 Task: For heading Use Trebuchet MN with dark magenta 1 colour & Underline.  font size for heading26,  'Change the font style of data to'Amatic SC and font size to 18,  Change the alignment of both headline & data to Align left In the sheet  analysisSalesByMonth
Action: Mouse moved to (34, 167)
Screenshot: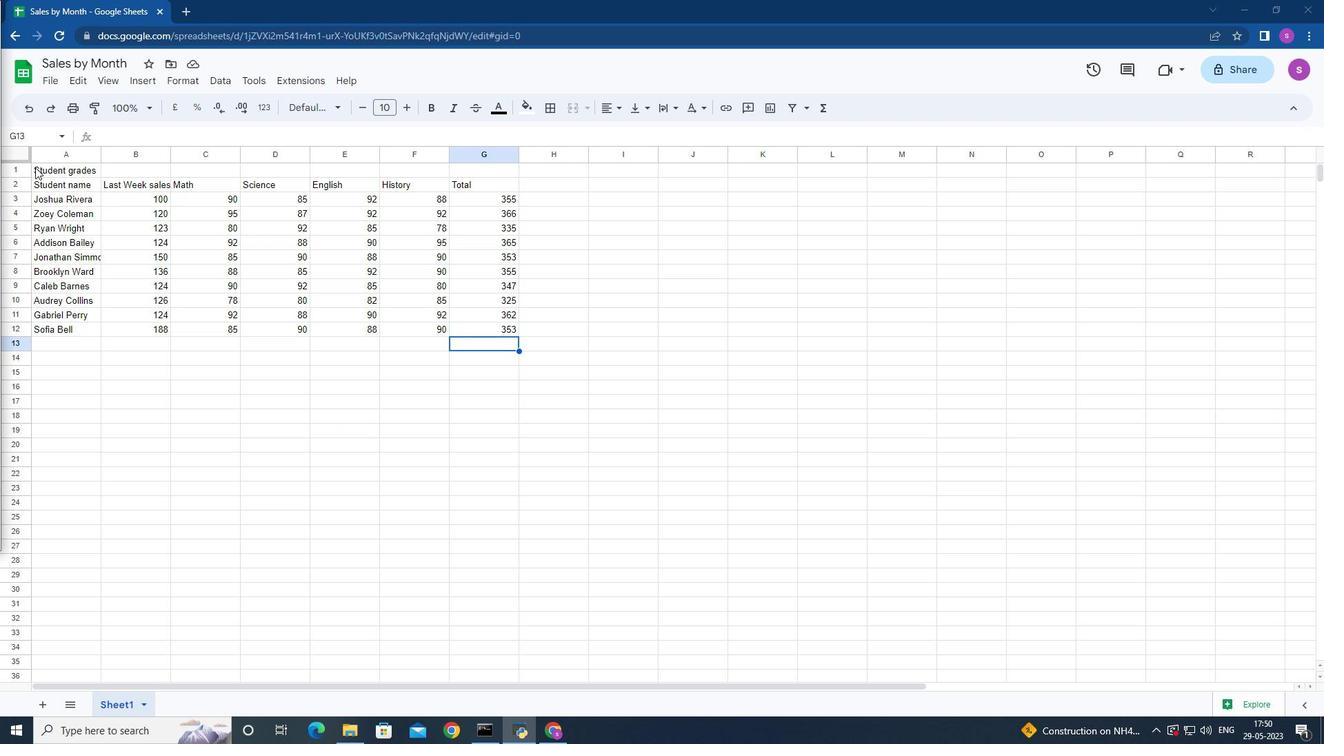 
Action: Mouse pressed left at (34, 167)
Screenshot: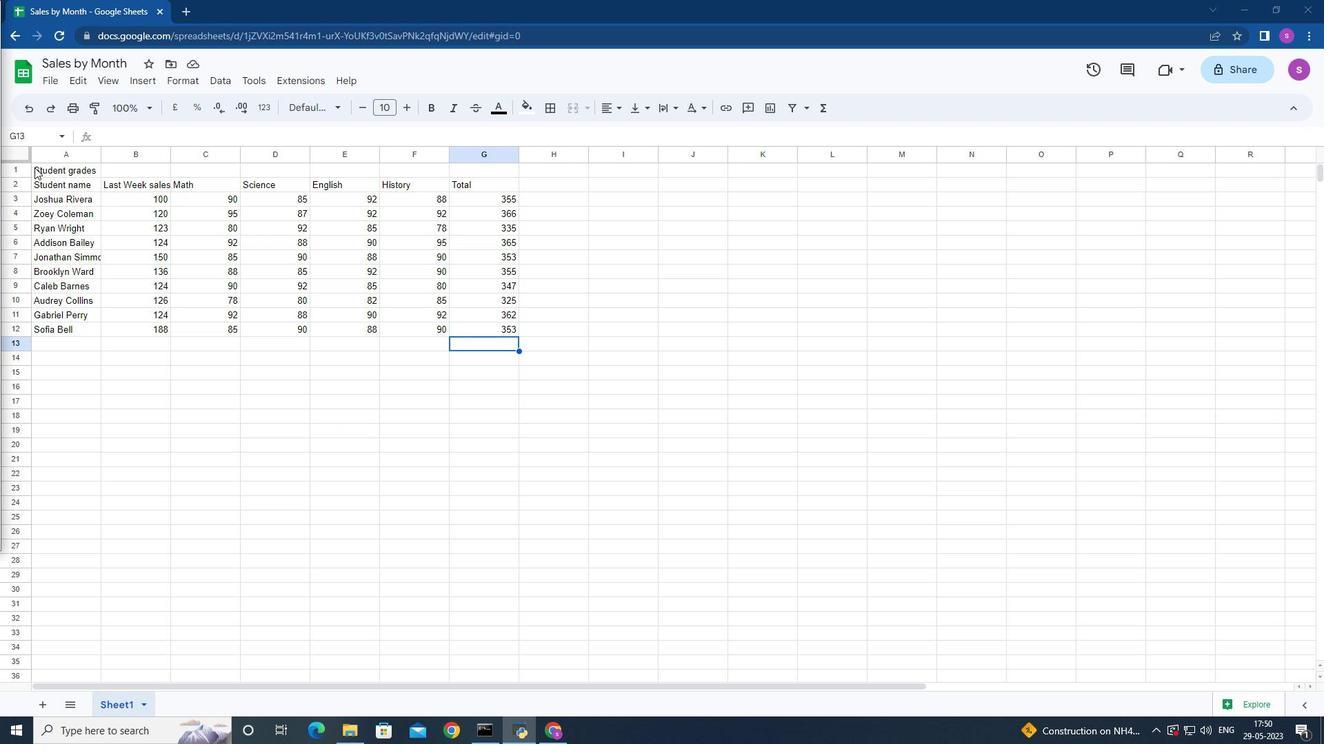 
Action: Mouse moved to (339, 106)
Screenshot: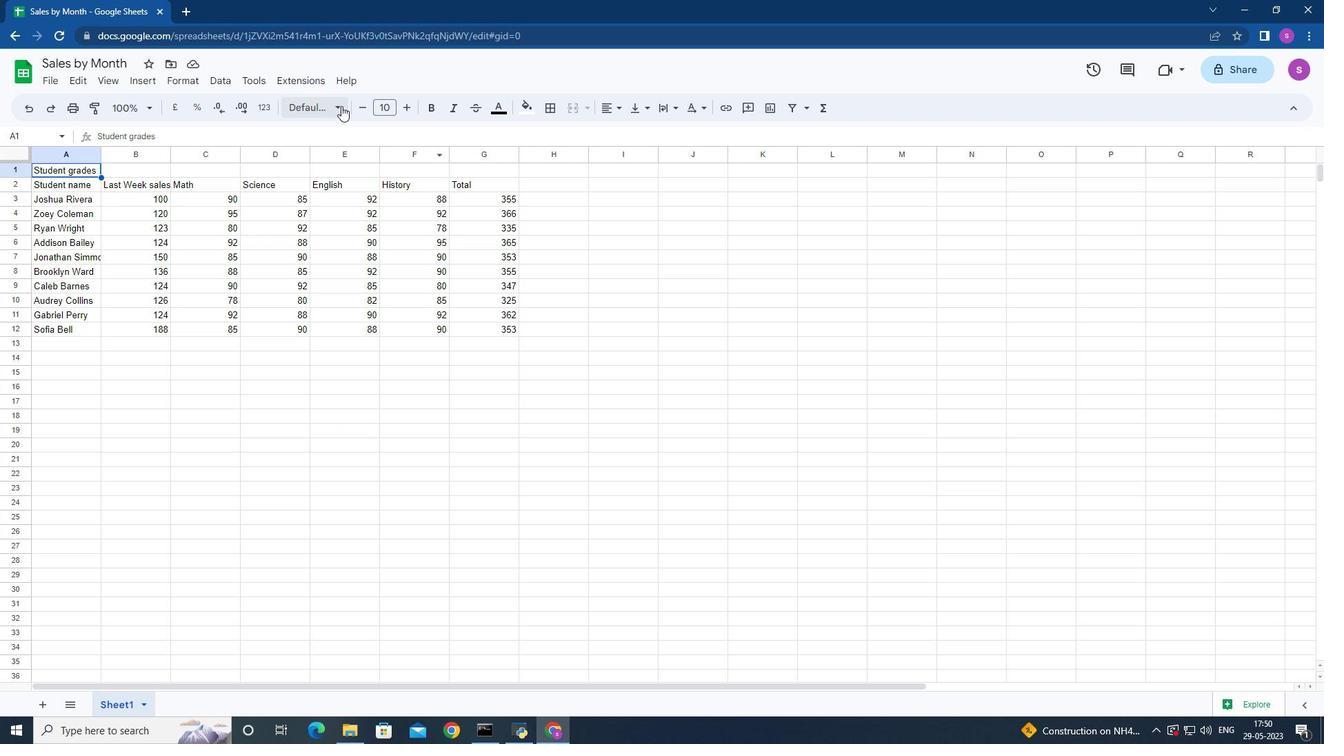 
Action: Mouse pressed left at (339, 106)
Screenshot: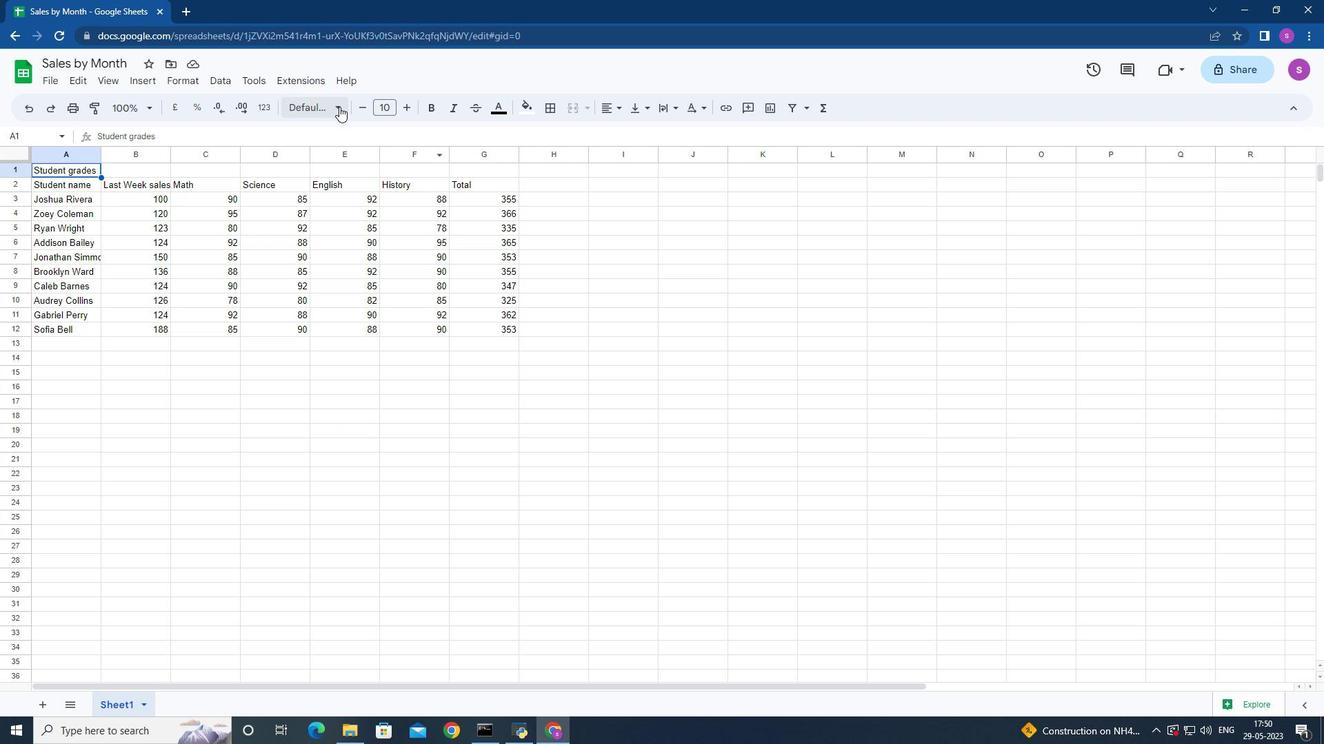 
Action: Mouse moved to (356, 505)
Screenshot: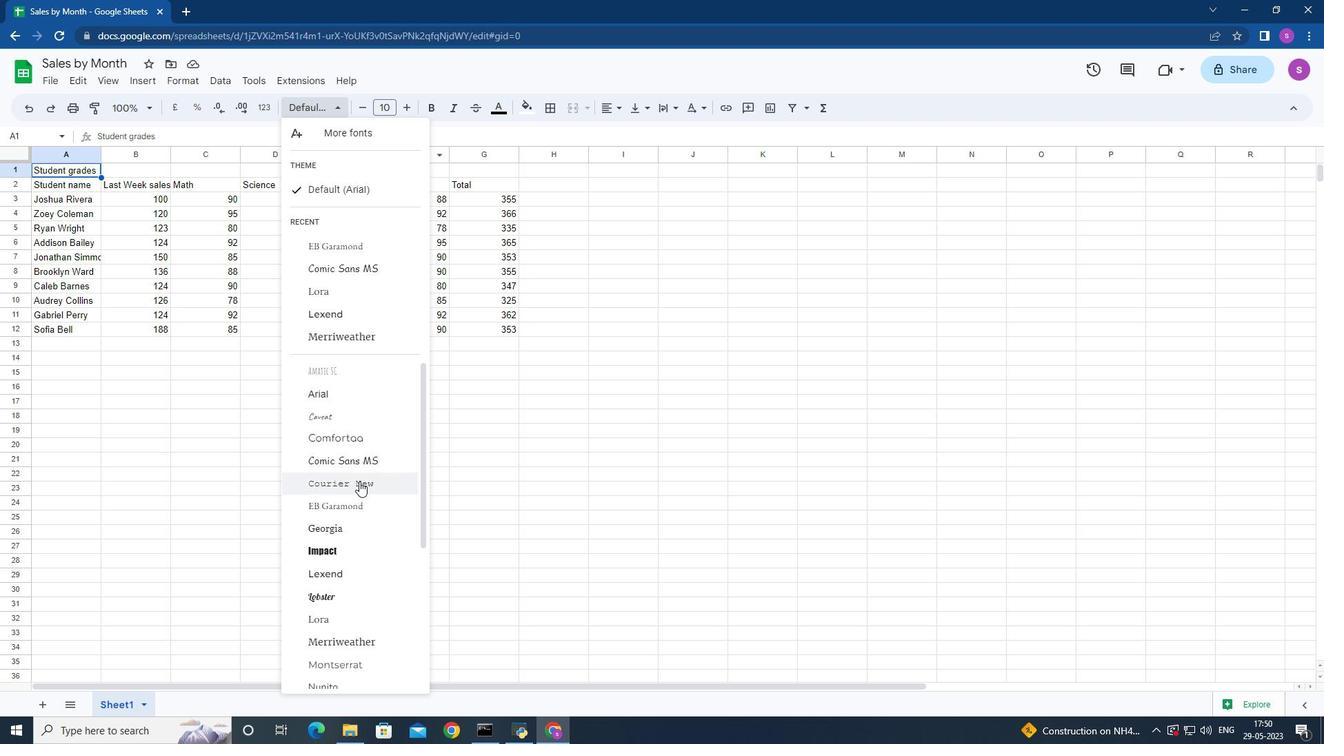 
Action: Mouse scrolled (356, 504) with delta (0, 0)
Screenshot: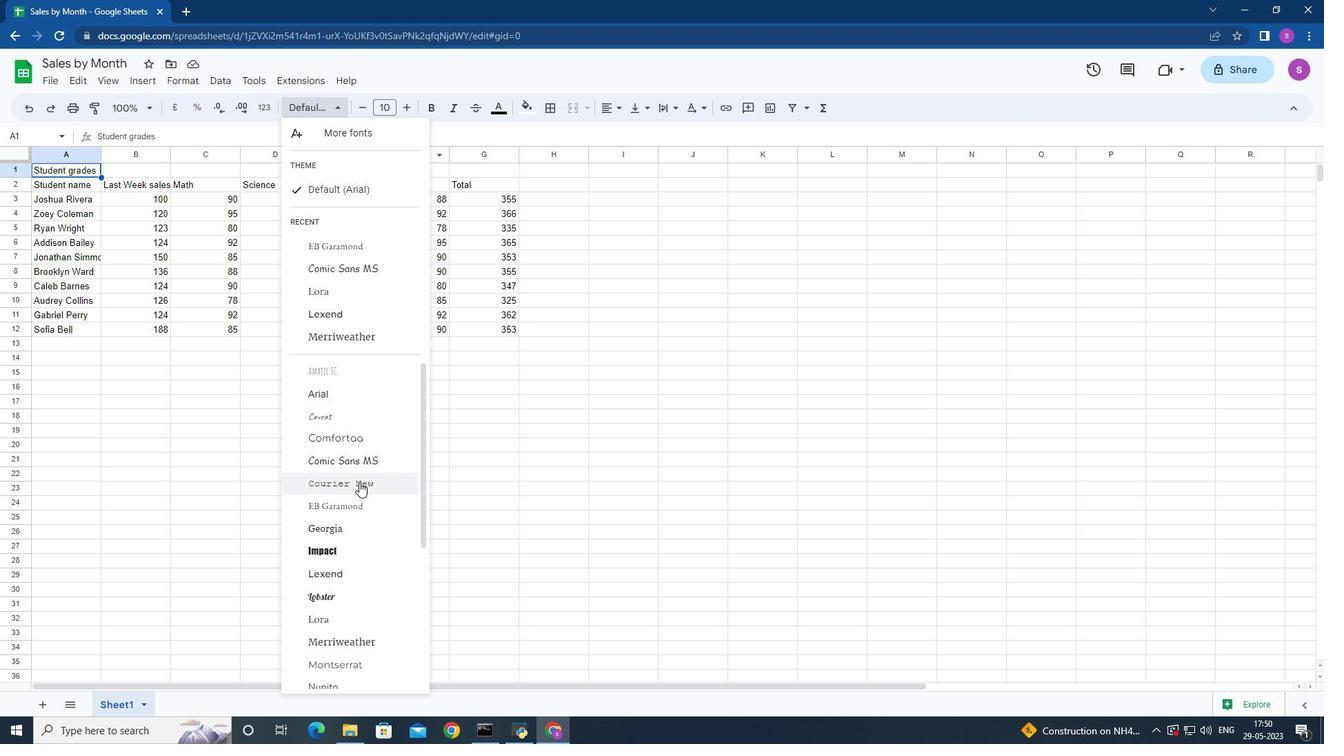 
Action: Mouse moved to (354, 520)
Screenshot: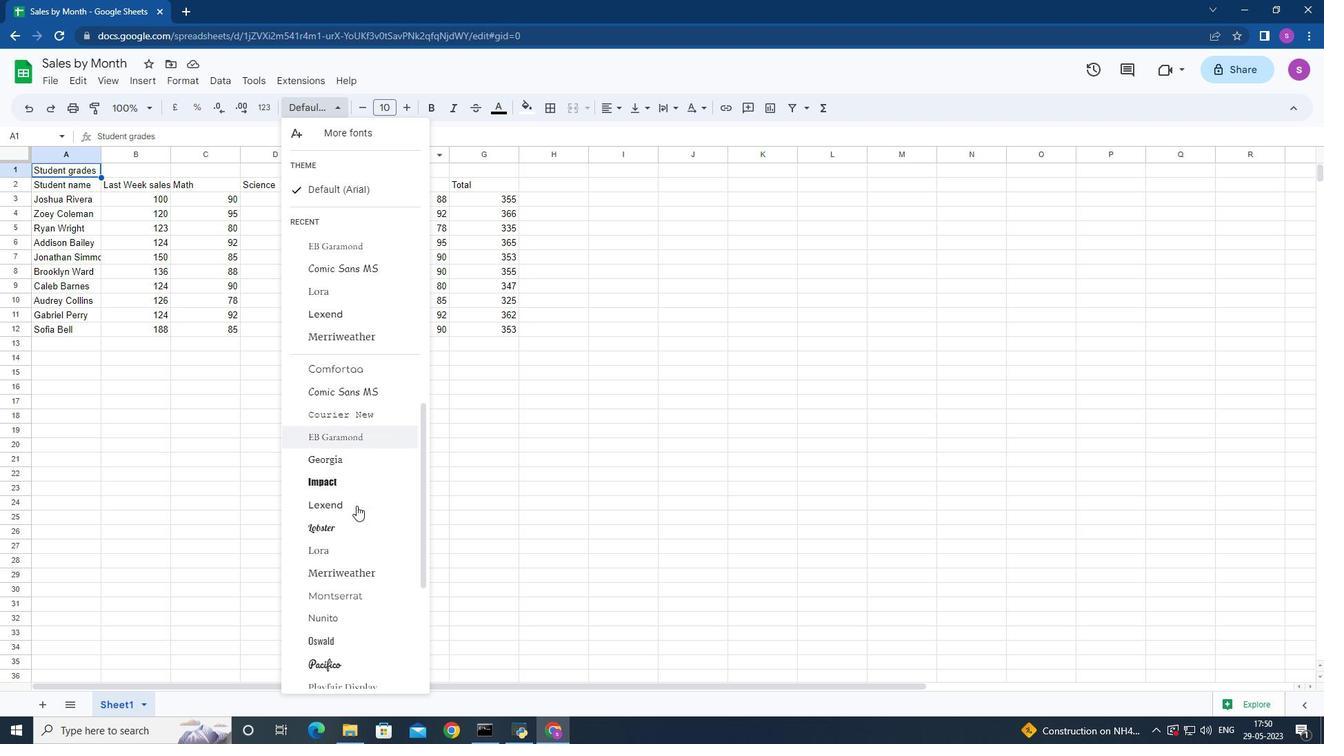
Action: Mouse scrolled (354, 520) with delta (0, 0)
Screenshot: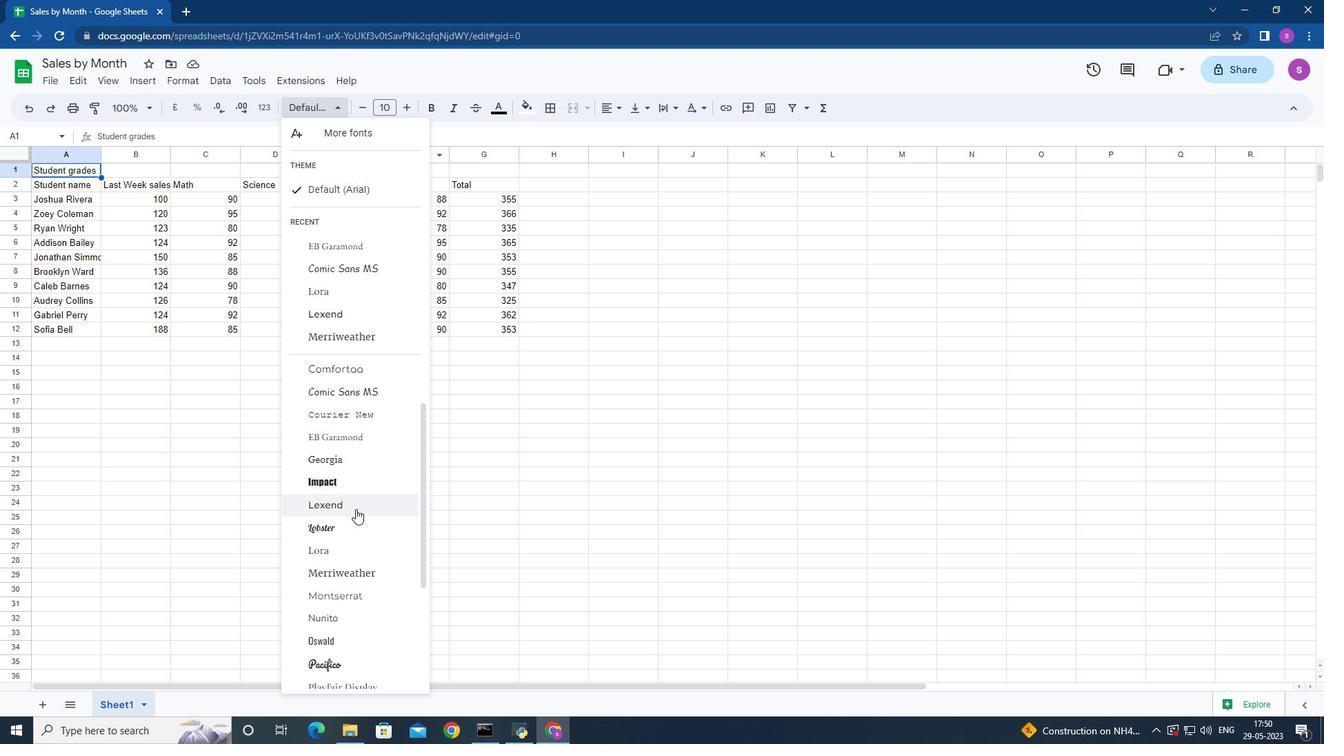 
Action: Mouse moved to (360, 585)
Screenshot: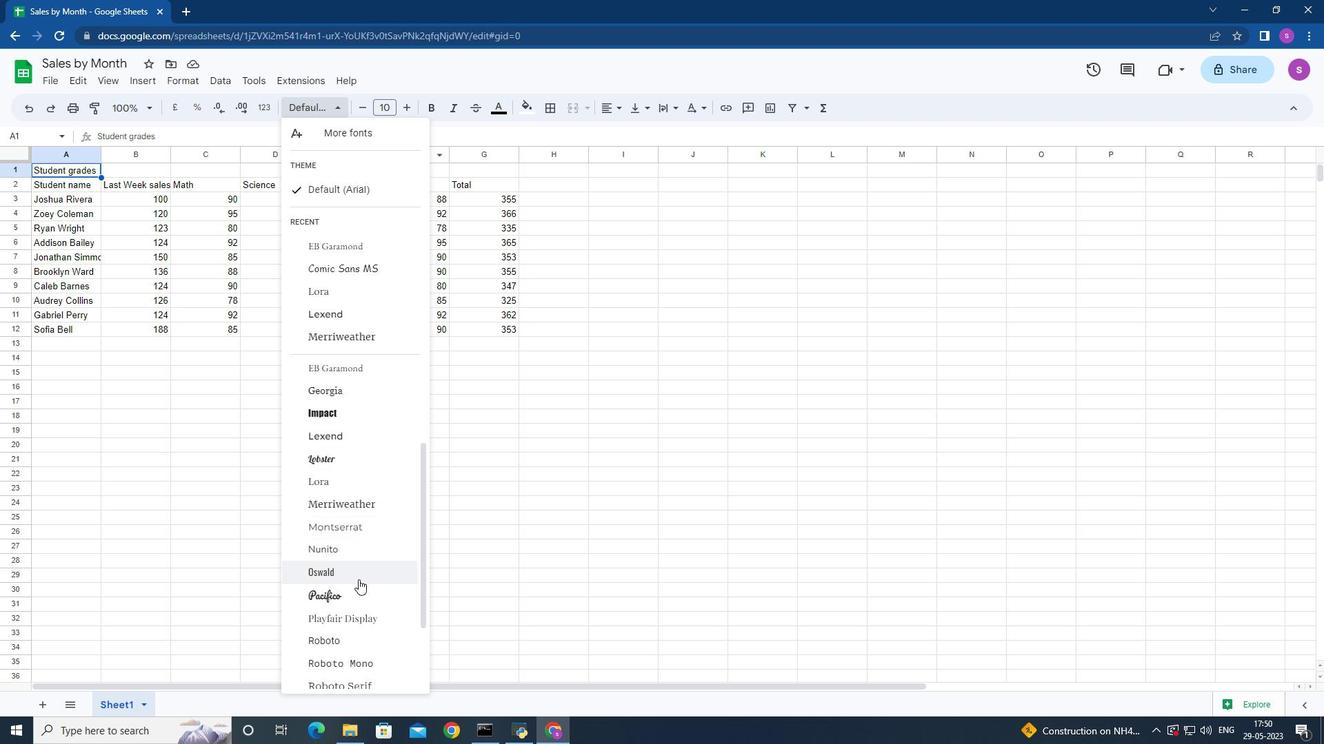
Action: Mouse scrolled (360, 584) with delta (0, 0)
Screenshot: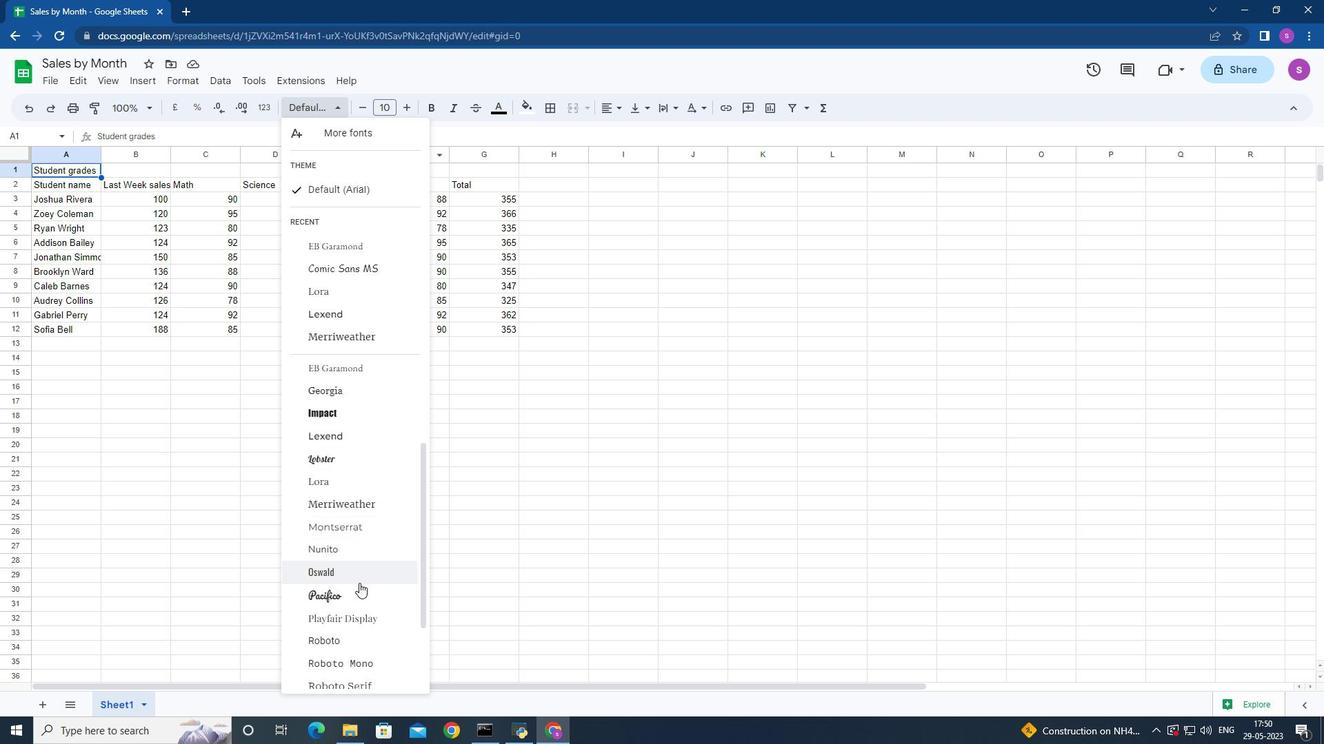 
Action: Mouse moved to (360, 594)
Screenshot: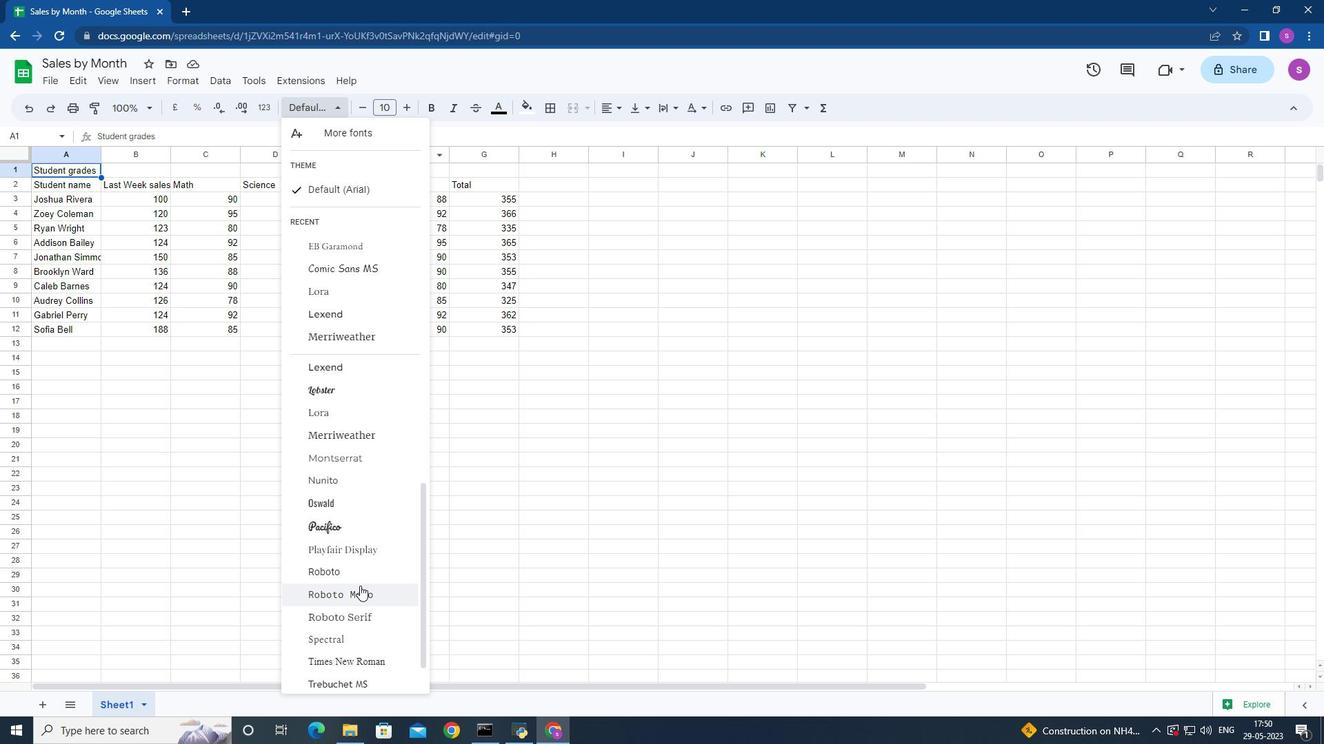 
Action: Mouse scrolled (360, 591) with delta (0, 0)
Screenshot: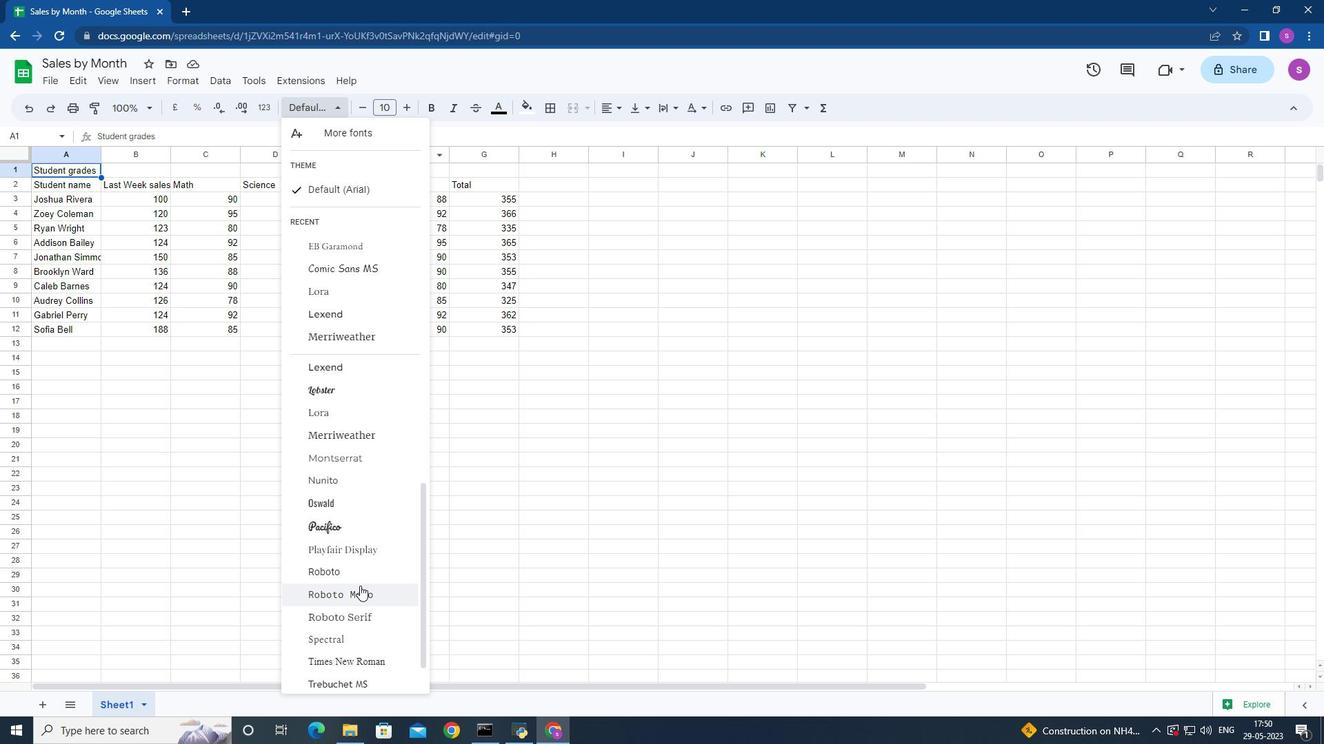 
Action: Mouse scrolled (360, 593) with delta (0, 0)
Screenshot: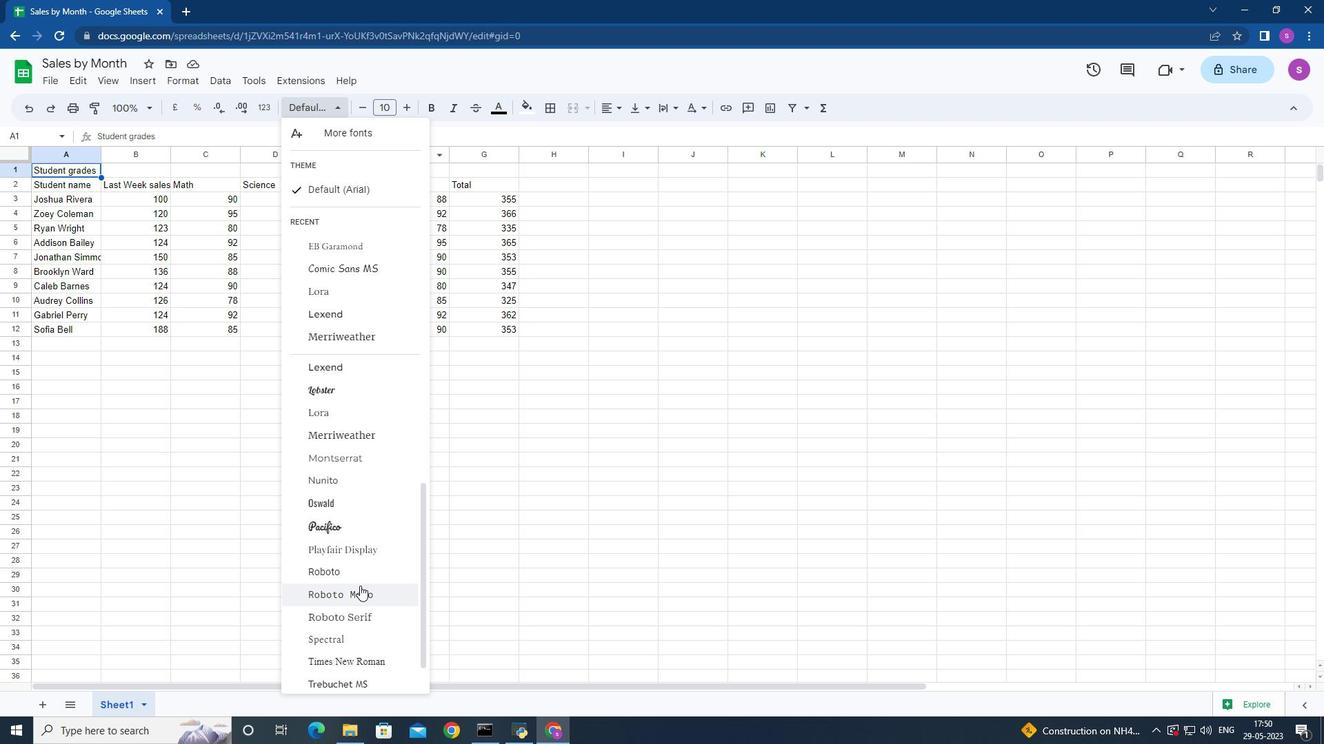 
Action: Mouse scrolled (360, 593) with delta (0, 0)
Screenshot: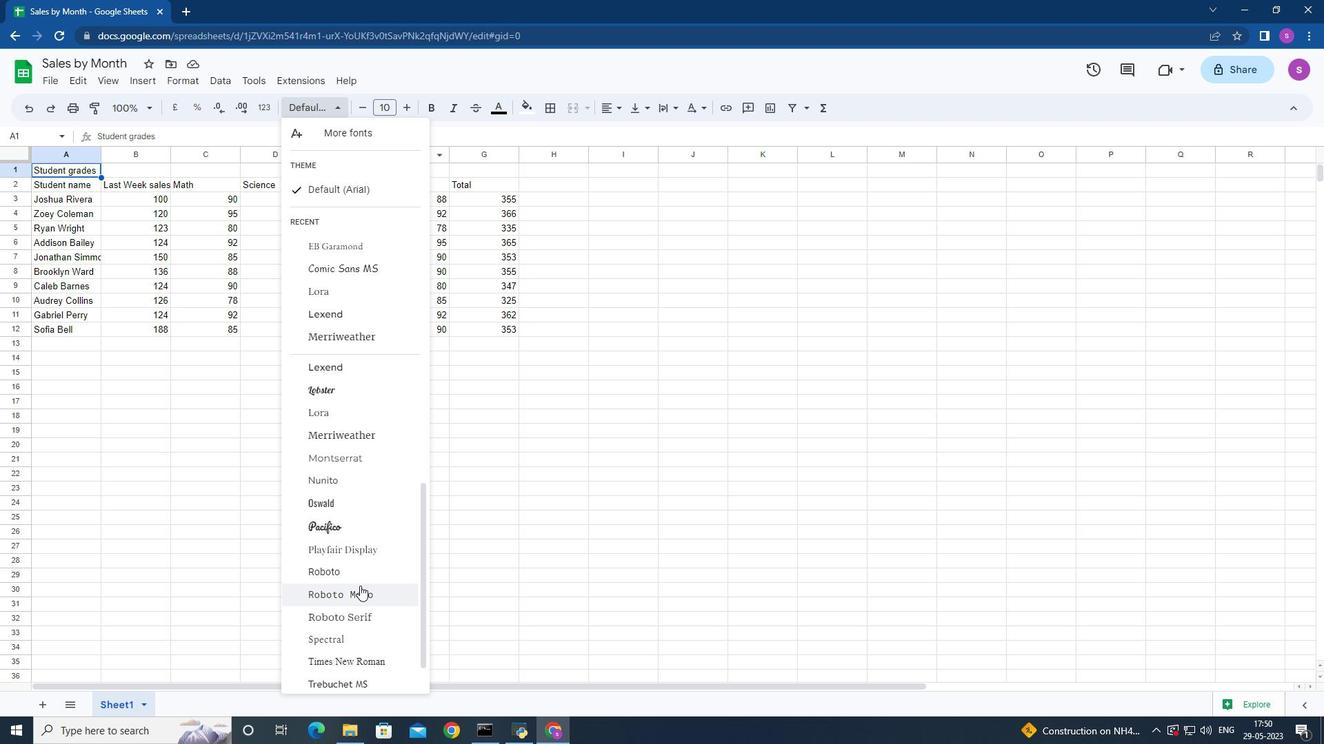 
Action: Mouse moved to (371, 657)
Screenshot: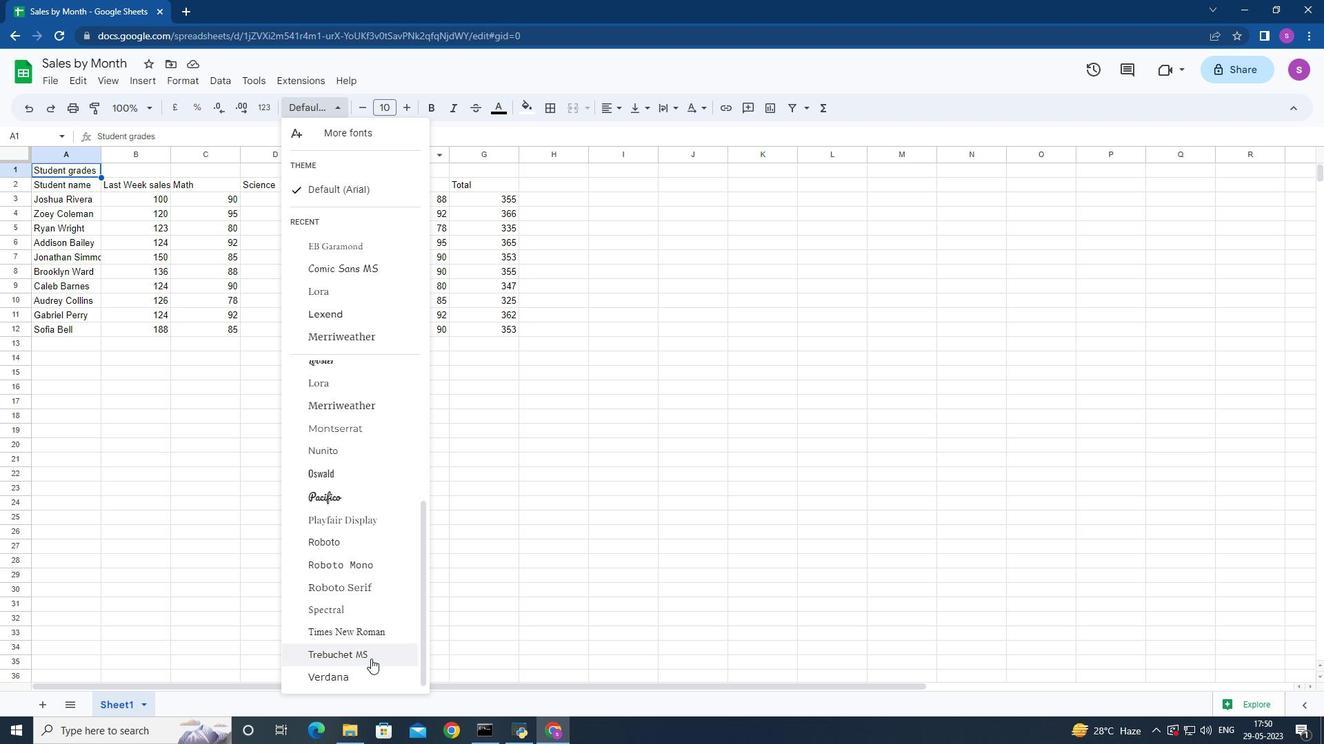 
Action: Mouse pressed left at (371, 657)
Screenshot: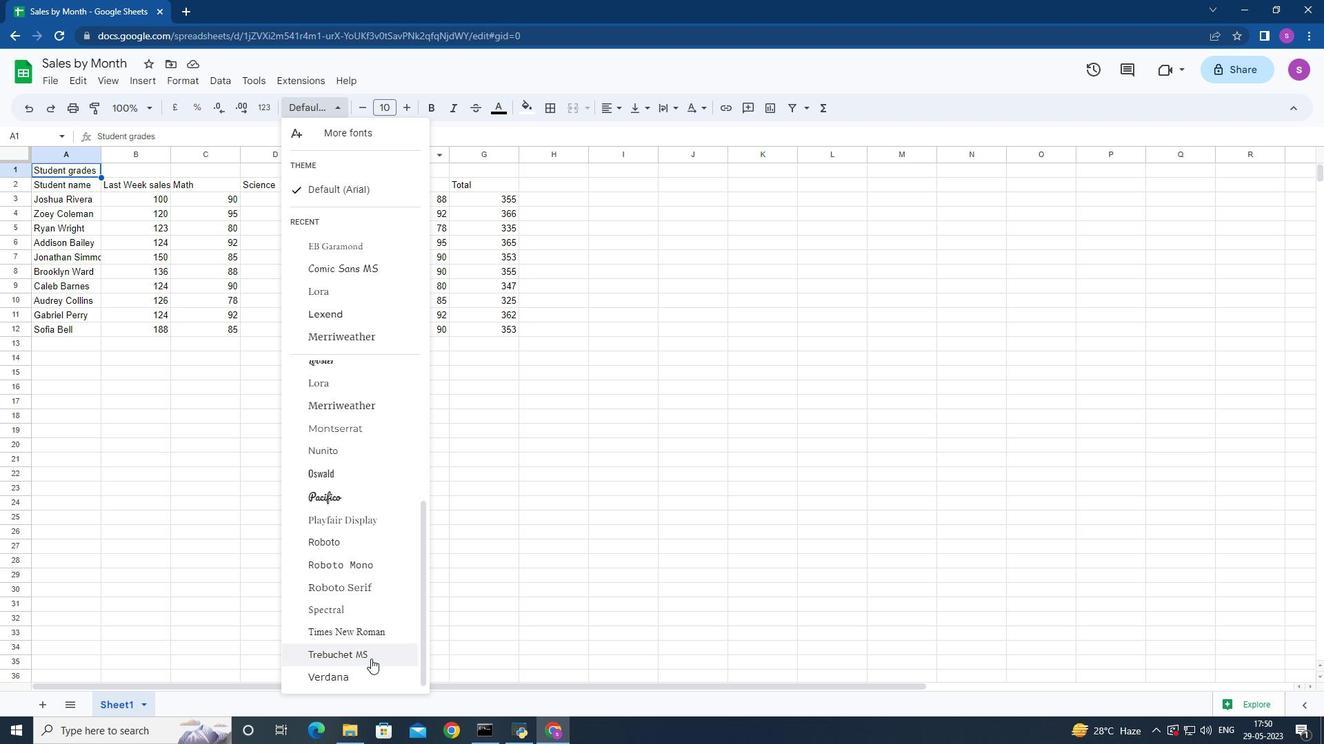 
Action: Mouse moved to (494, 111)
Screenshot: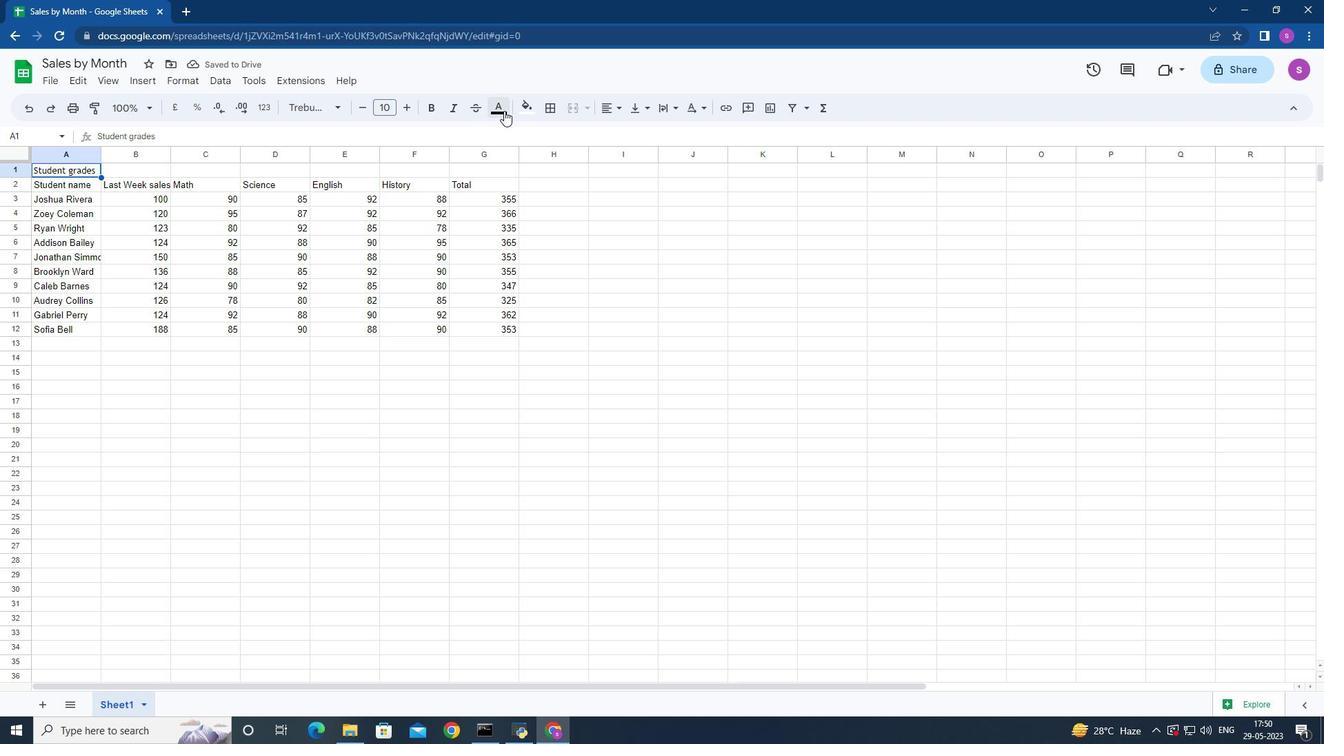 
Action: Mouse pressed left at (494, 111)
Screenshot: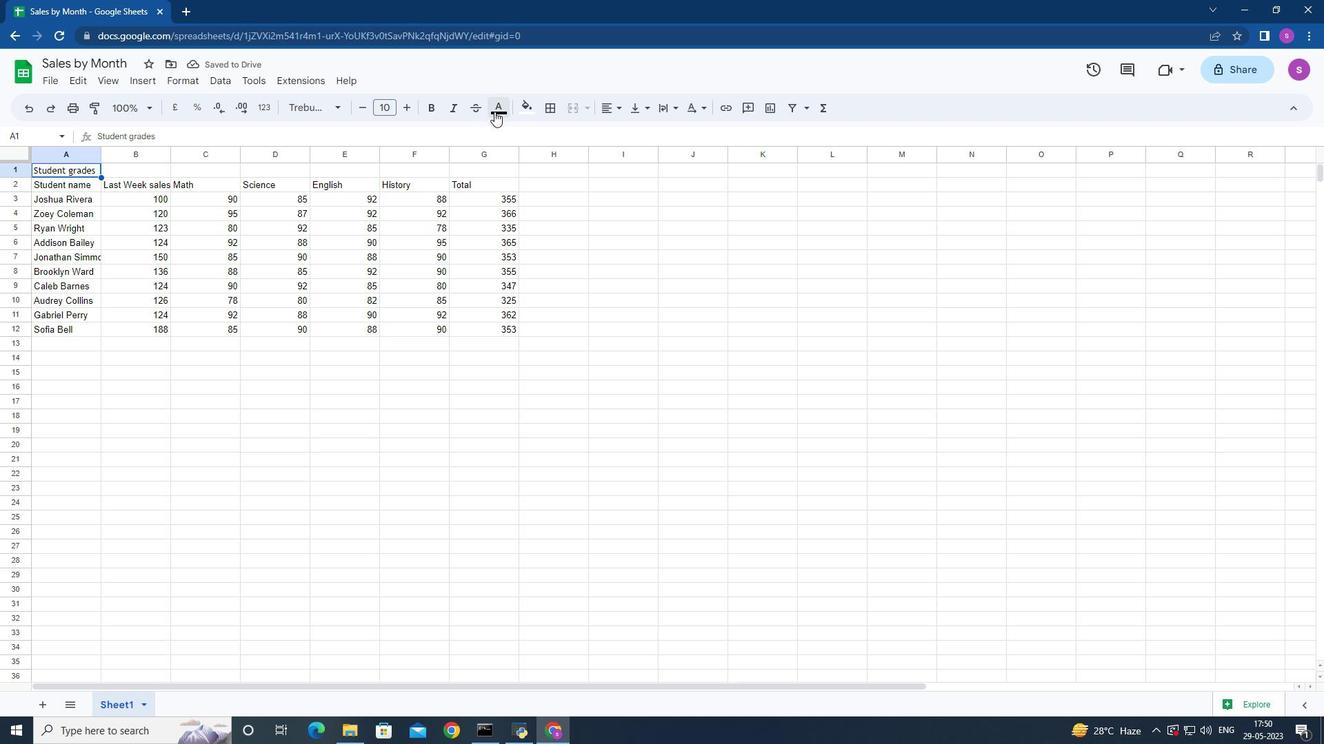 
Action: Mouse moved to (638, 248)
Screenshot: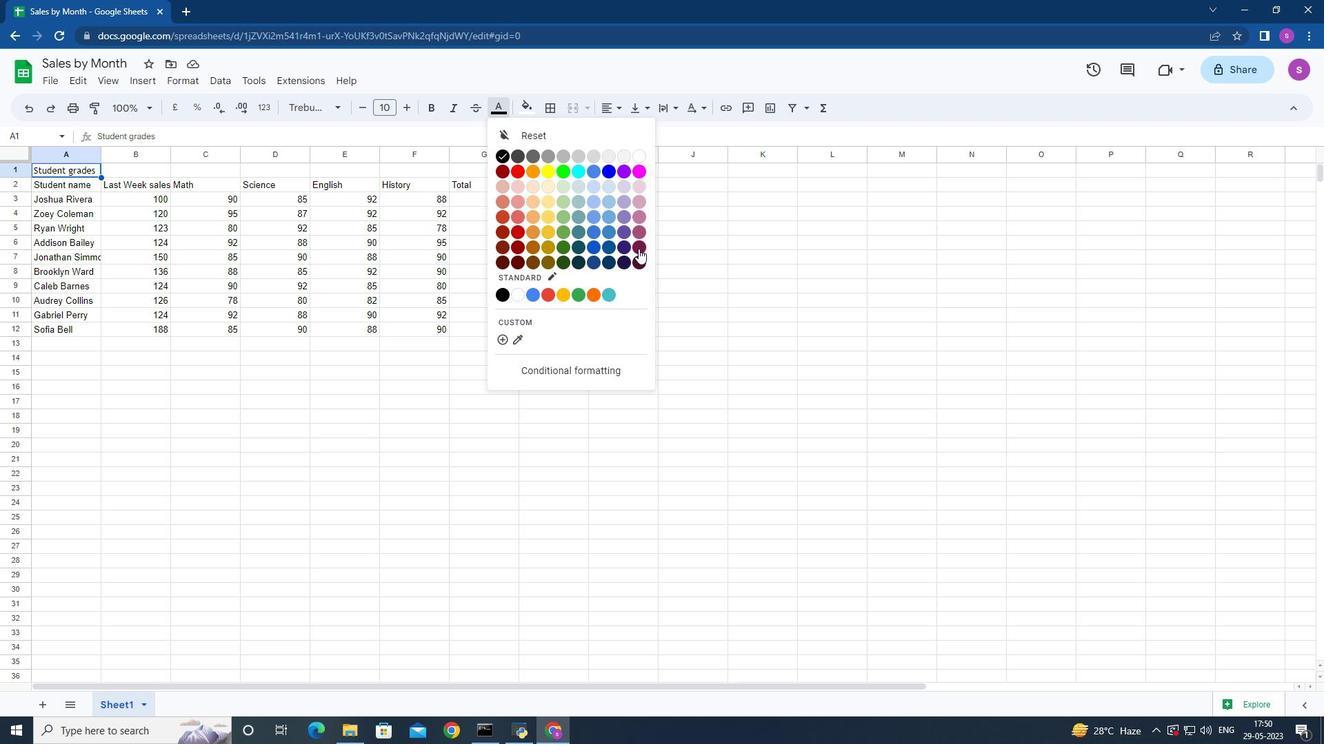 
Action: Mouse pressed left at (638, 248)
Screenshot: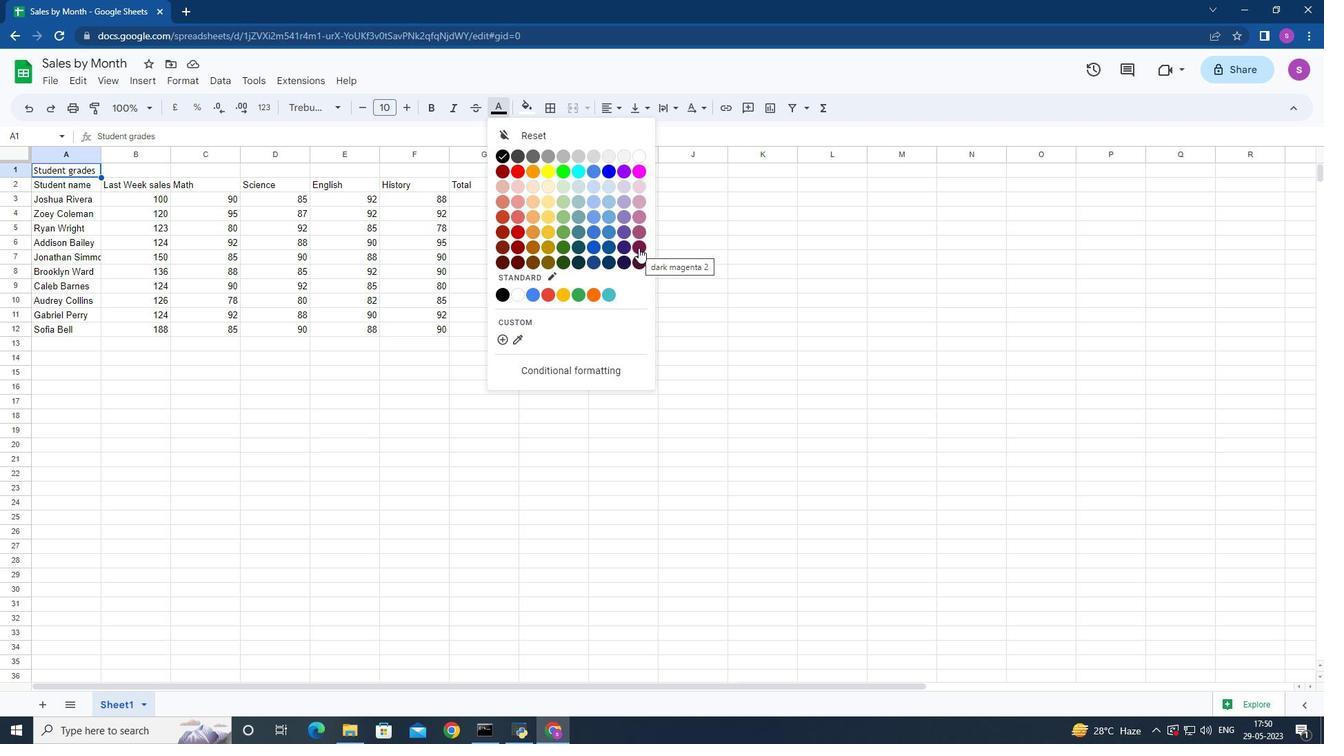 
Action: Mouse moved to (184, 80)
Screenshot: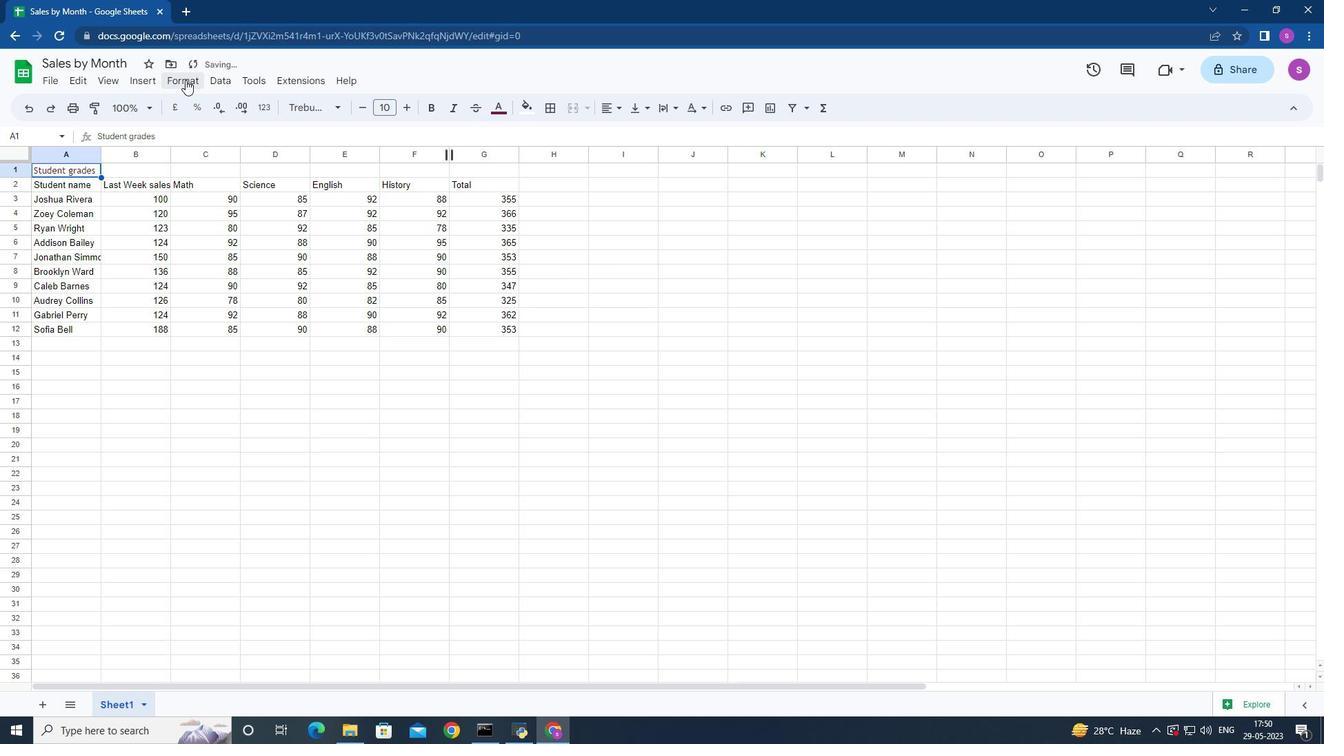 
Action: Mouse pressed left at (184, 80)
Screenshot: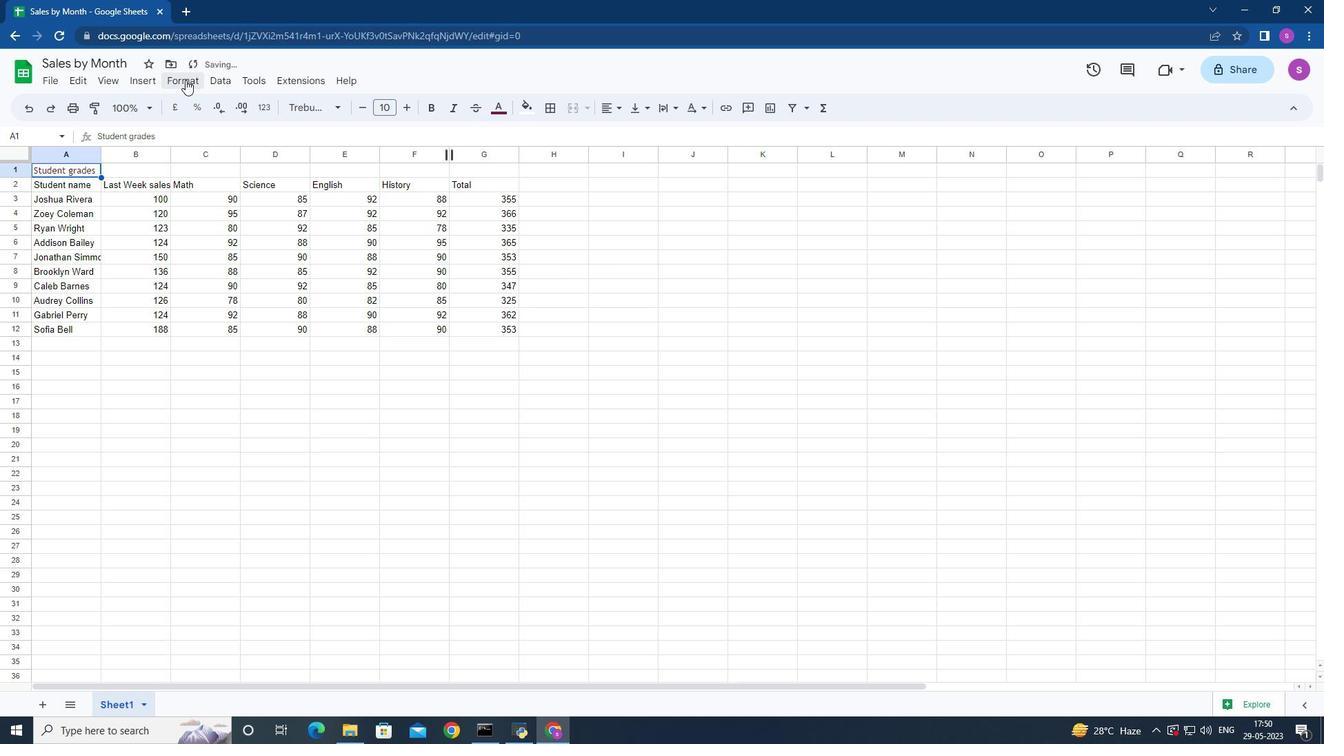 
Action: Mouse moved to (473, 211)
Screenshot: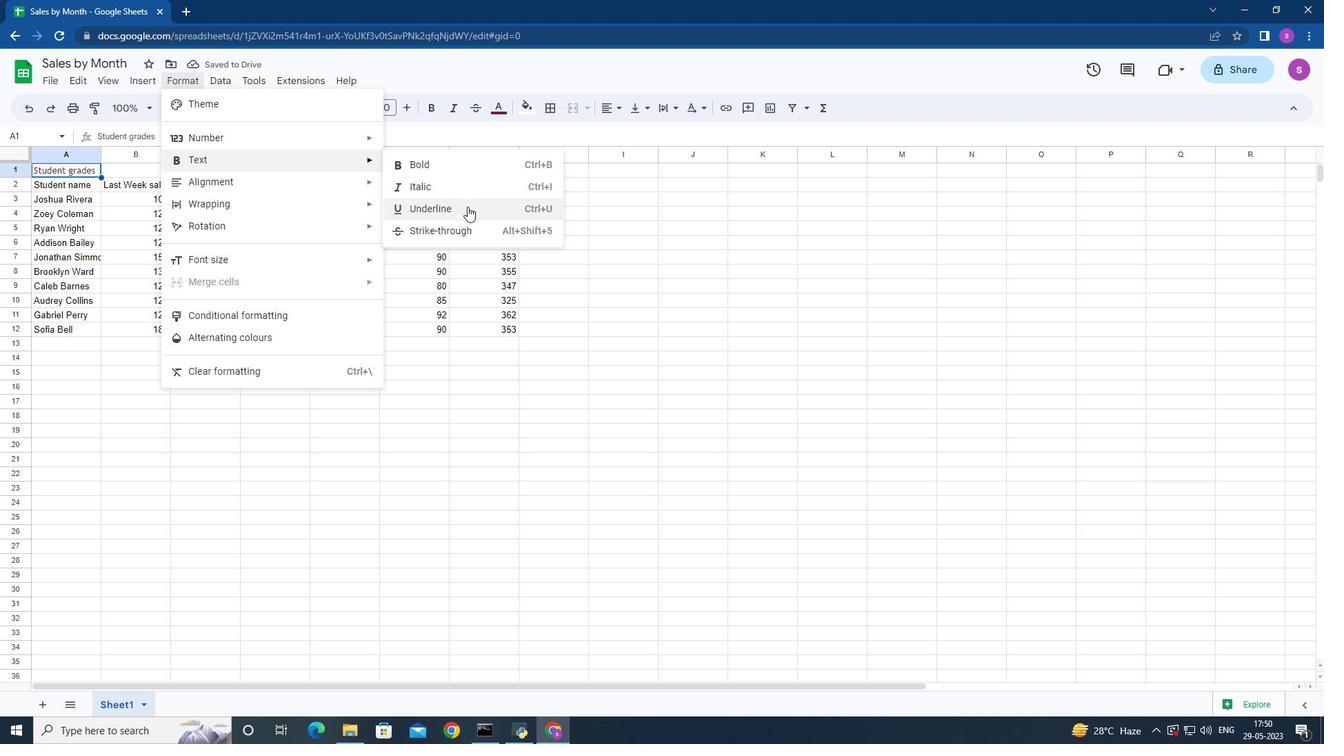 
Action: Mouse pressed left at (473, 211)
Screenshot: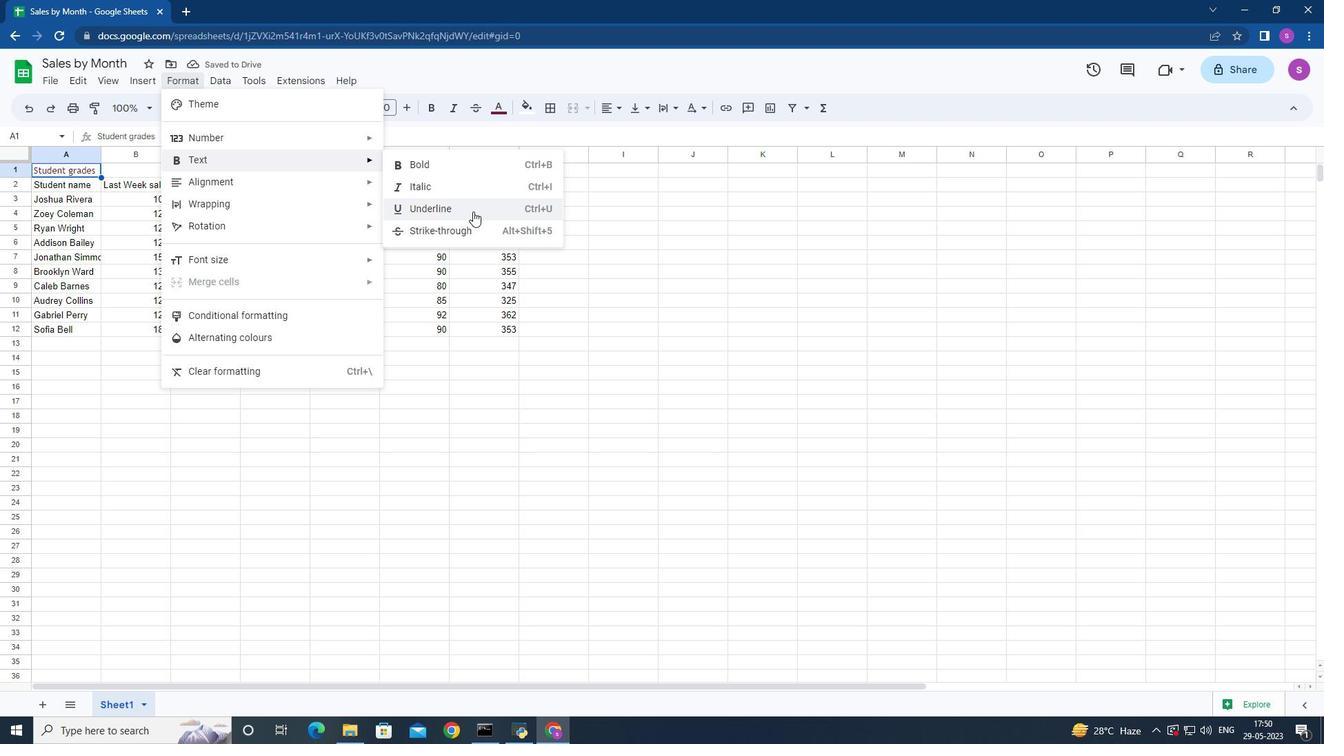 
Action: Mouse moved to (404, 105)
Screenshot: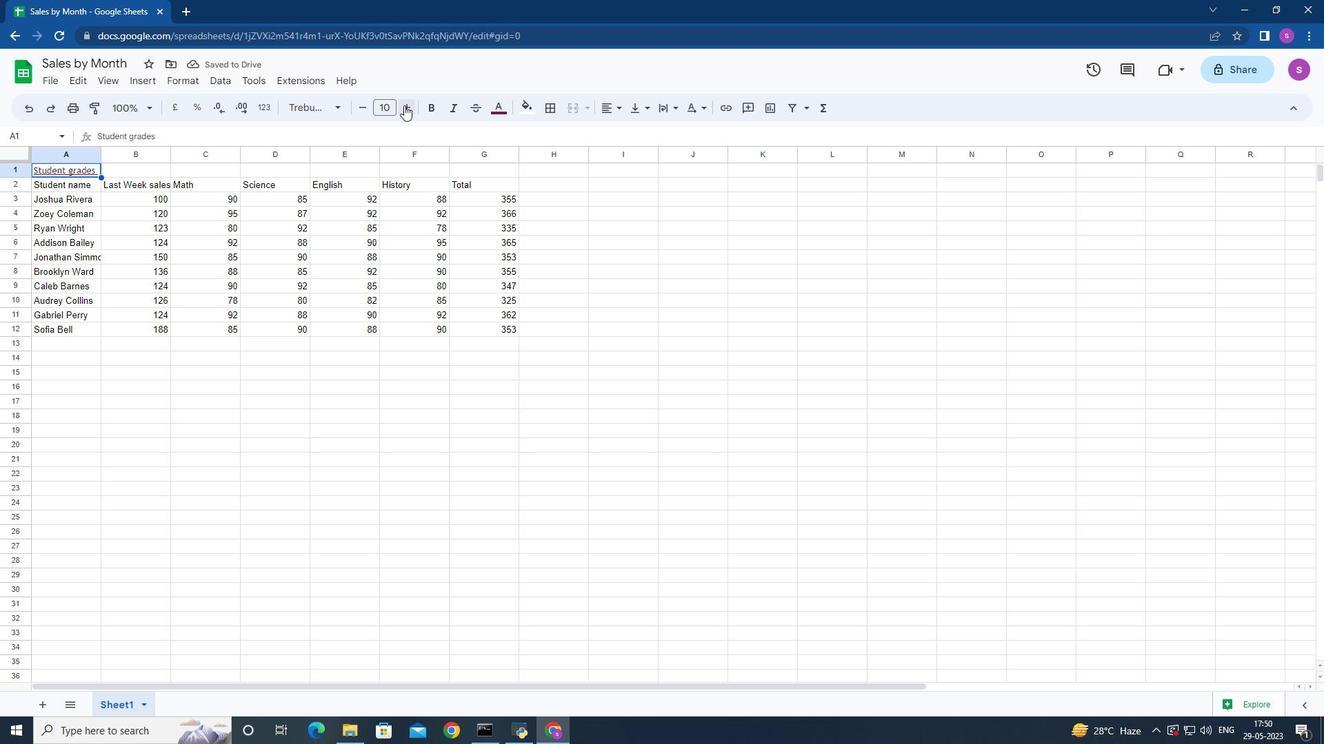 
Action: Mouse pressed left at (404, 105)
Screenshot: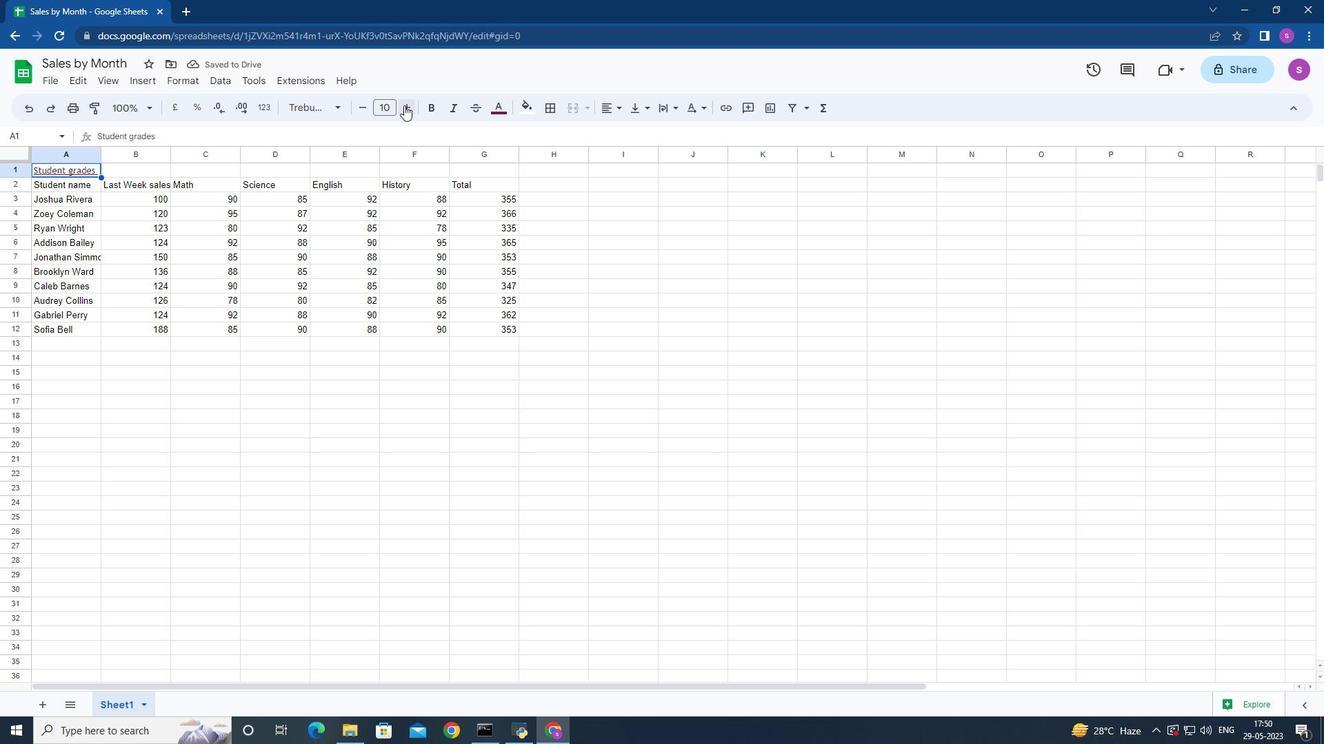 
Action: Mouse pressed left at (404, 105)
Screenshot: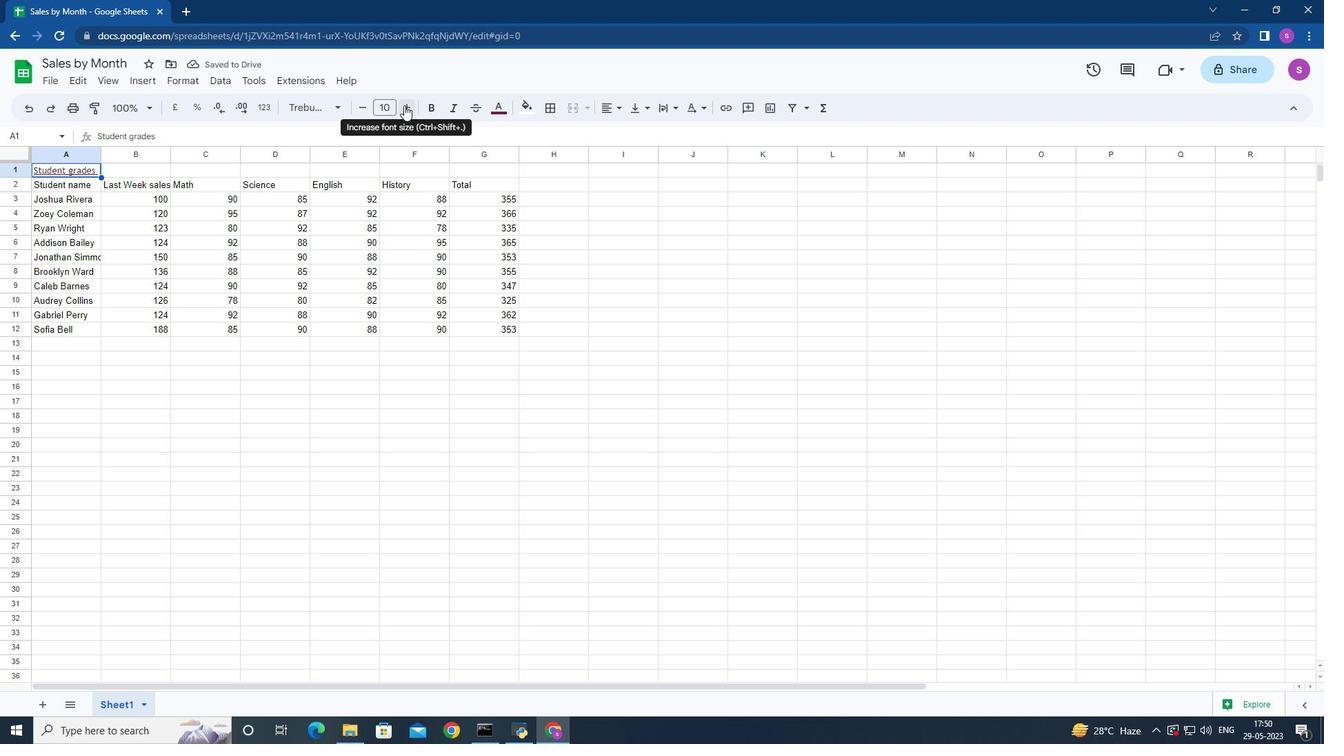 
Action: Mouse pressed left at (404, 105)
Screenshot: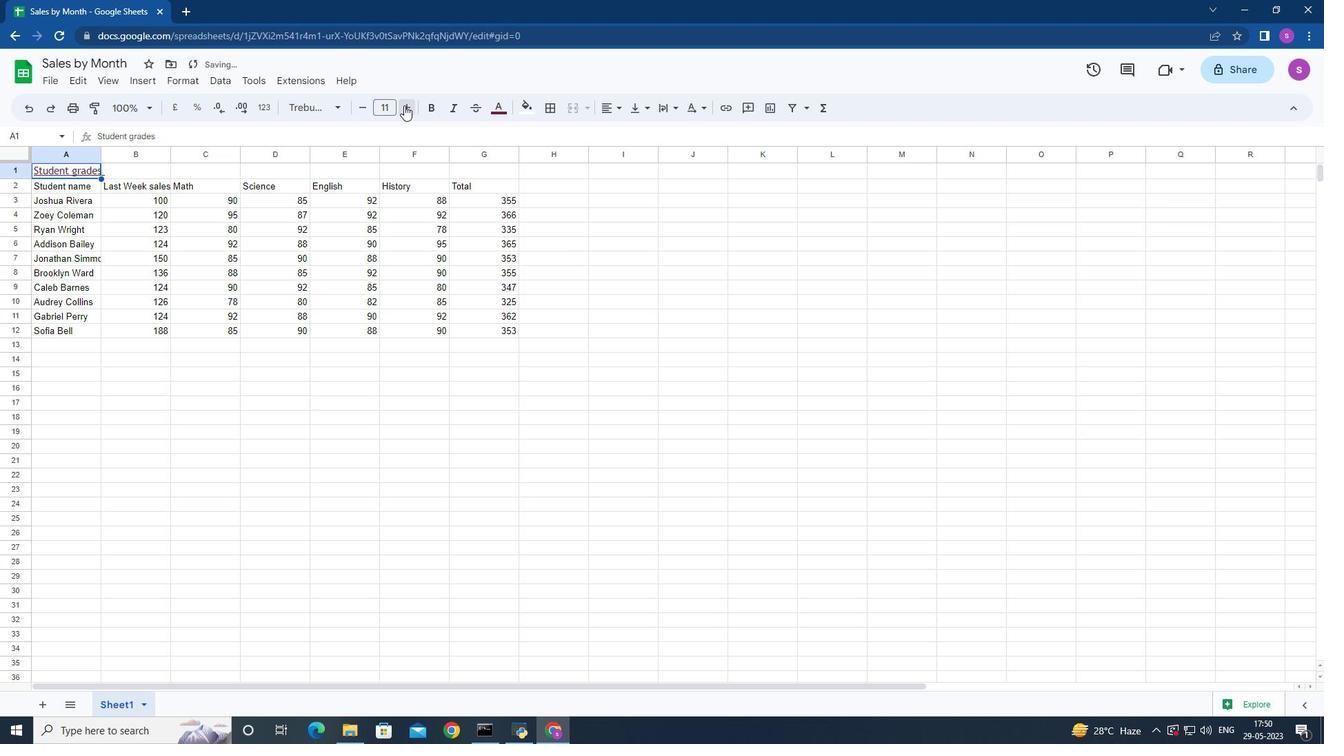 
Action: Mouse pressed left at (404, 105)
Screenshot: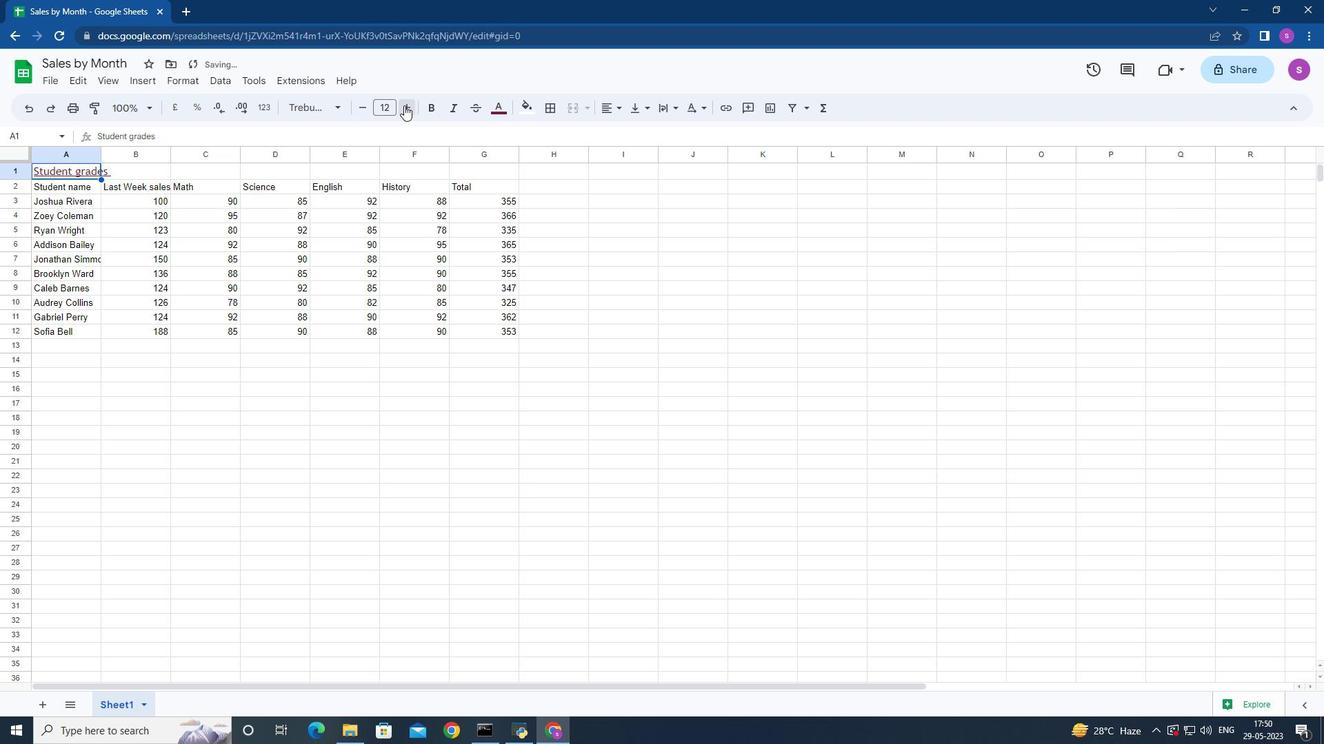 
Action: Mouse pressed left at (404, 105)
Screenshot: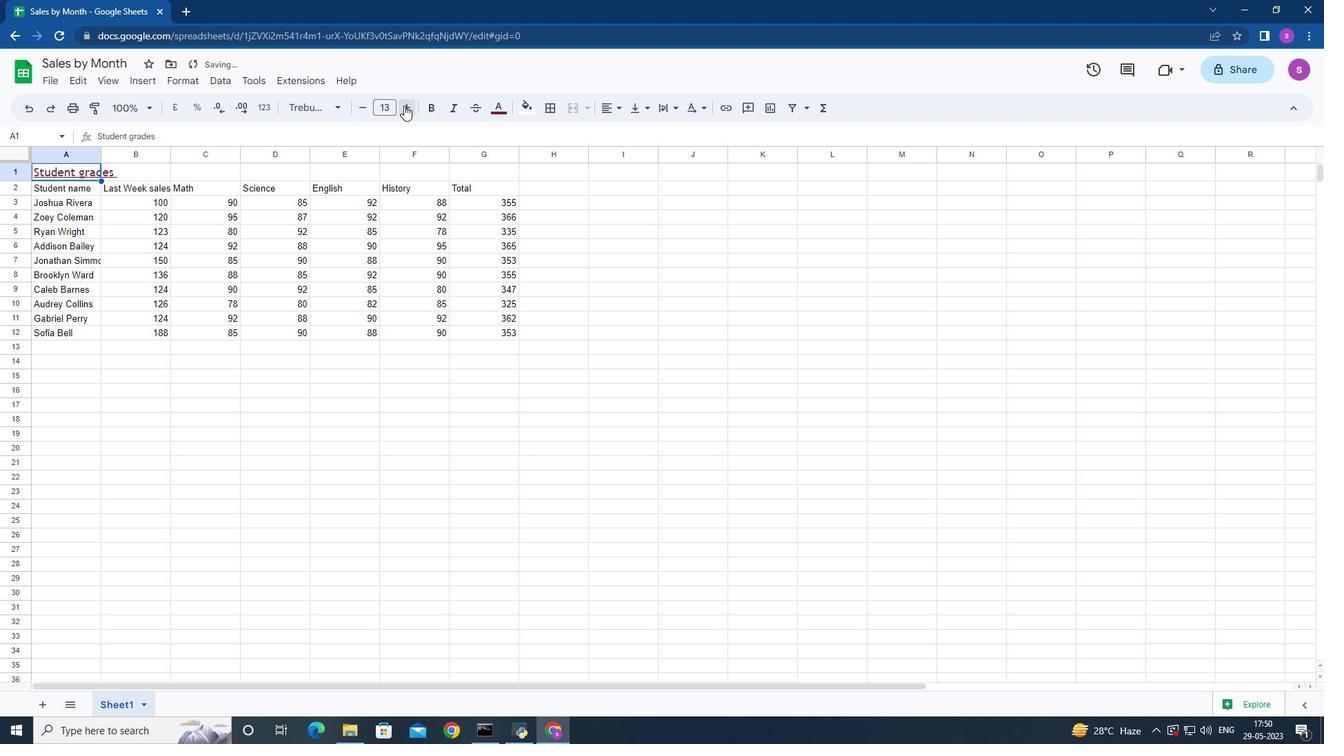 
Action: Mouse pressed left at (404, 105)
Screenshot: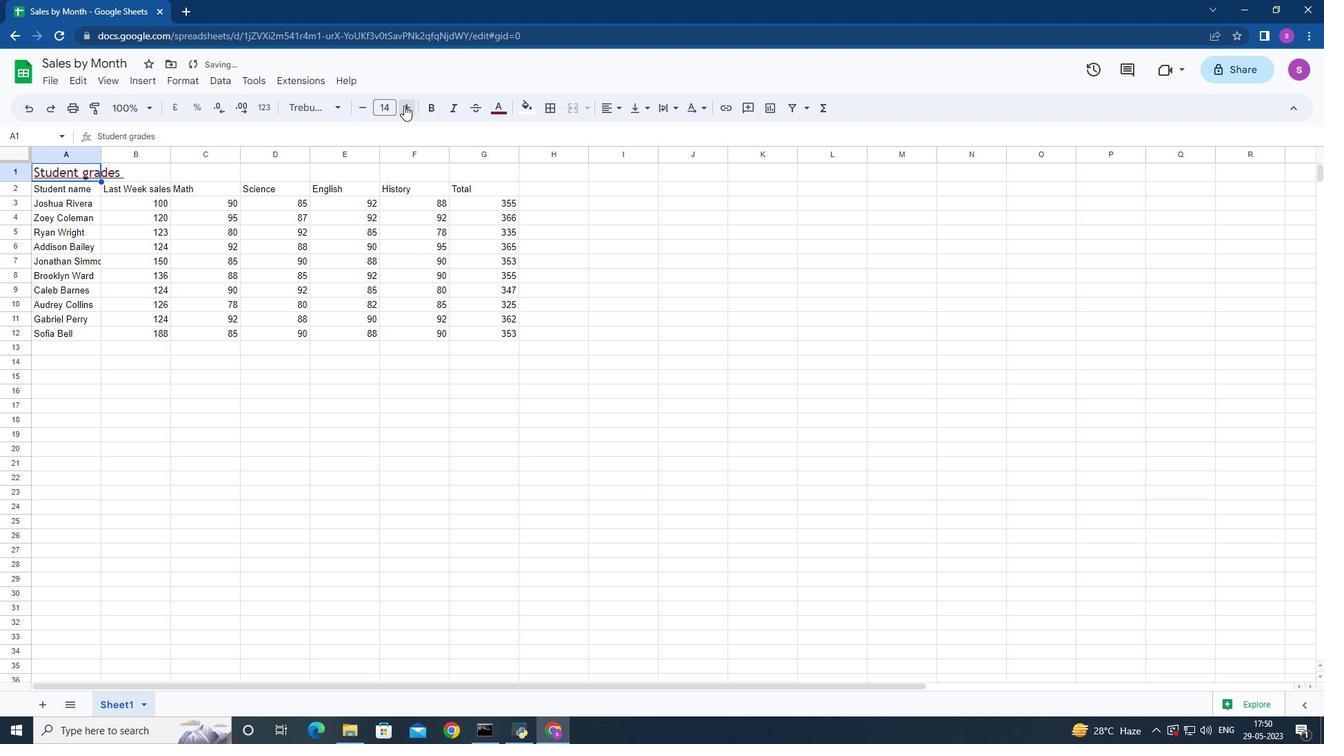 
Action: Mouse pressed left at (404, 105)
Screenshot: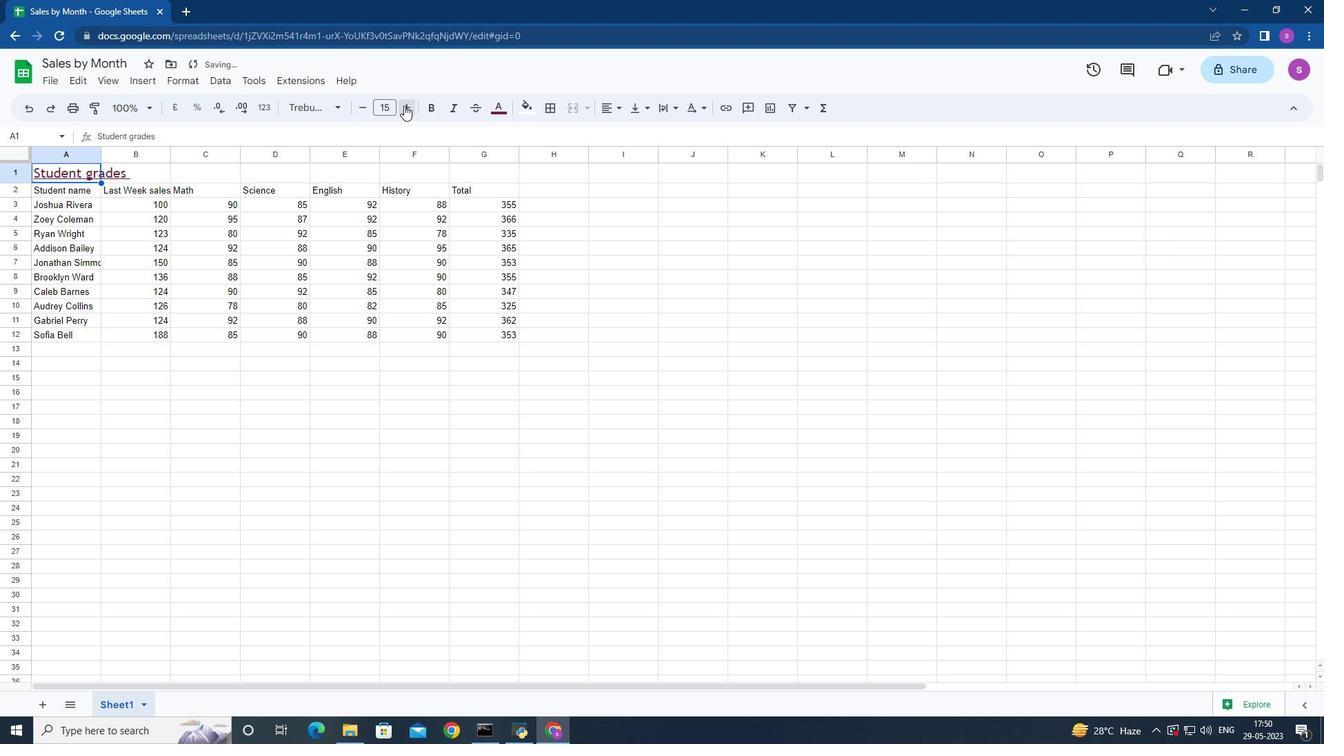 
Action: Mouse pressed left at (404, 105)
Screenshot: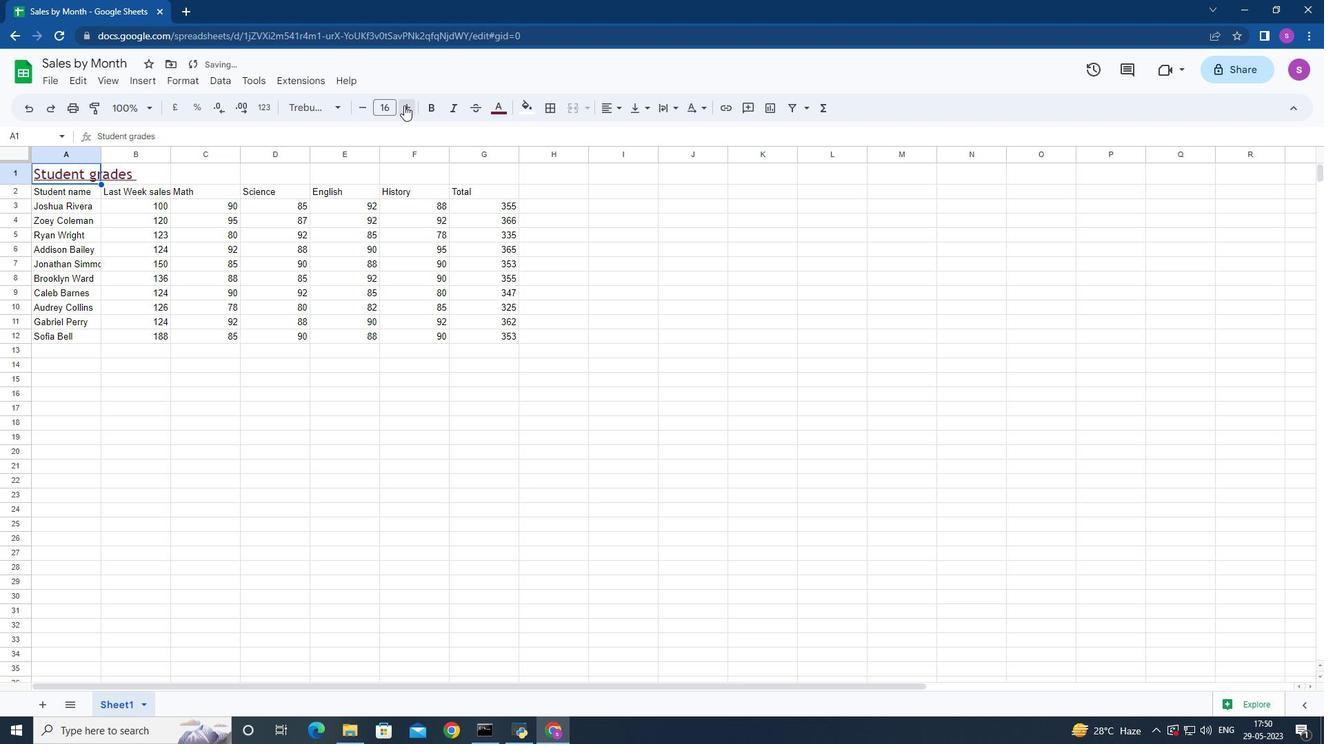 
Action: Mouse pressed left at (404, 105)
Screenshot: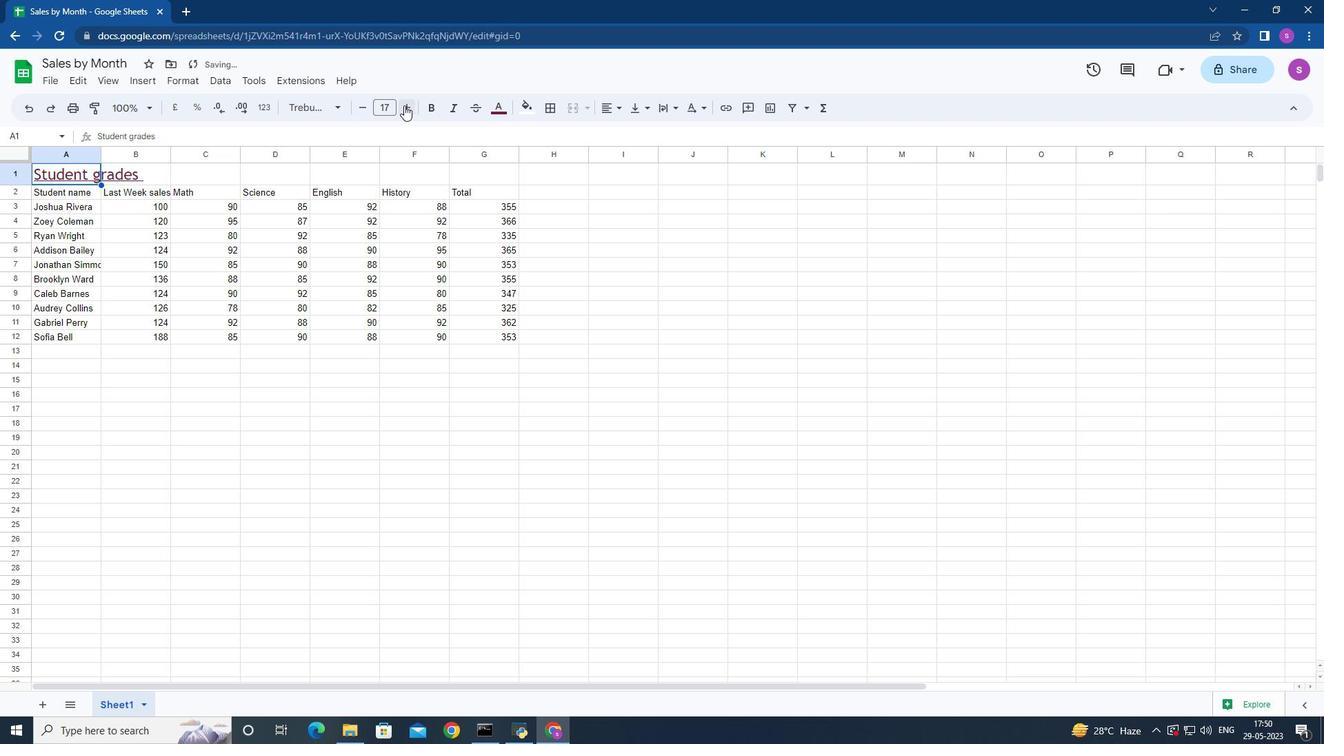 
Action: Mouse pressed left at (404, 105)
Screenshot: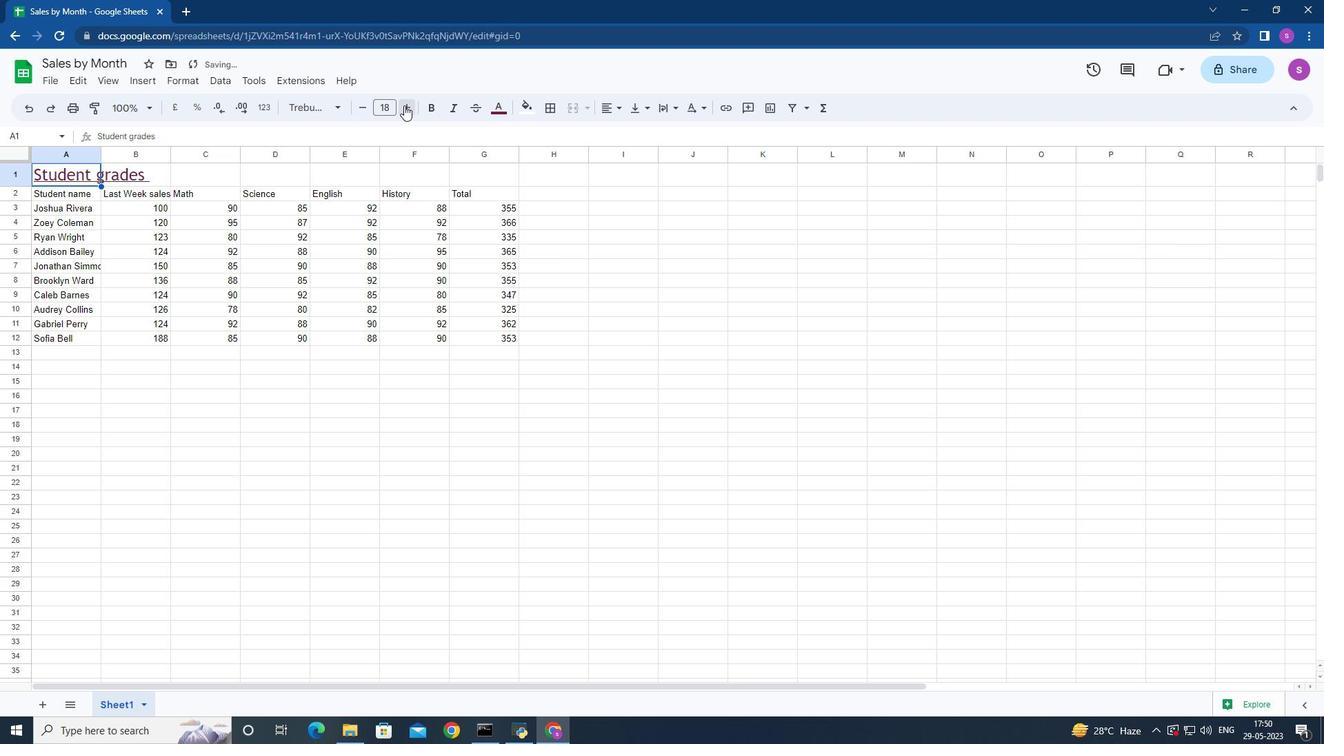 
Action: Mouse pressed left at (404, 105)
Screenshot: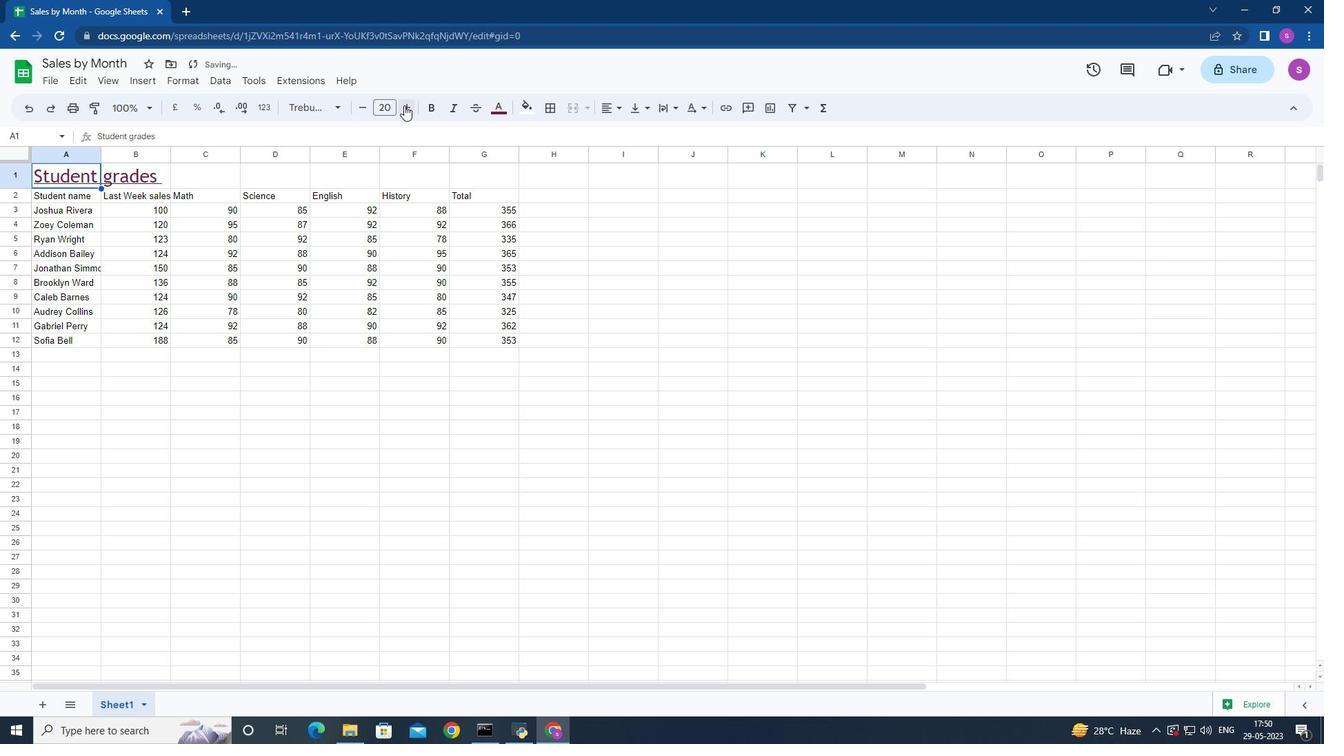 
Action: Mouse pressed left at (404, 105)
Screenshot: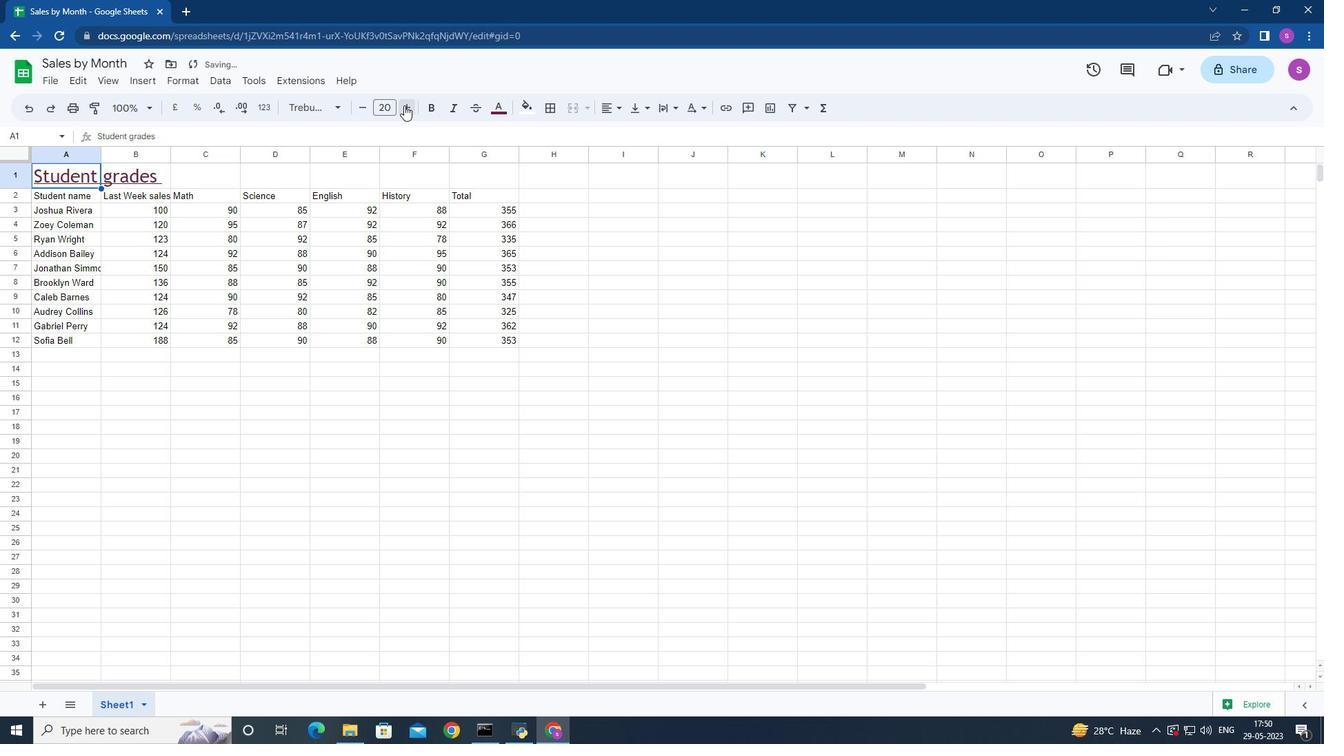 
Action: Mouse pressed left at (404, 105)
Screenshot: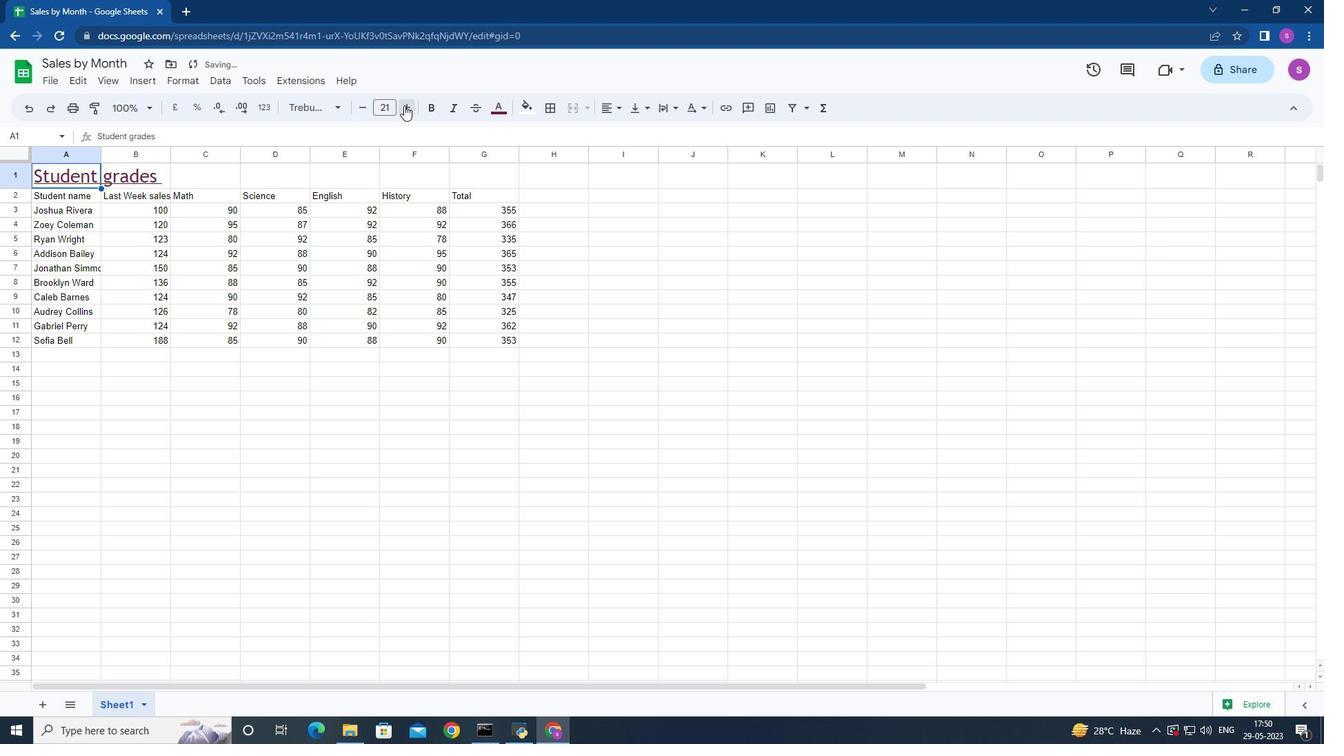 
Action: Mouse pressed left at (404, 105)
Screenshot: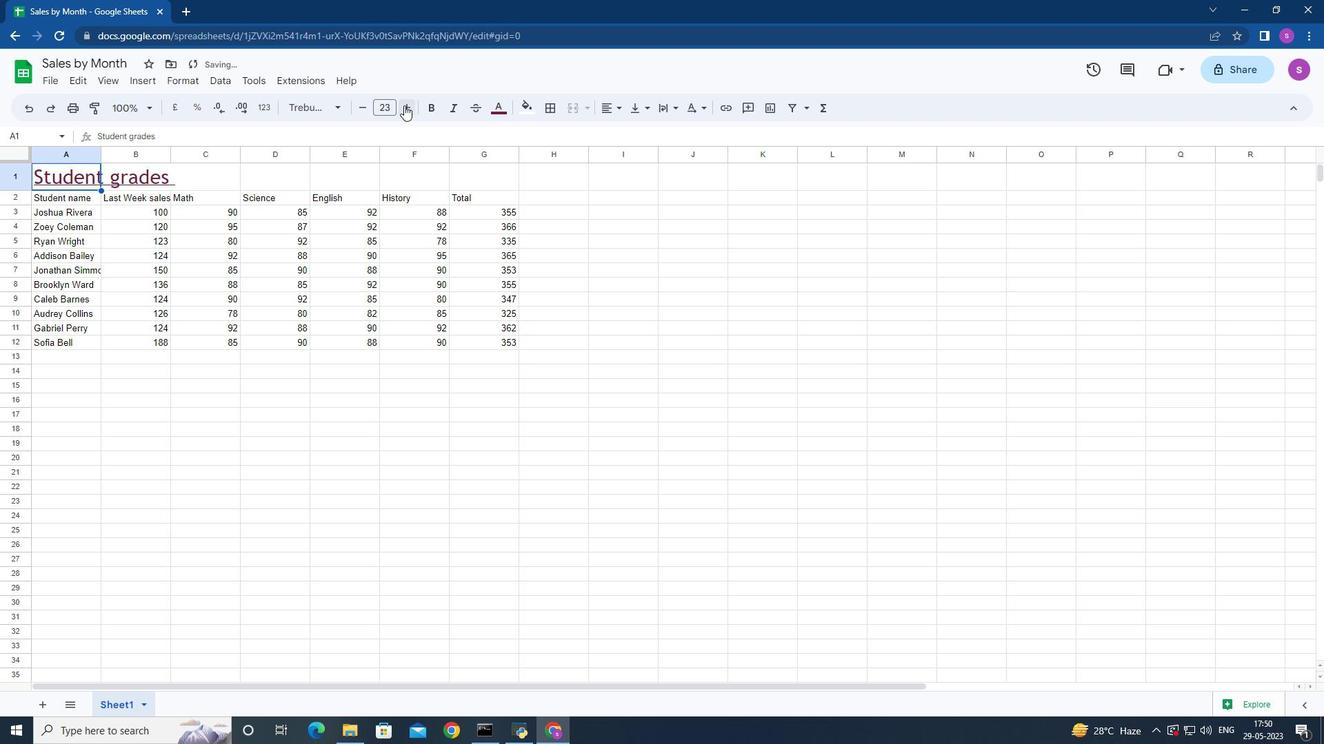 
Action: Mouse pressed left at (404, 105)
Screenshot: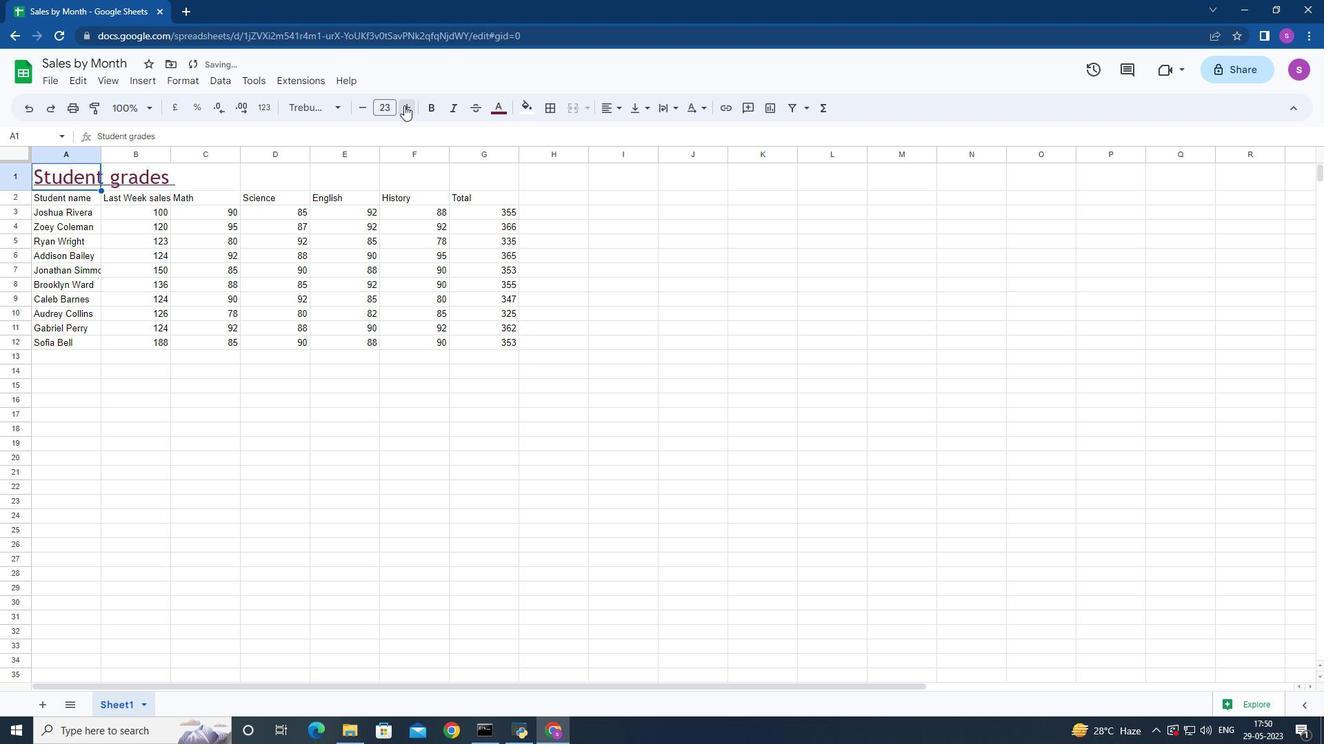 
Action: Mouse pressed left at (404, 105)
Screenshot: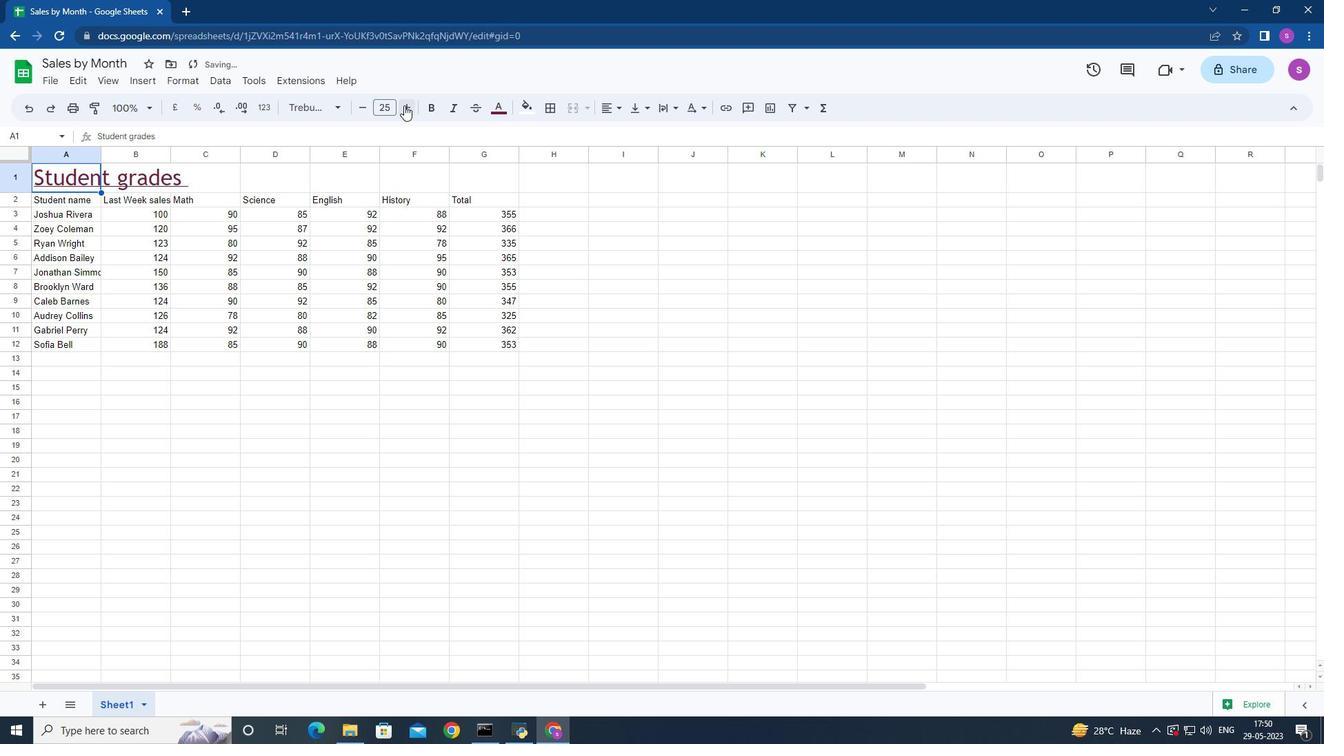 
Action: Mouse moved to (51, 197)
Screenshot: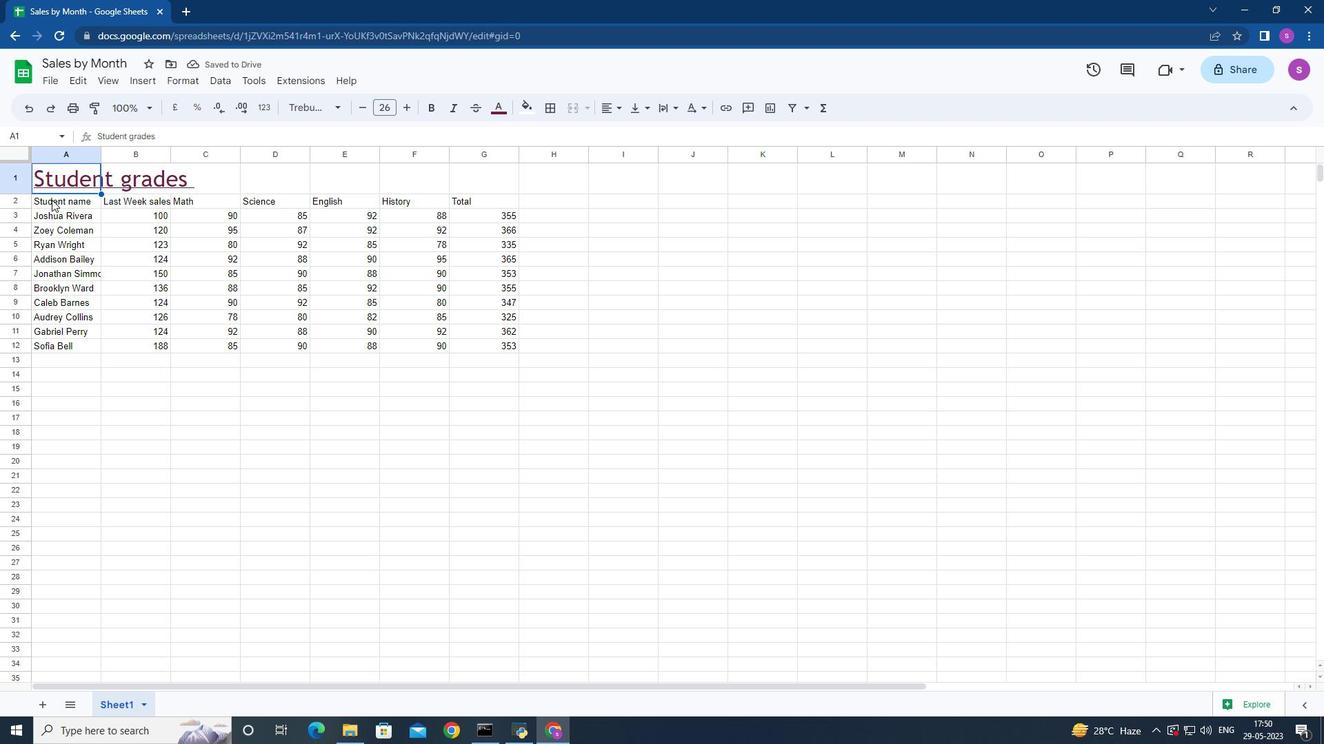 
Action: Mouse pressed left at (51, 197)
Screenshot: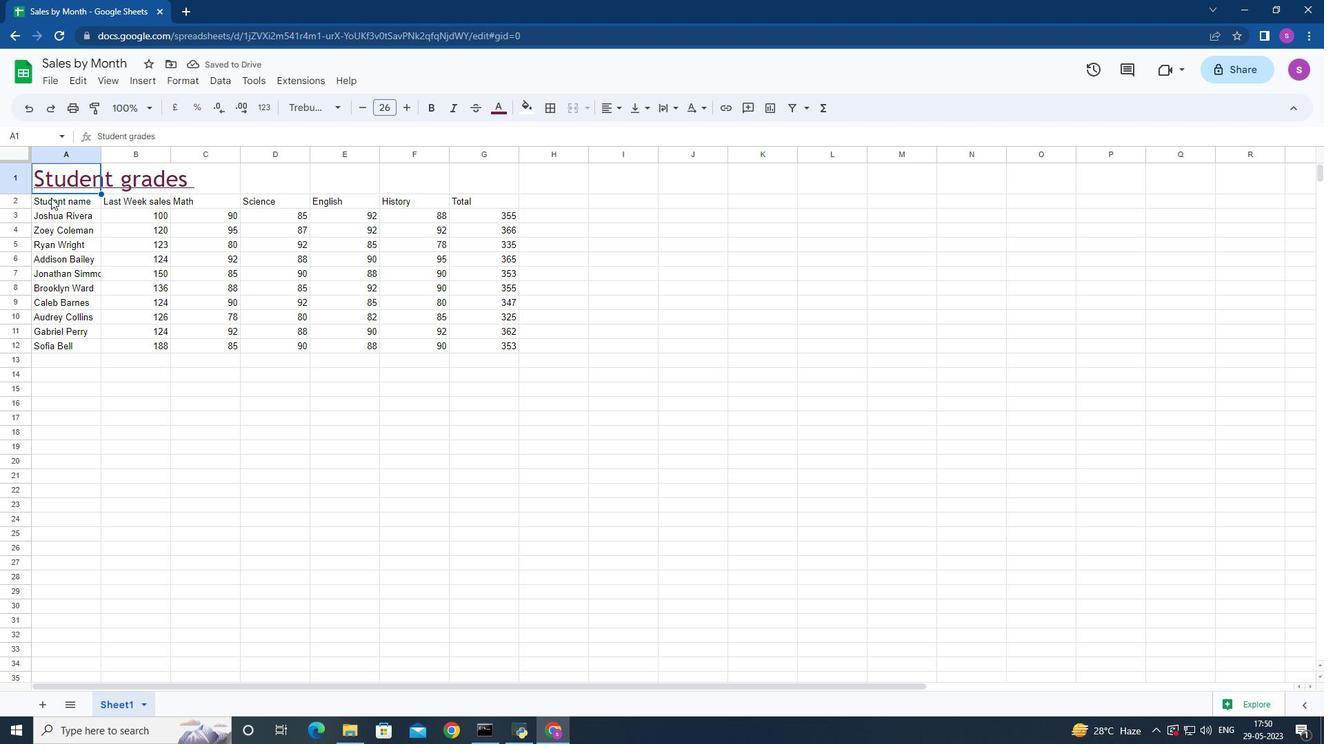 
Action: Mouse moved to (335, 111)
Screenshot: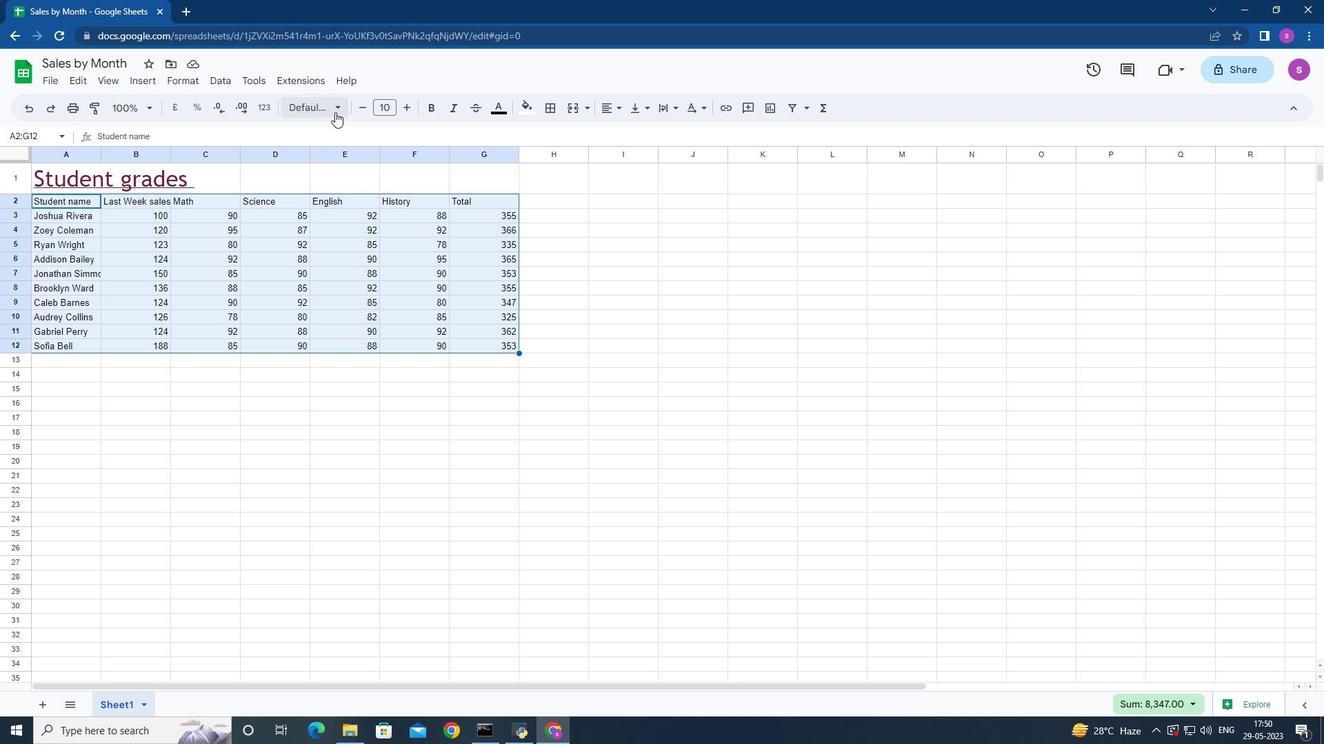 
Action: Mouse pressed left at (335, 111)
Screenshot: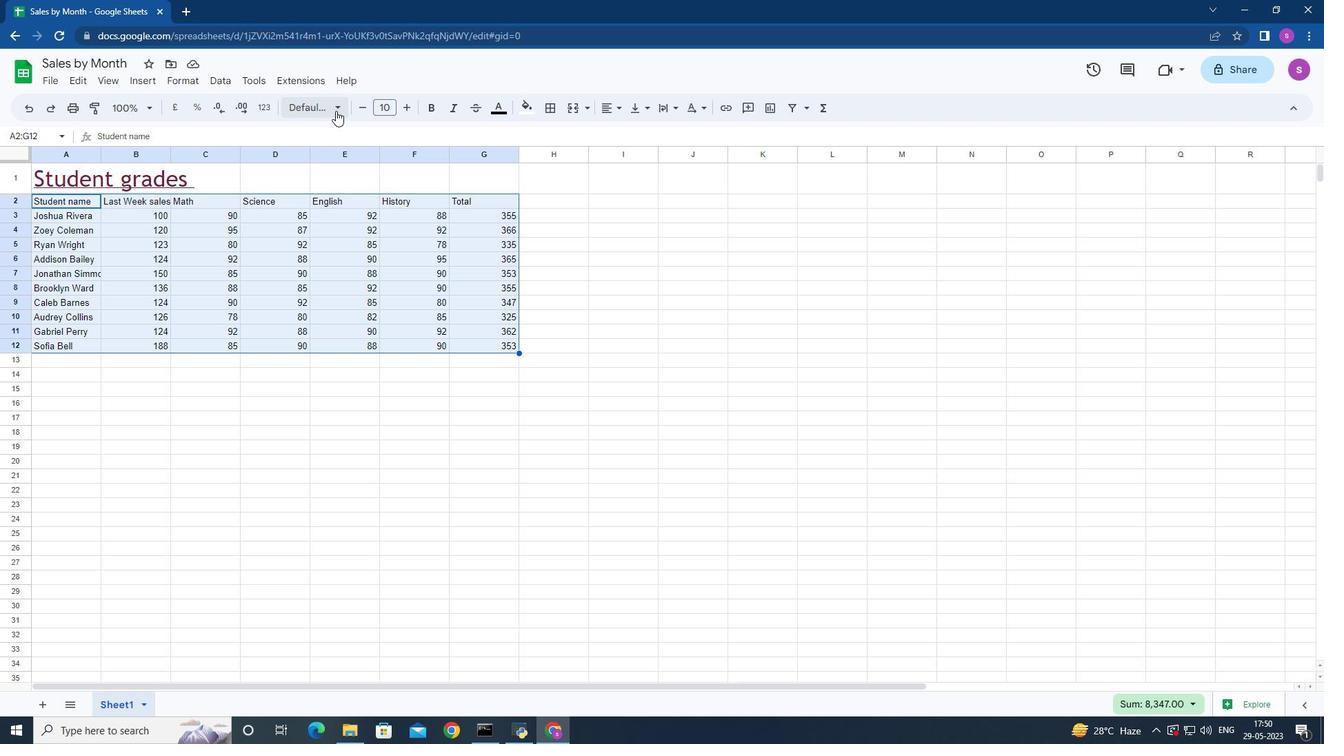 
Action: Mouse moved to (382, 468)
Screenshot: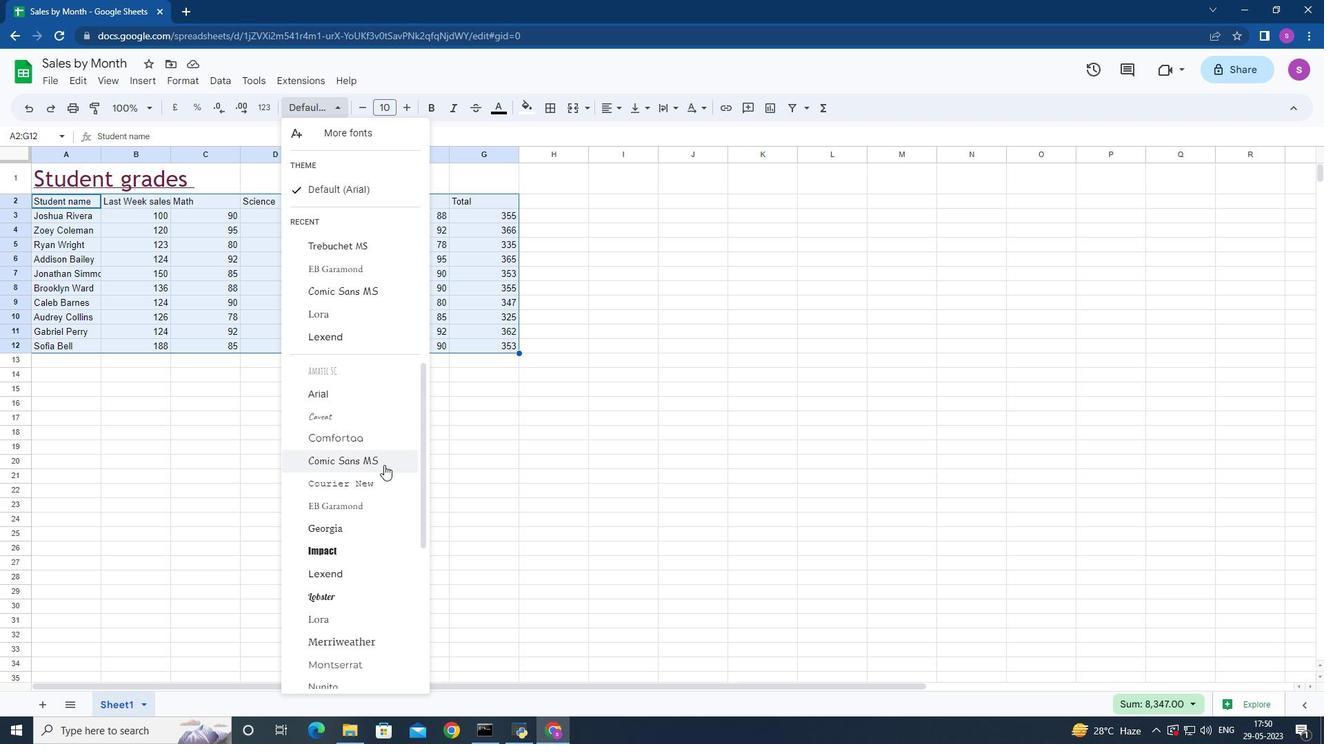 
Action: Mouse scrolled (382, 467) with delta (0, 0)
Screenshot: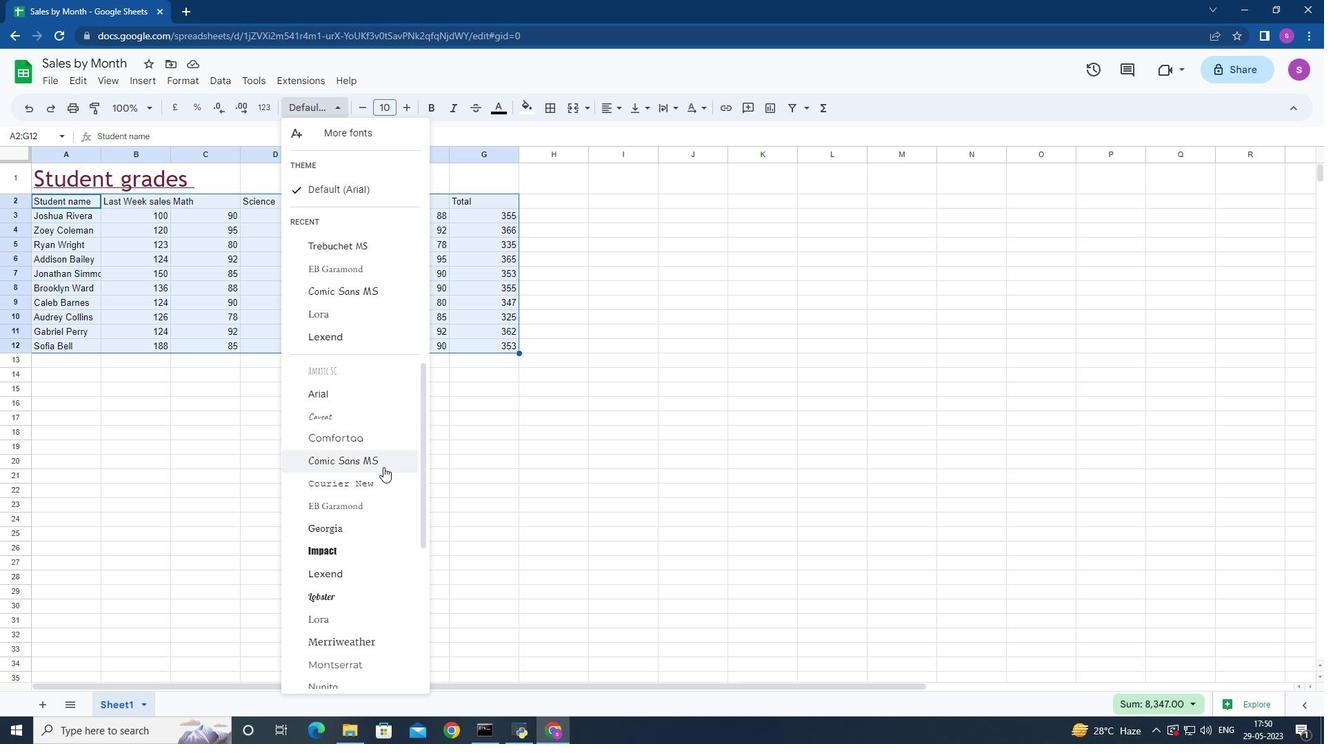 
Action: Mouse moved to (382, 469)
Screenshot: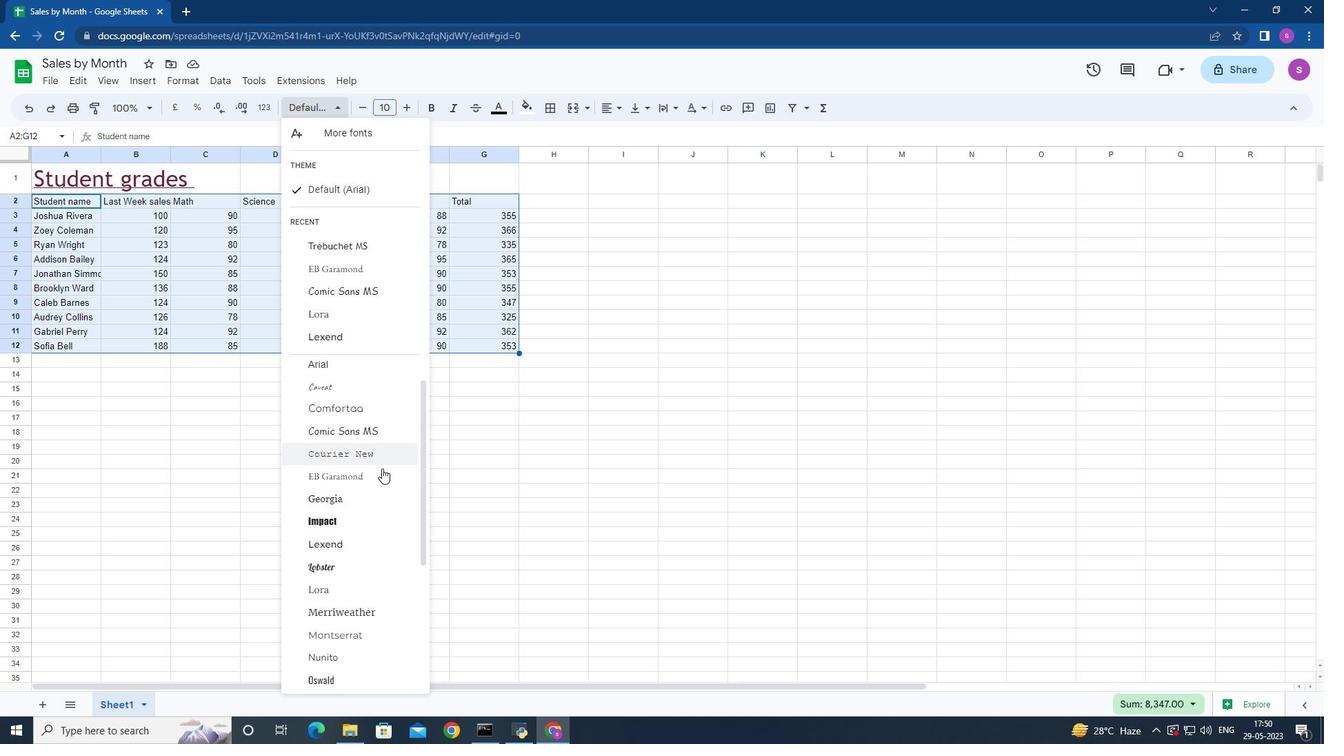
Action: Mouse scrolled (382, 469) with delta (0, 0)
Screenshot: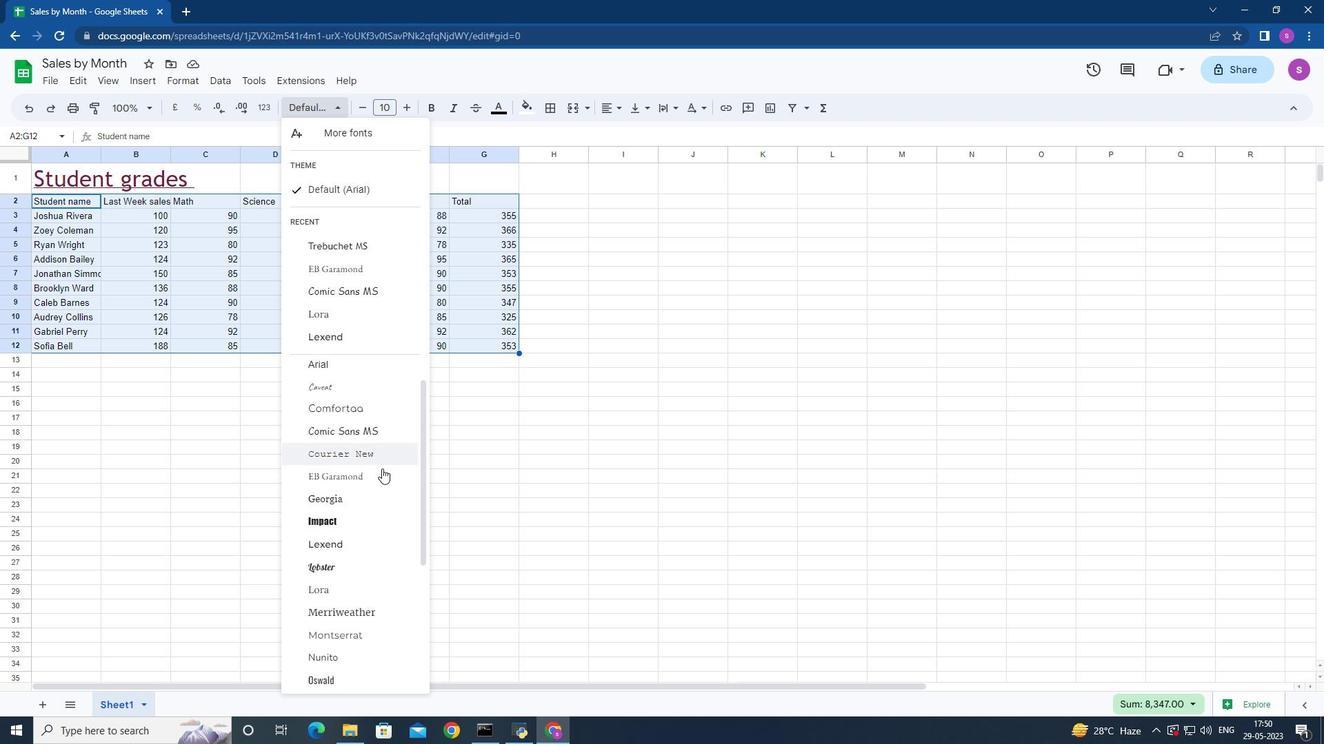 
Action: Mouse moved to (381, 469)
Screenshot: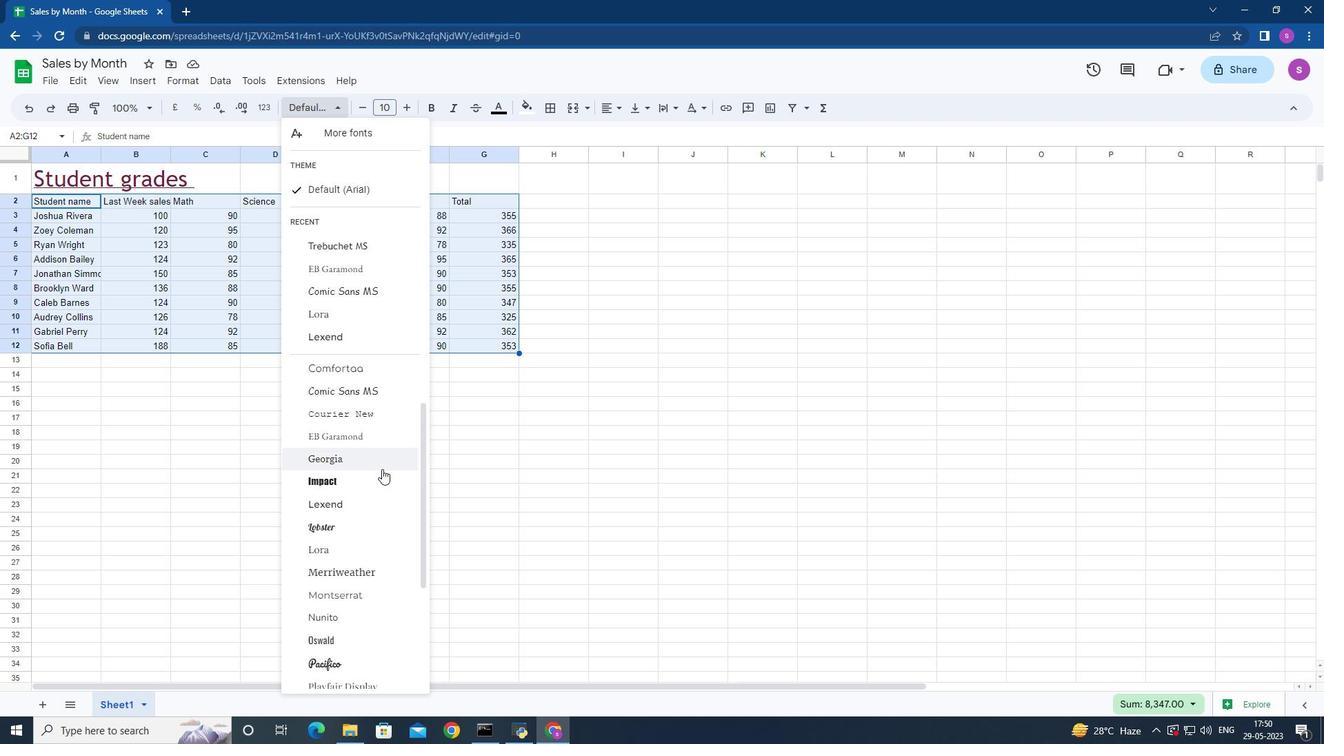 
Action: Mouse scrolled (381, 469) with delta (0, 0)
Screenshot: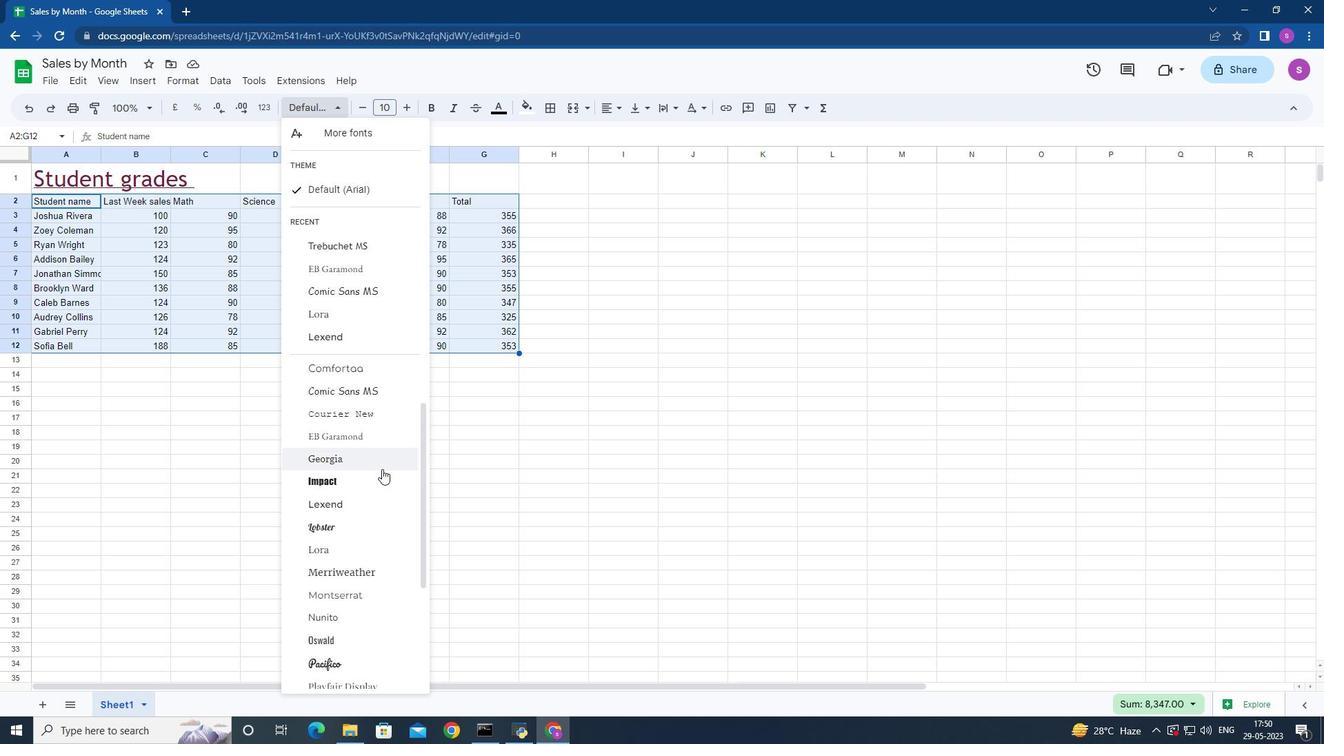 
Action: Mouse moved to (381, 469)
Screenshot: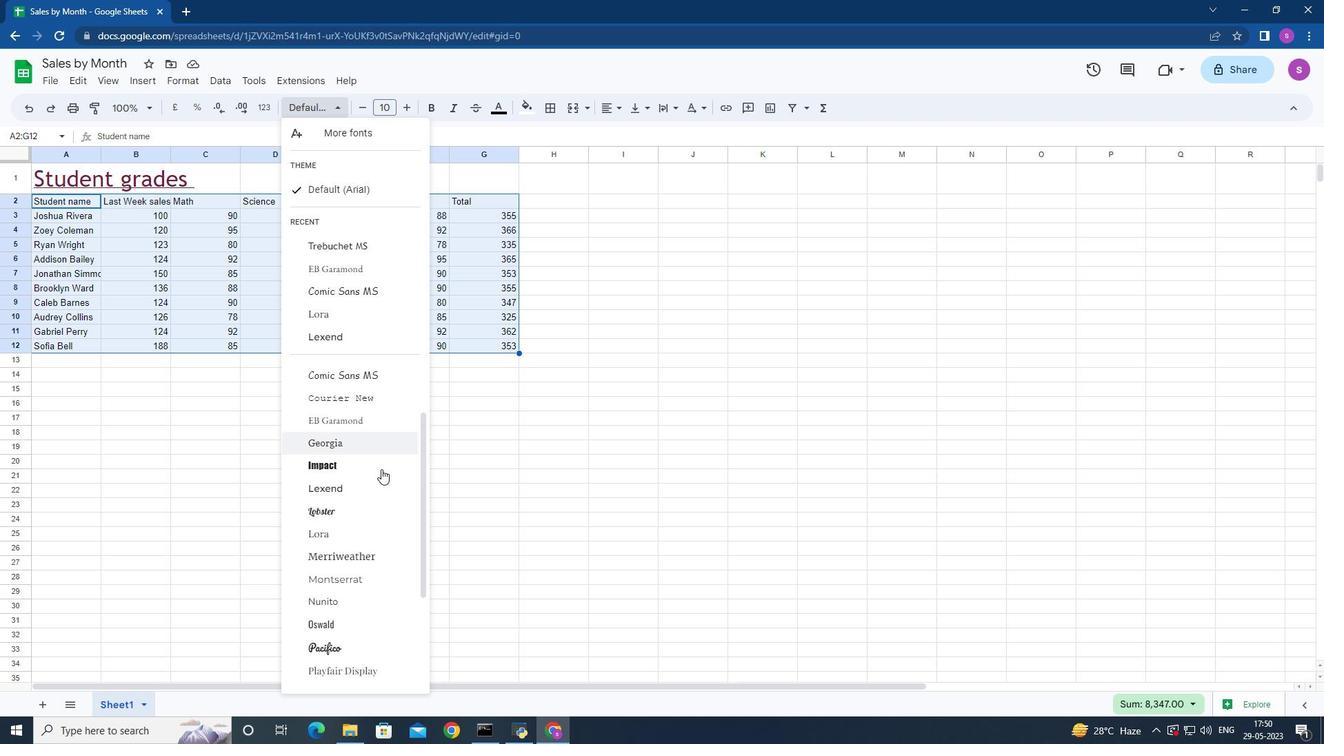 
Action: Mouse scrolled (381, 469) with delta (0, 0)
Screenshot: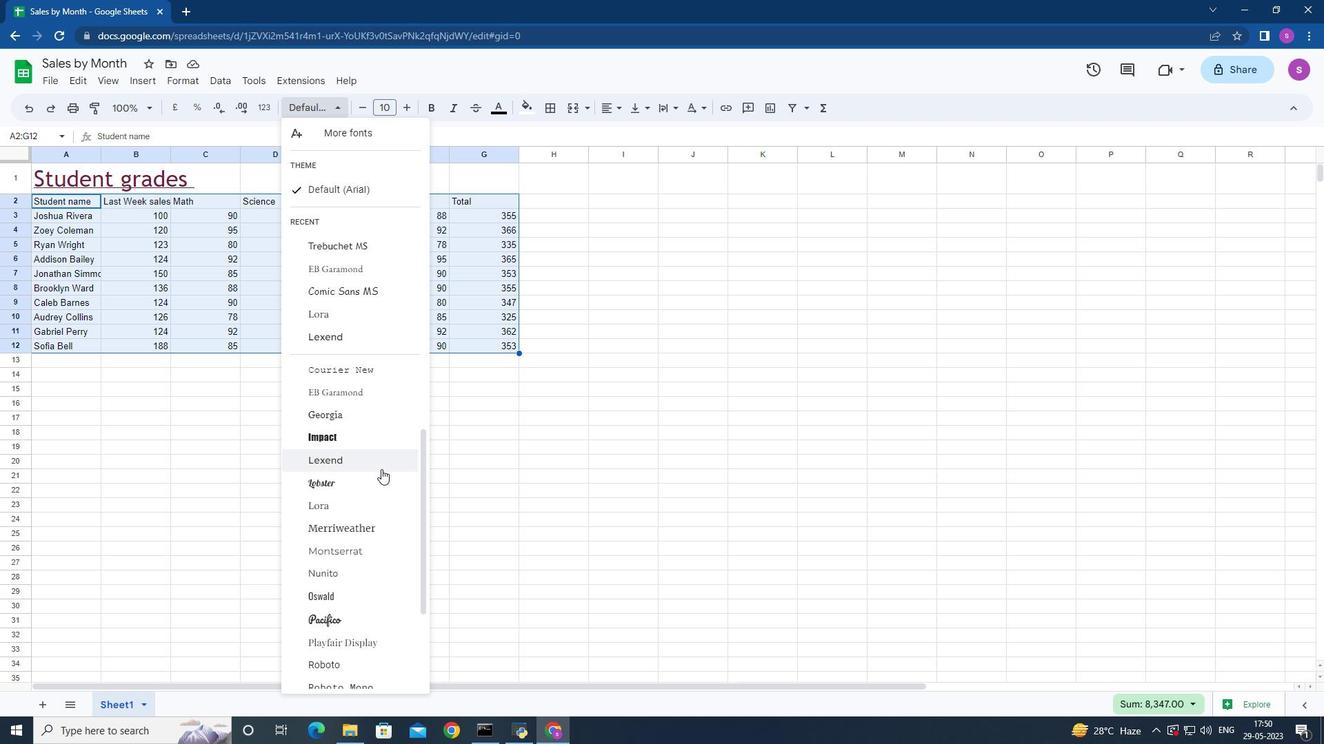 
Action: Mouse moved to (380, 469)
Screenshot: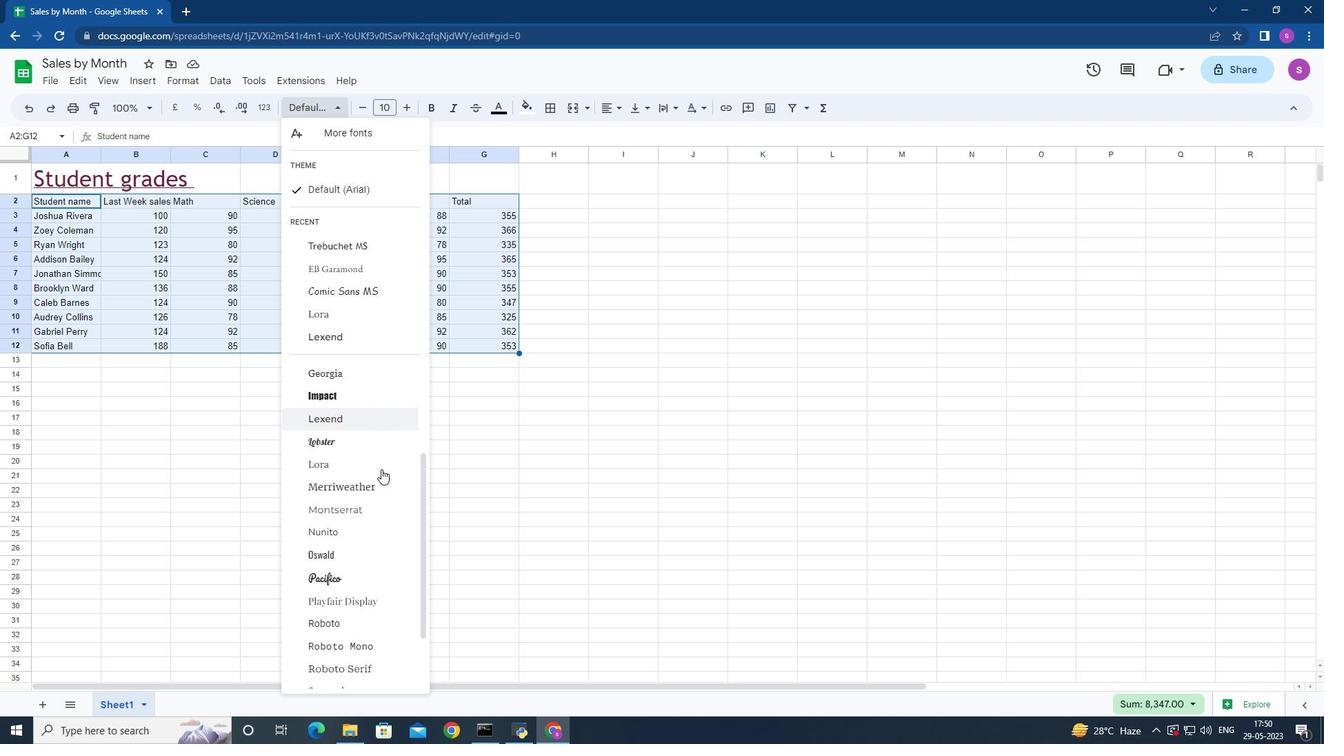 
Action: Mouse scrolled (380, 469) with delta (0, 0)
Screenshot: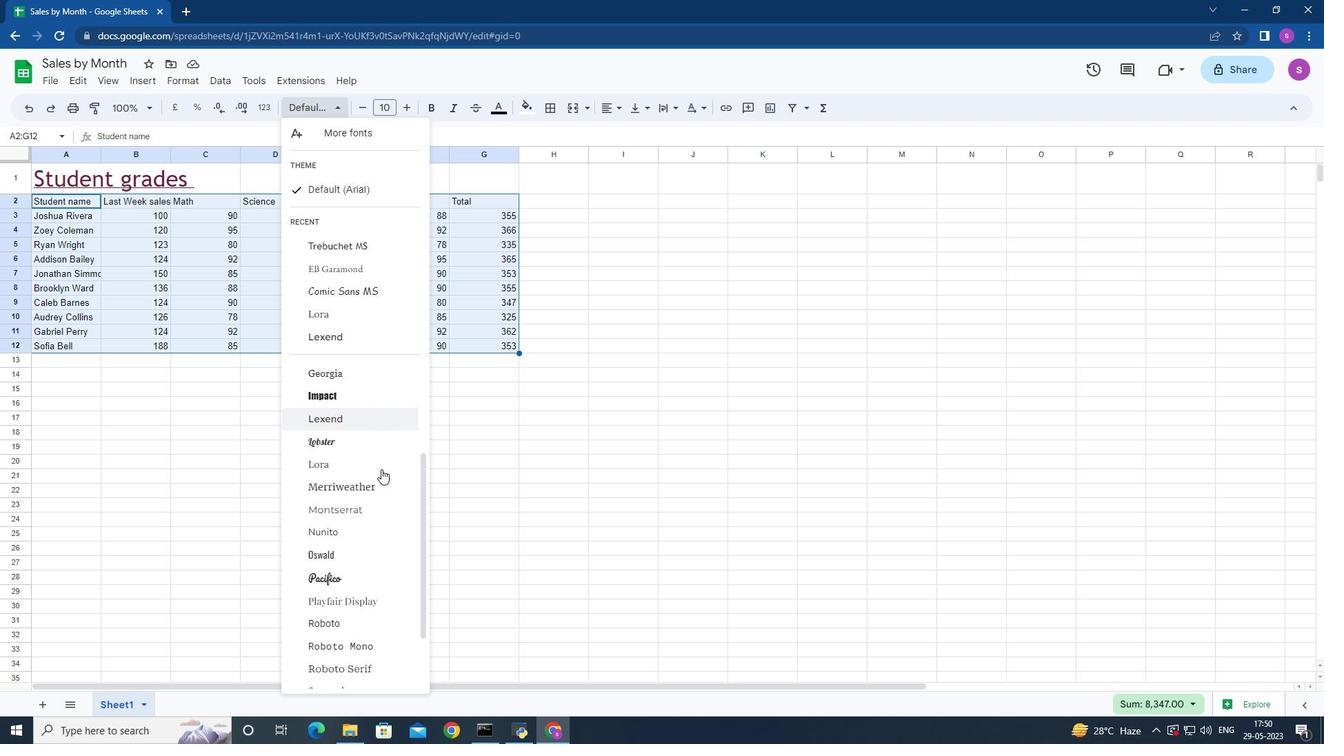 
Action: Mouse moved to (360, 434)
Screenshot: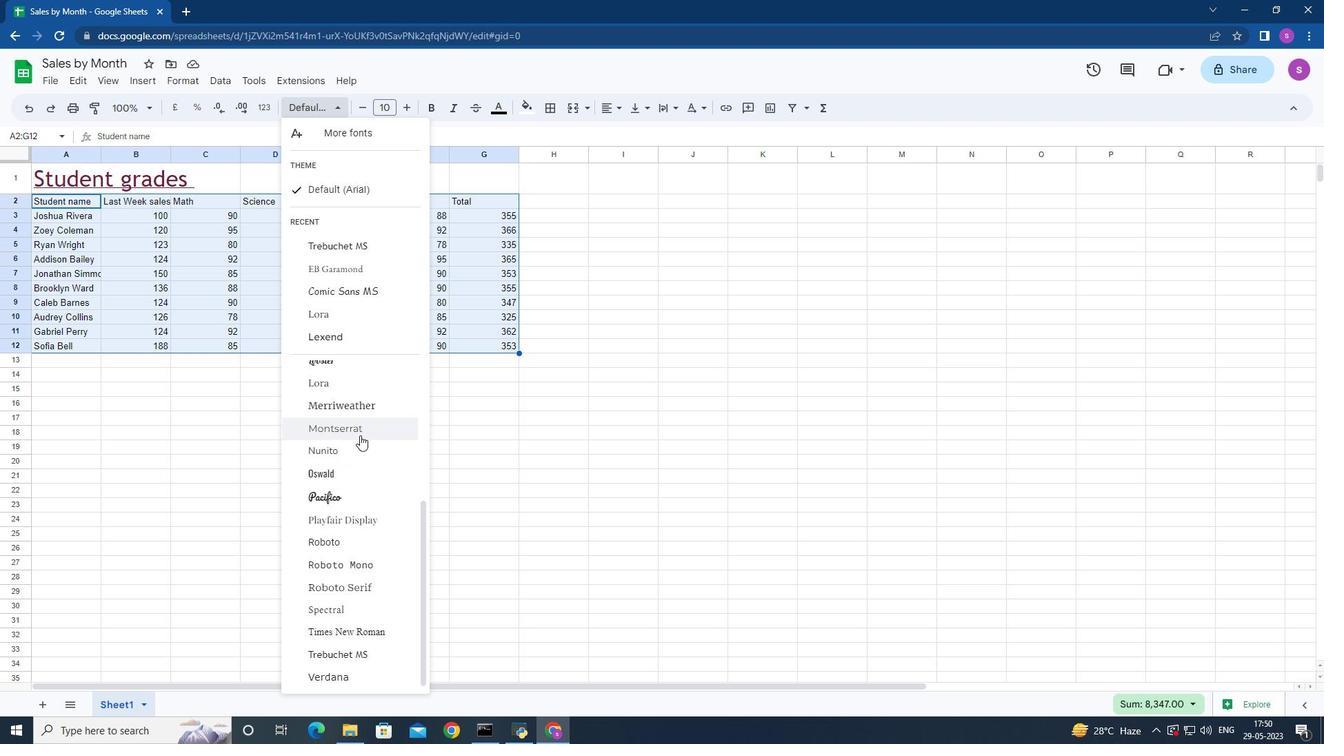 
Action: Mouse scrolled (360, 435) with delta (0, 0)
Screenshot: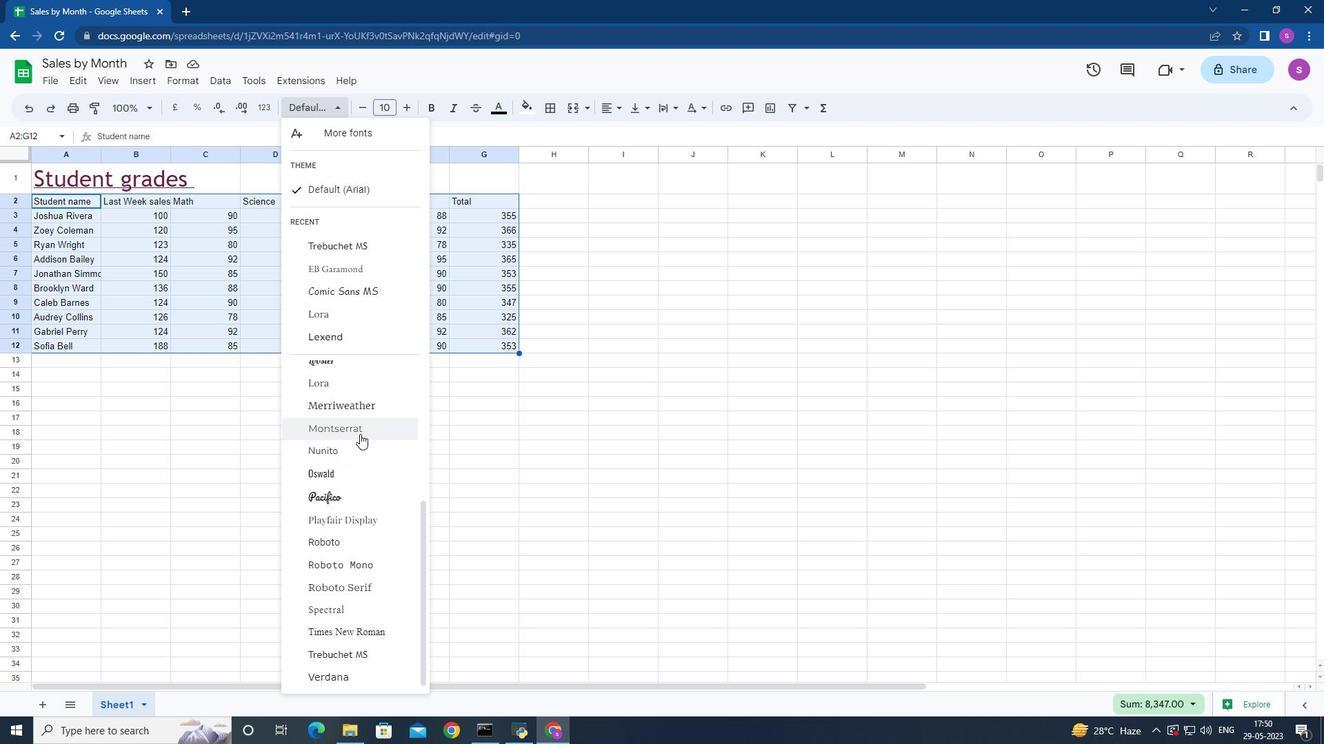 
Action: Mouse moved to (355, 423)
Screenshot: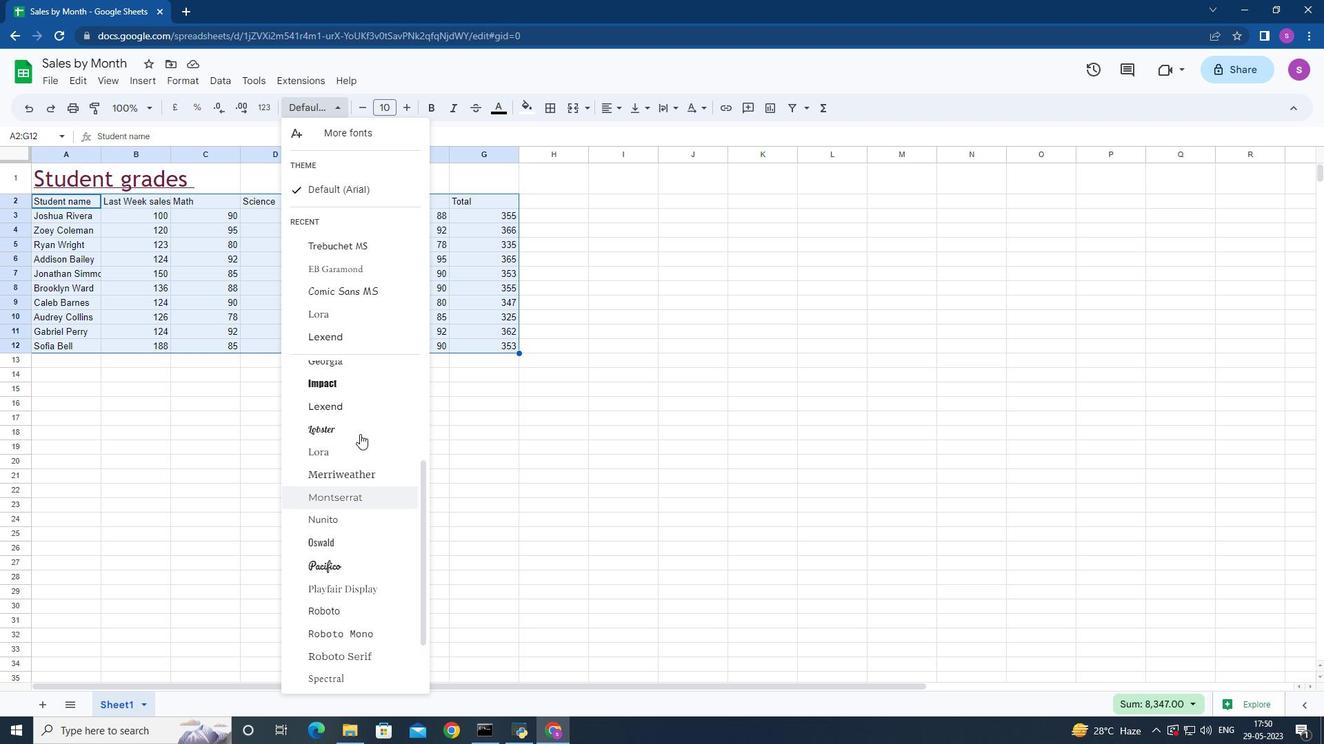 
Action: Mouse scrolled (355, 424) with delta (0, 0)
Screenshot: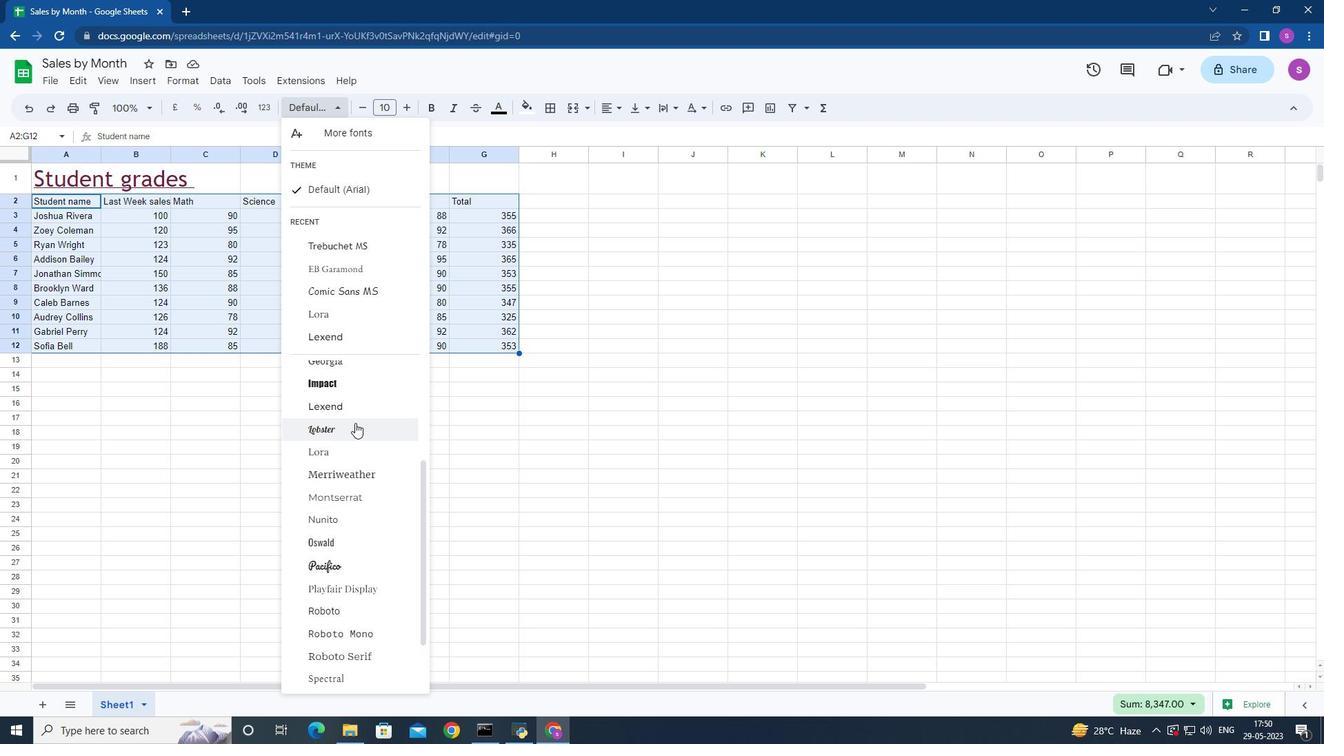 
Action: Mouse moved to (362, 424)
Screenshot: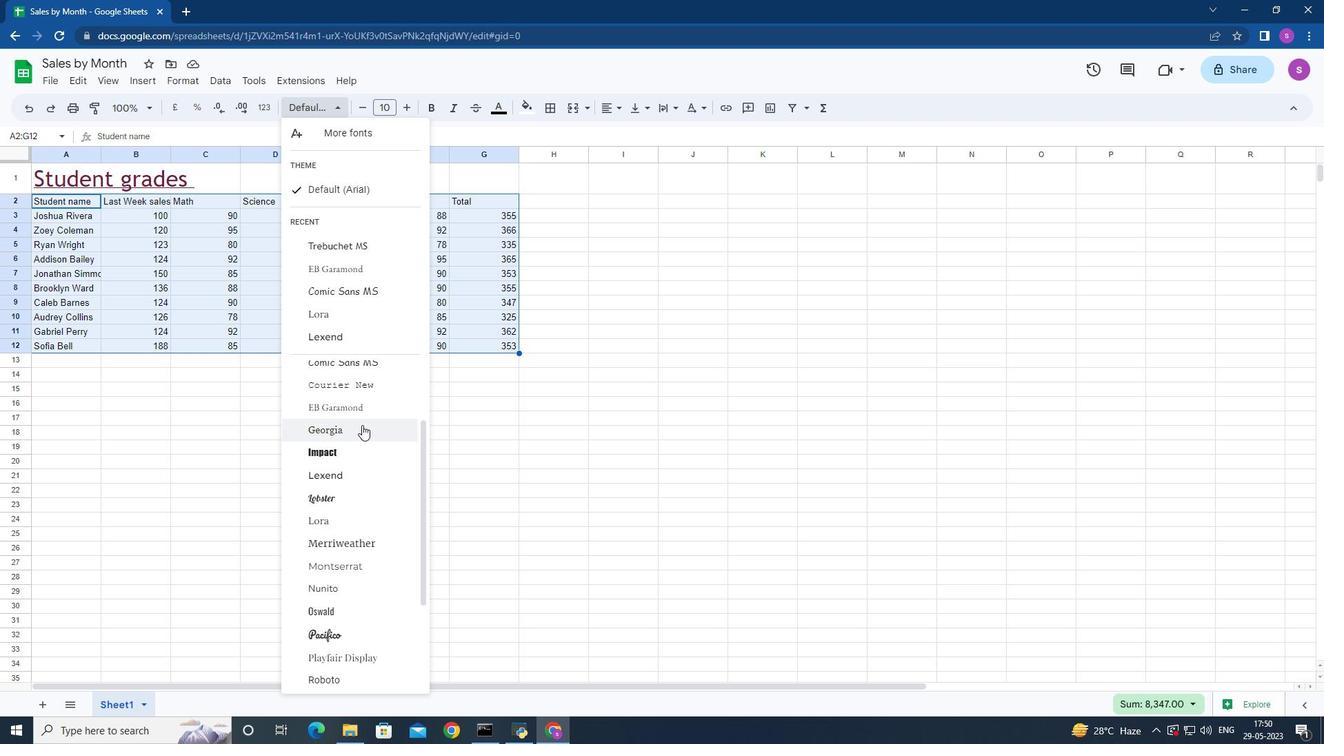 
Action: Mouse scrolled (362, 425) with delta (0, 0)
Screenshot: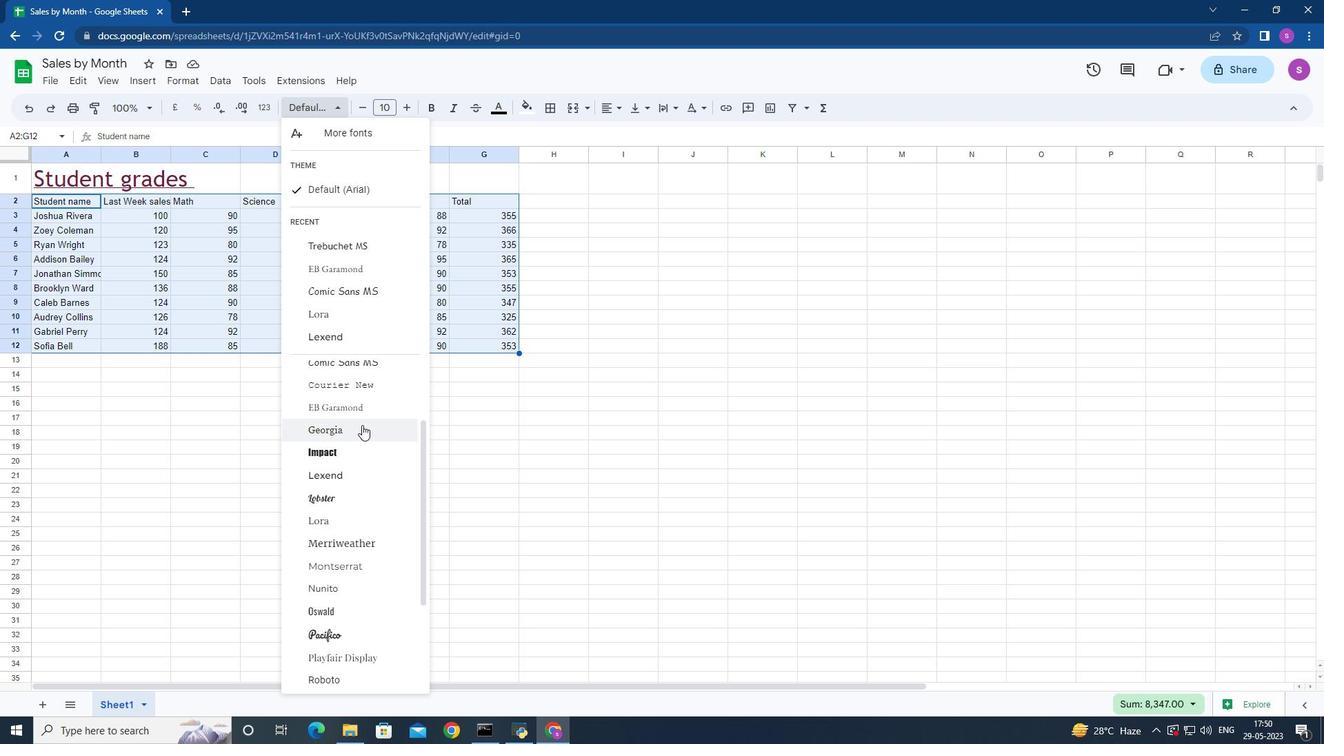 
Action: Mouse moved to (369, 388)
Screenshot: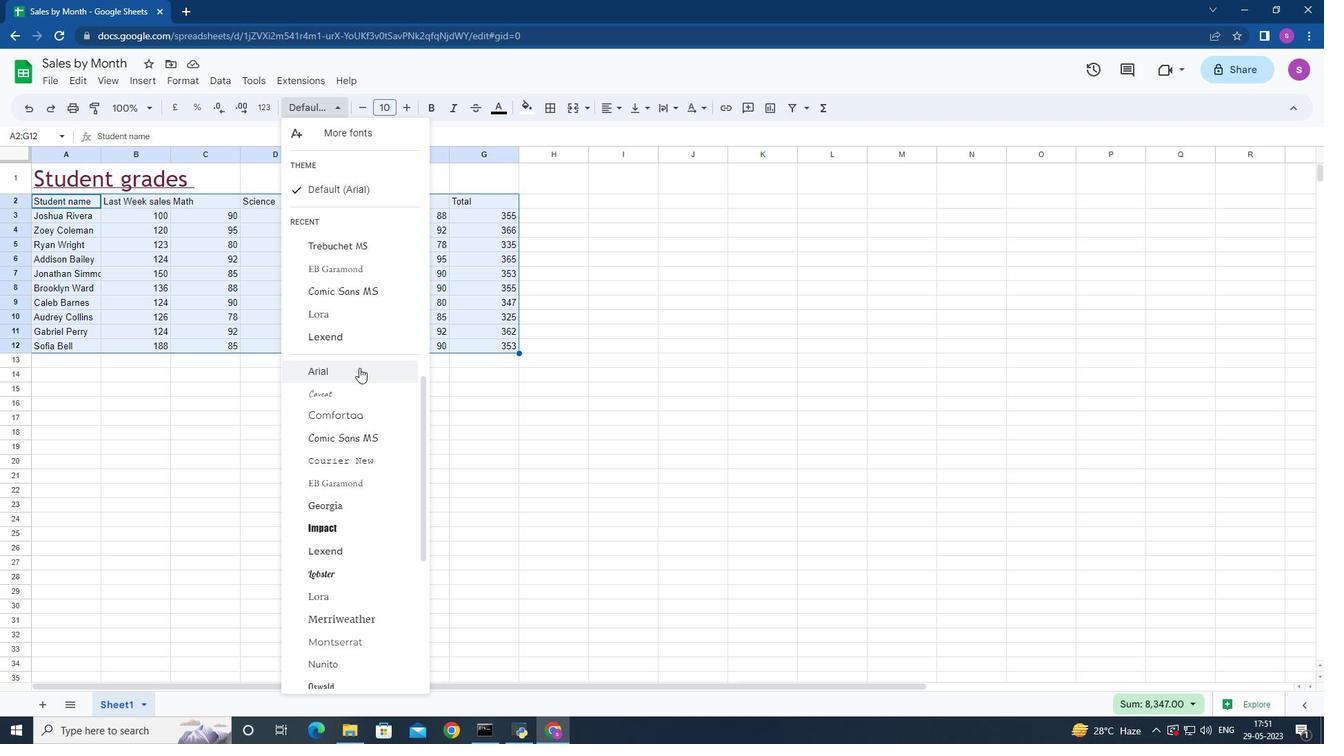 
Action: Mouse scrolled (369, 389) with delta (0, 0)
Screenshot: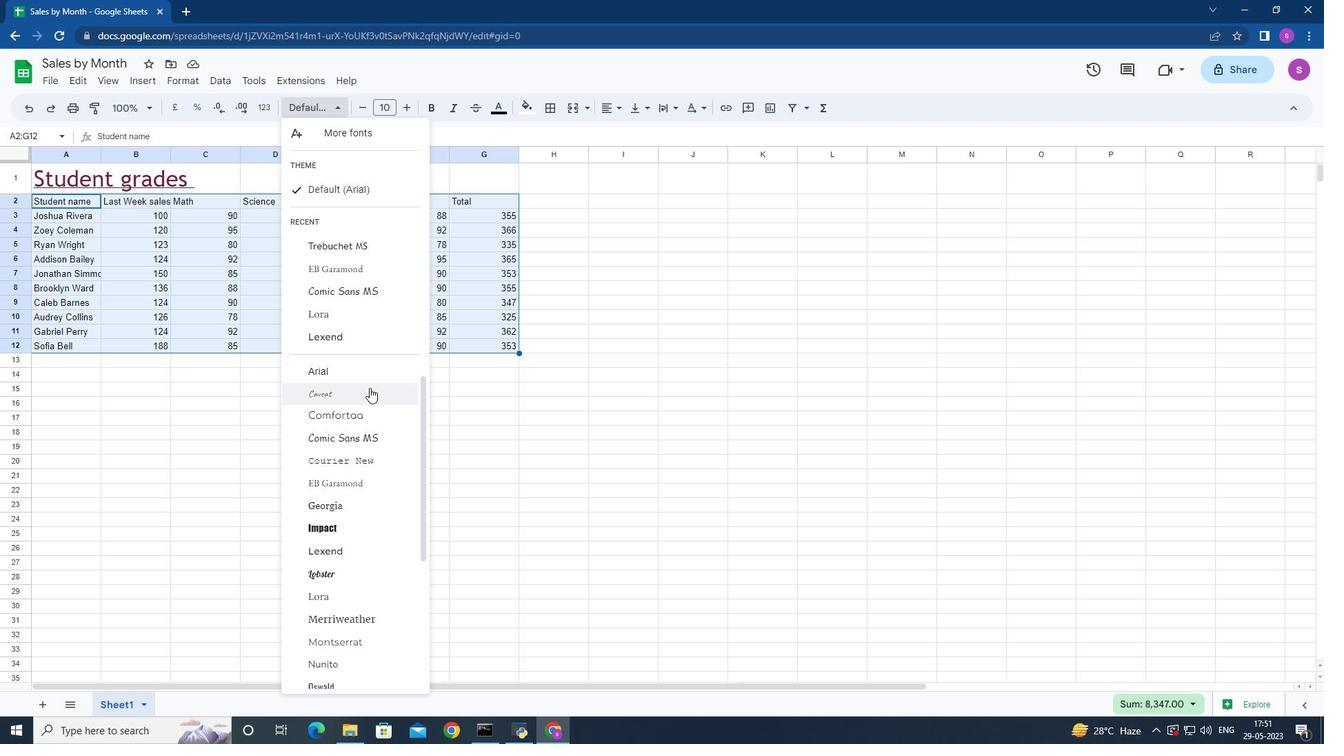 
Action: Mouse scrolled (369, 389) with delta (0, 0)
Screenshot: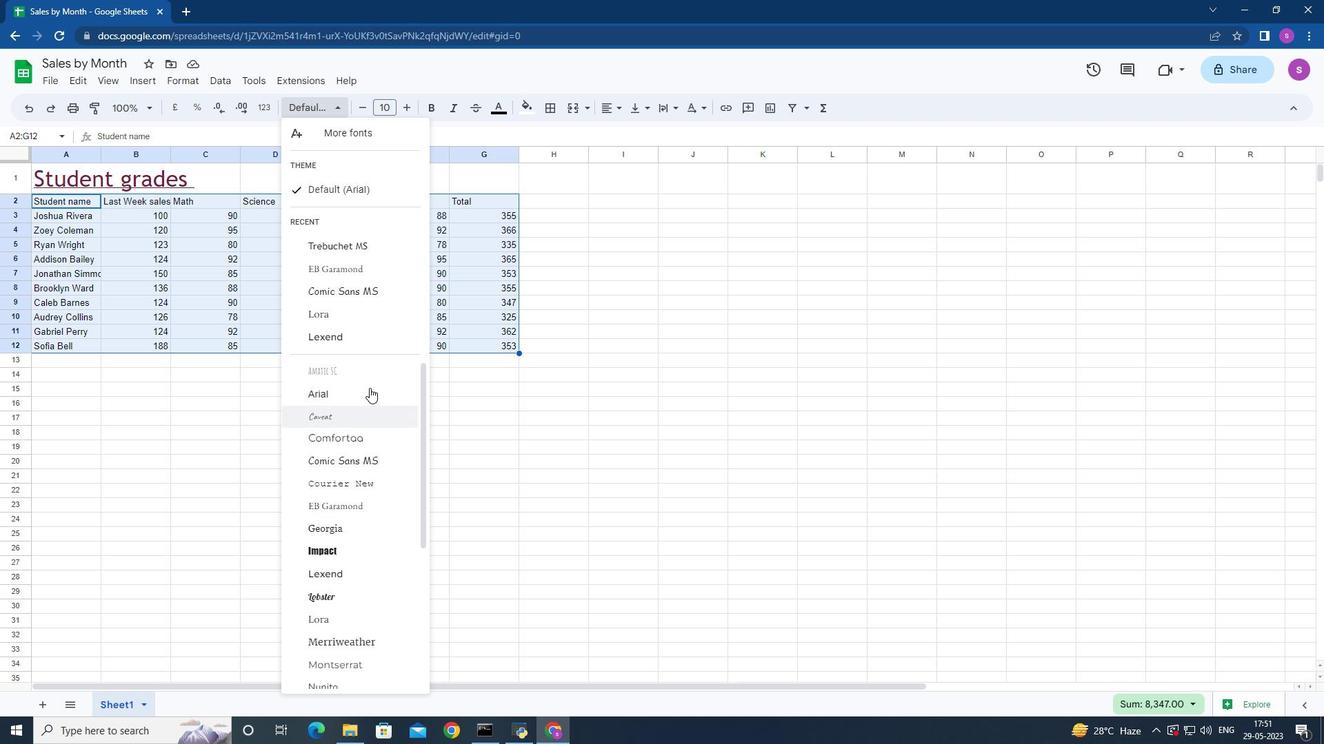 
Action: Mouse moved to (367, 373)
Screenshot: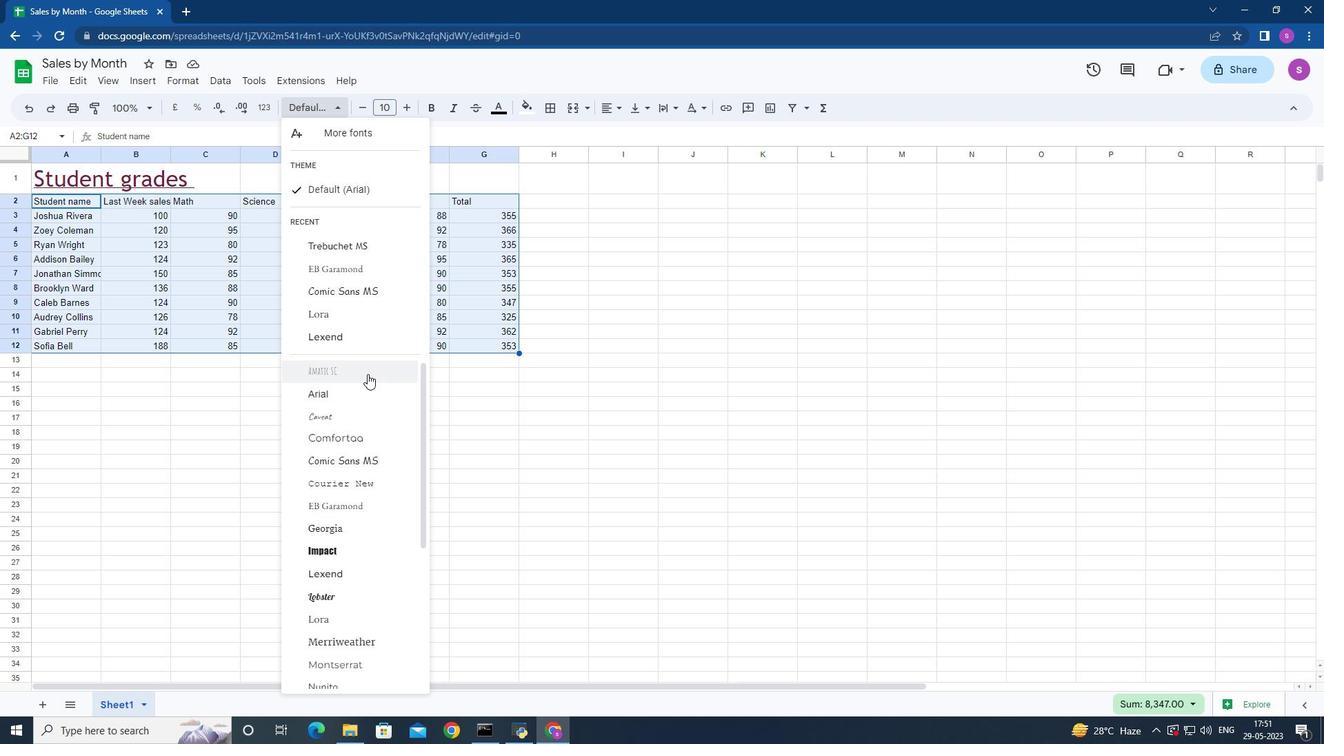 
Action: Mouse pressed left at (367, 373)
Screenshot: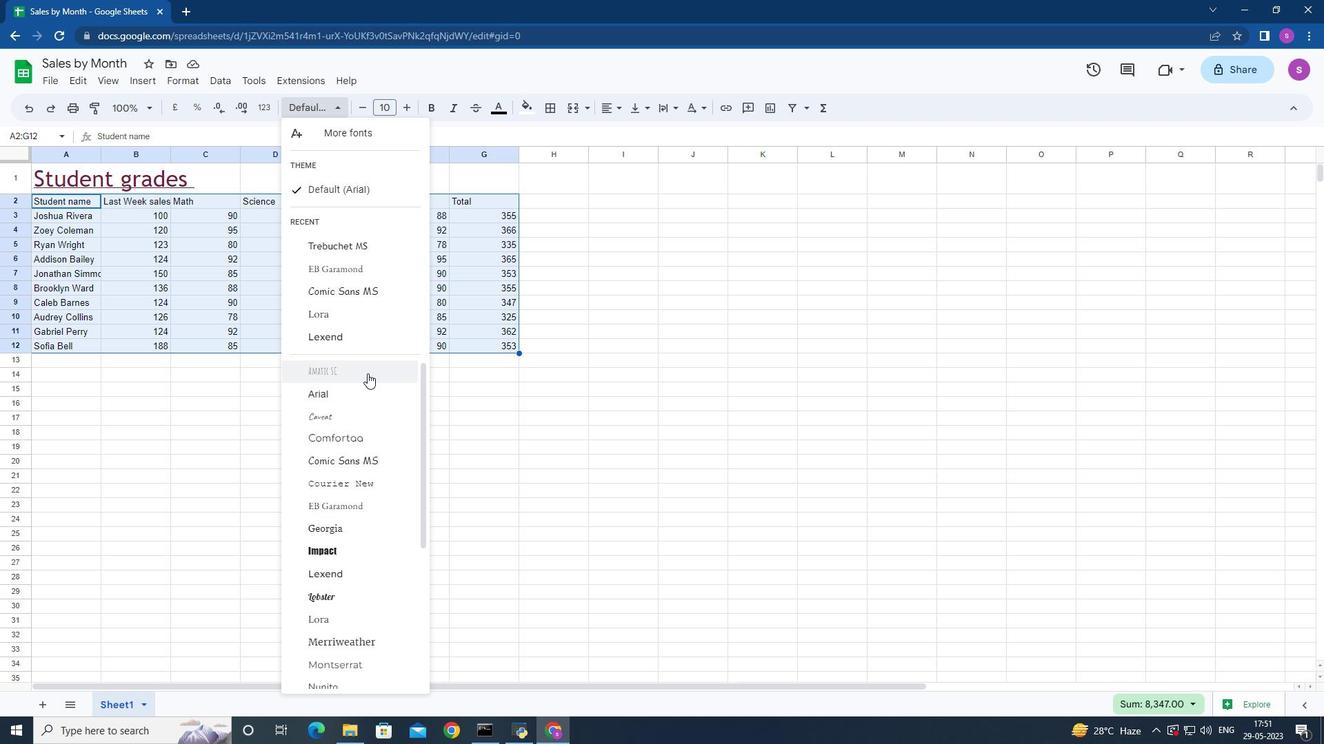 
Action: Mouse moved to (408, 106)
Screenshot: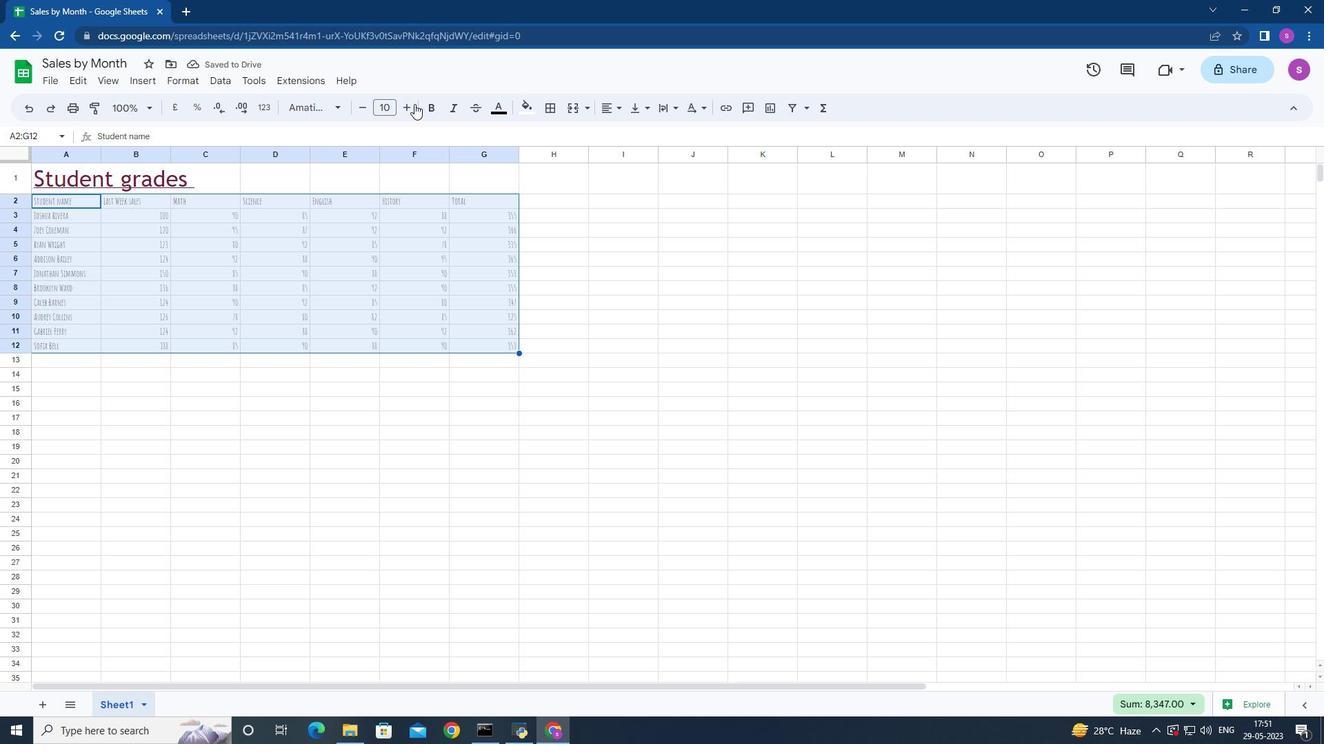 
Action: Mouse pressed left at (408, 106)
Screenshot: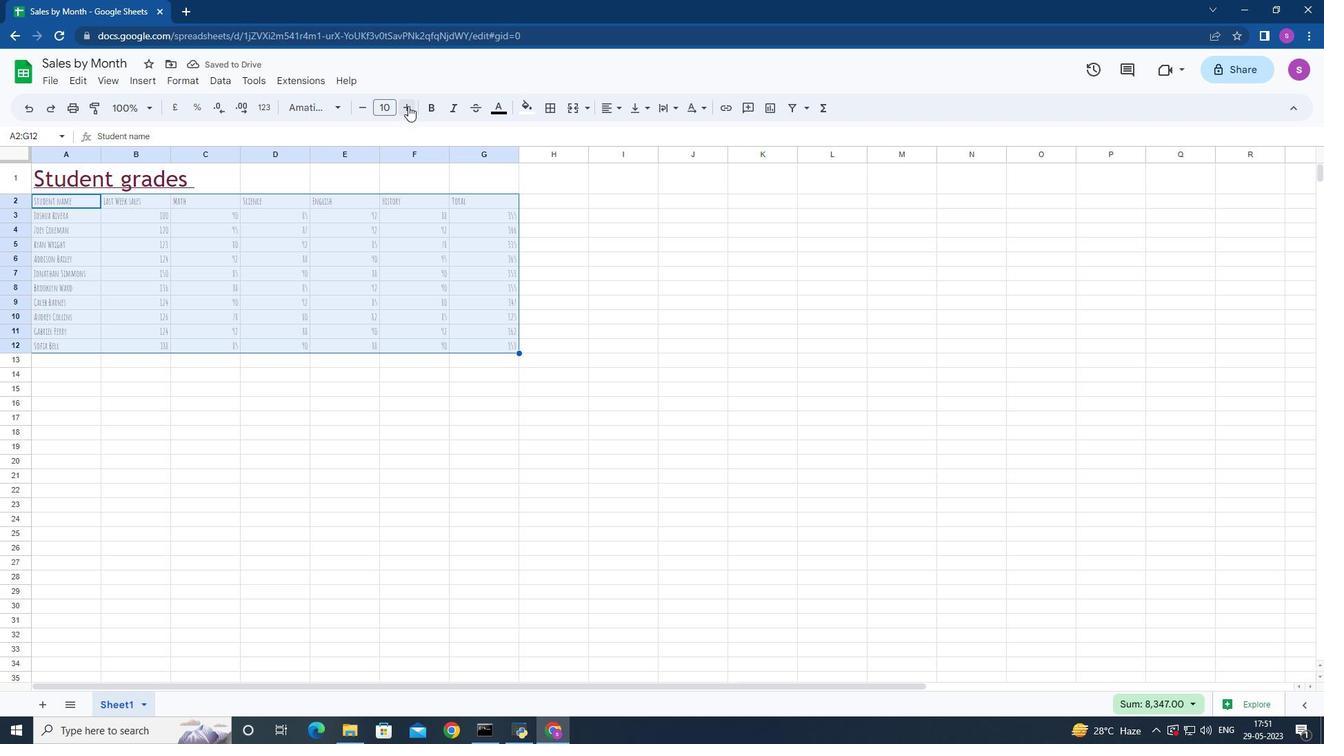 
Action: Mouse pressed left at (408, 106)
Screenshot: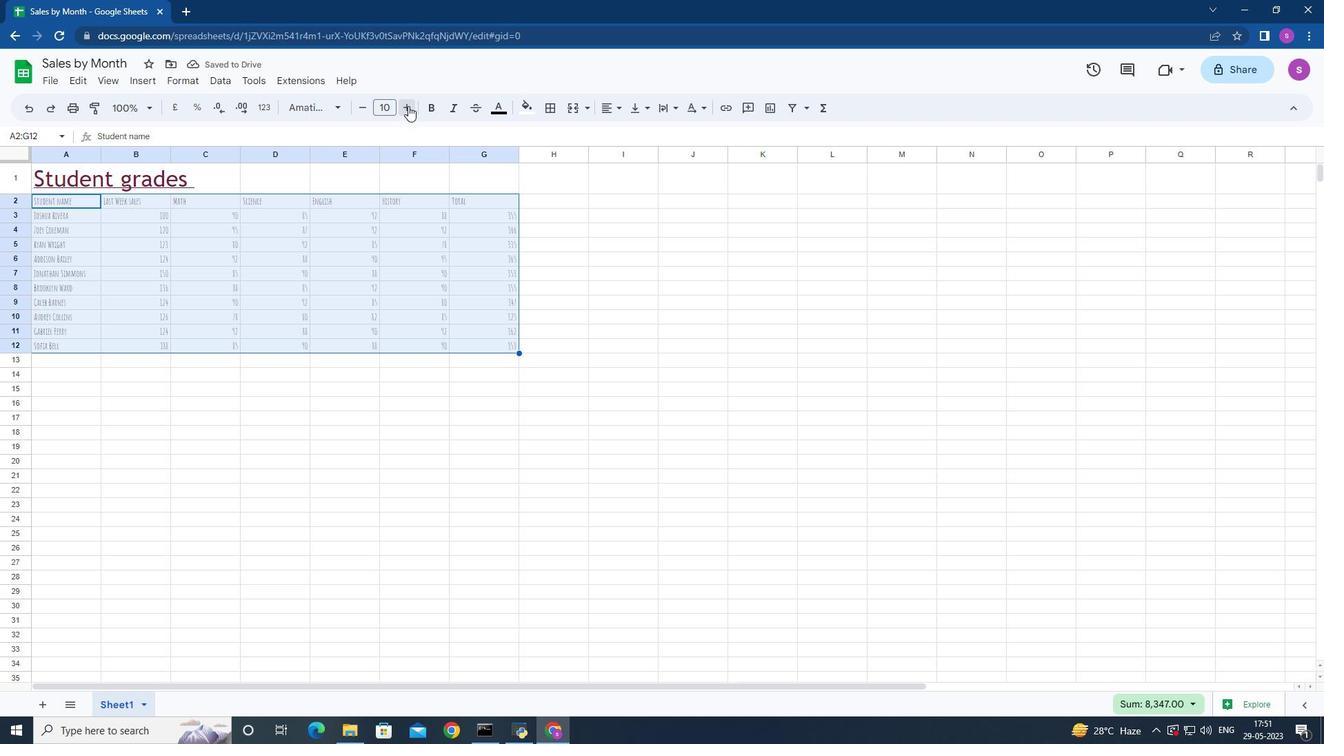 
Action: Mouse pressed left at (408, 106)
Screenshot: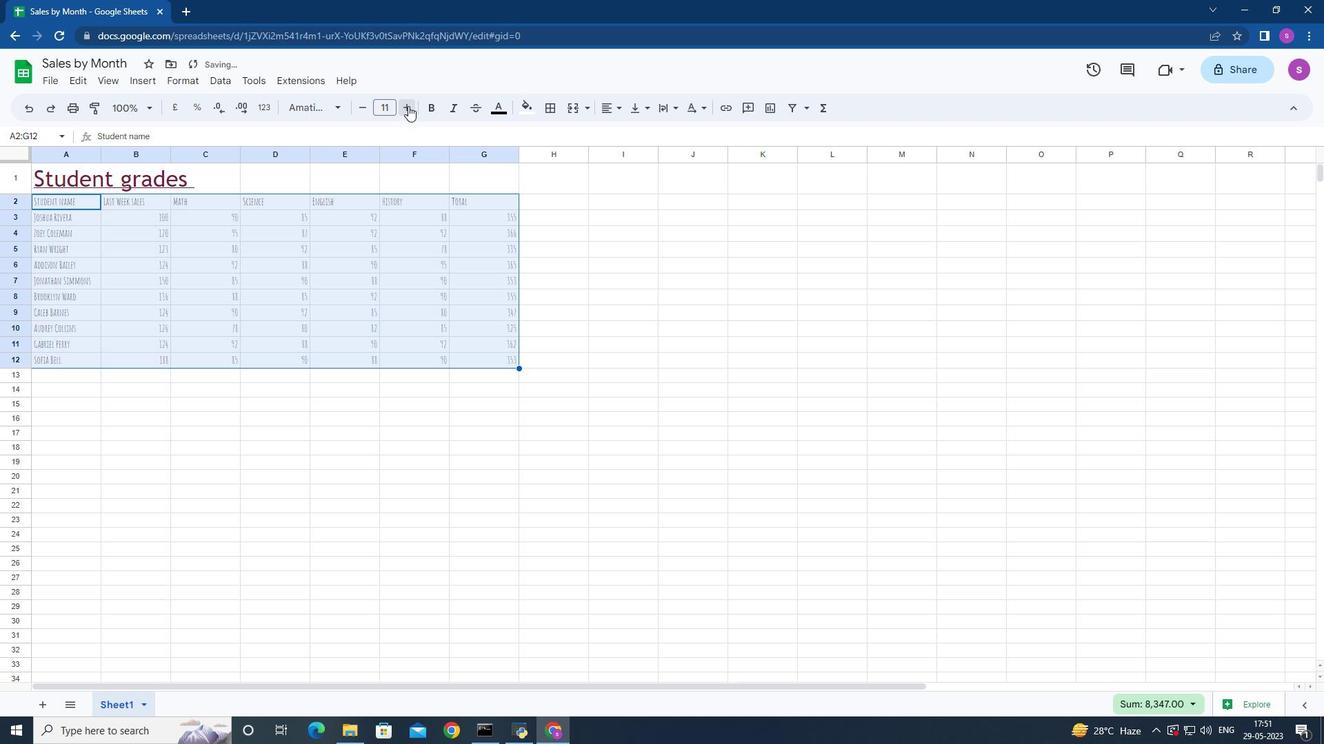 
Action: Mouse pressed left at (408, 106)
Screenshot: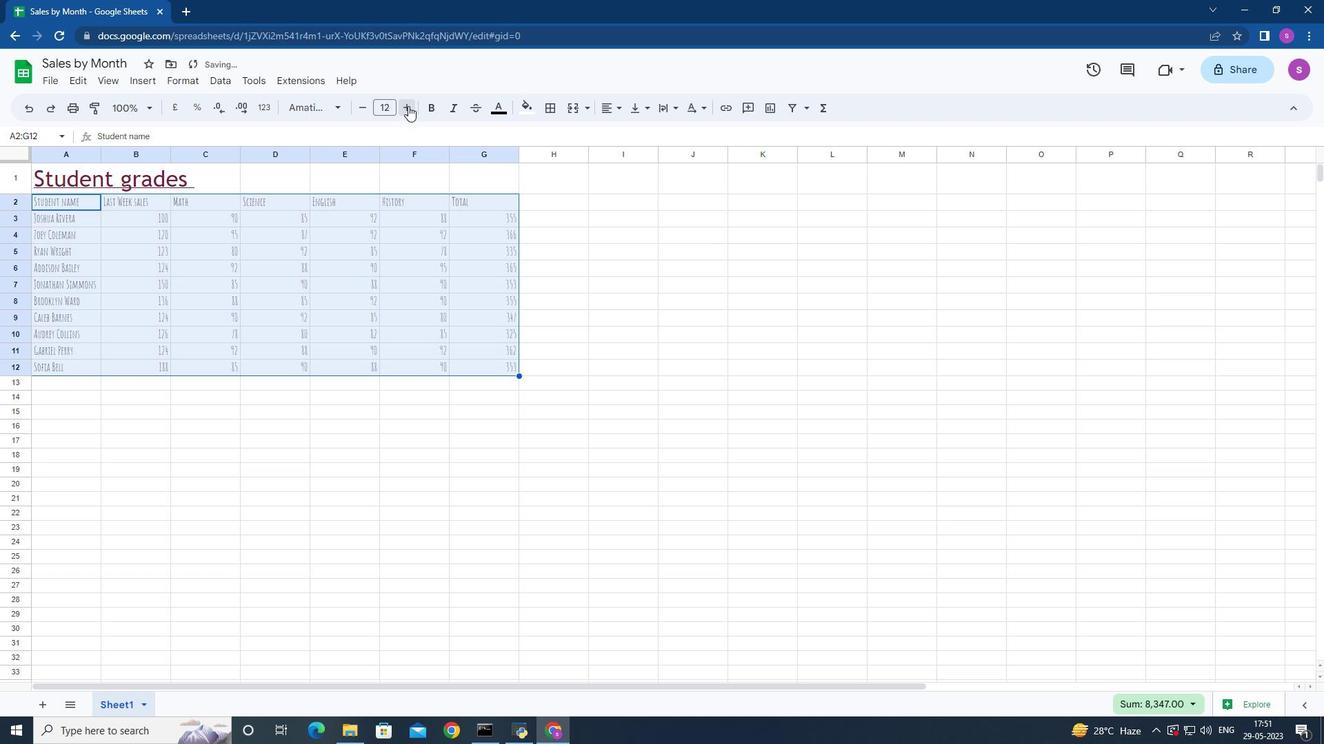 
Action: Mouse pressed left at (408, 106)
Screenshot: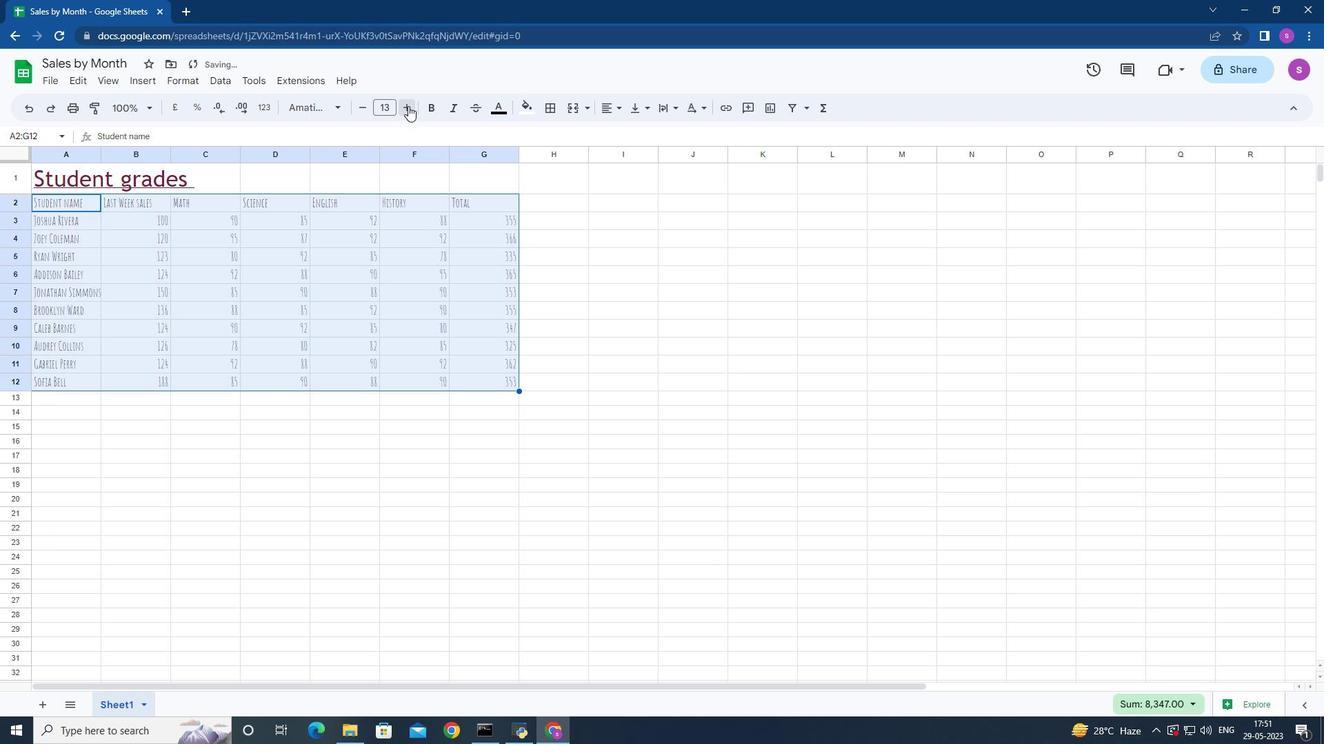 
Action: Mouse pressed left at (408, 106)
Screenshot: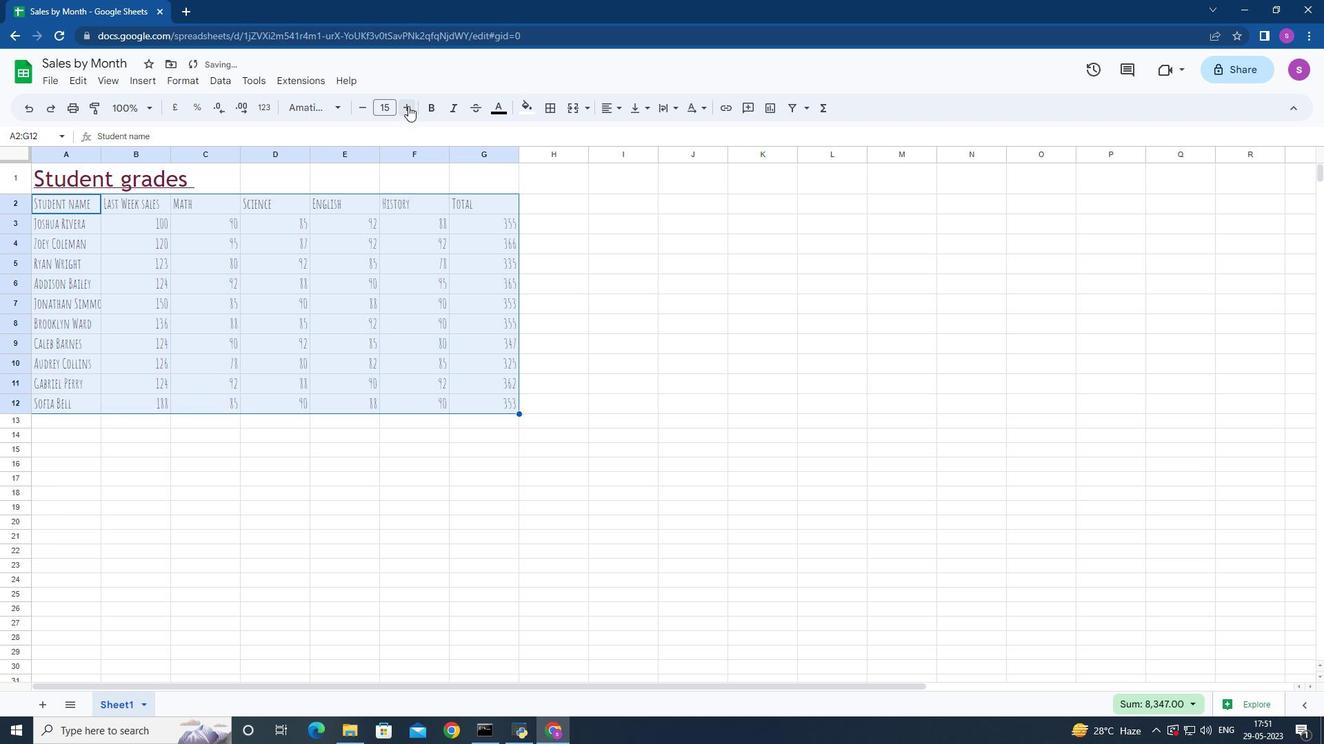 
Action: Mouse pressed left at (408, 106)
Screenshot: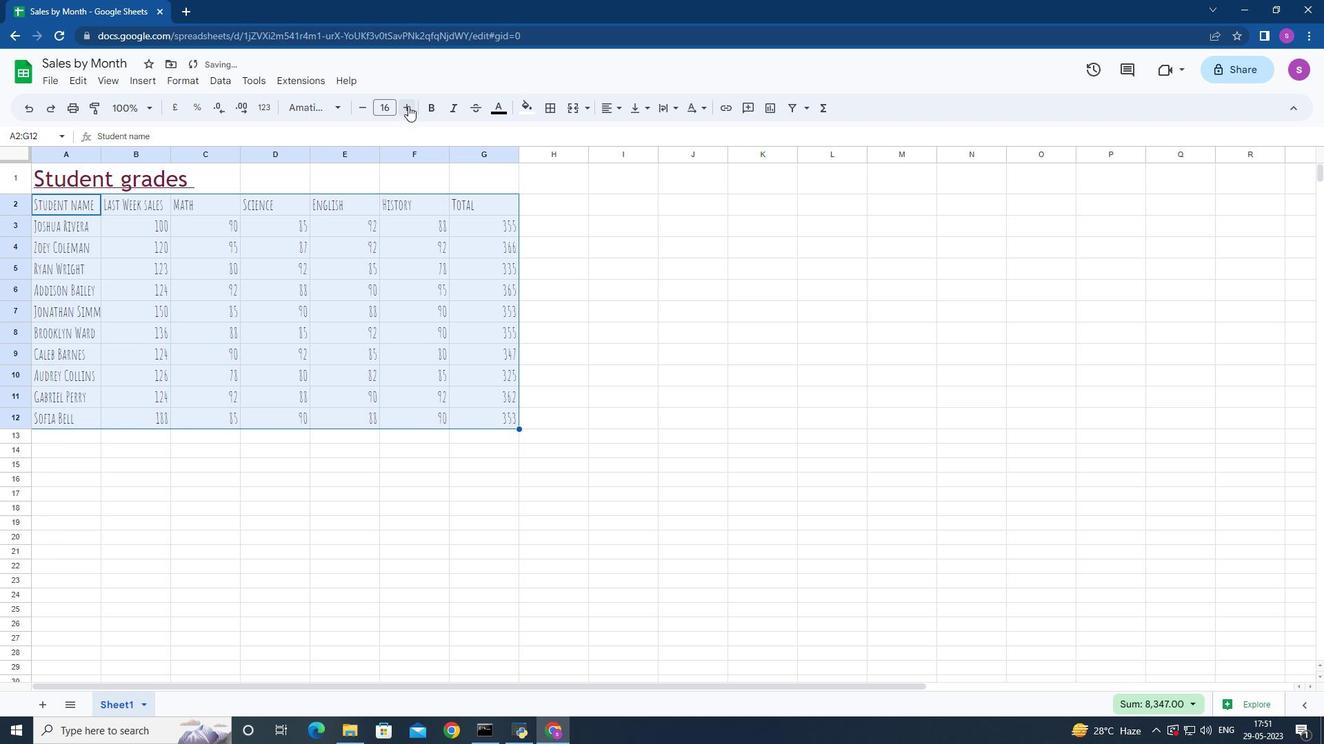 
Action: Mouse pressed left at (408, 106)
Screenshot: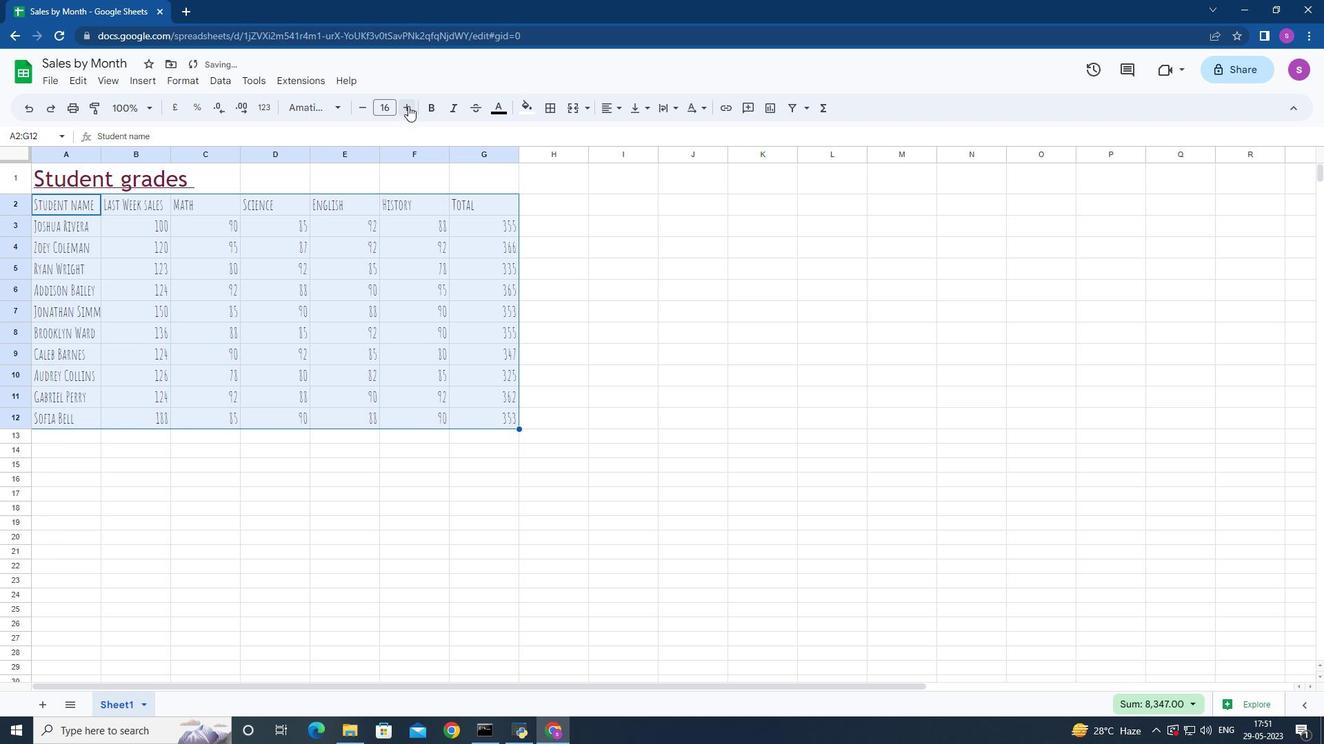 
Action: Mouse moved to (429, 104)
Screenshot: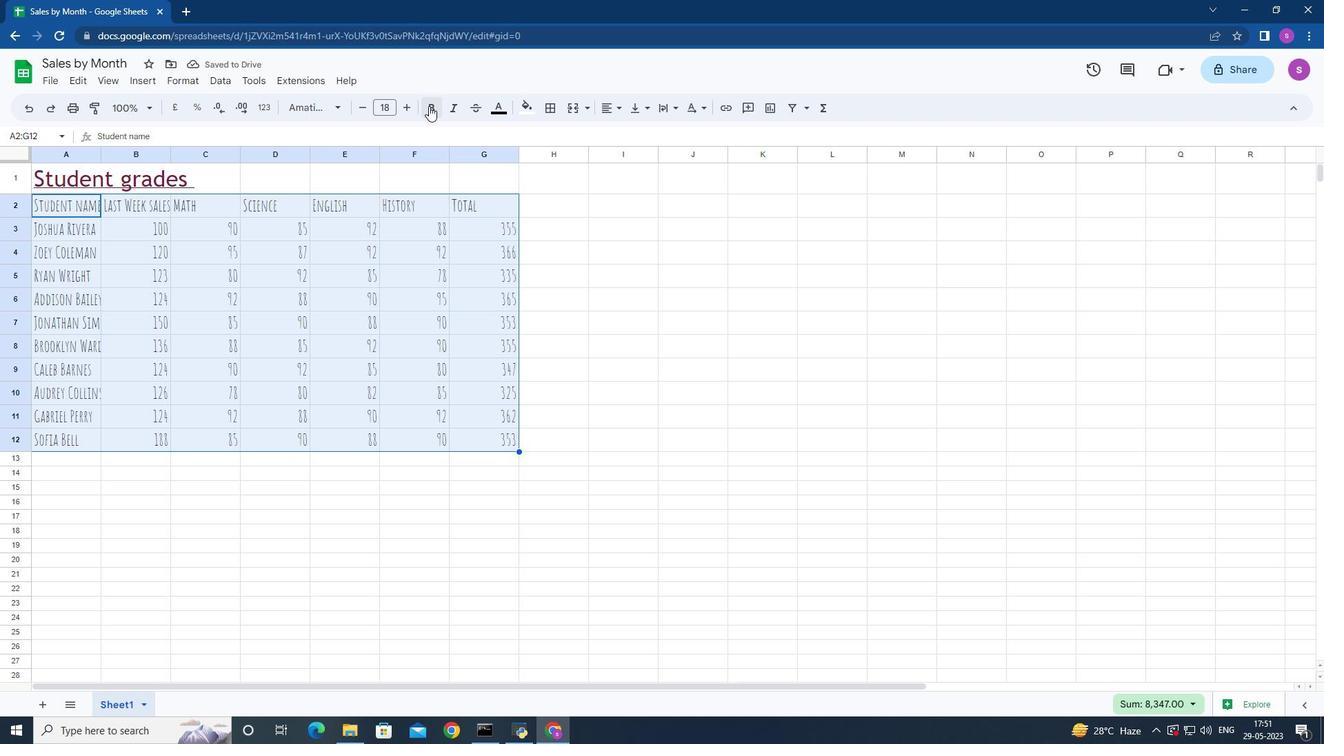 
Action: Mouse pressed left at (429, 104)
Screenshot: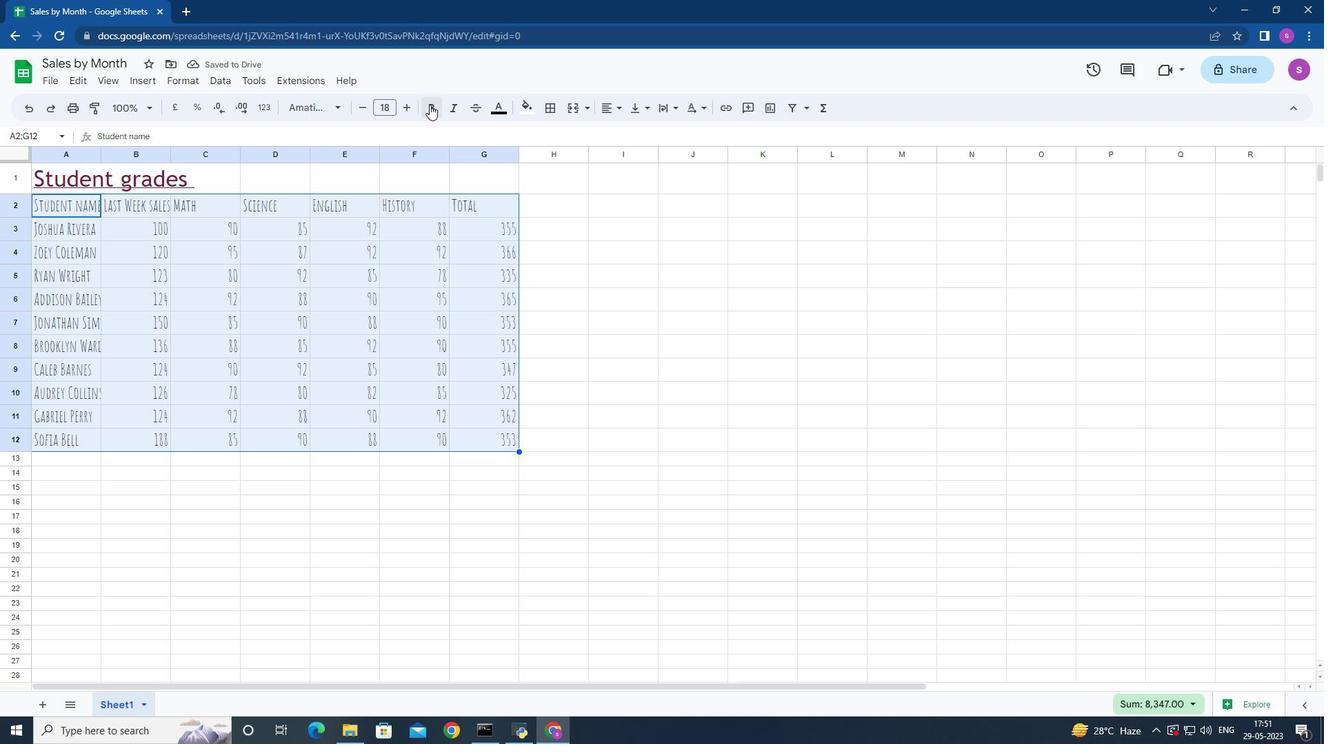 
Action: Mouse moved to (40, 166)
Screenshot: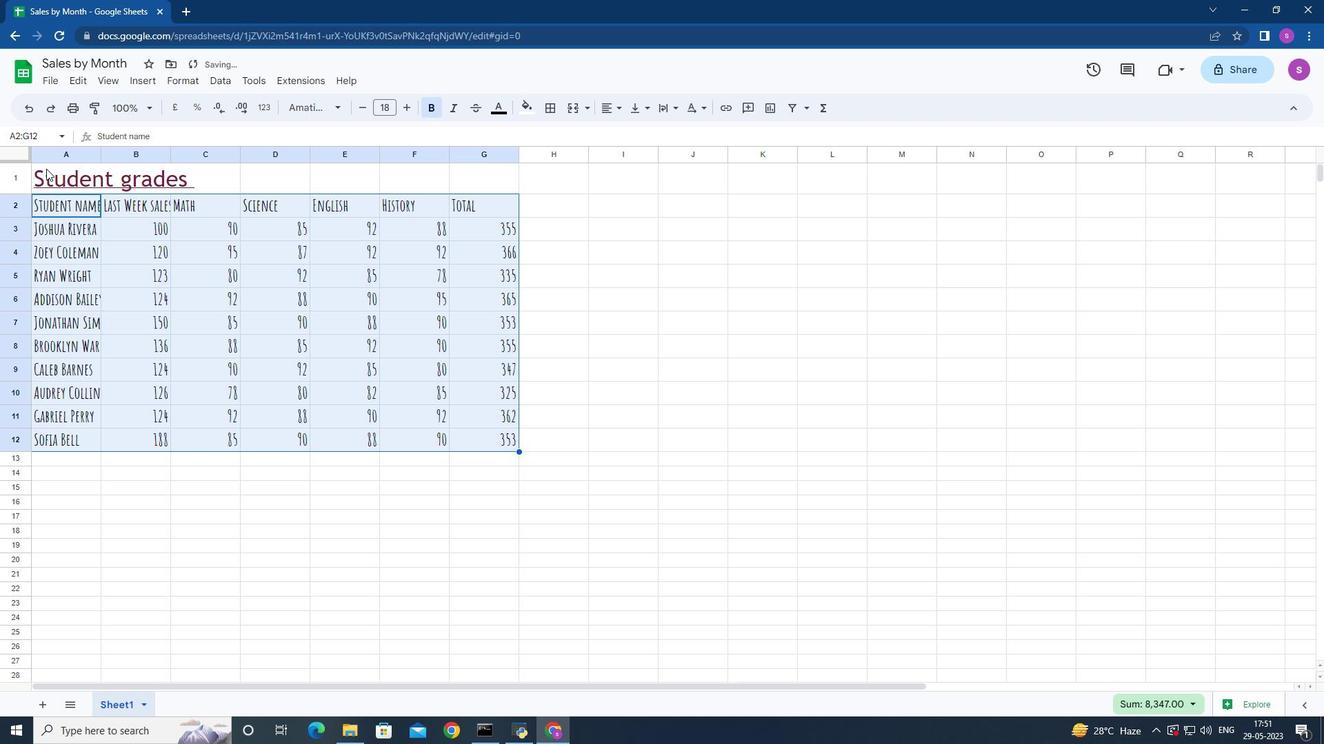 
Action: Mouse pressed left at (40, 166)
Screenshot: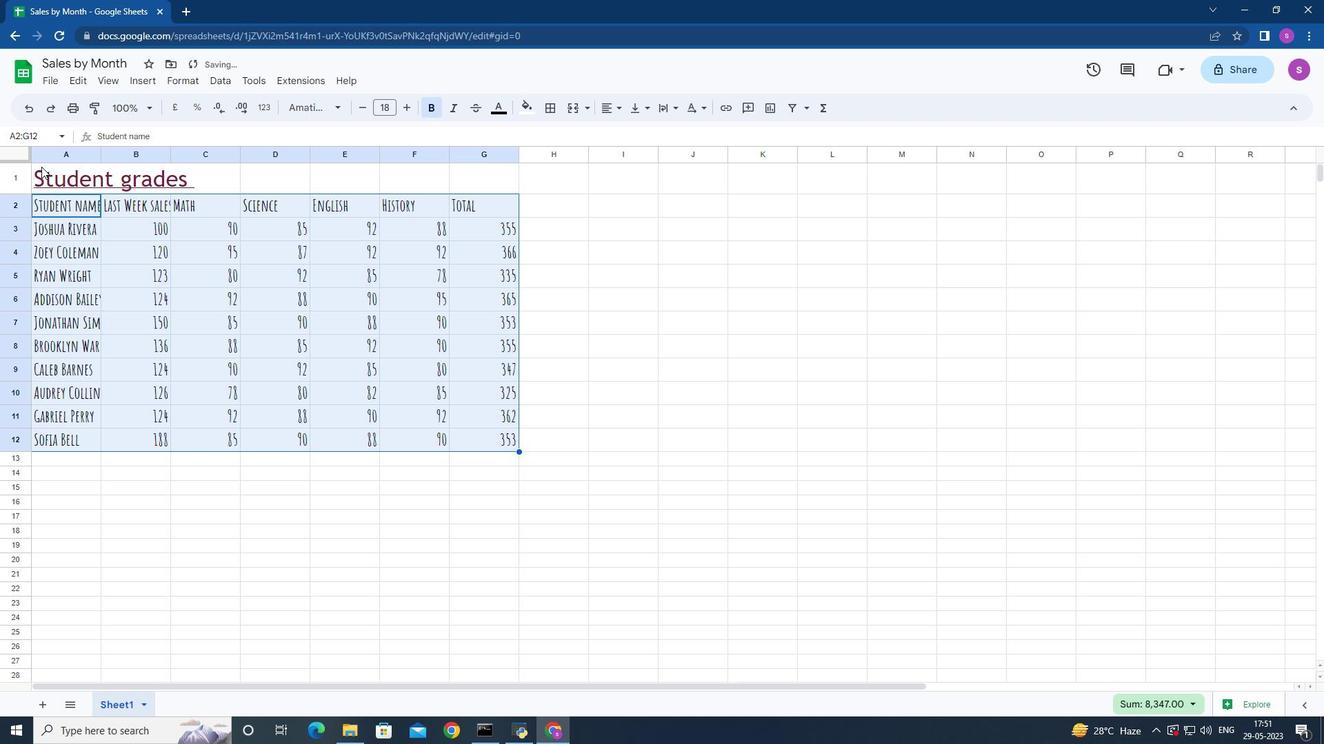 
Action: Mouse moved to (46, 166)
Screenshot: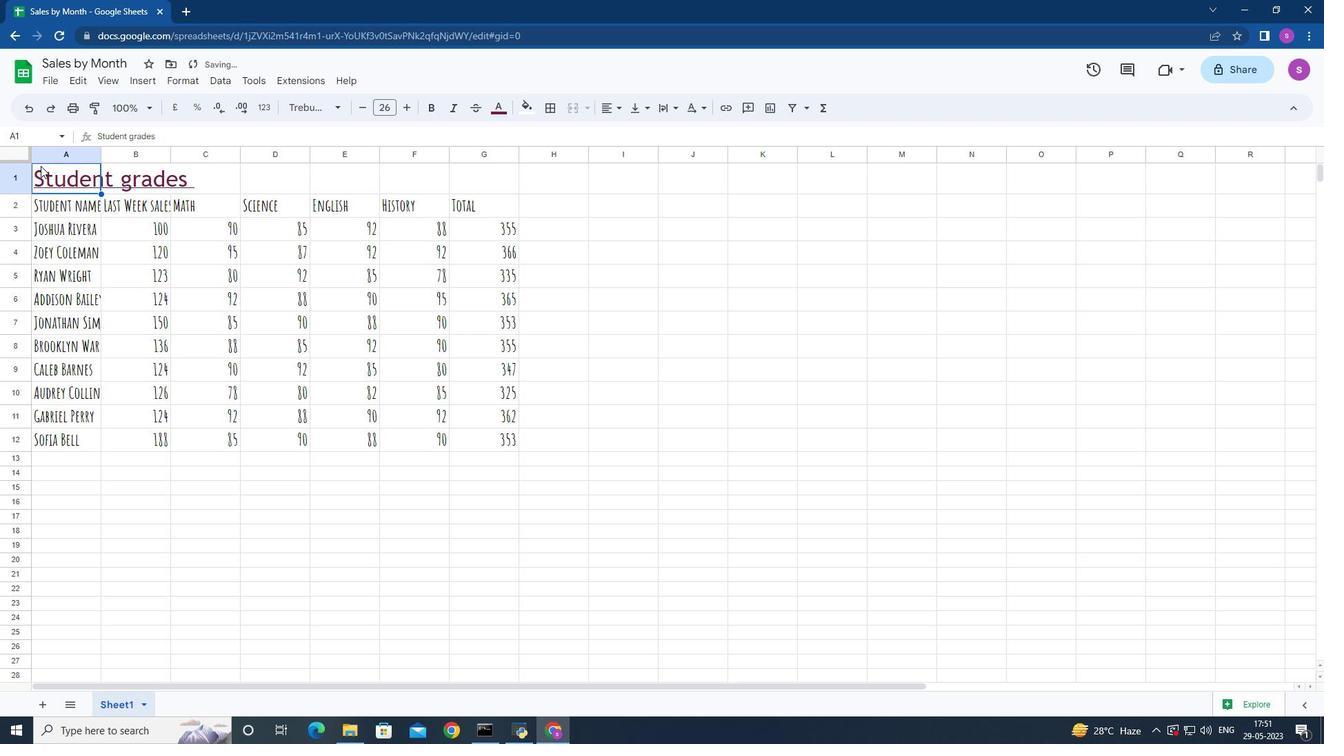 
Action: Mouse pressed left at (46, 166)
Screenshot: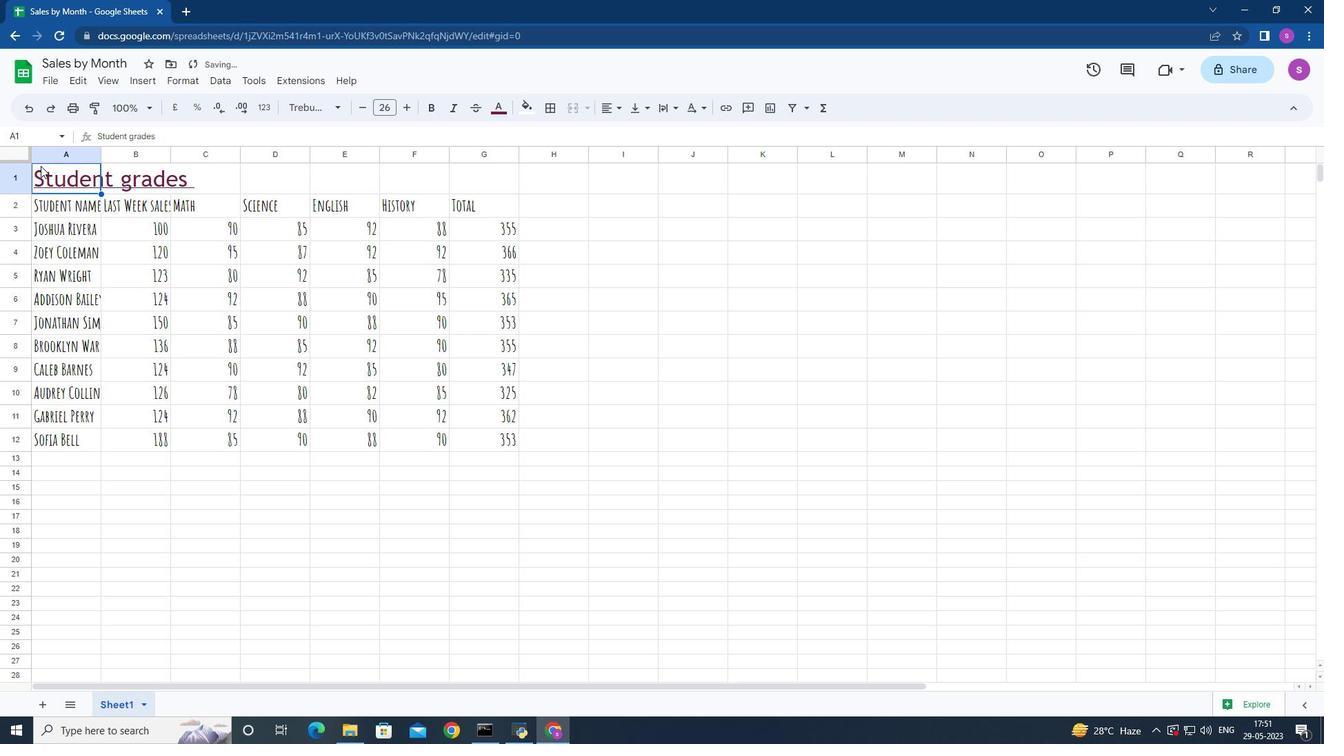 
Action: Mouse moved to (428, 111)
Screenshot: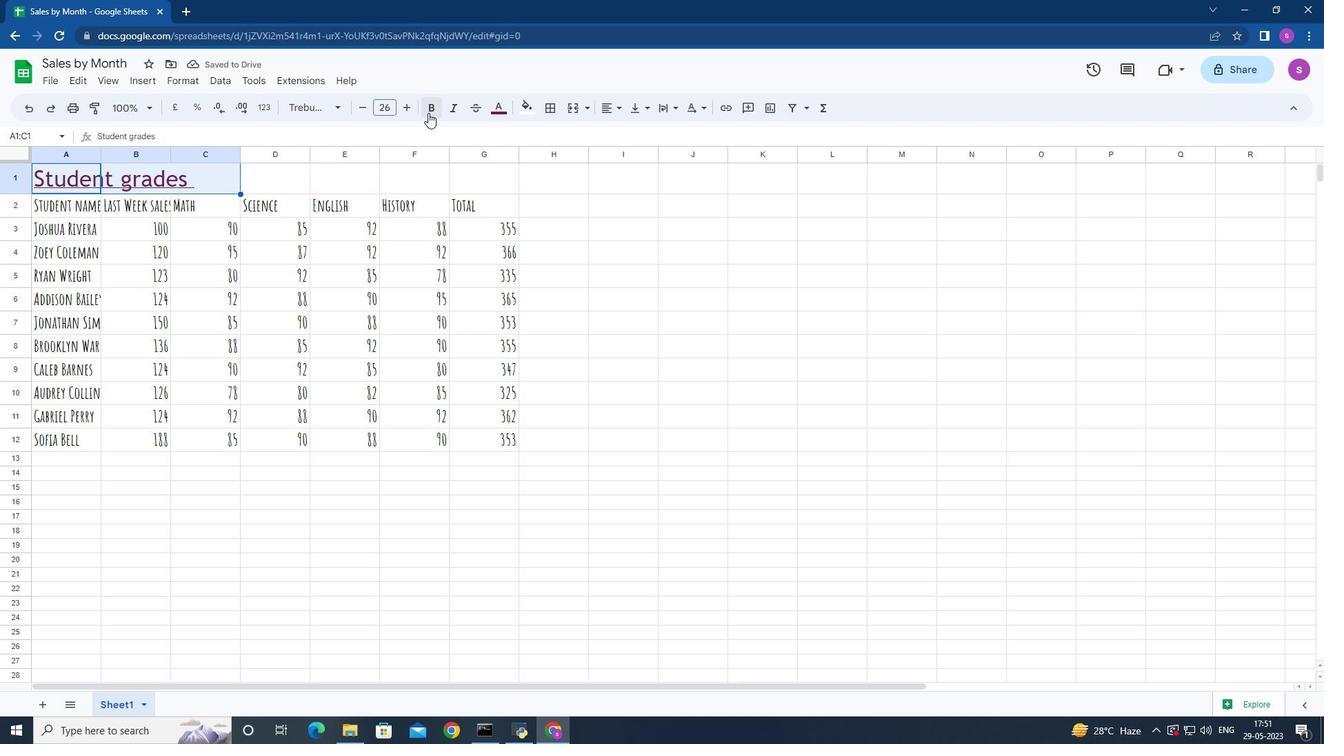 
Action: Mouse pressed left at (428, 111)
Screenshot: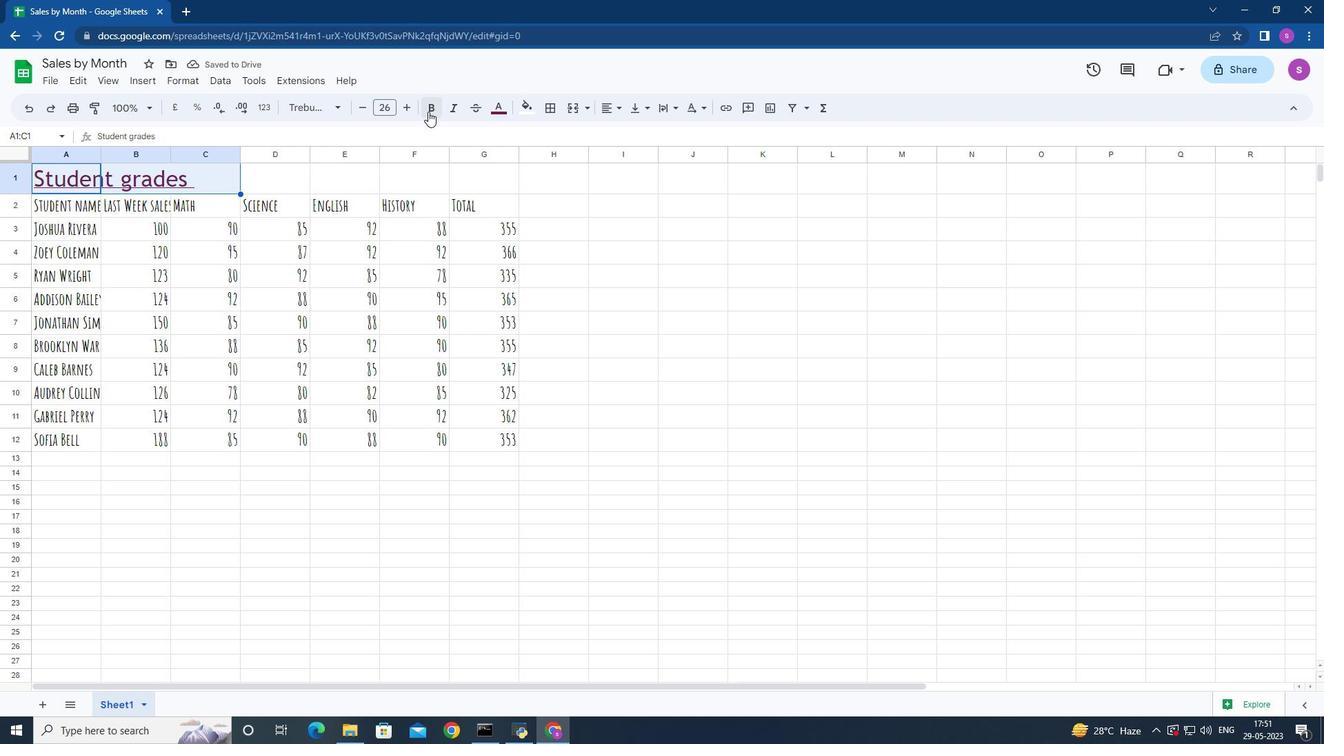 
Action: Mouse moved to (604, 110)
Screenshot: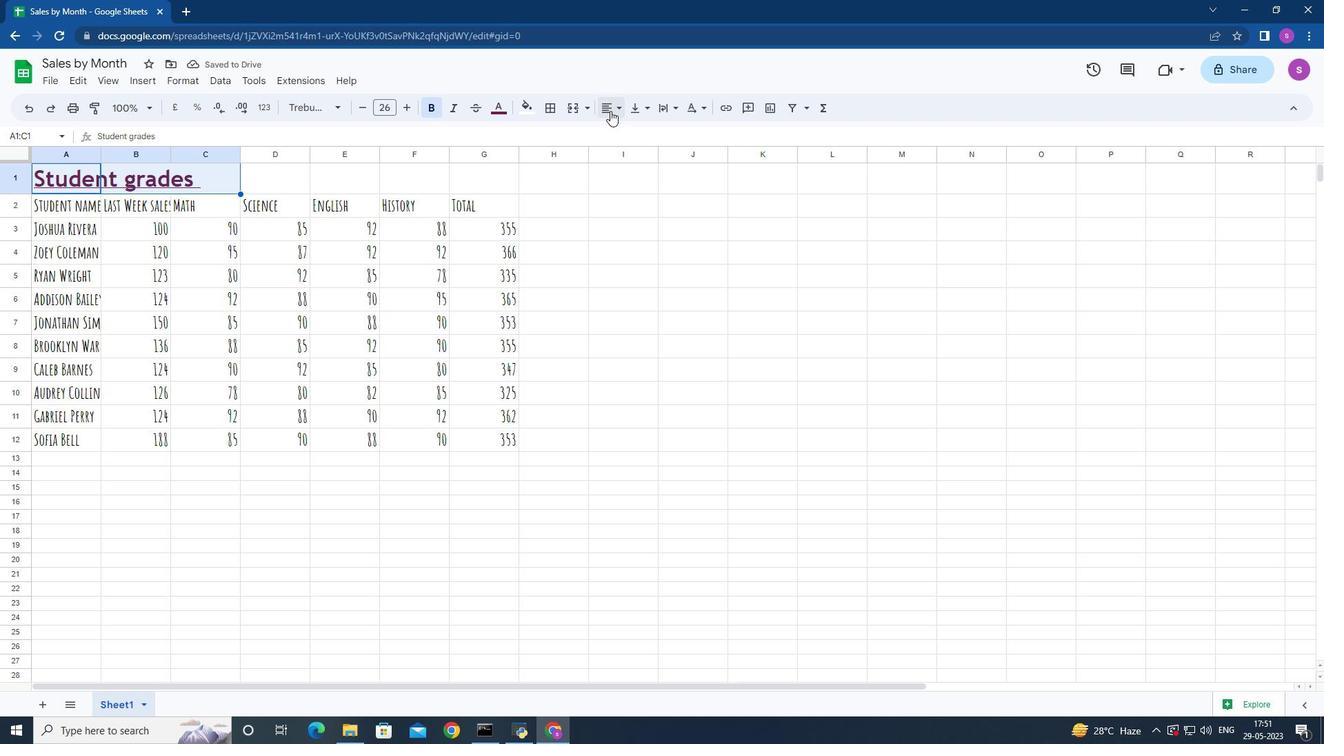 
Action: Mouse pressed left at (604, 110)
Screenshot: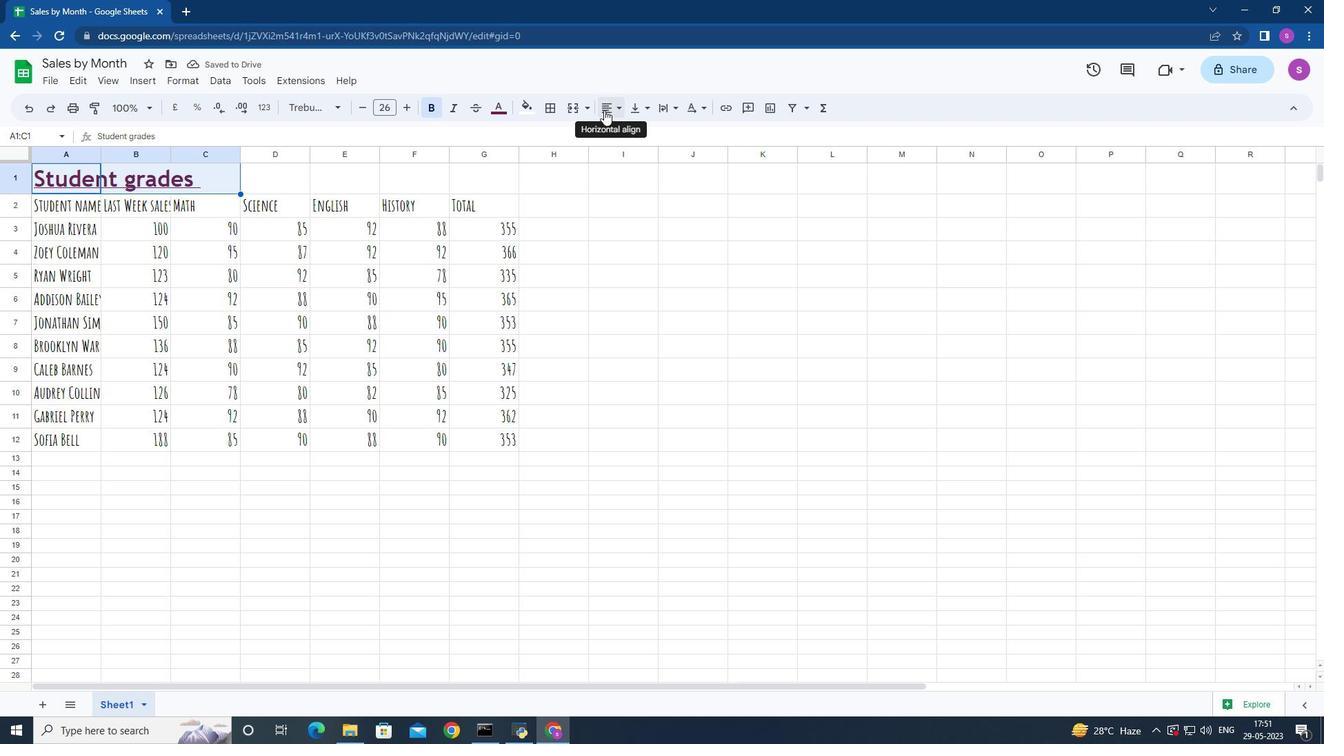 
Action: Mouse moved to (612, 138)
Screenshot: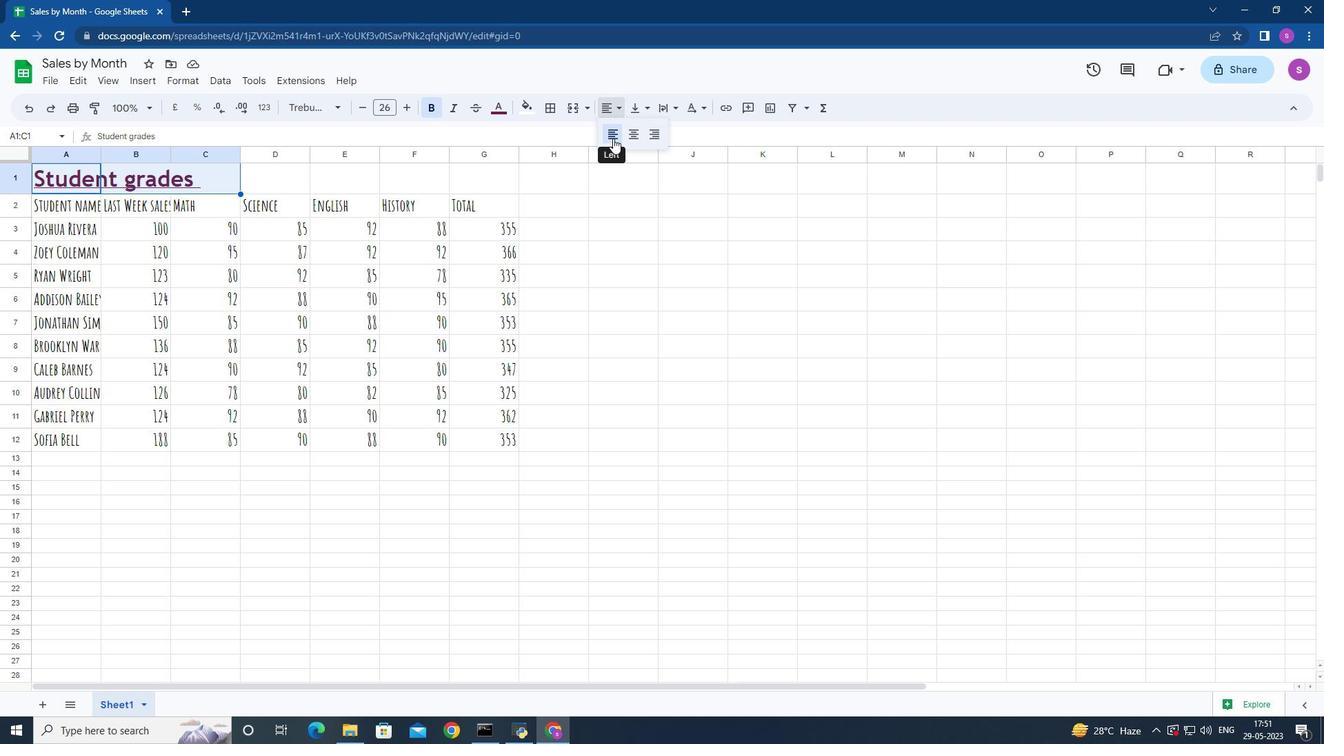 
Action: Mouse pressed left at (612, 138)
Screenshot: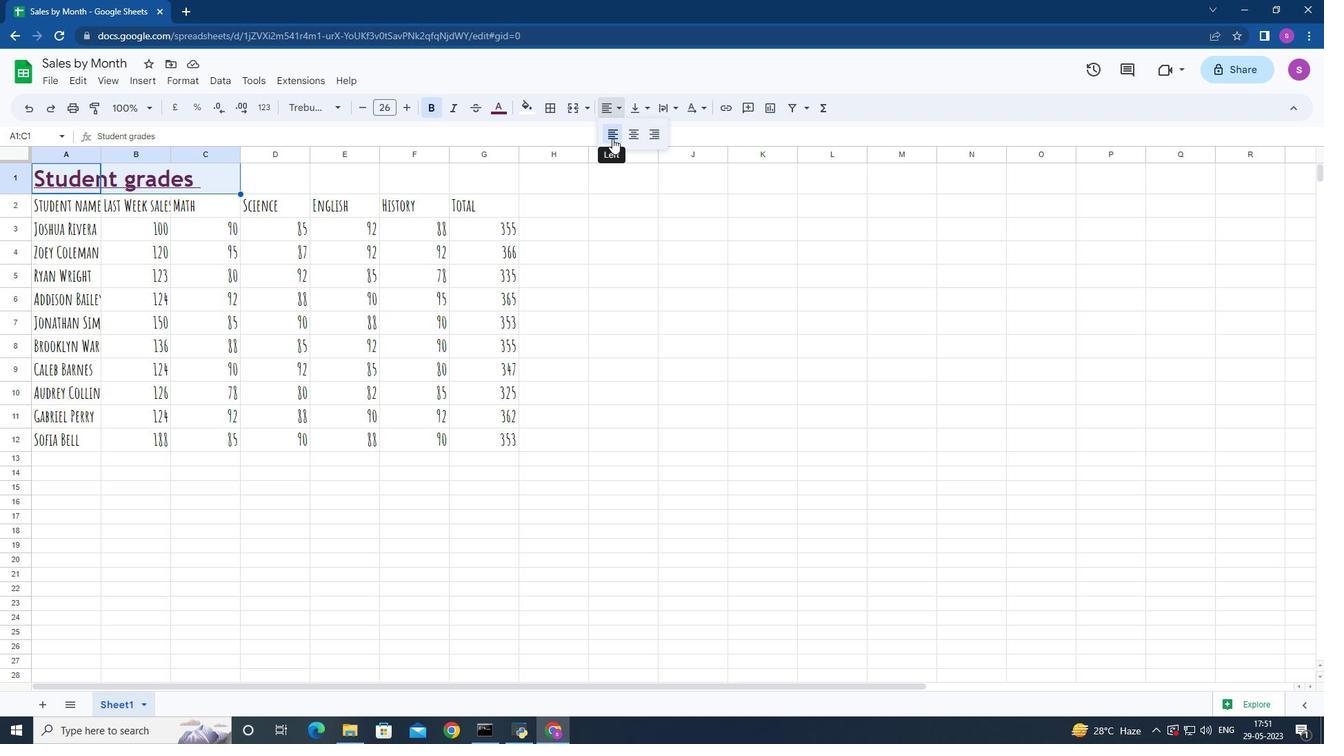 
Action: Mouse moved to (36, 201)
Screenshot: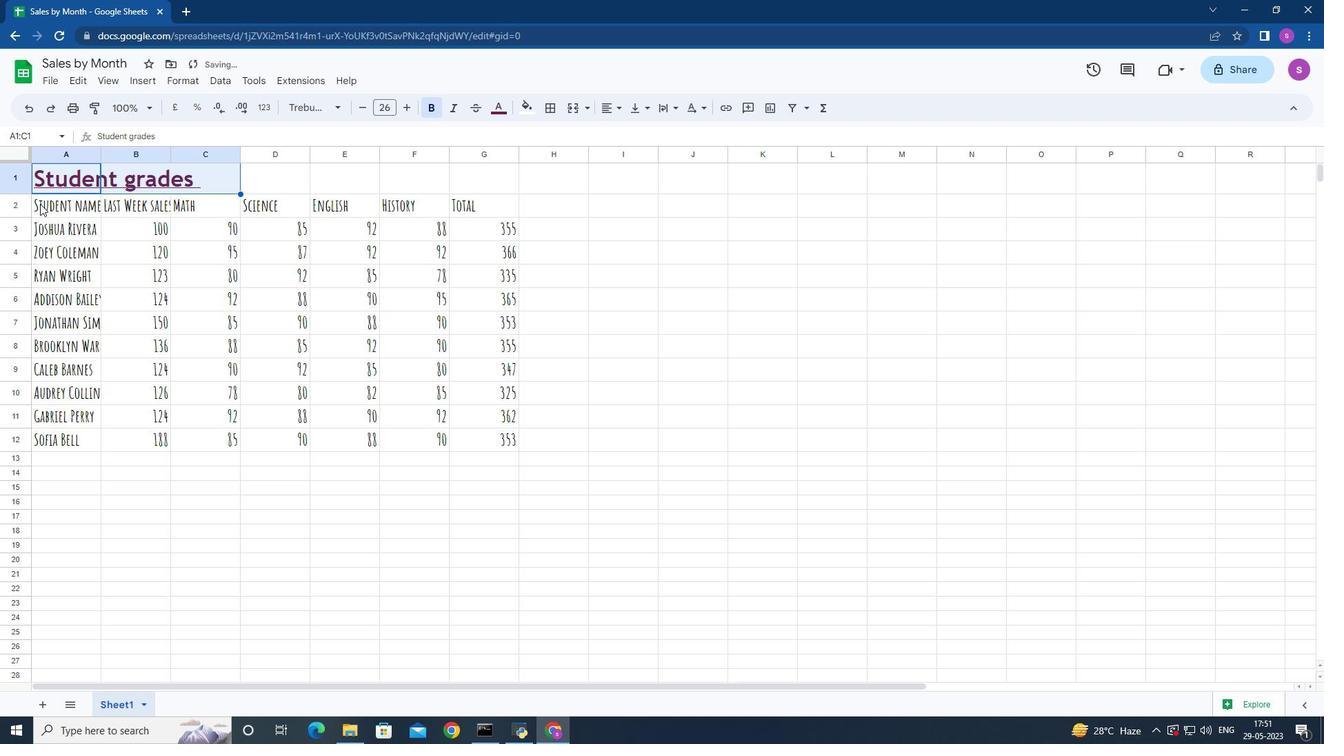 
Action: Mouse pressed left at (36, 201)
Screenshot: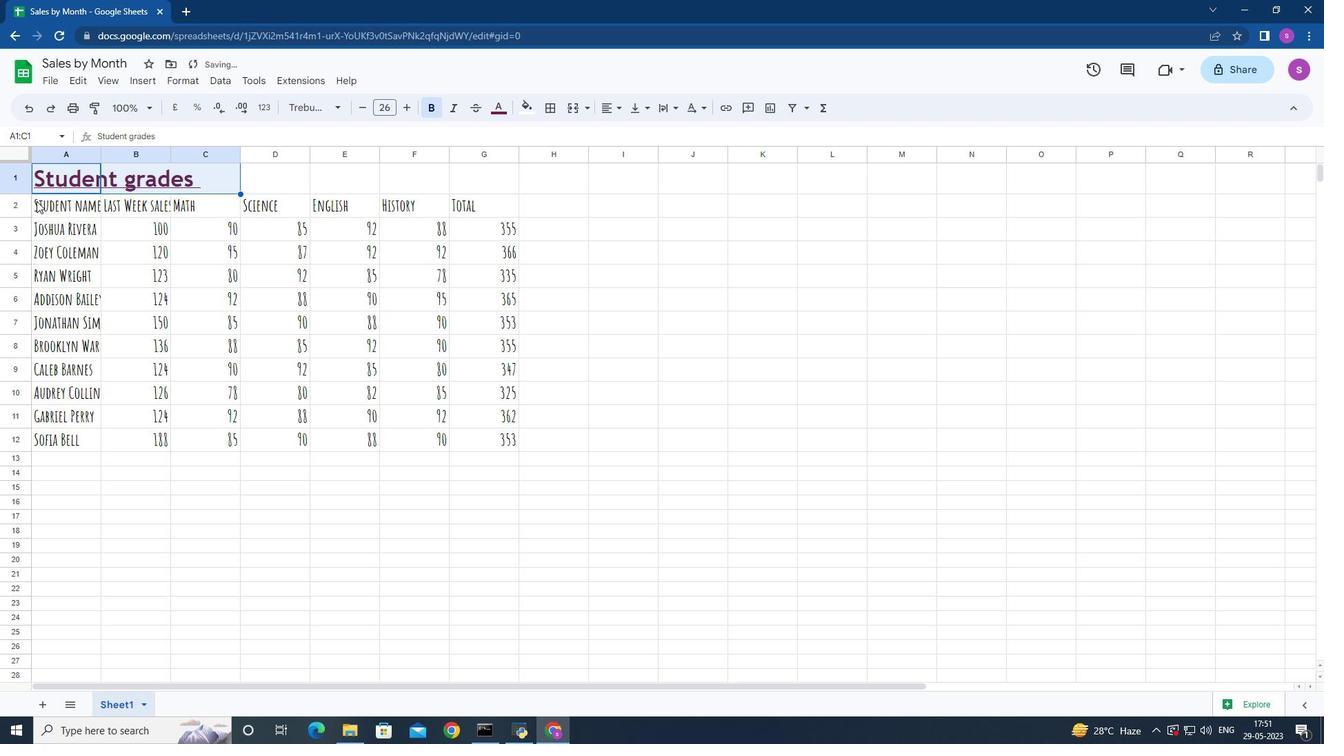 
Action: Mouse moved to (608, 107)
Screenshot: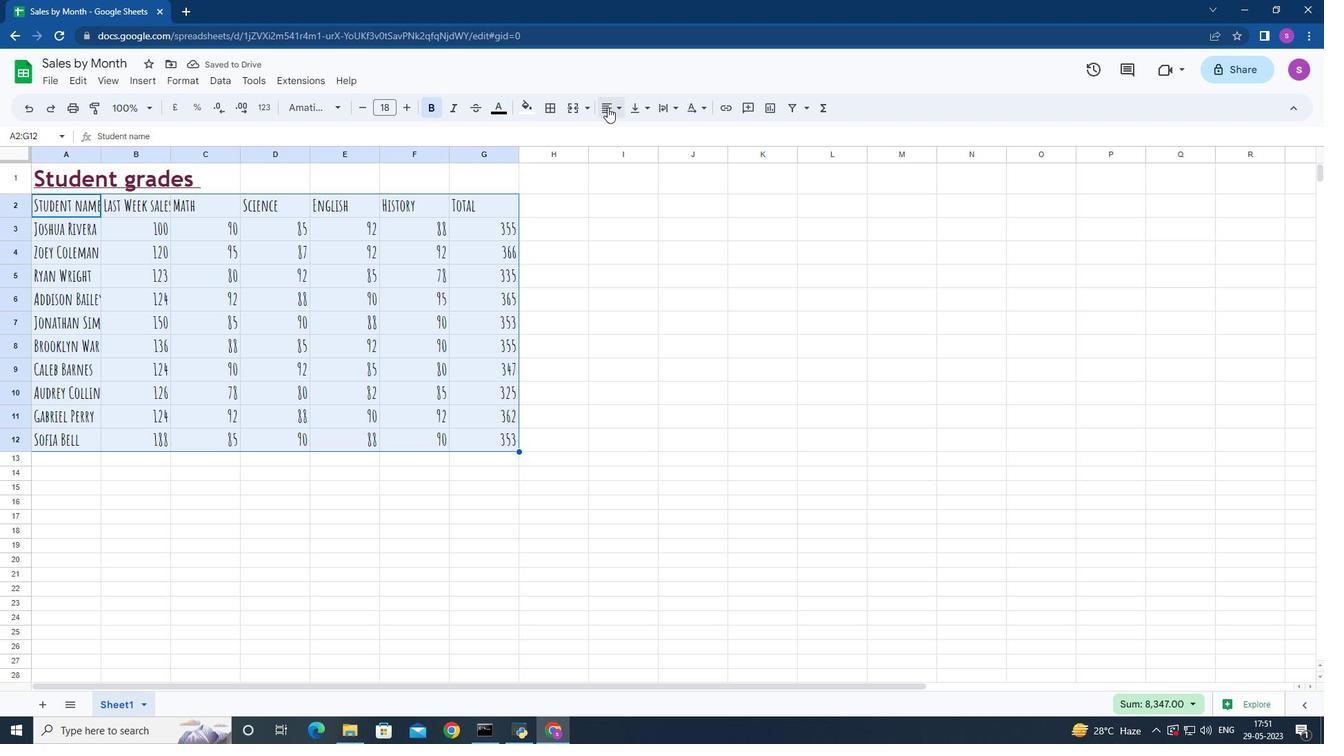 
Action: Mouse pressed left at (608, 107)
Screenshot: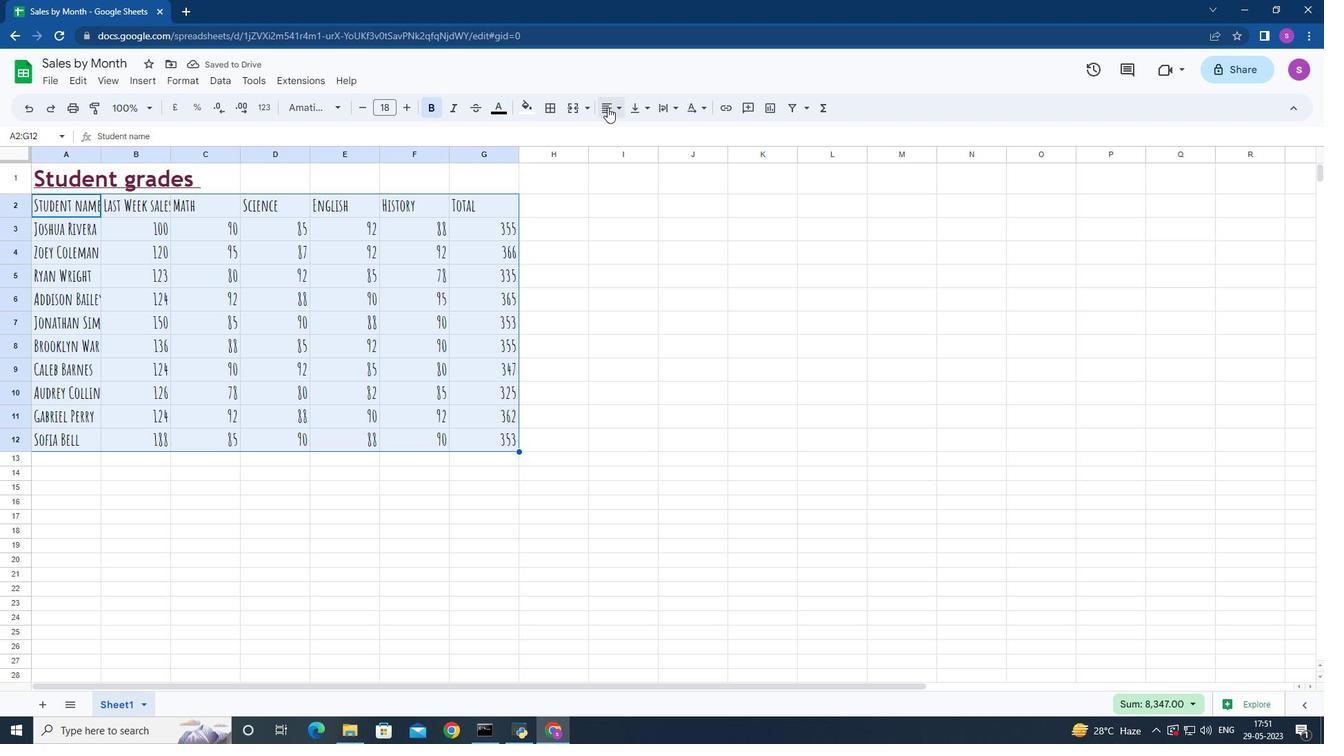 
Action: Mouse moved to (610, 136)
Screenshot: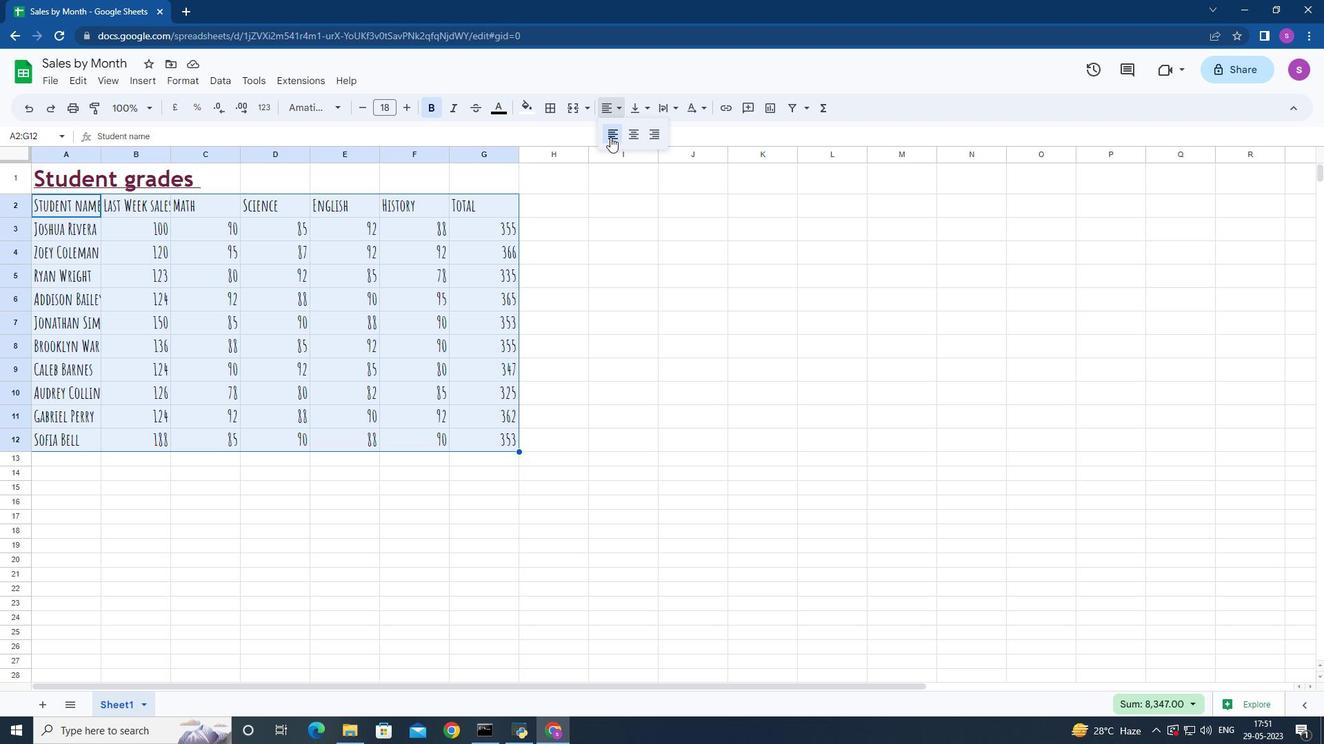 
Action: Mouse pressed left at (610, 136)
Screenshot: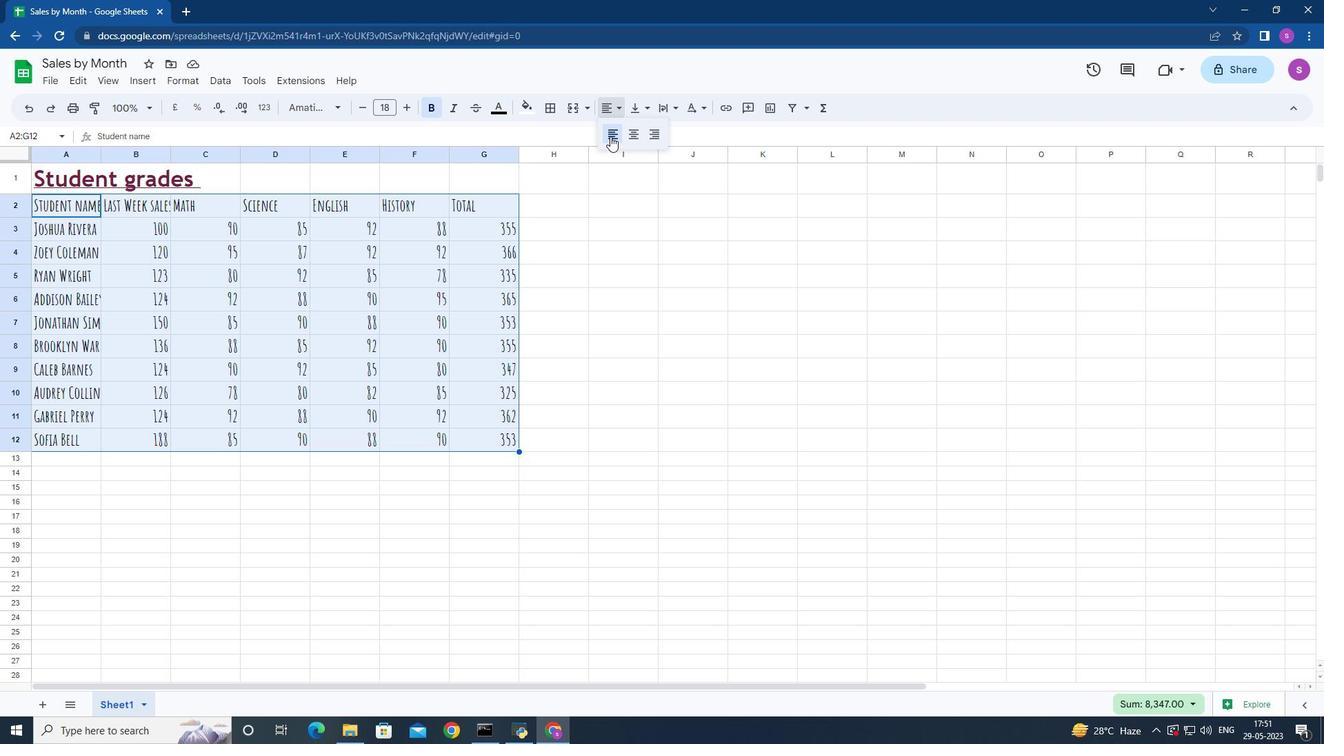 
Action: Mouse moved to (556, 320)
Screenshot: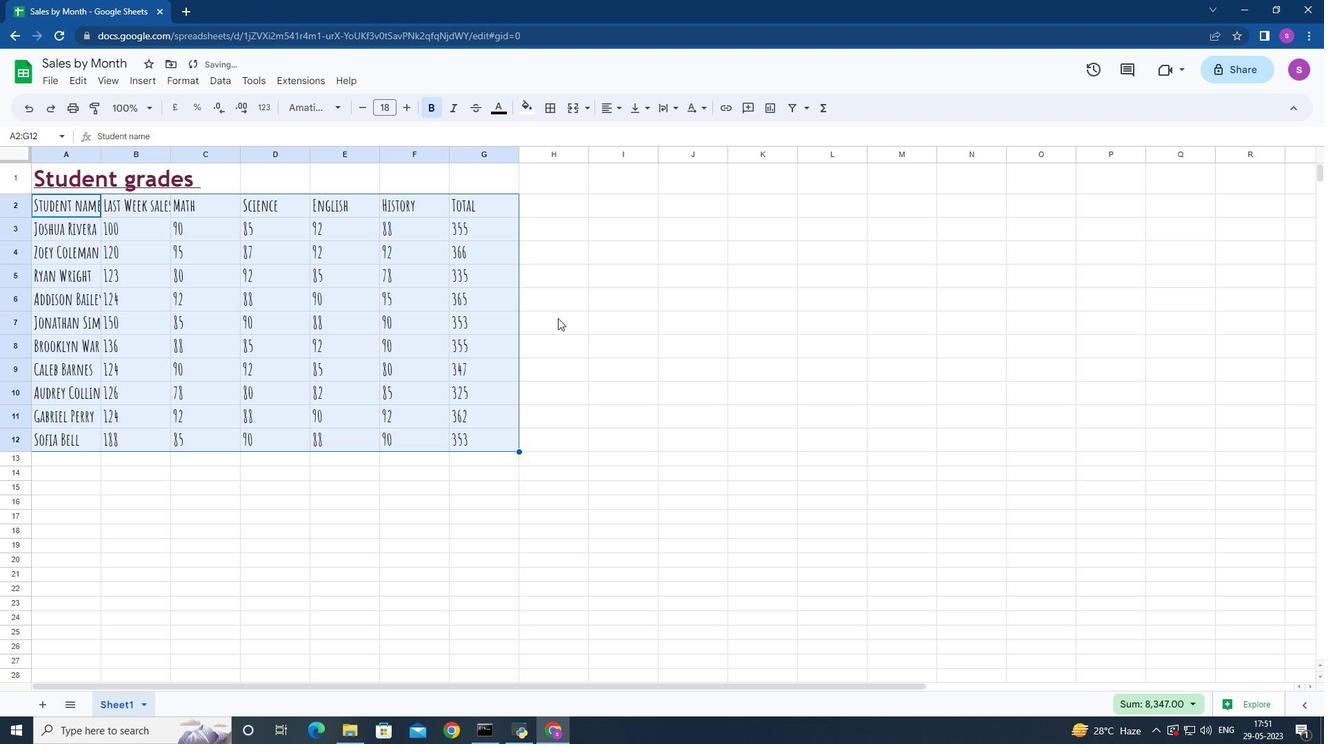 
Action: Mouse scrolled (556, 320) with delta (0, 0)
Screenshot: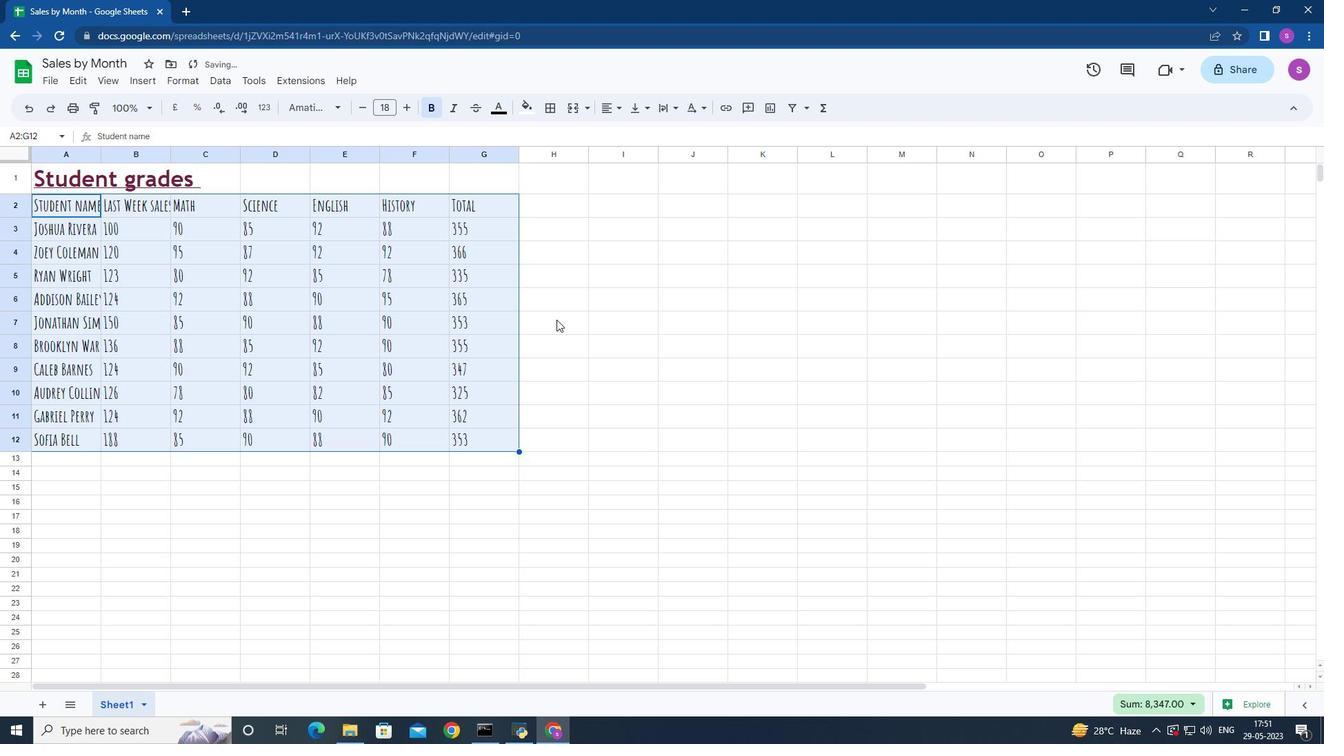 
Action: Mouse moved to (571, 280)
Screenshot: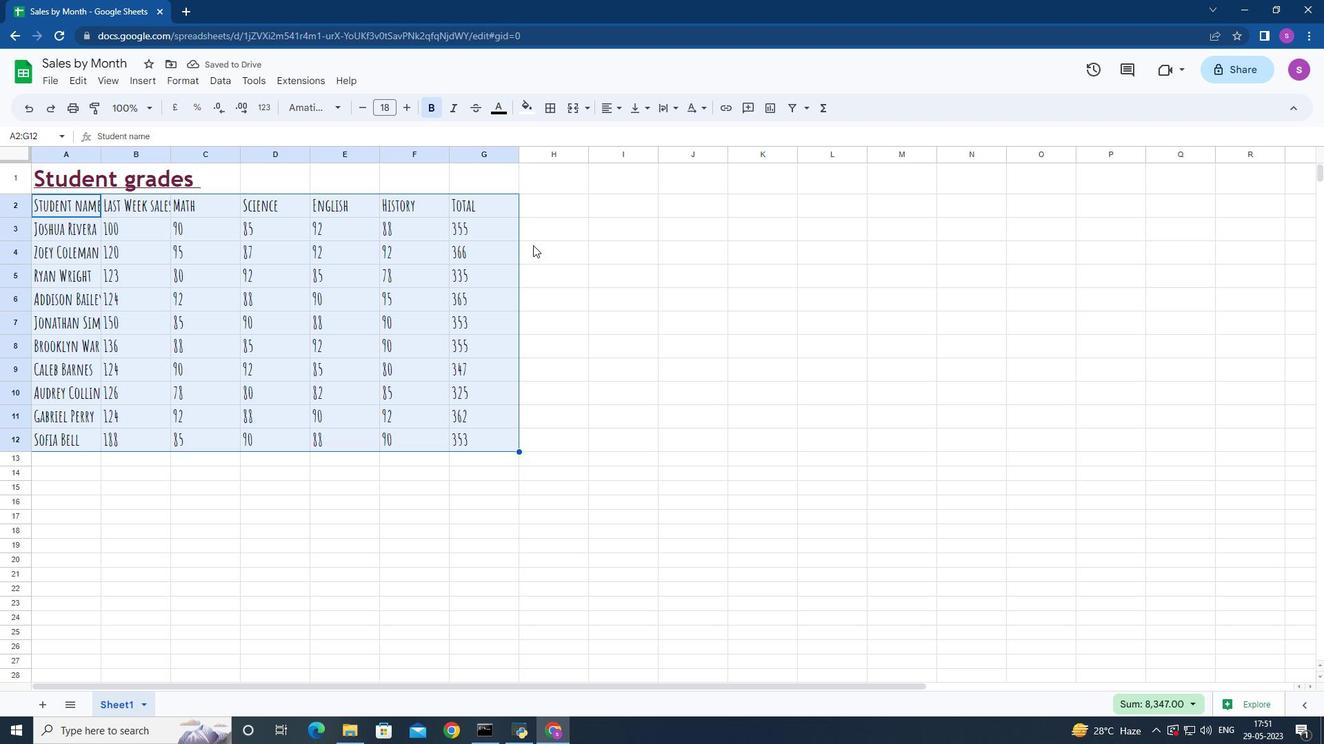 
Action: Mouse scrolled (571, 279) with delta (0, 0)
Screenshot: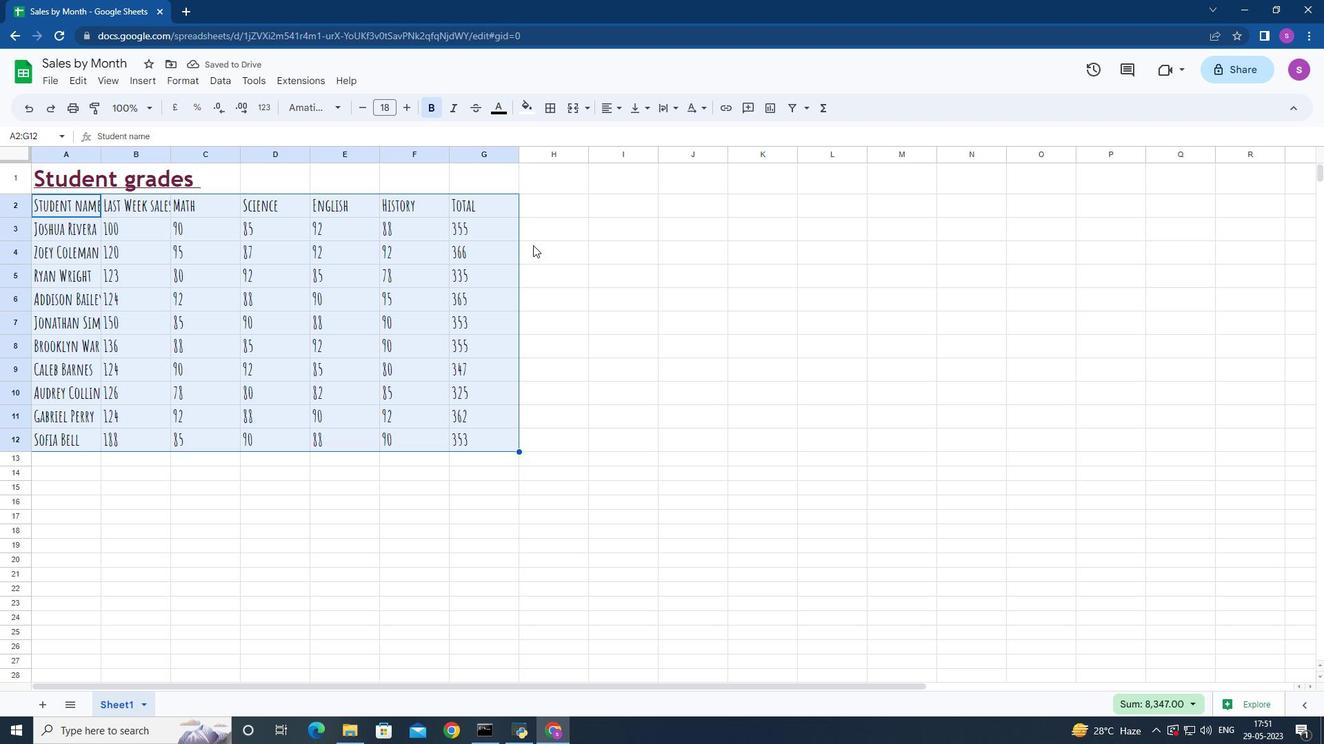 
Action: Mouse scrolled (571, 279) with delta (0, 0)
Screenshot: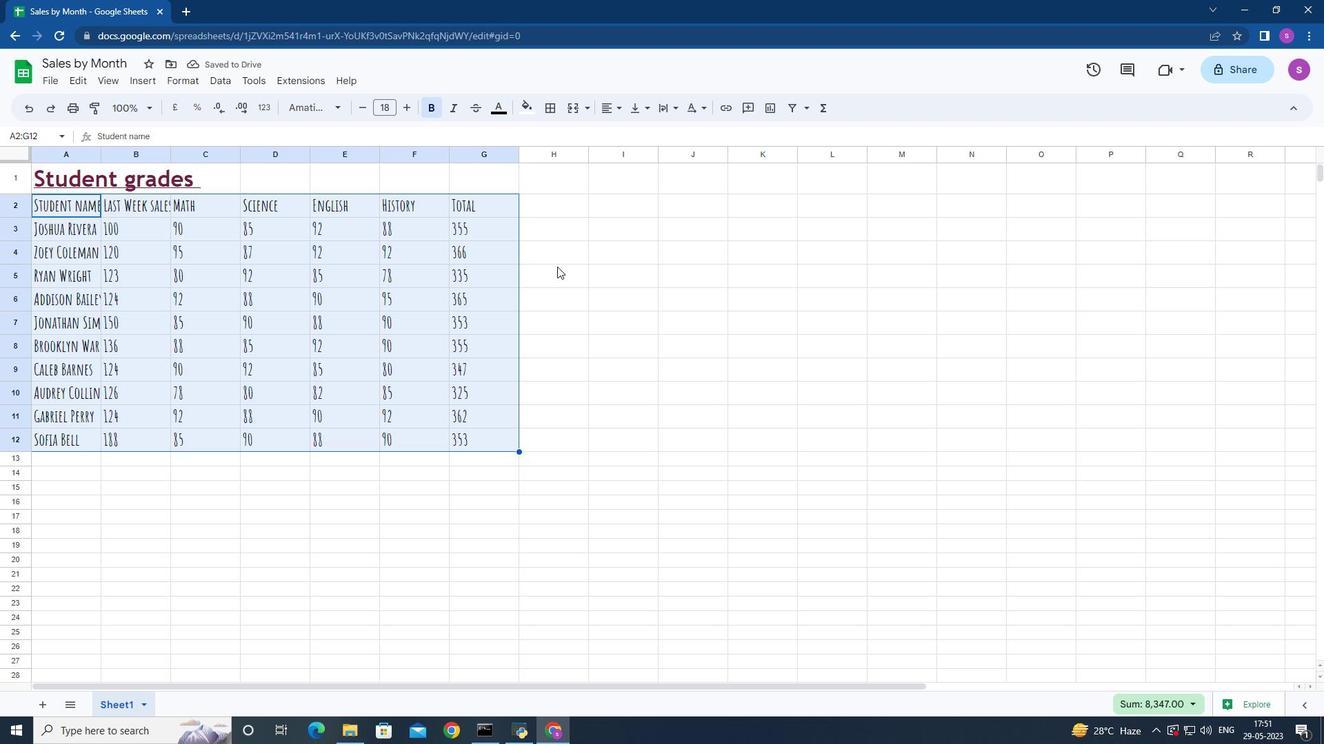
Action: Mouse moved to (572, 282)
Screenshot: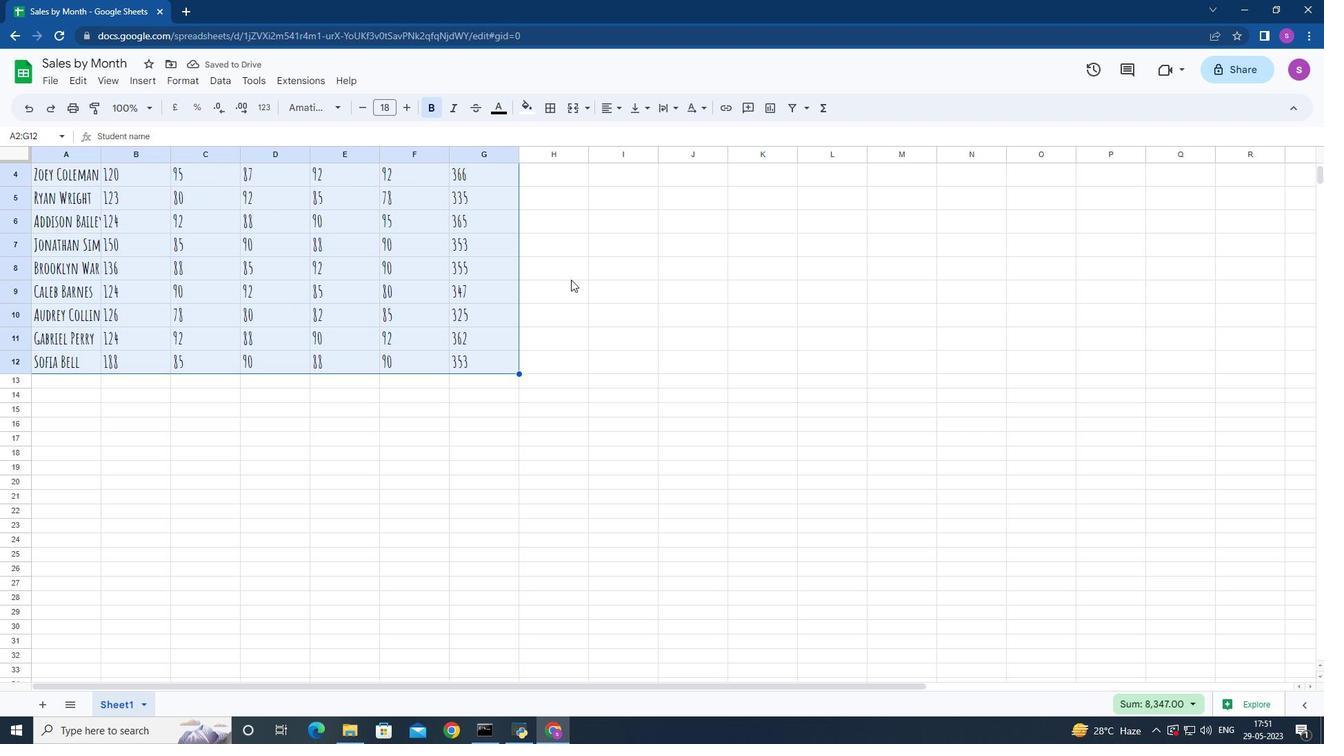 
Action: Mouse scrolled (572, 283) with delta (0, 0)
Screenshot: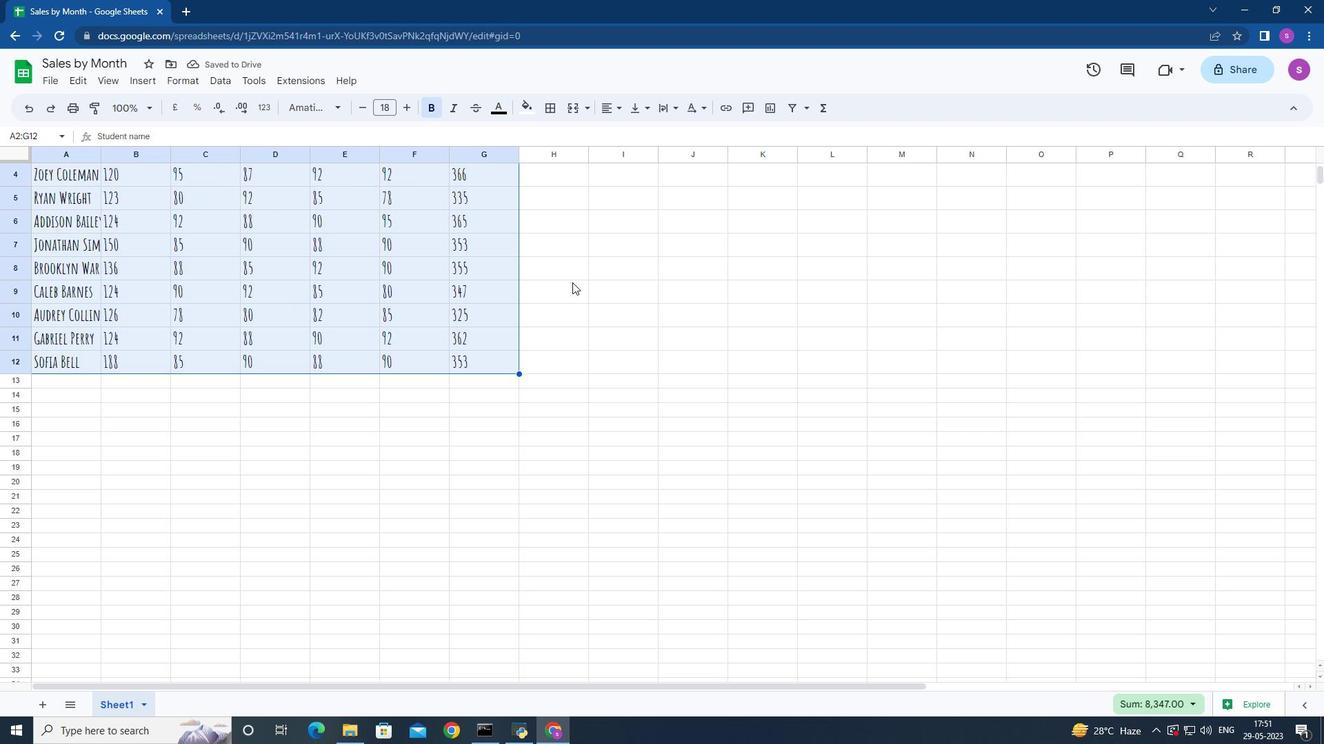 
Action: Mouse scrolled (572, 283) with delta (0, 0)
Screenshot: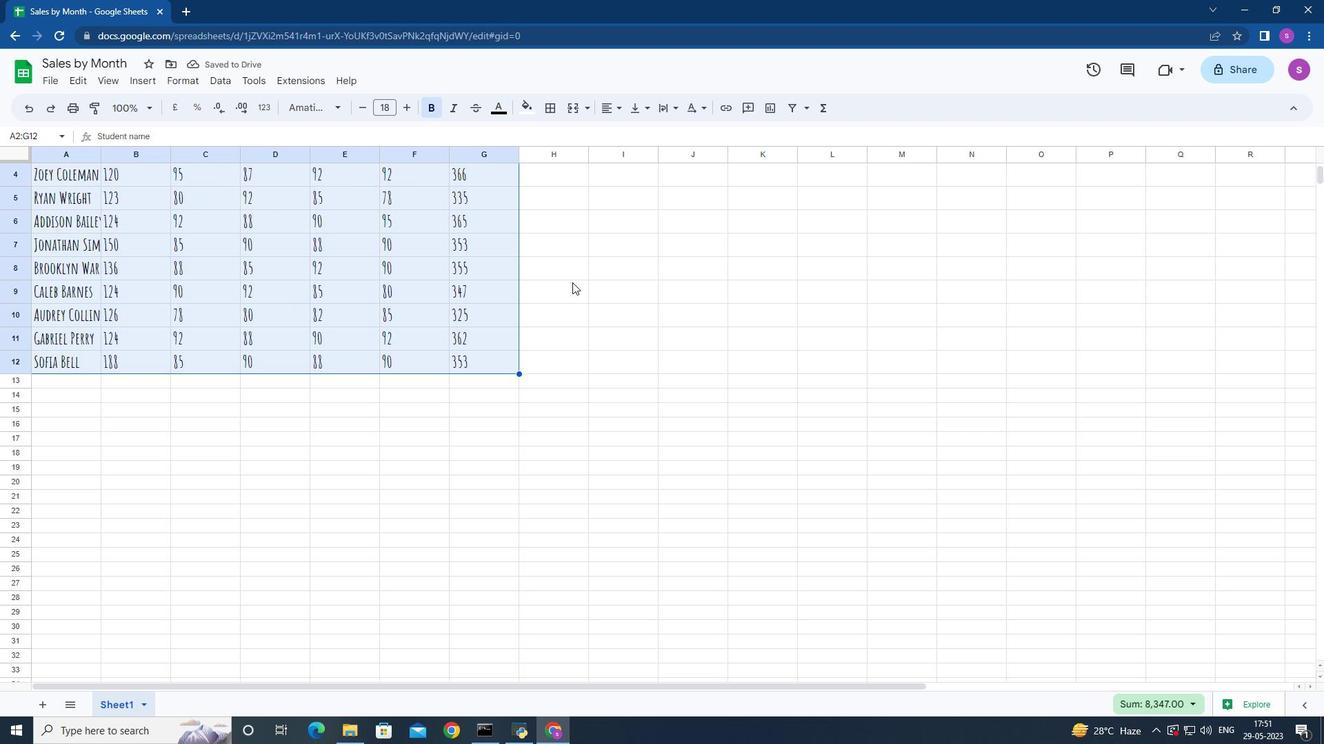 
Action: Mouse scrolled (572, 283) with delta (0, 0)
Screenshot: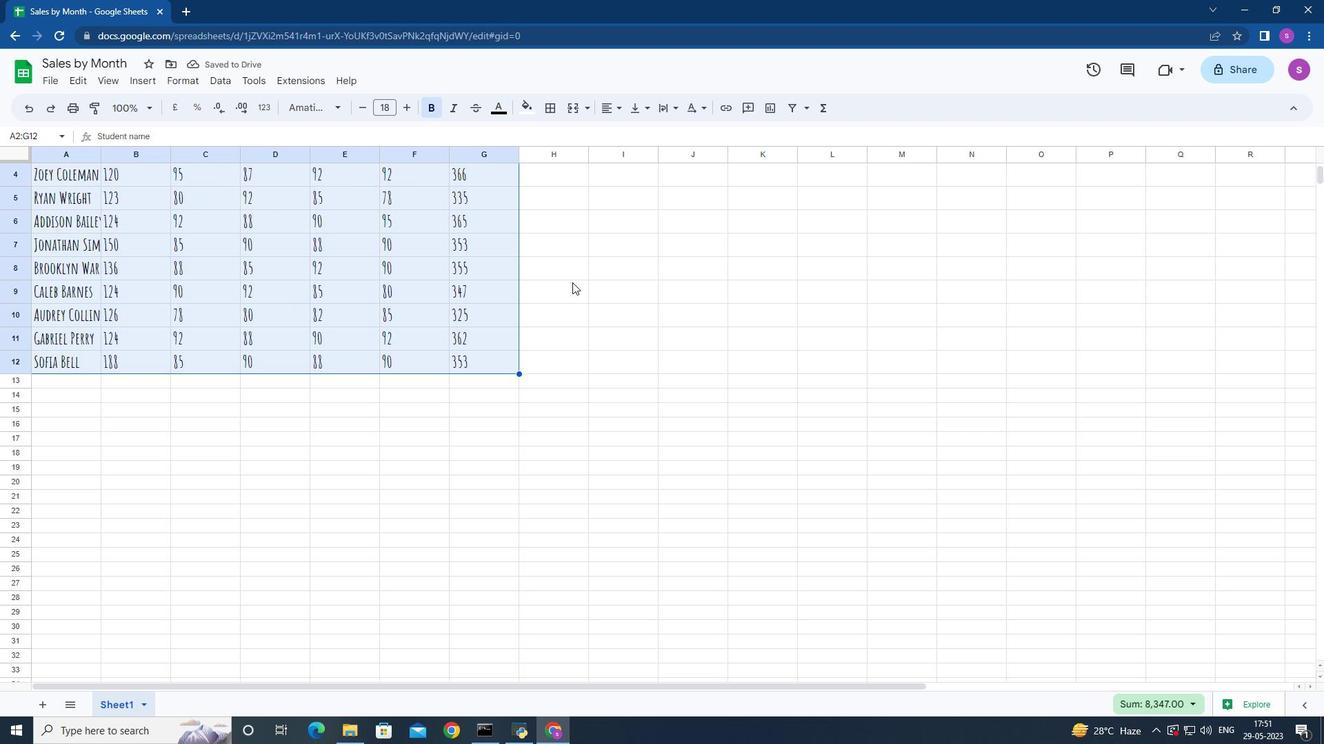 
Action: Mouse moved to (574, 284)
Screenshot: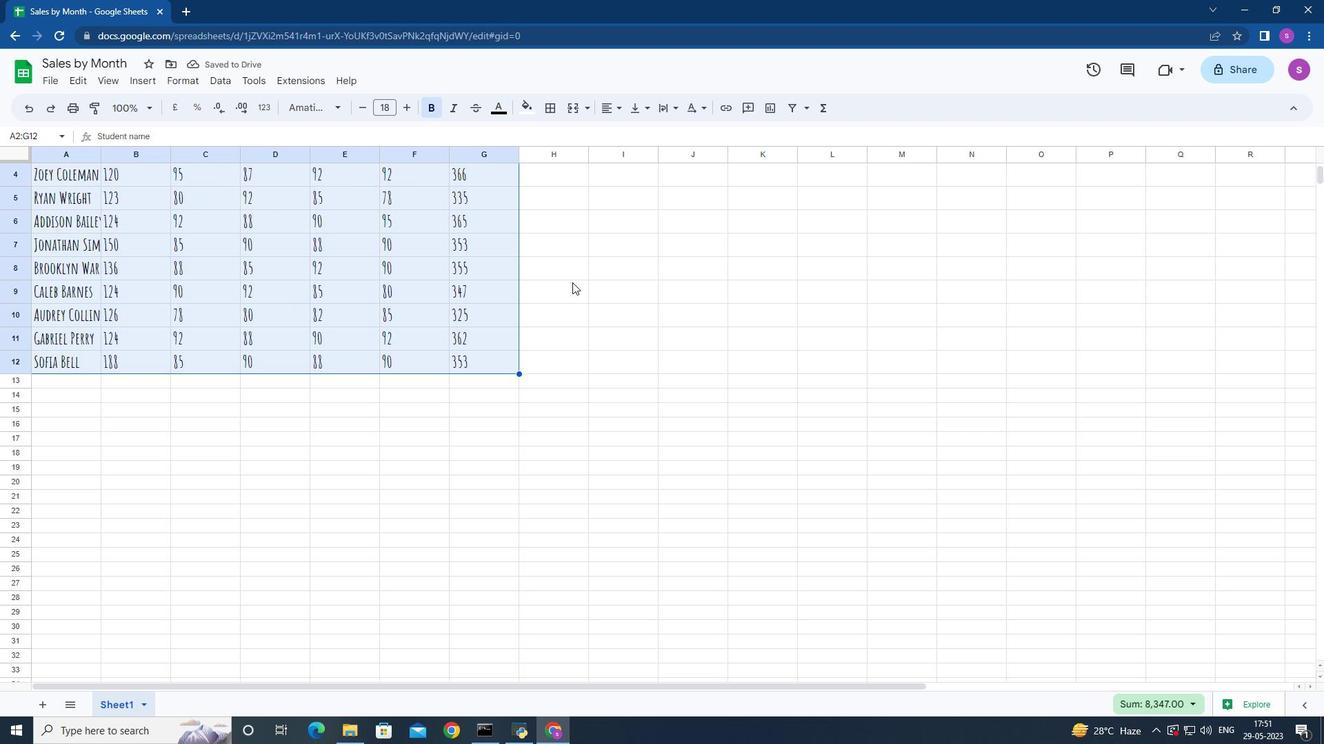 
Action: Mouse scrolled (574, 285) with delta (0, 0)
Screenshot: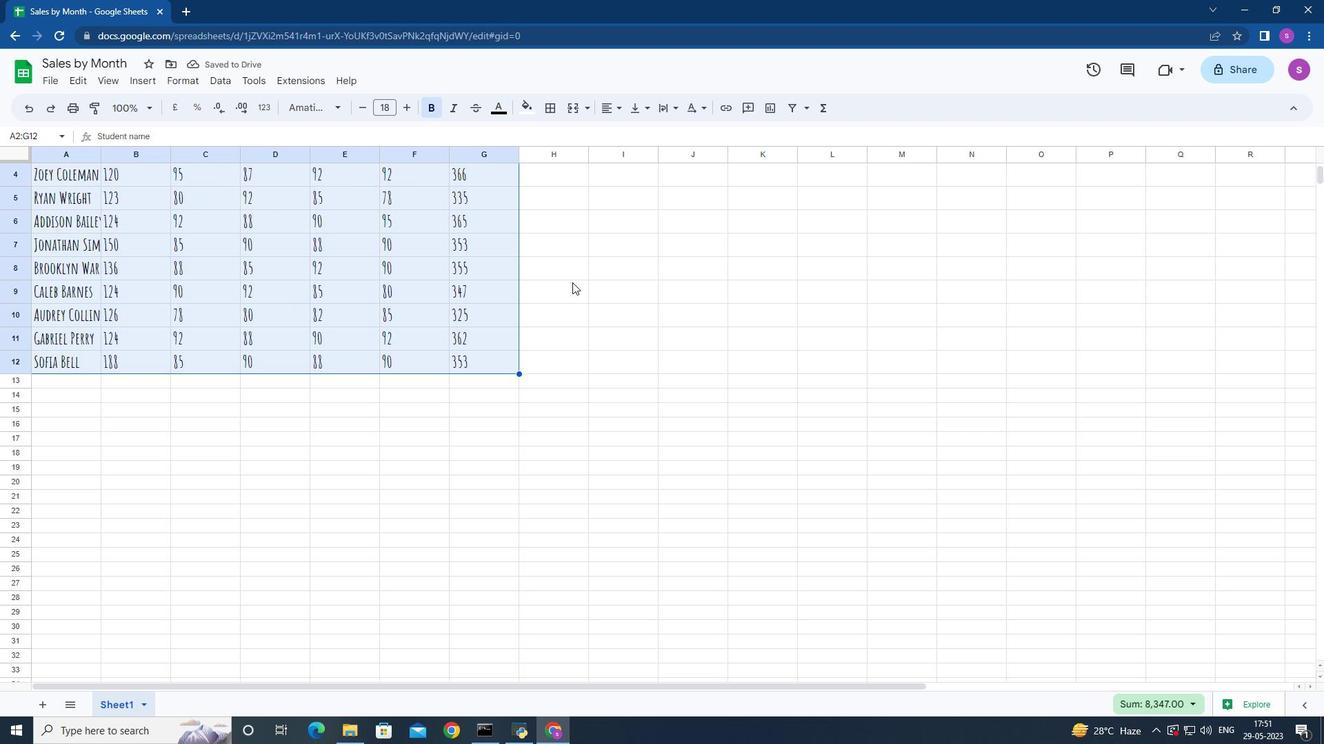
Action: Mouse moved to (578, 293)
Screenshot: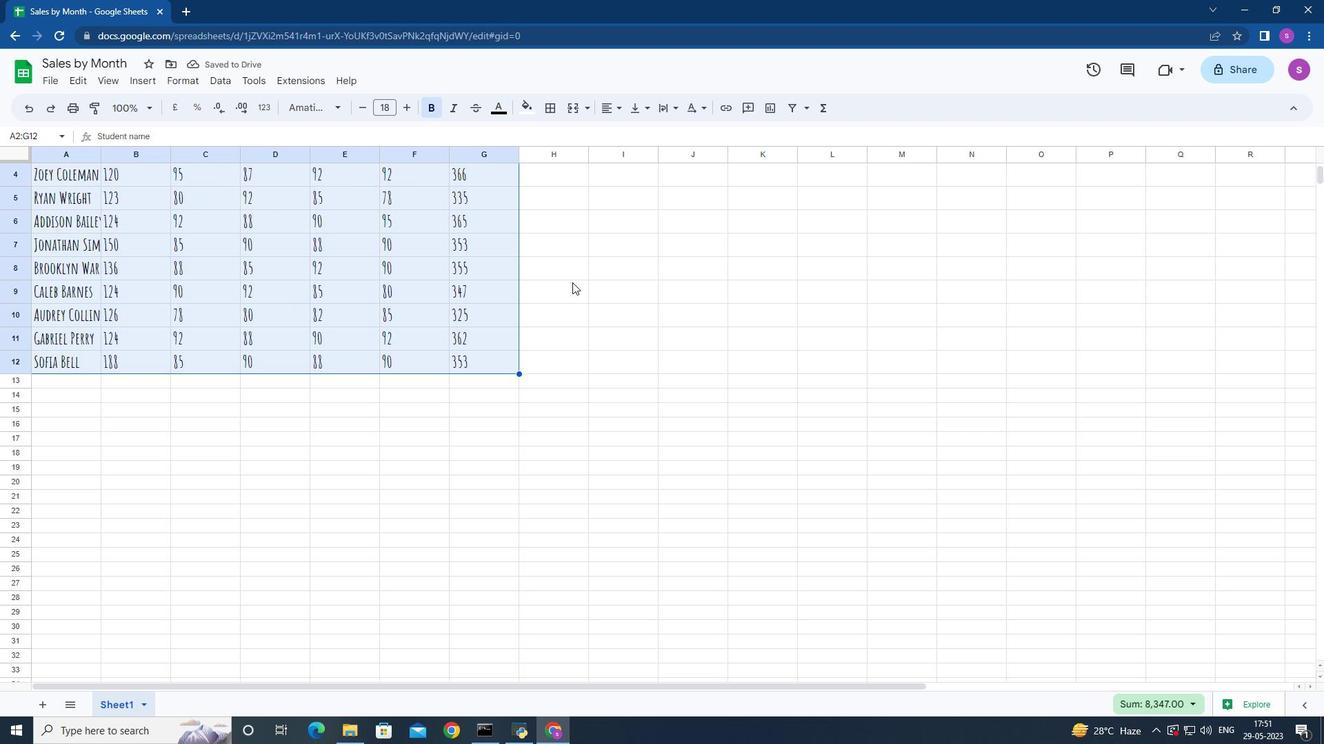 
Action: Mouse scrolled (578, 294) with delta (0, 0)
Screenshot: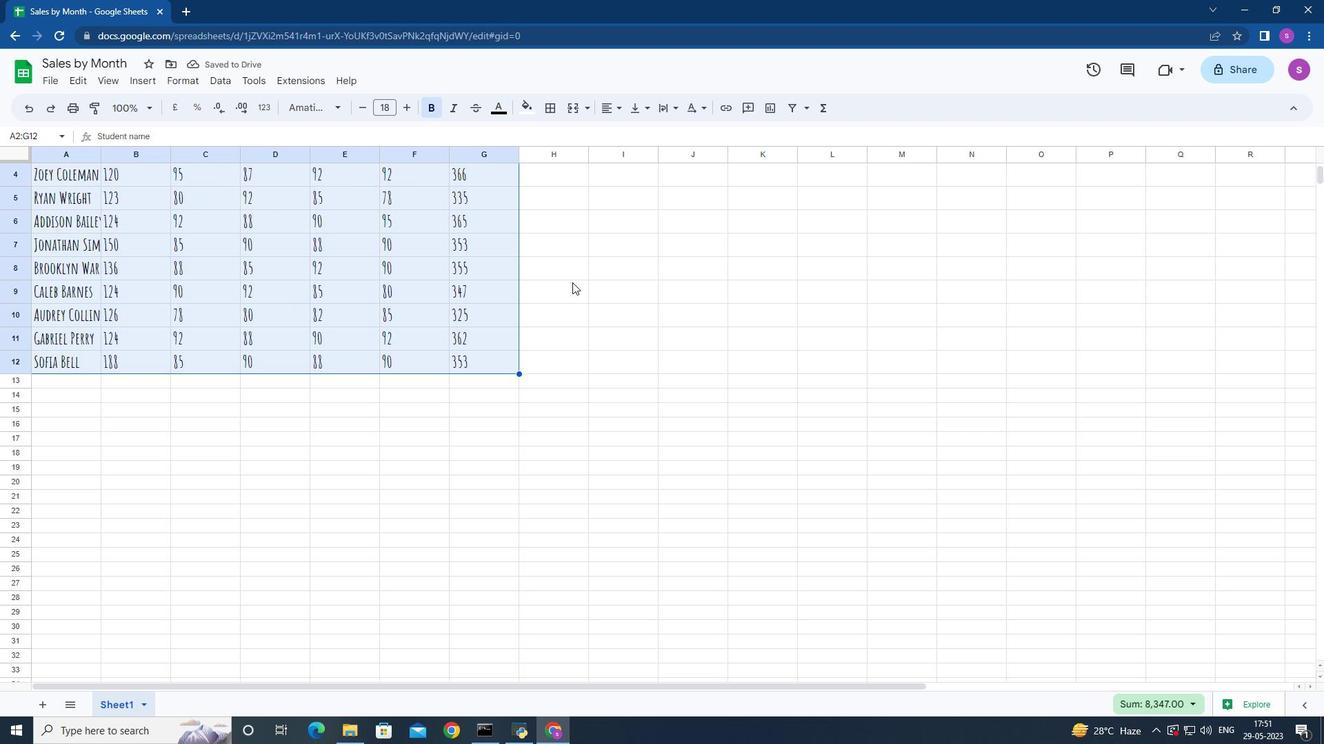 
Action: Mouse moved to (565, 330)
Screenshot: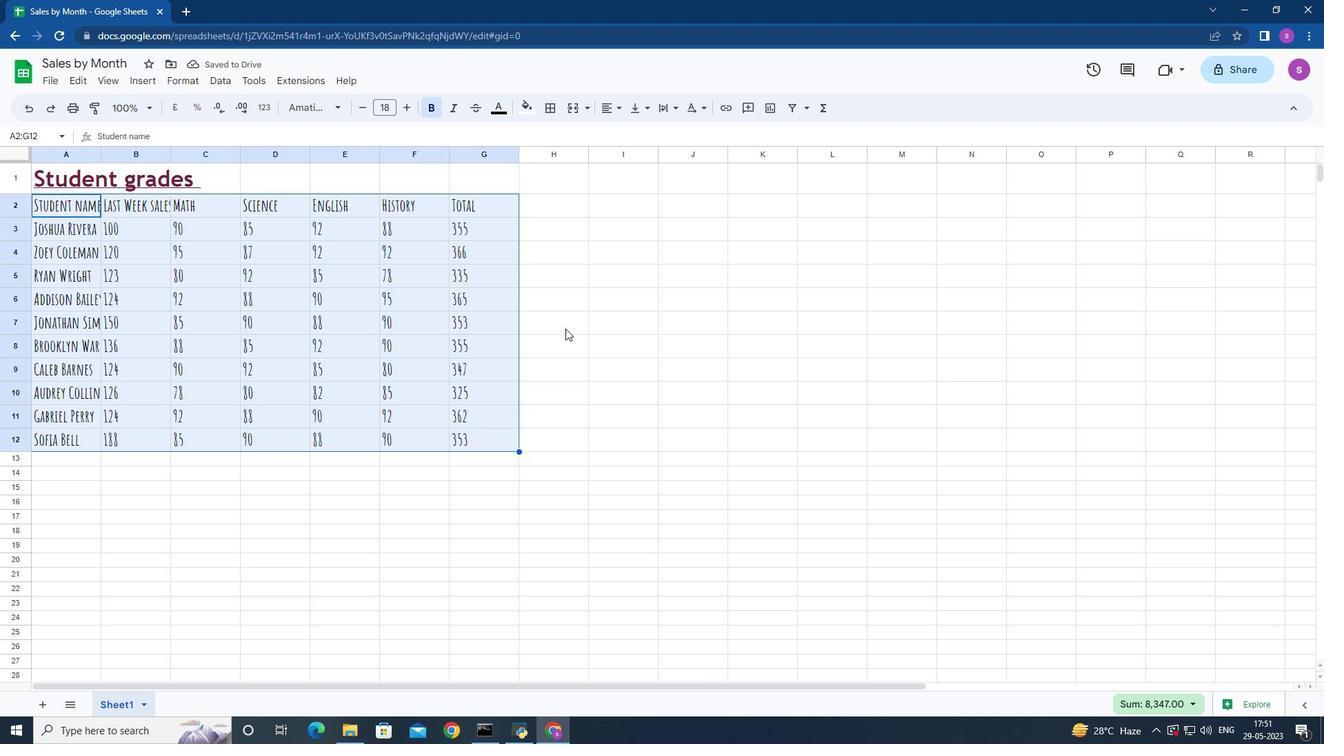 
Action: Mouse scrolled (565, 329) with delta (0, 0)
Screenshot: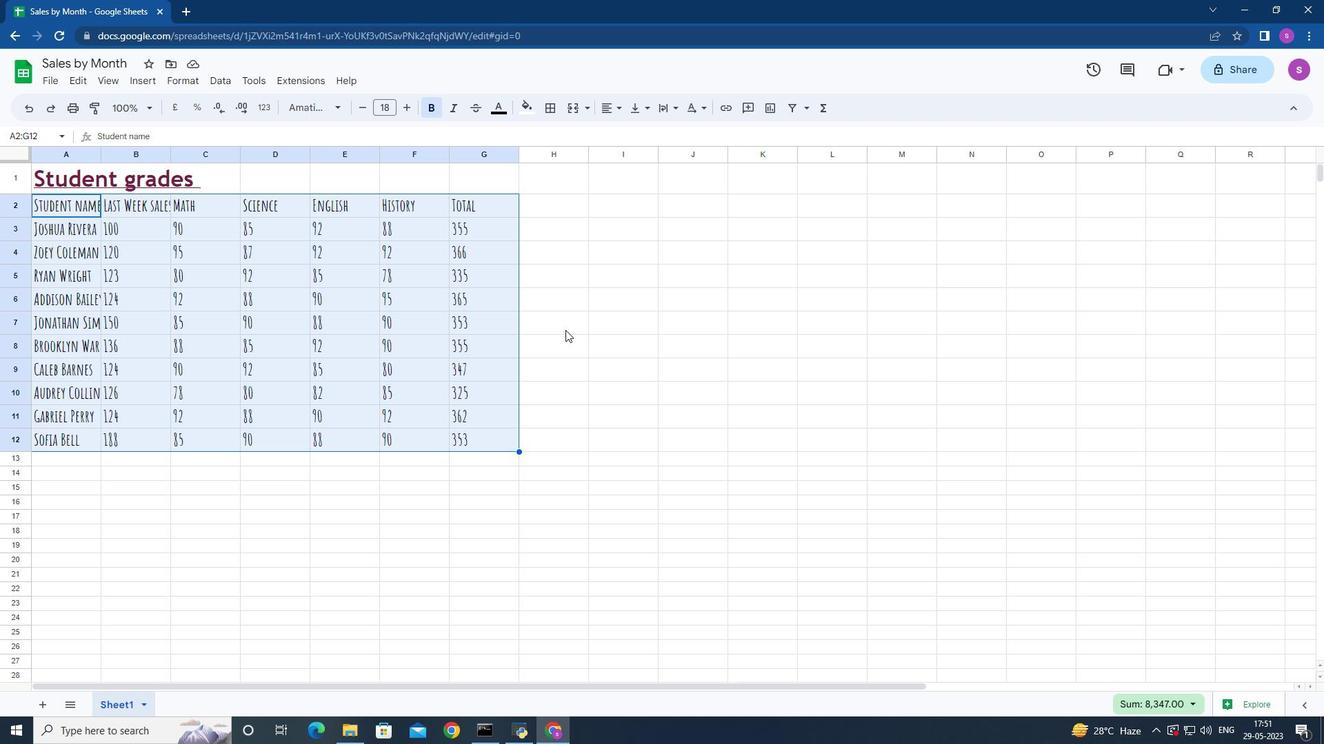
Action: Mouse moved to (565, 331)
Screenshot: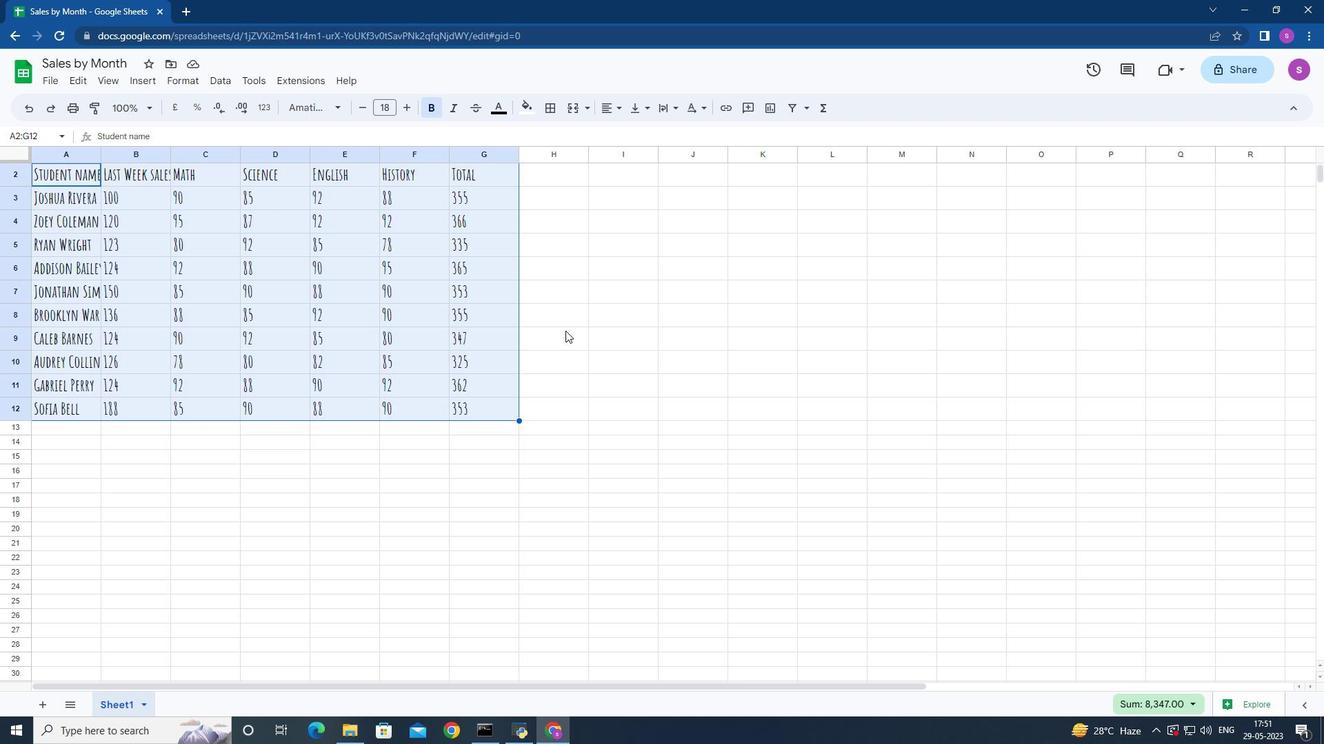 
Action: Mouse scrolled (565, 331) with delta (0, 0)
Screenshot: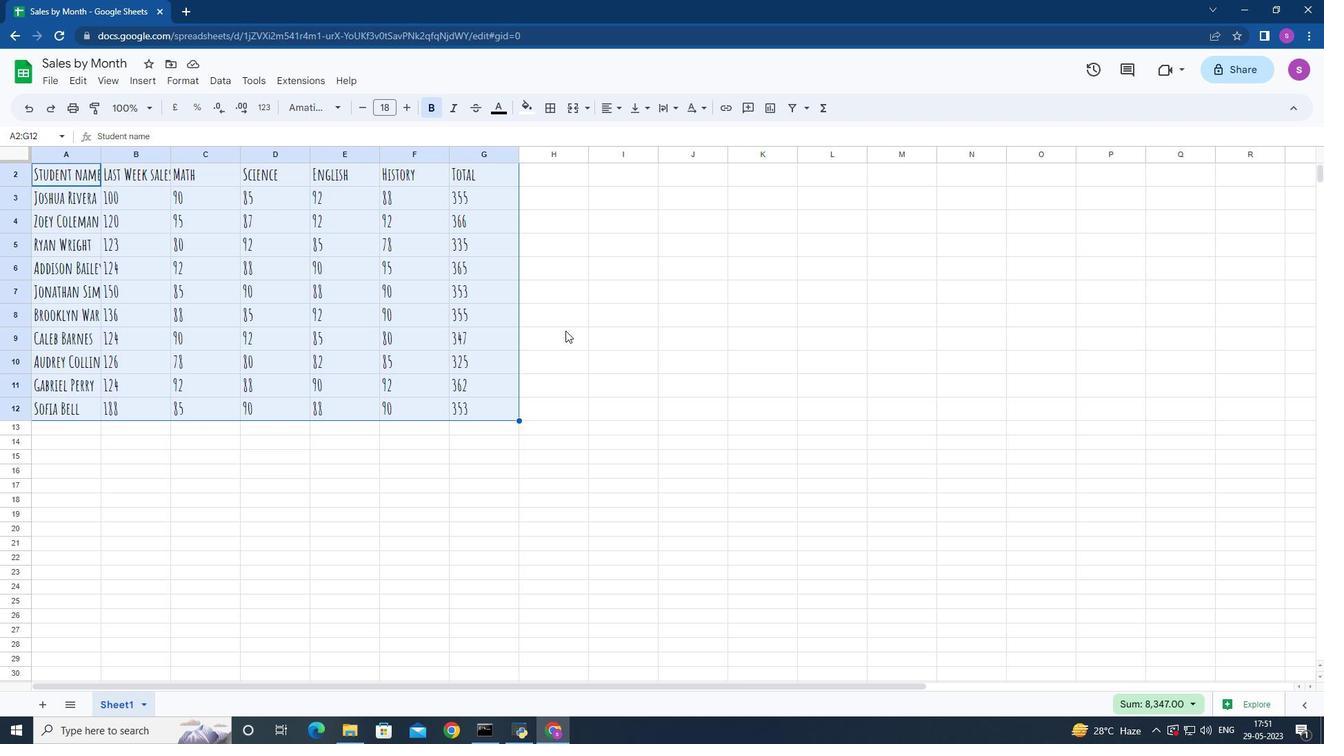 
Action: Mouse moved to (565, 333)
Screenshot: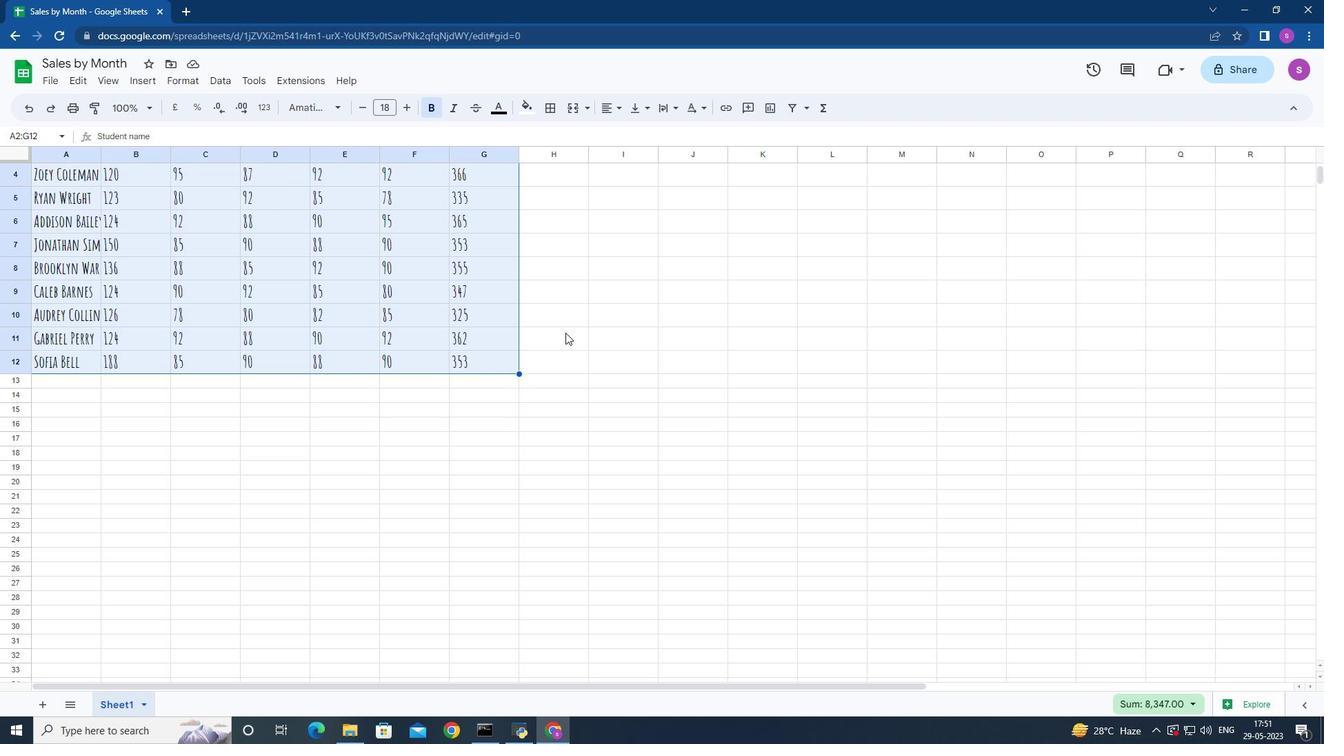 
Action: Mouse scrolled (565, 333) with delta (0, 0)
Screenshot: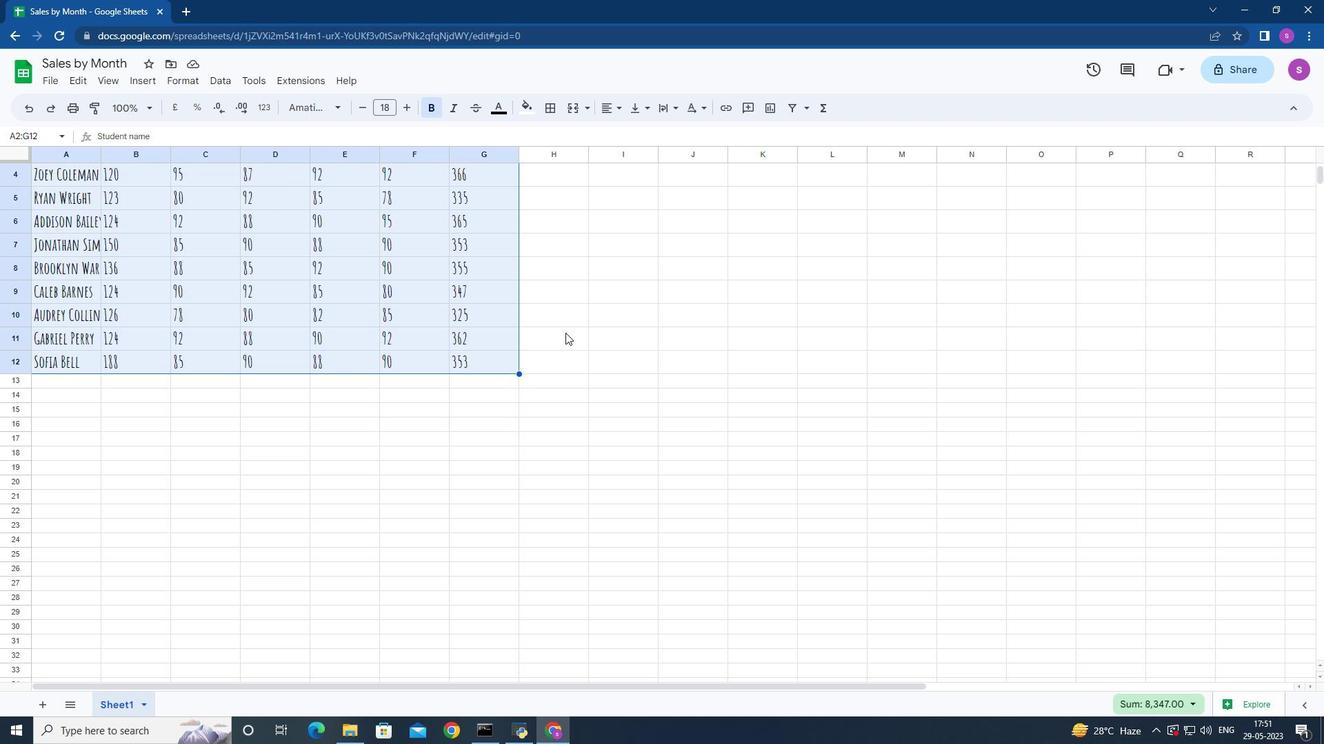 
Action: Mouse scrolled (565, 333) with delta (0, 0)
Screenshot: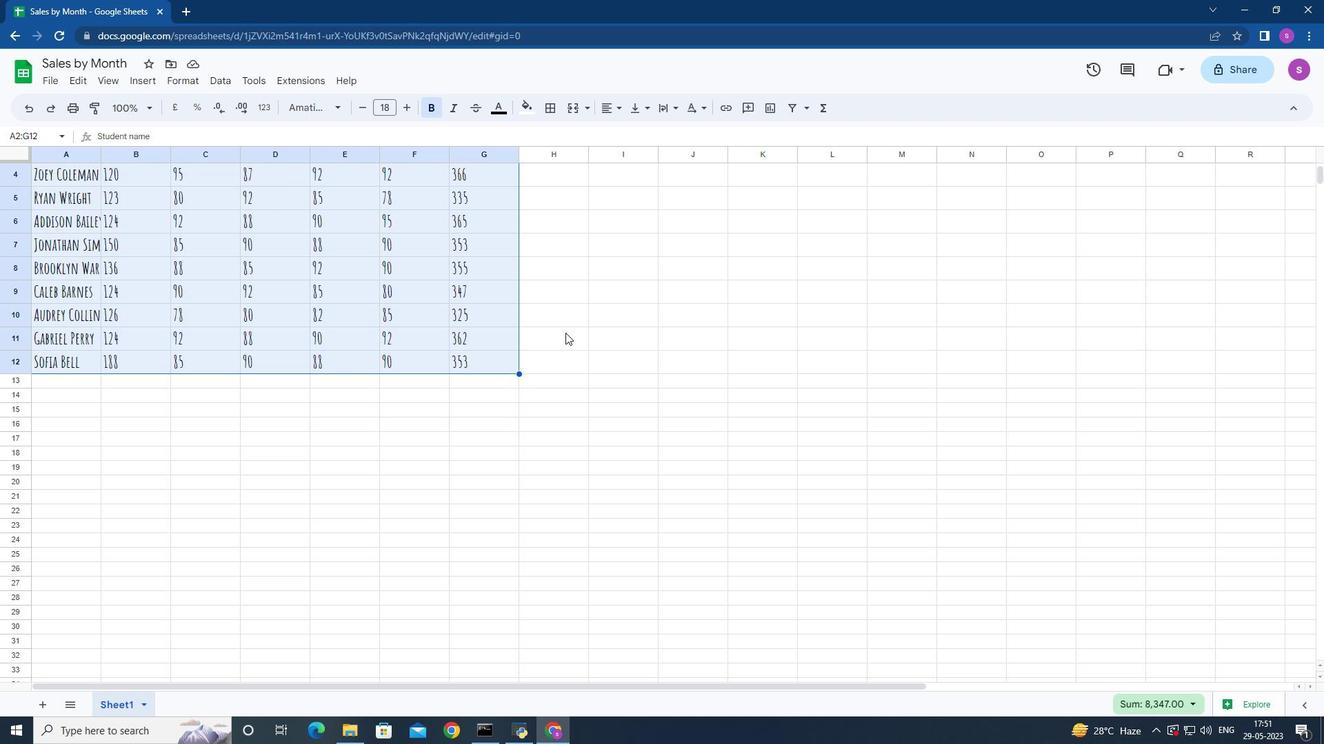 
Action: Mouse scrolled (565, 333) with delta (0, 0)
Screenshot: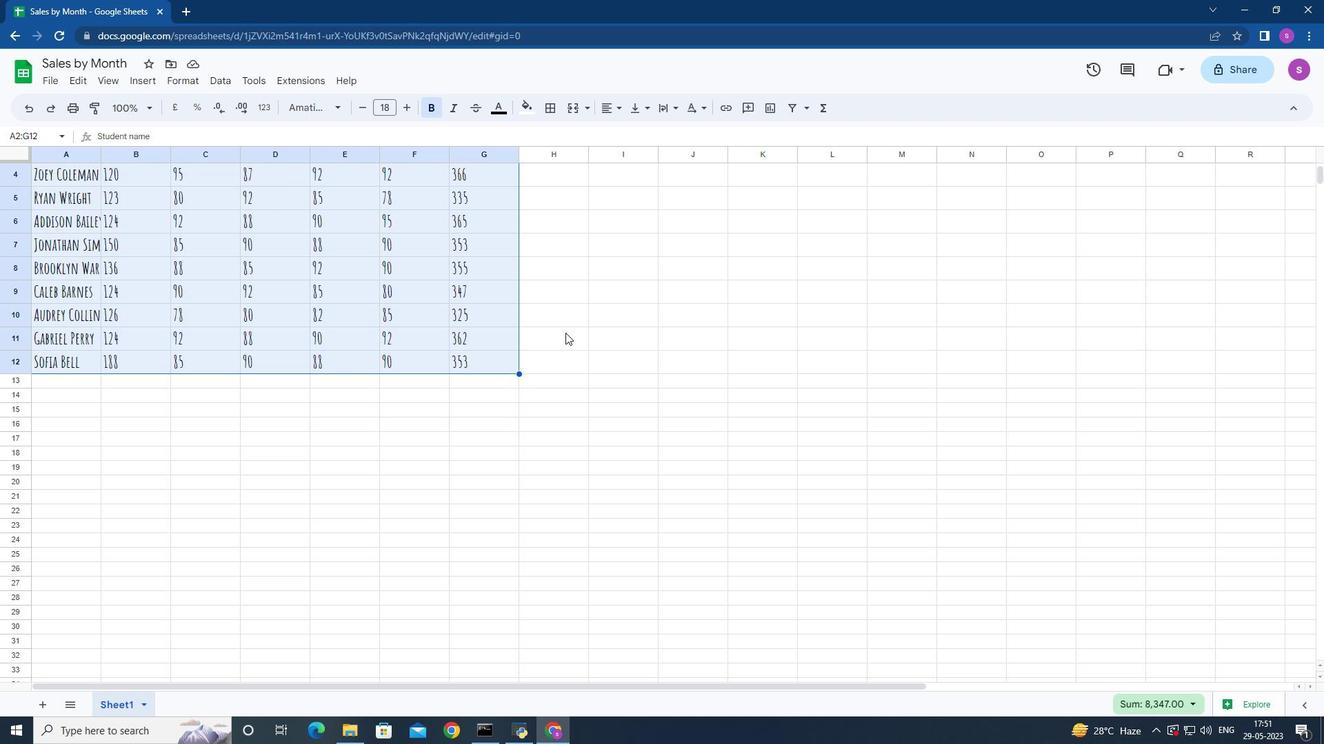 
Action: Mouse scrolled (565, 333) with delta (0, 0)
Screenshot: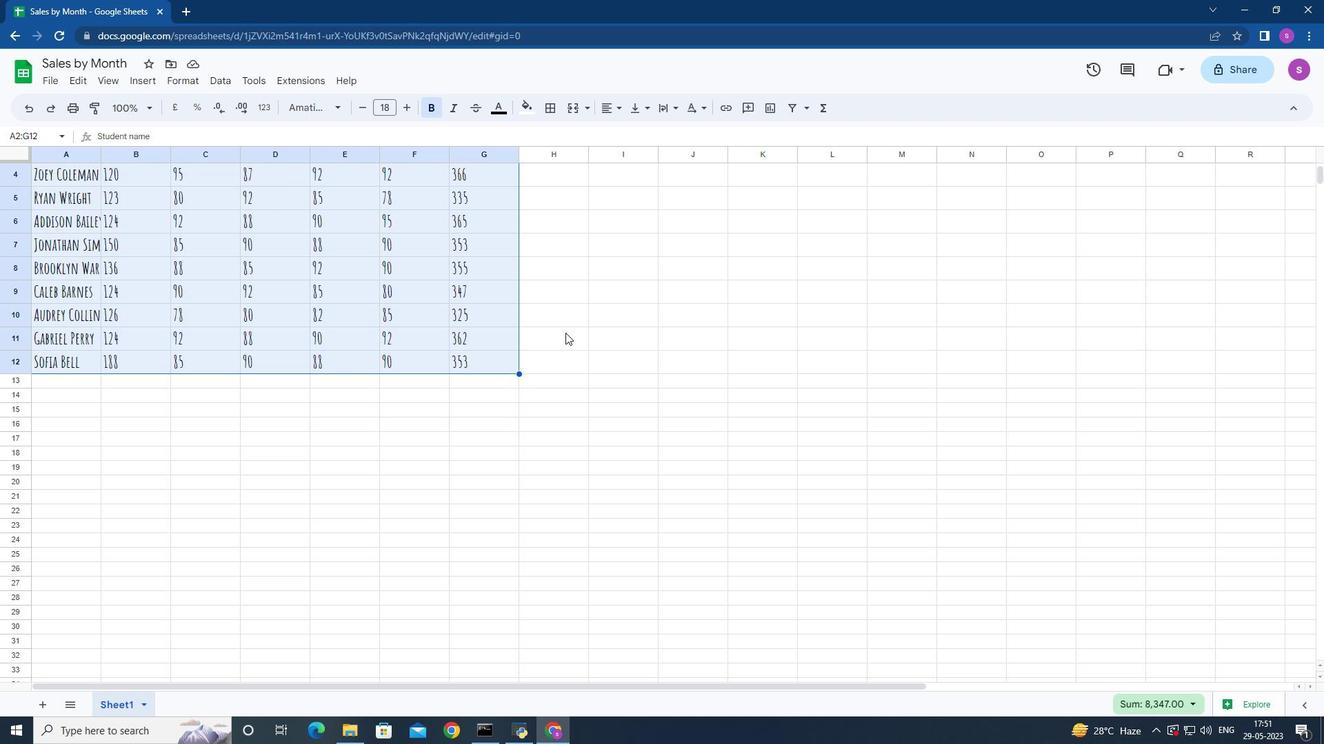 
Action: Mouse scrolled (565, 333) with delta (0, 0)
Screenshot: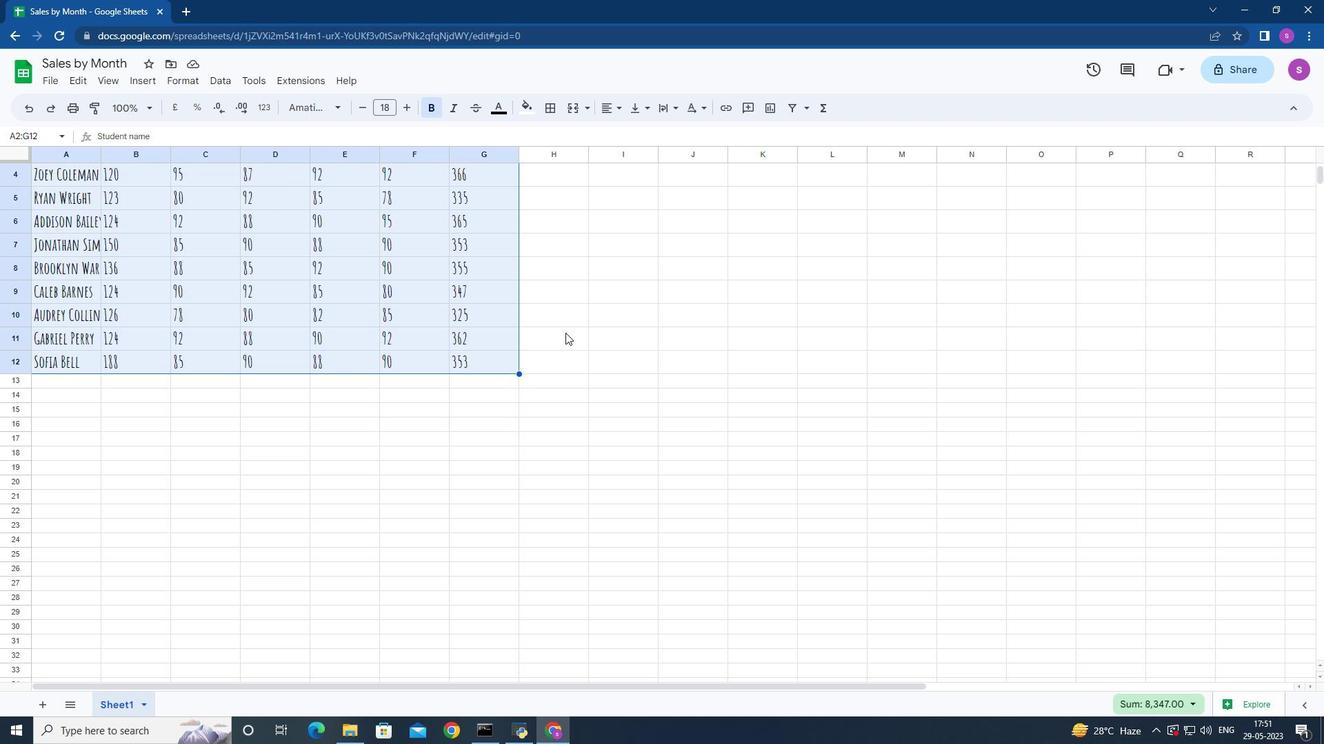 
Action: Mouse scrolled (565, 333) with delta (0, 0)
Screenshot: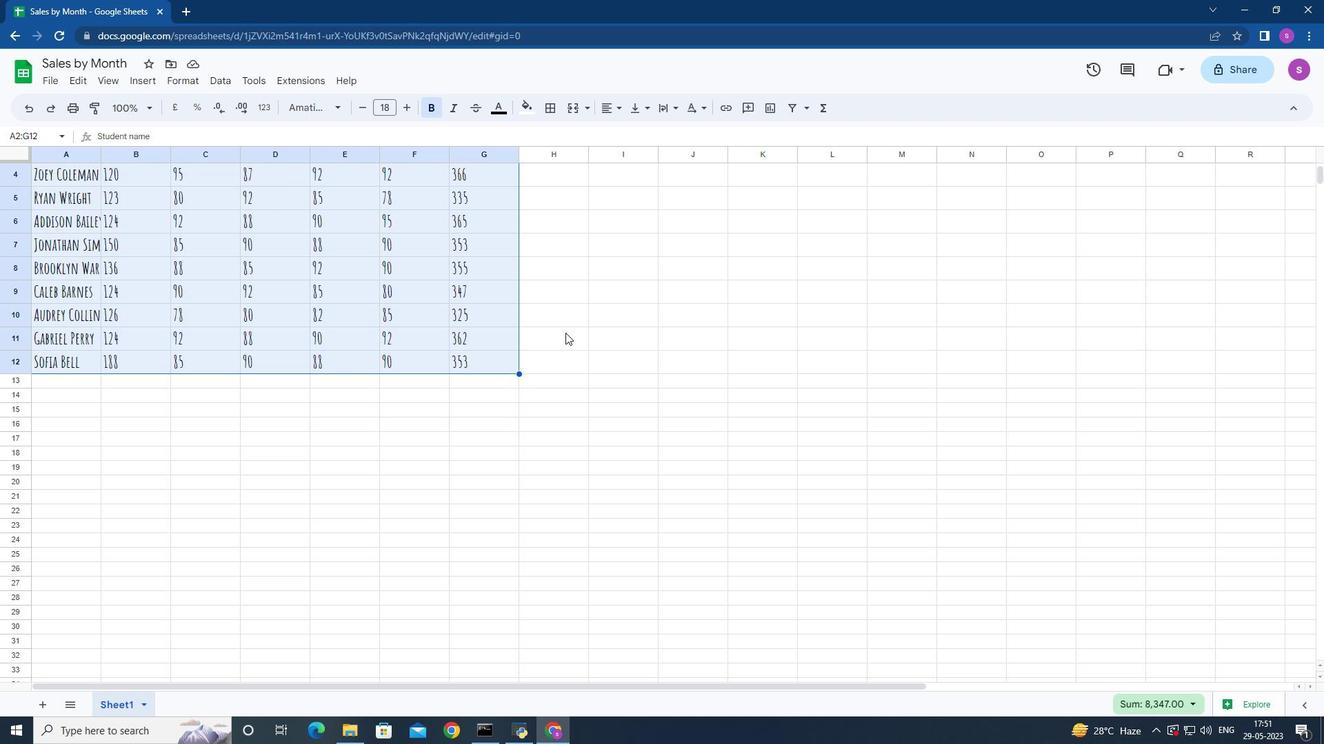
Action: Mouse moved to (424, 360)
Screenshot: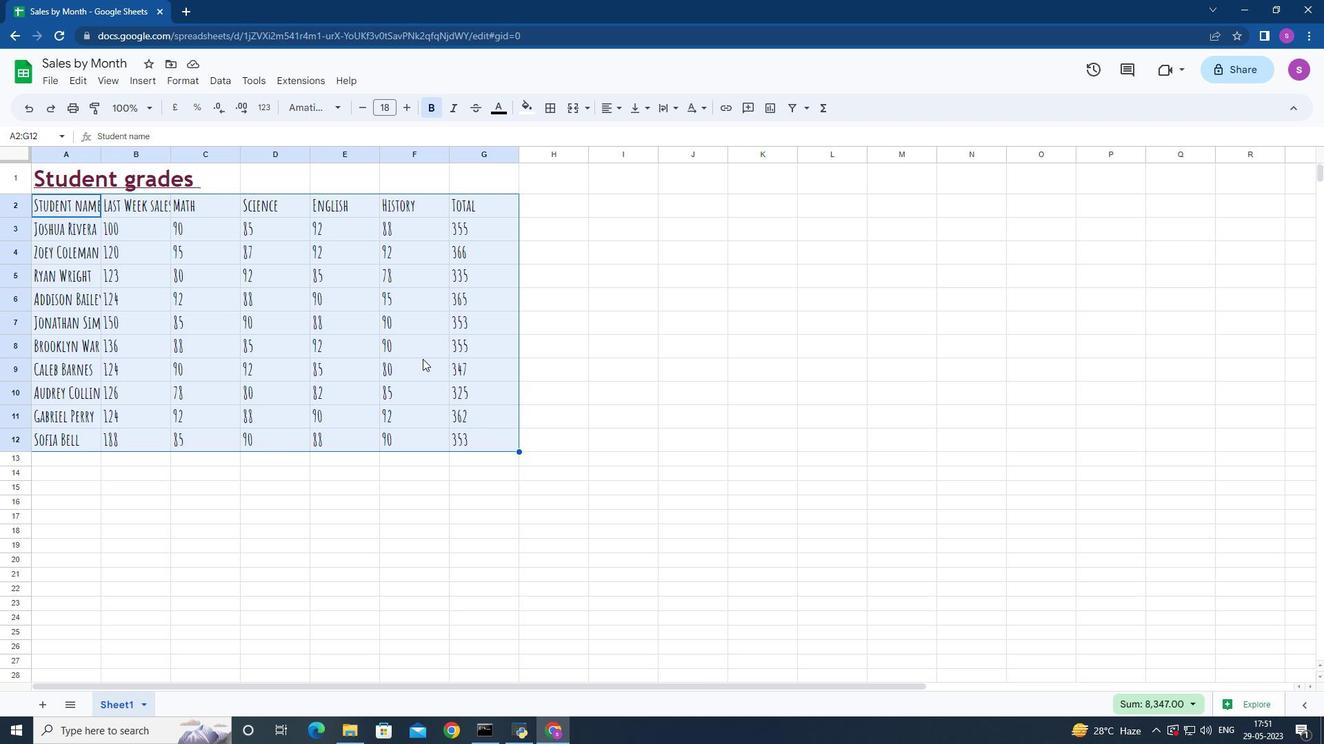 
Action: Key pressed ctrl+S
Screenshot: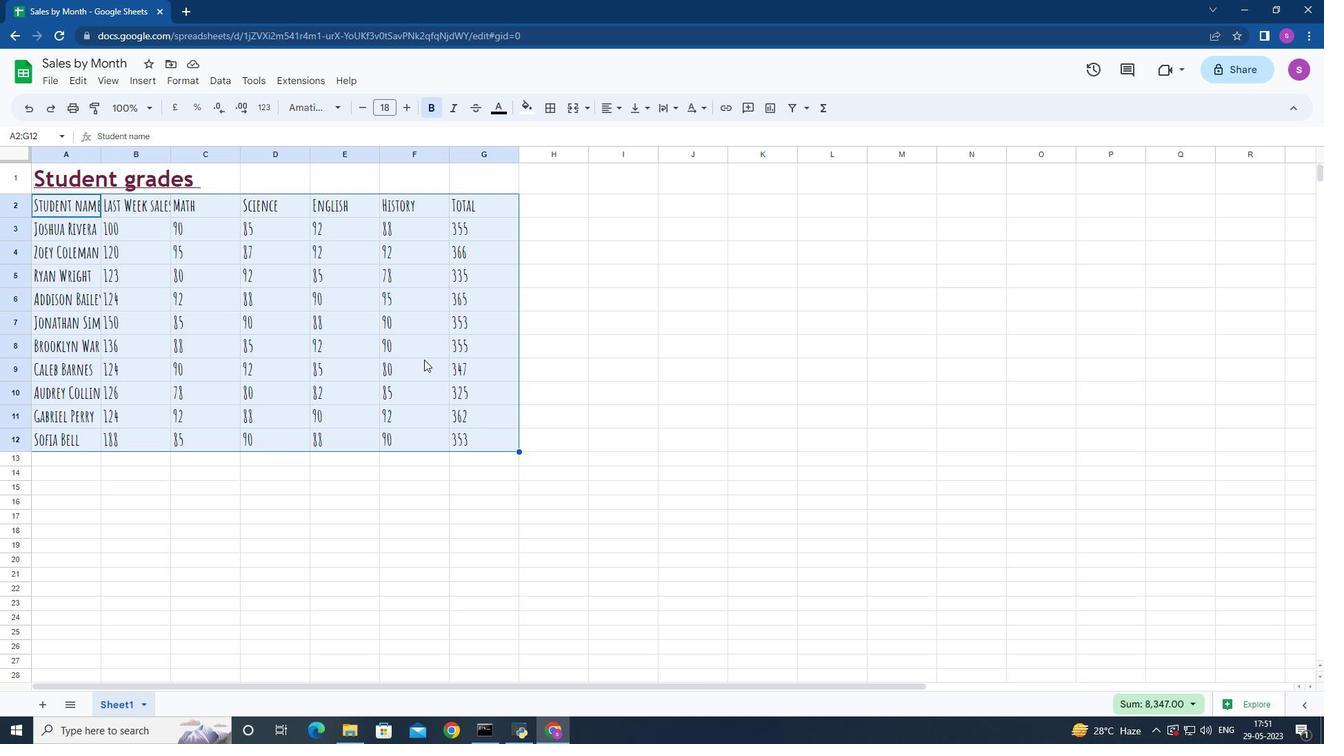 
Action: Mouse moved to (371, 335)
Screenshot: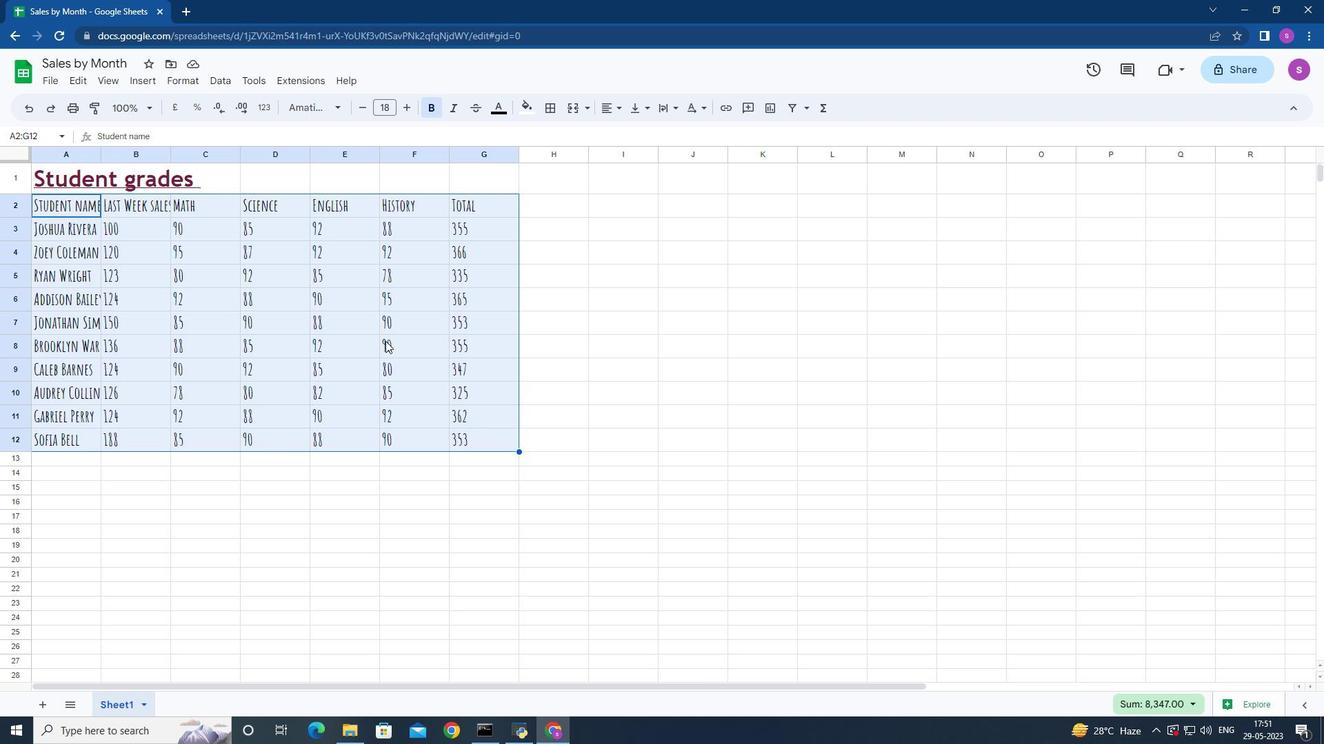 
Action: Mouse scrolled (371, 336) with delta (0, 0)
Screenshot: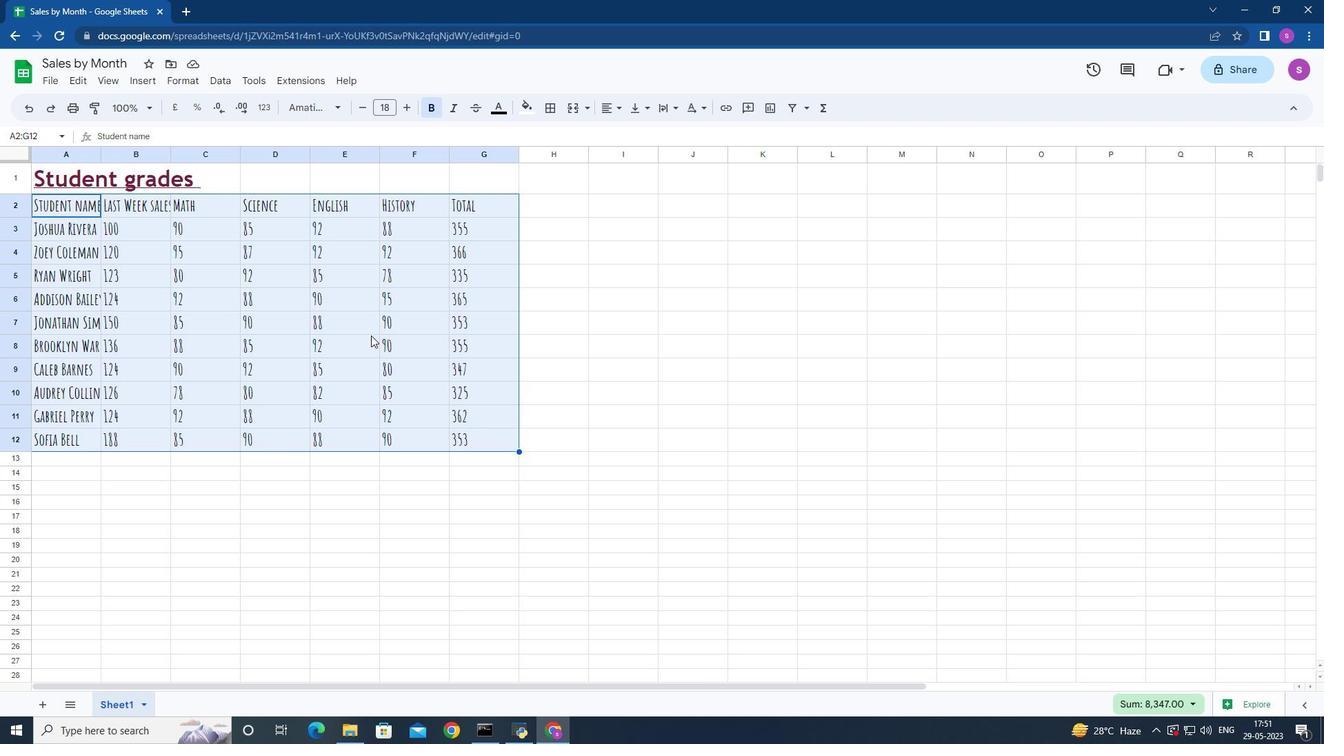 
Action: Mouse scrolled (371, 336) with delta (0, 0)
Screenshot: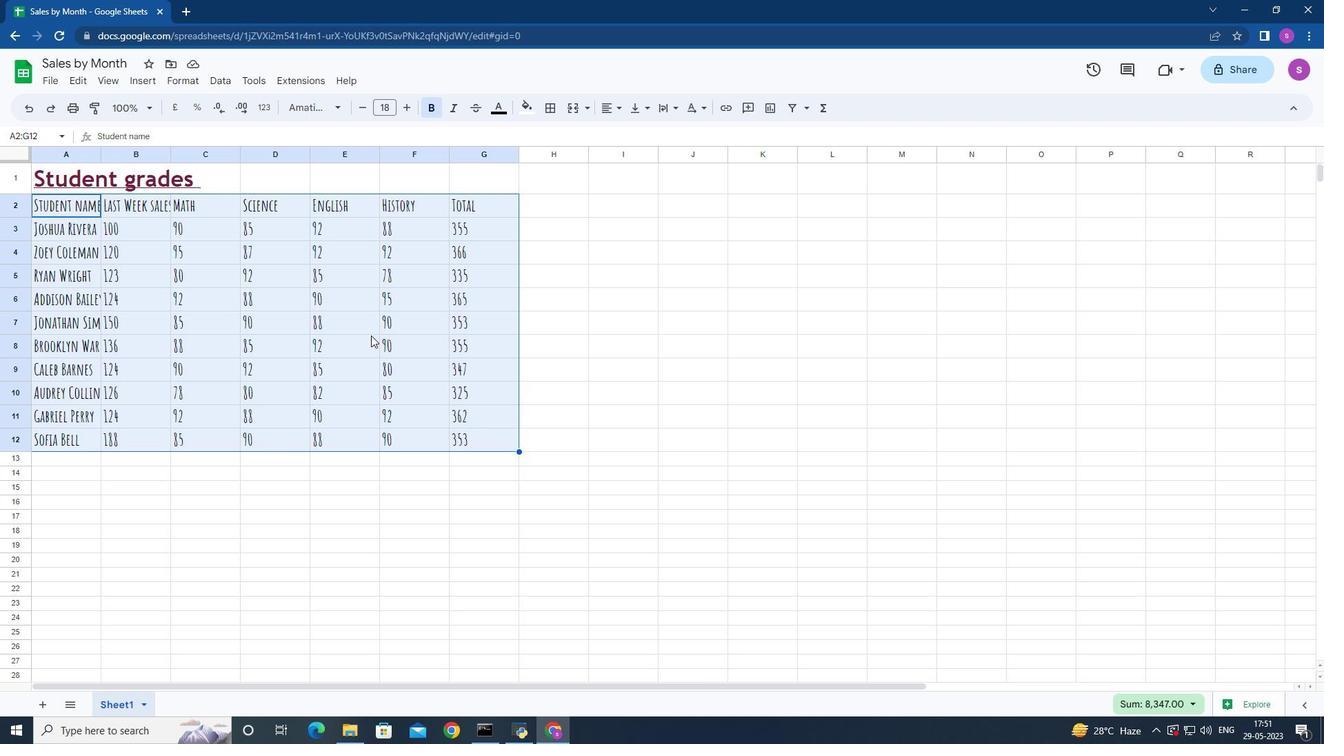 
Action: Mouse scrolled (371, 335) with delta (0, 0)
Screenshot: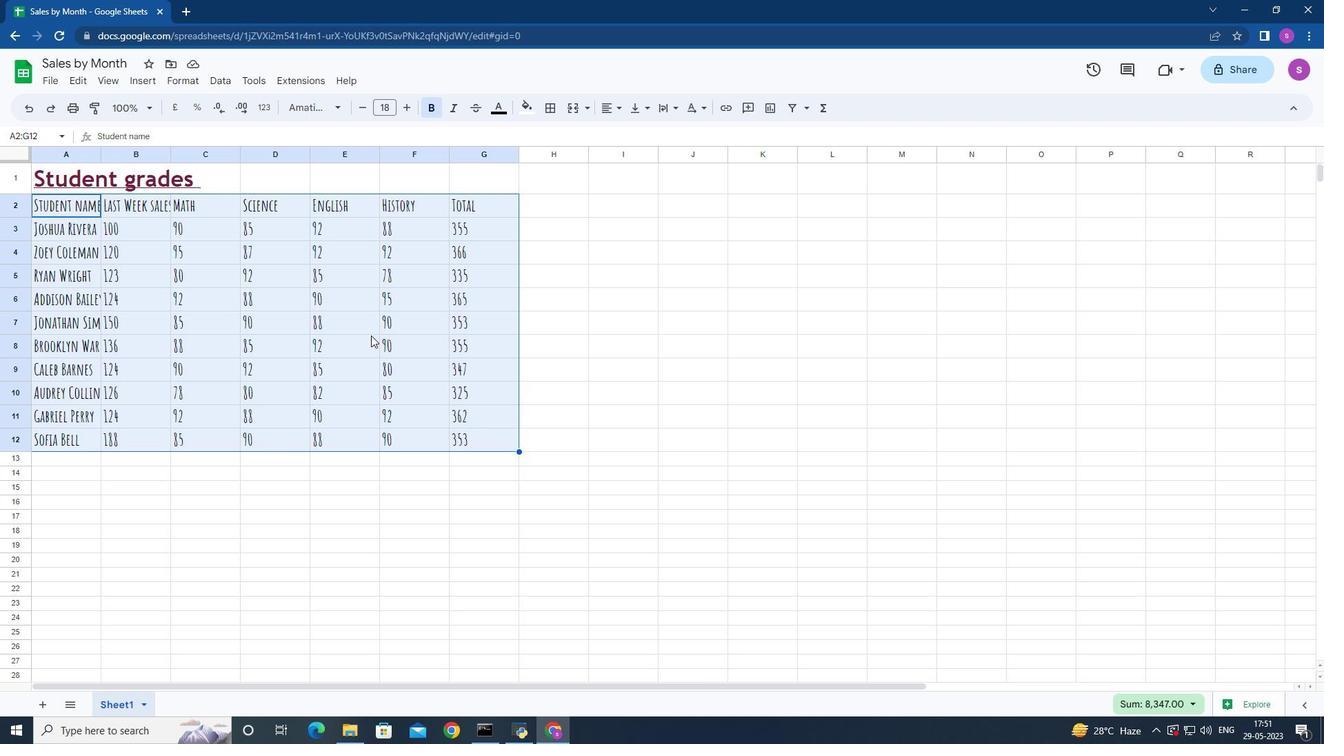 
Action: Mouse scrolled (371, 335) with delta (0, 0)
Screenshot: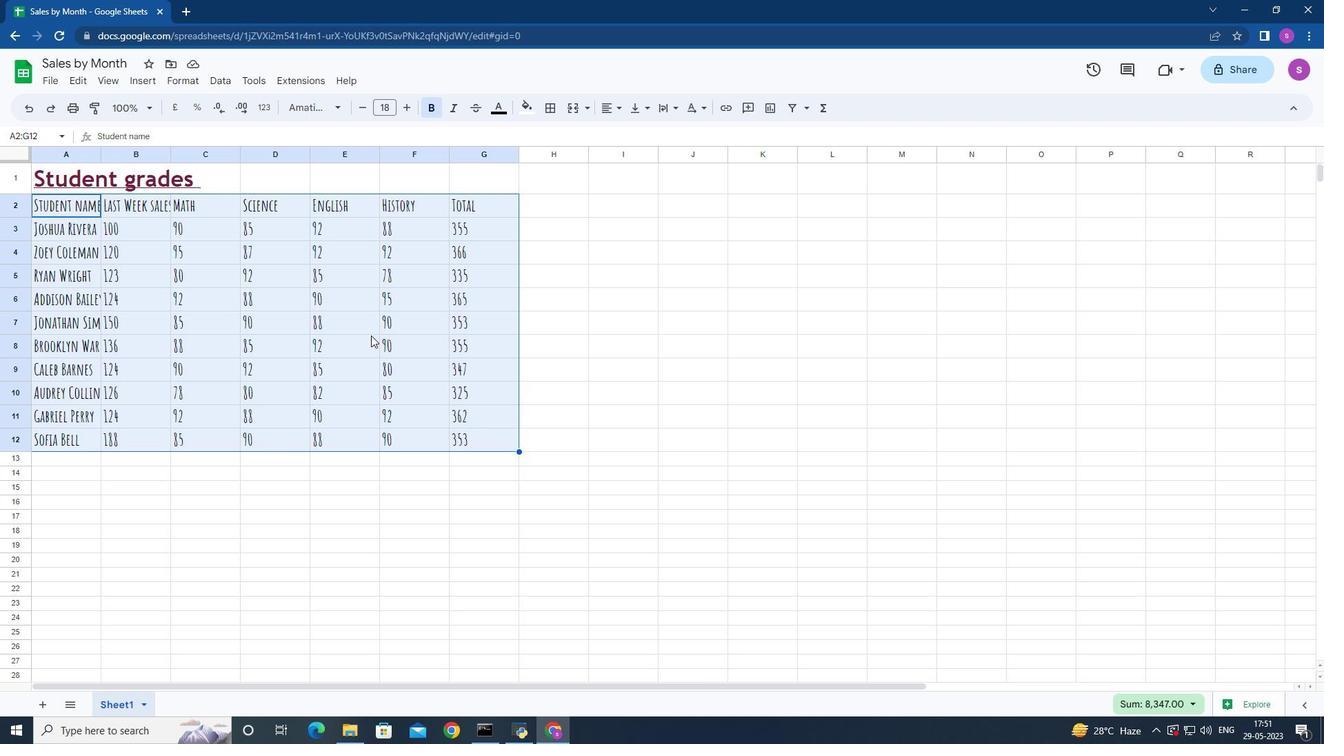 
Action: Mouse scrolled (371, 335) with delta (0, 0)
Screenshot: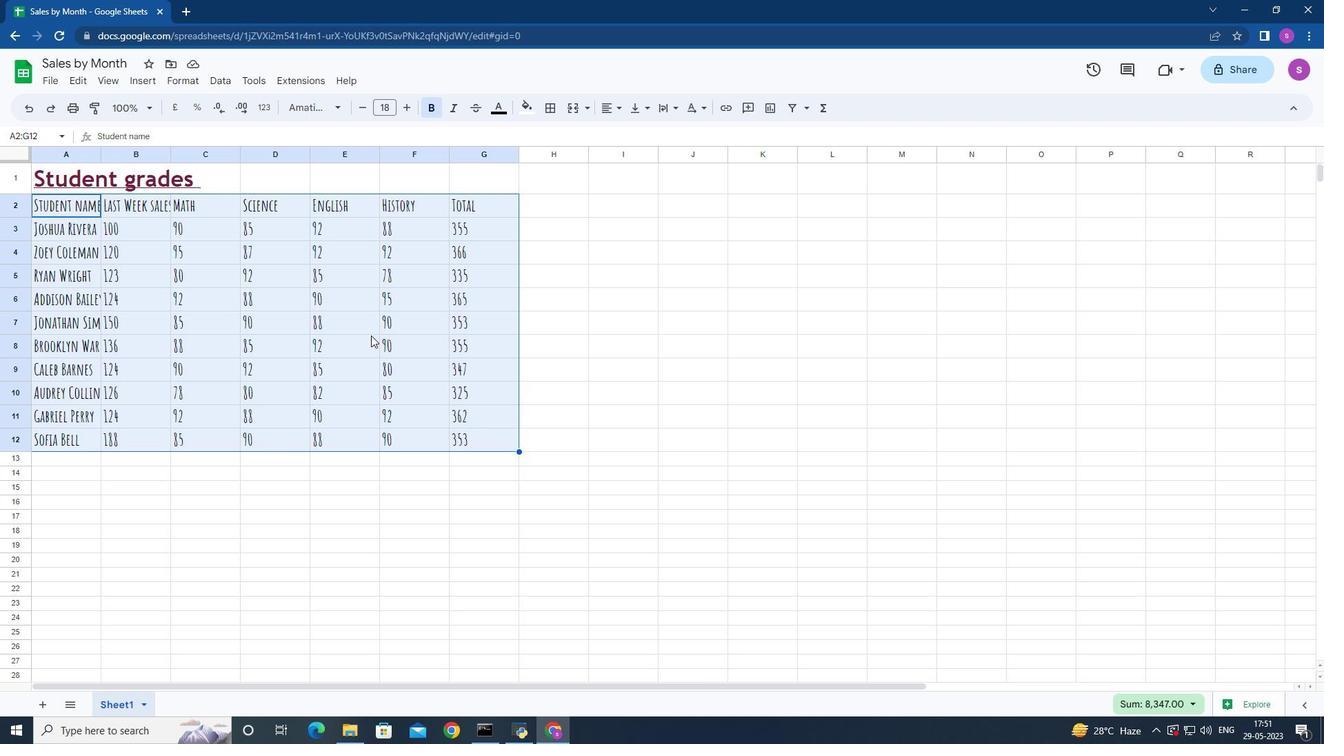 
Action: Mouse scrolled (371, 335) with delta (0, 0)
Screenshot: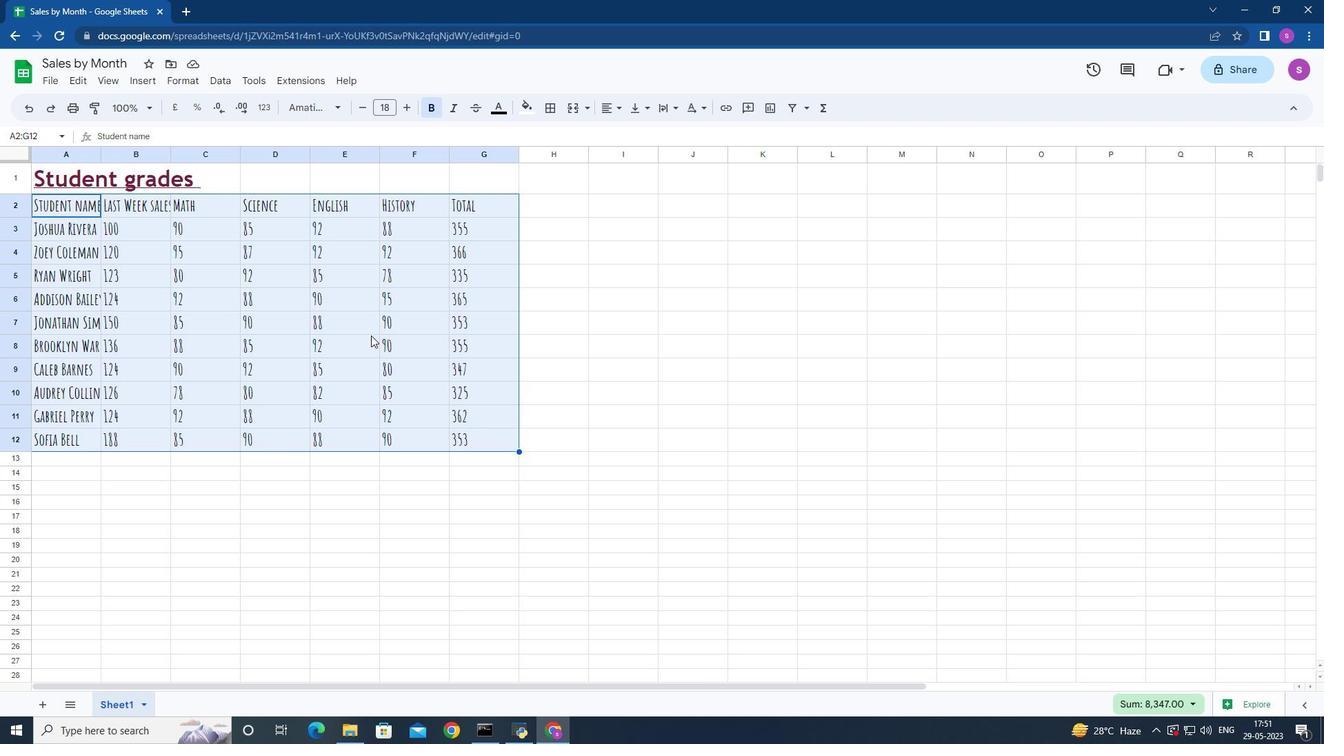 
Action: Mouse scrolled (371, 335) with delta (0, 0)
Screenshot: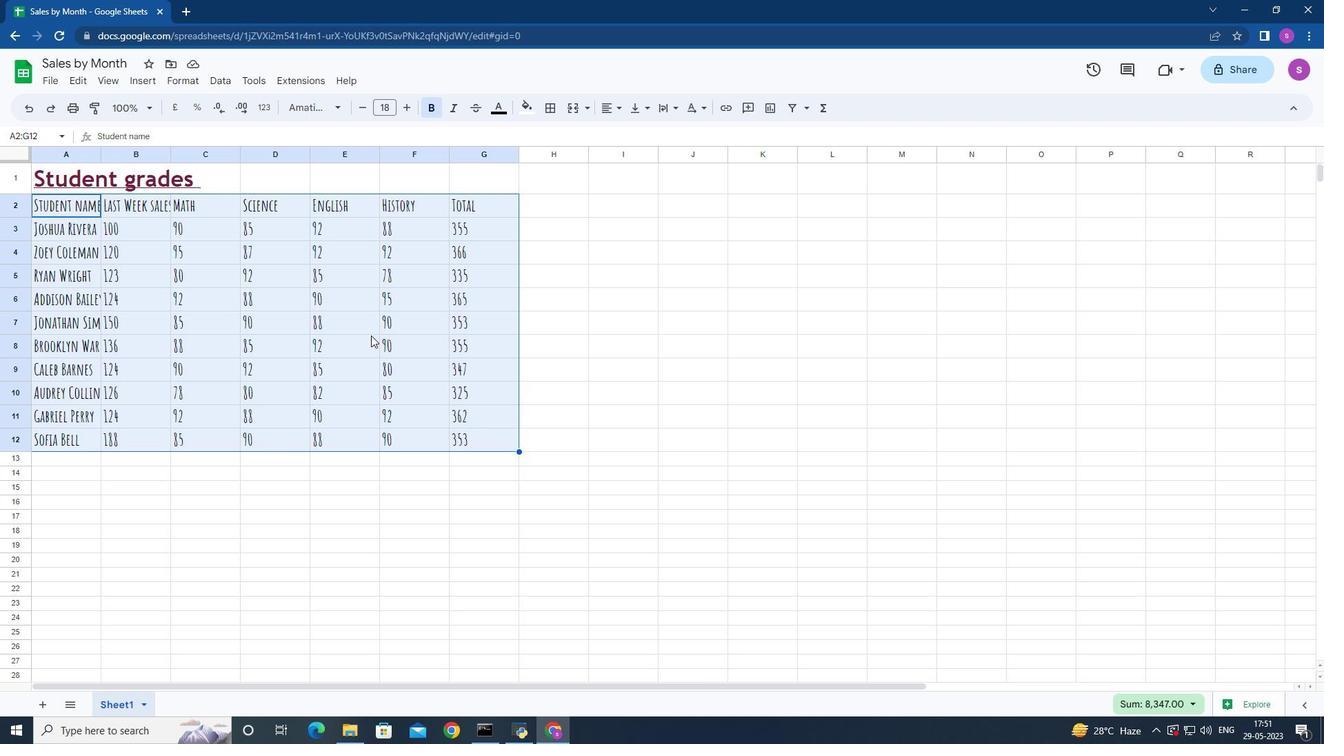 
Action: Mouse moved to (381, 342)
Screenshot: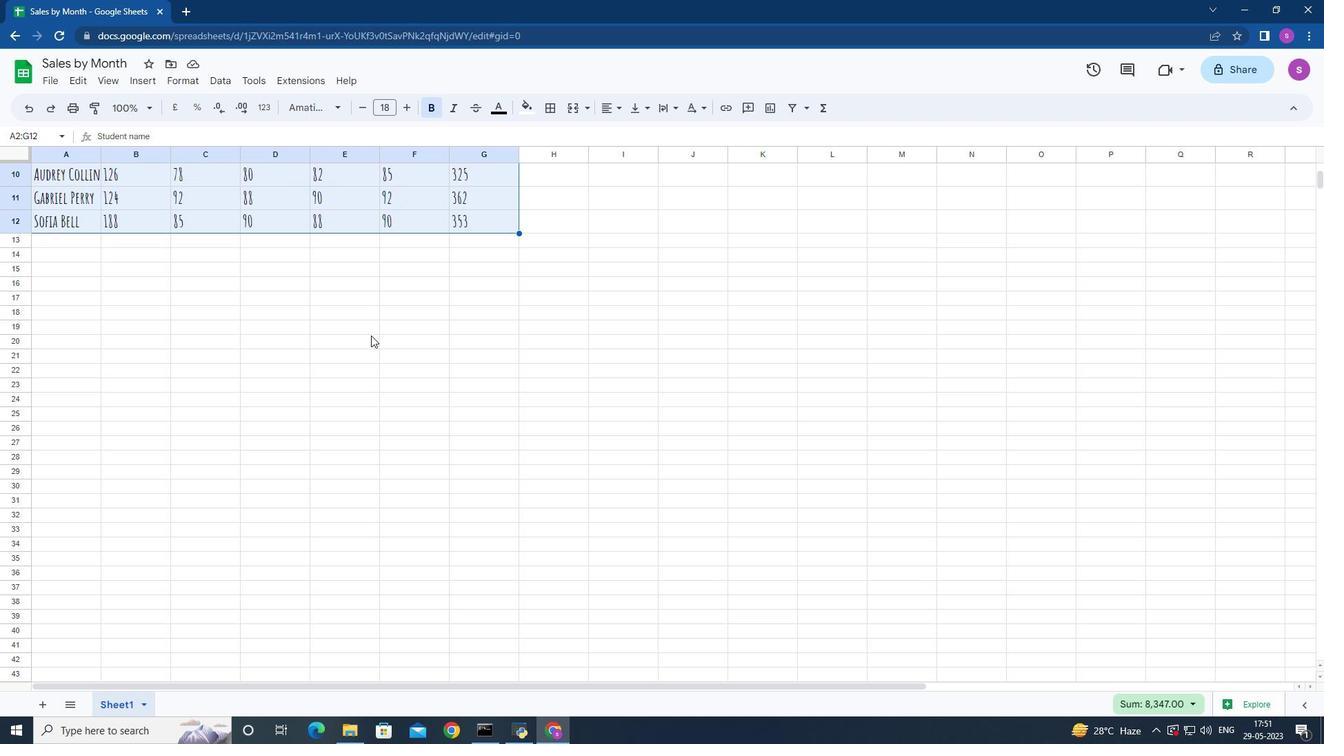
Action: Mouse scrolled (381, 342) with delta (0, 0)
Screenshot: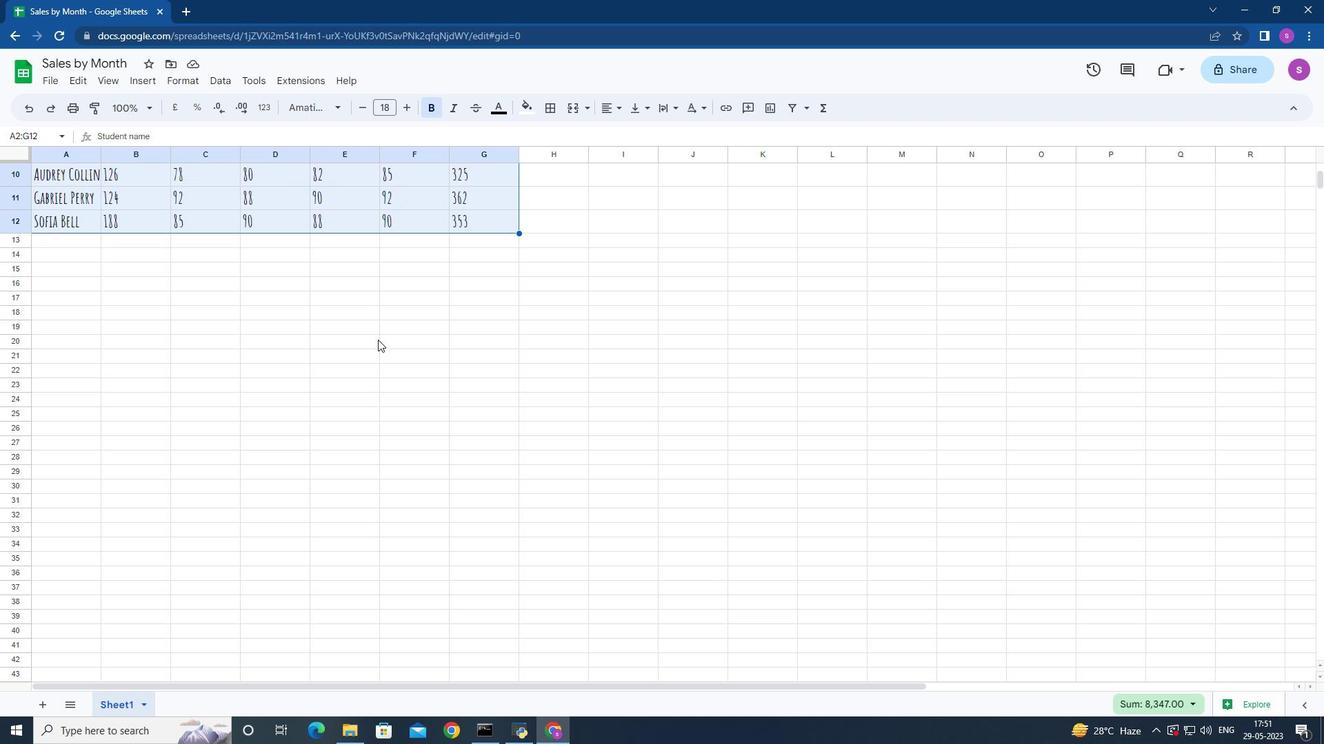 
Action: Mouse scrolled (381, 342) with delta (0, 0)
Screenshot: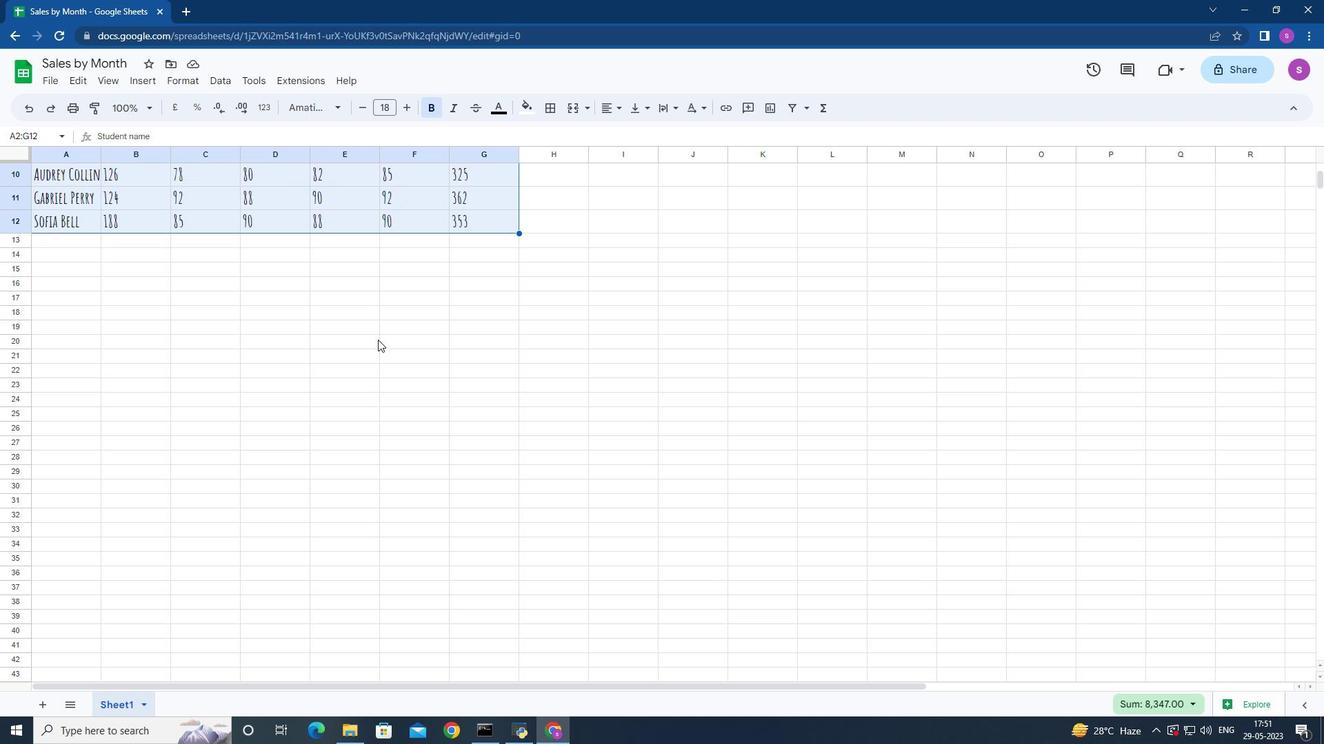 
Action: Mouse scrolled (381, 342) with delta (0, 0)
Screenshot: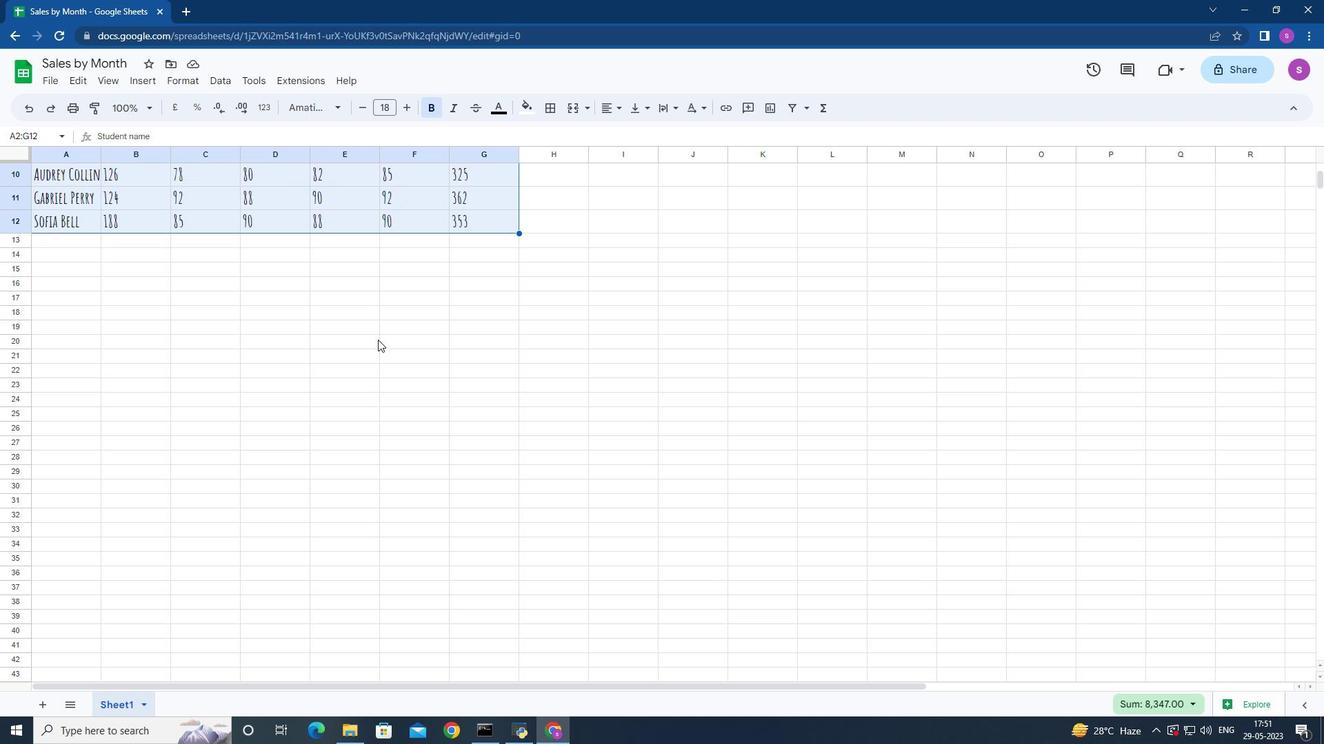 
Action: Mouse moved to (388, 346)
Screenshot: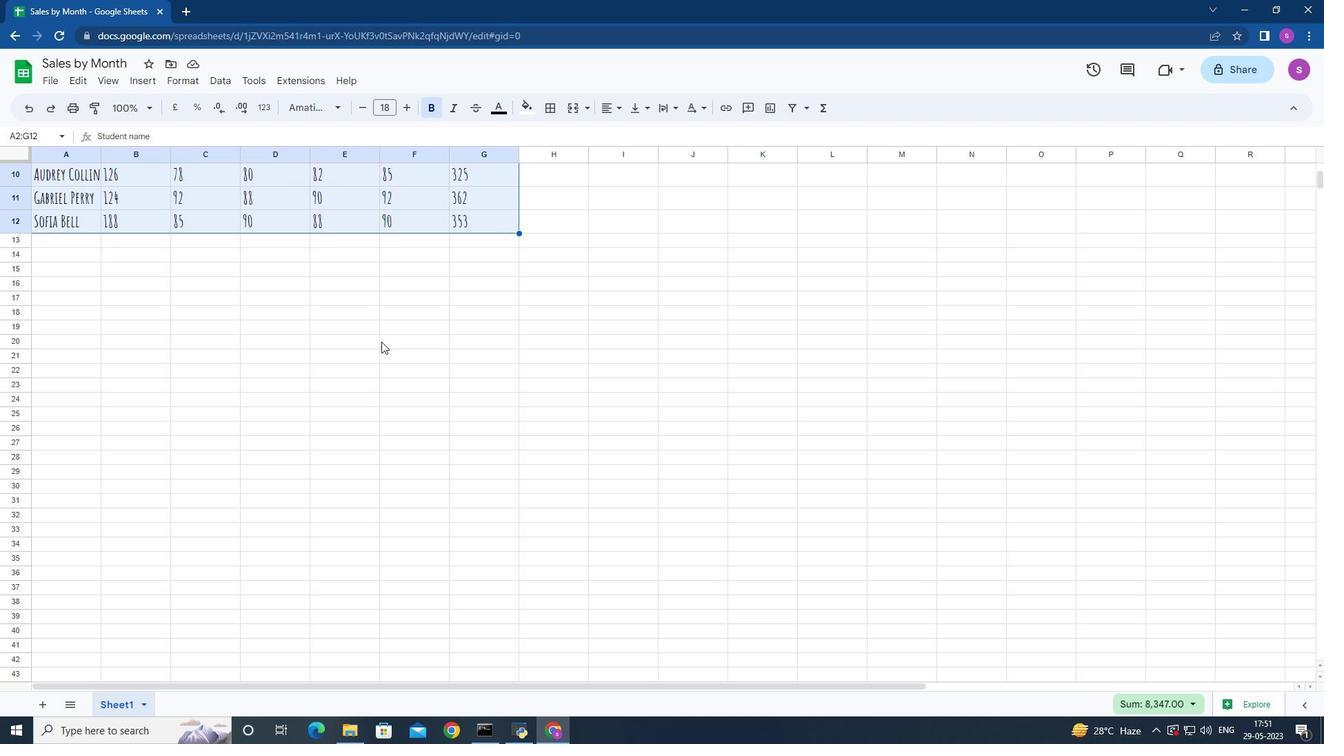 
Action: Mouse scrolled (388, 347) with delta (0, 0)
Screenshot: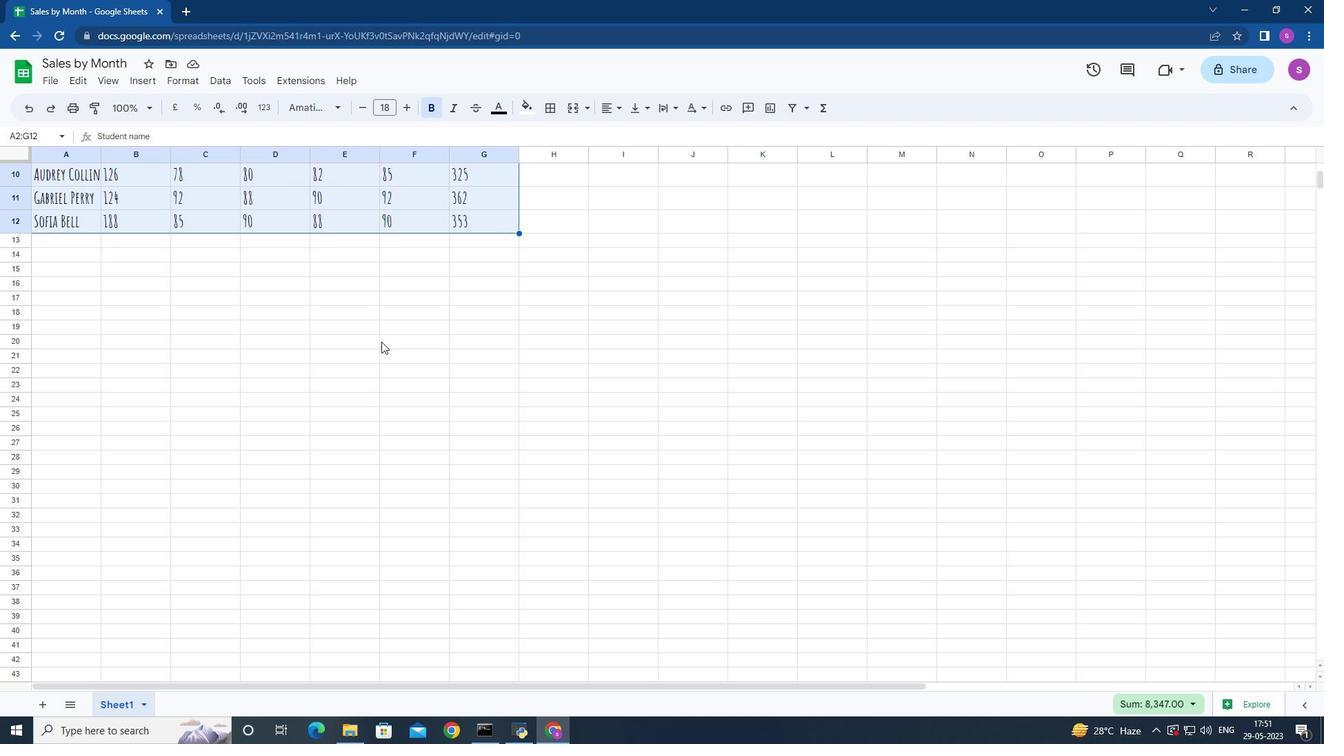 
Action: Mouse moved to (407, 358)
Screenshot: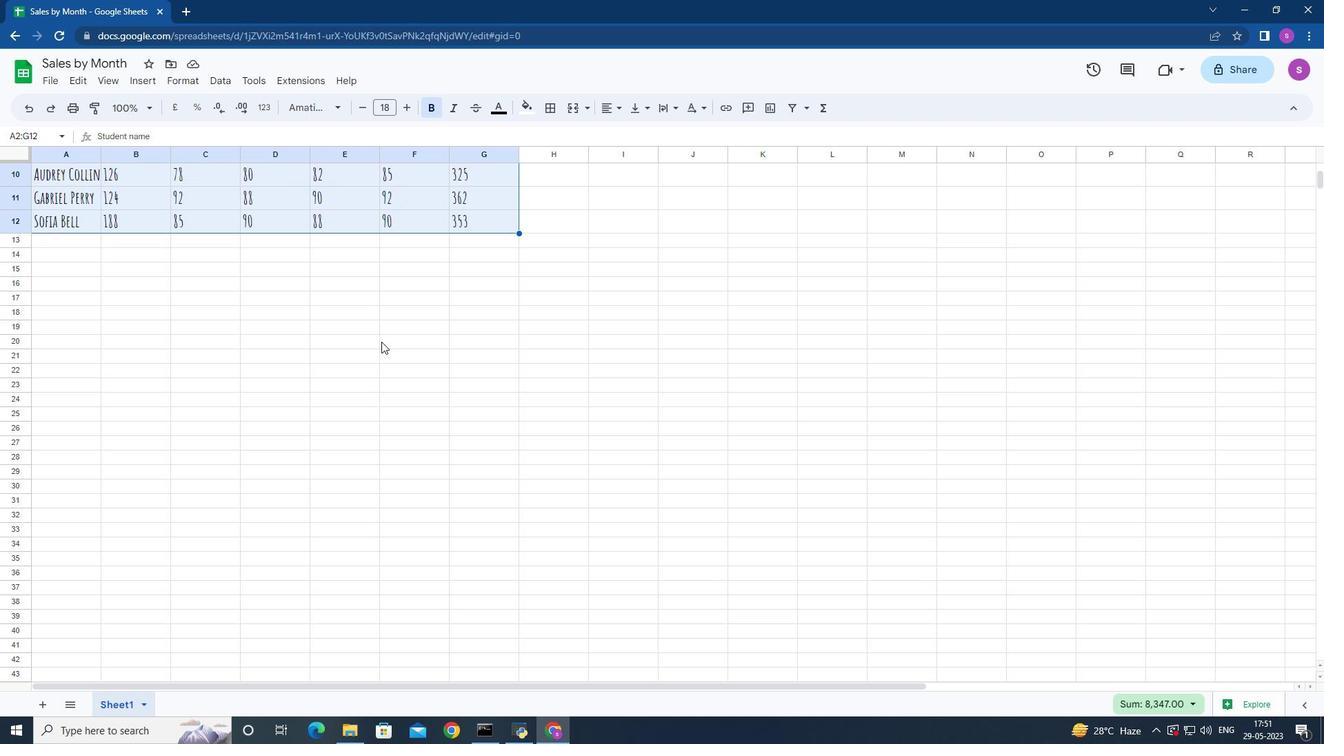 
Action: Mouse scrolled (407, 359) with delta (0, 0)
Screenshot: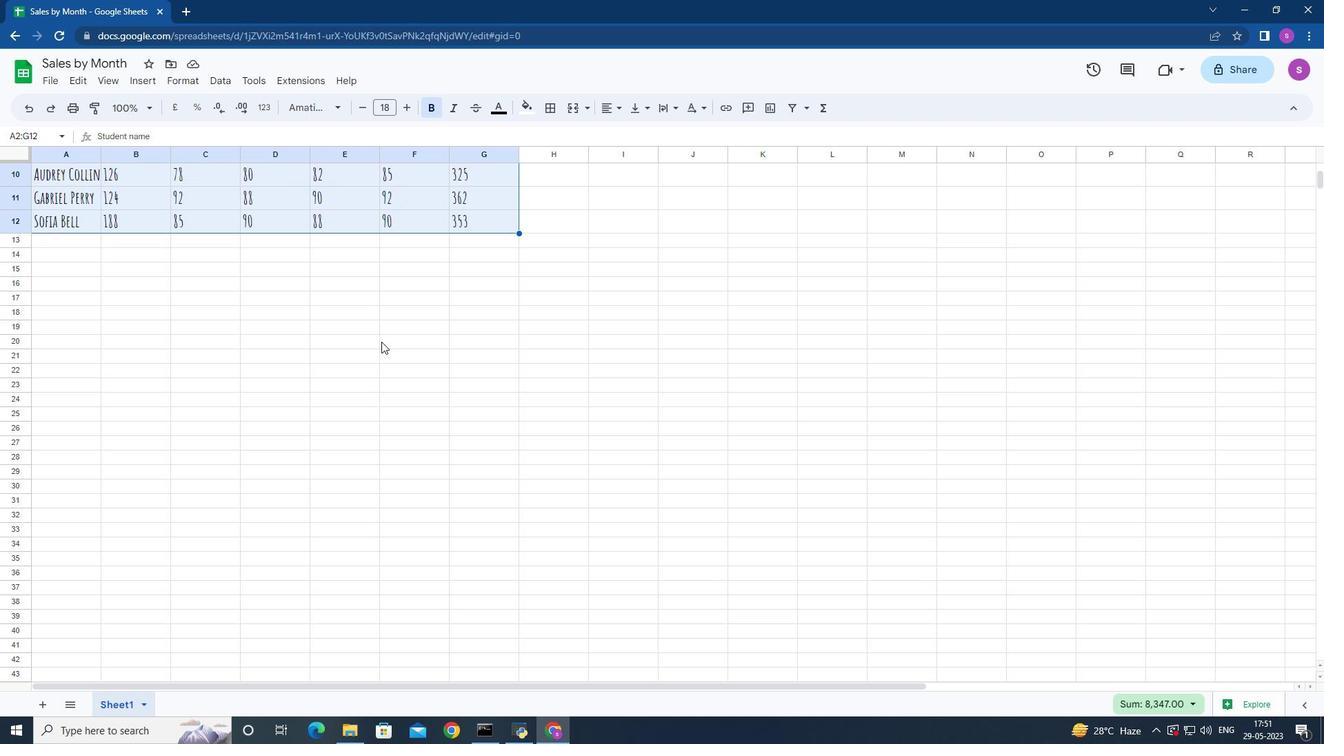 
Action: Mouse moved to (434, 378)
Screenshot: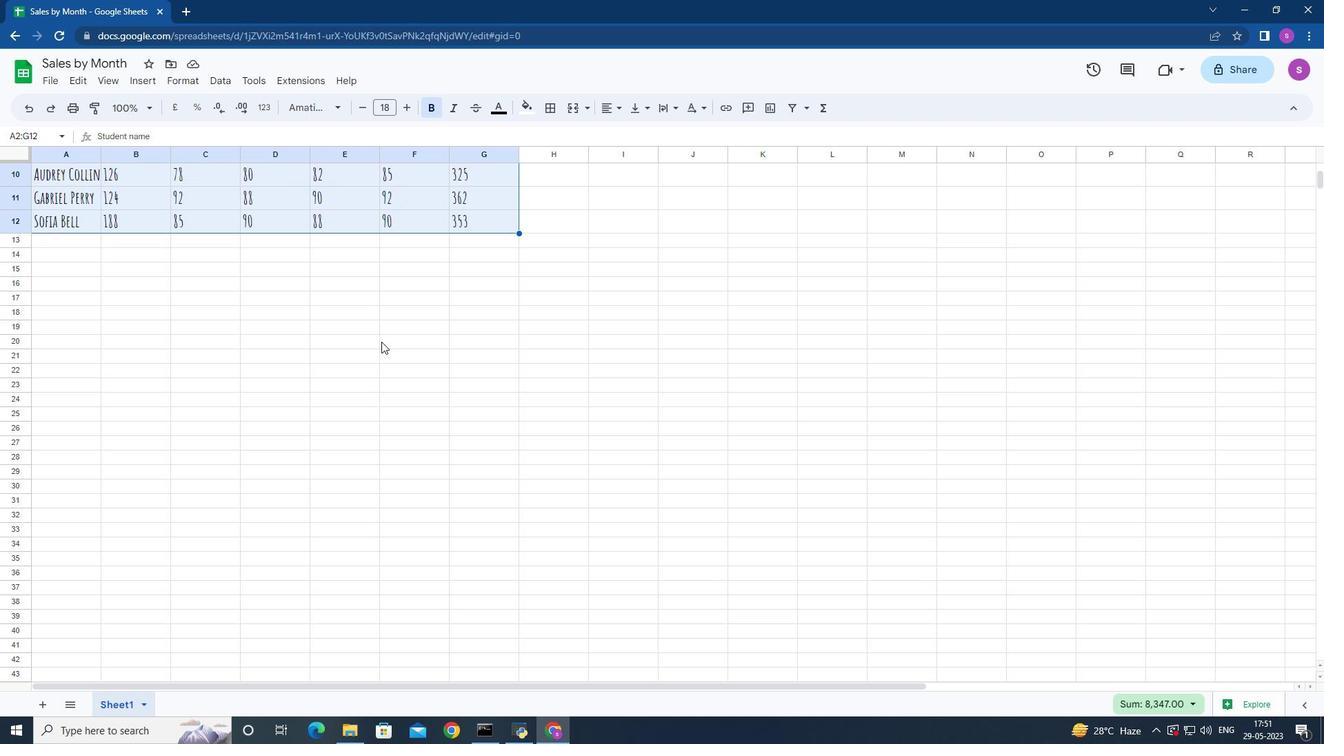 
Action: Mouse scrolled (434, 379) with delta (0, 0)
Screenshot: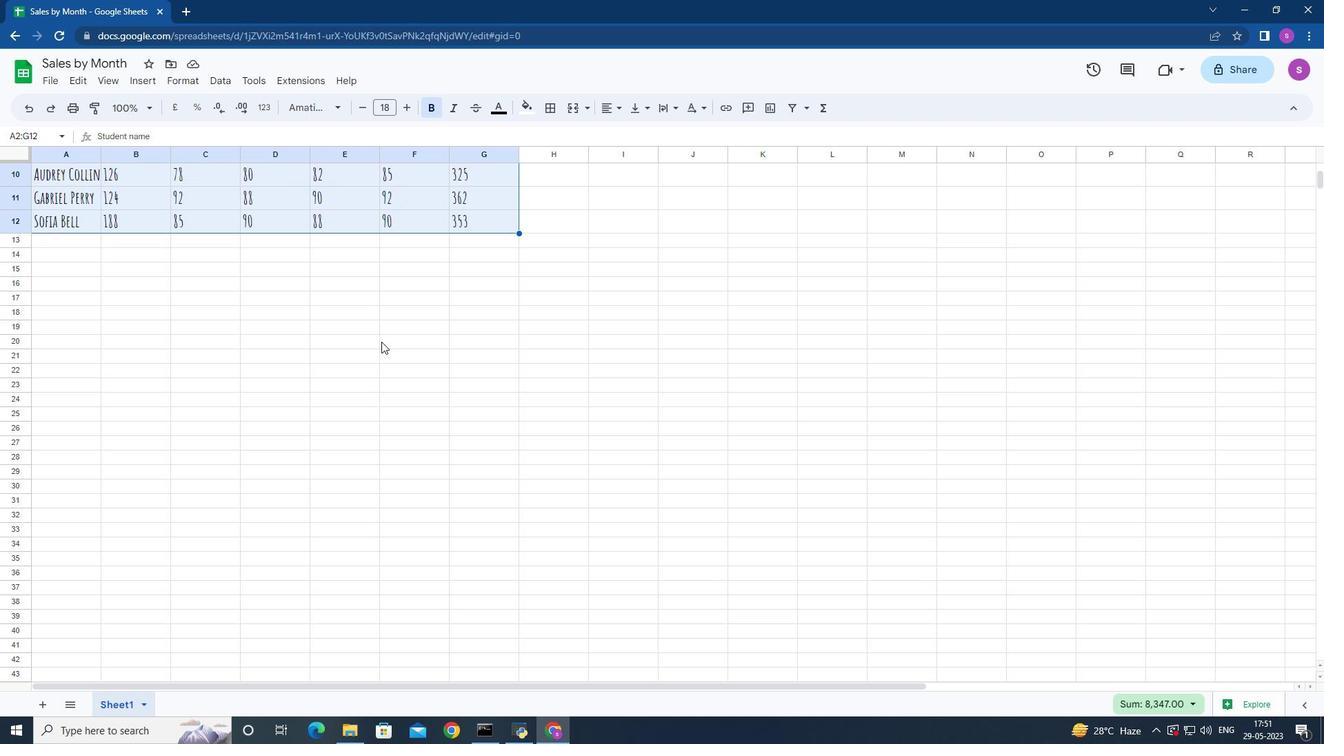 
Action: Mouse moved to (456, 395)
Screenshot: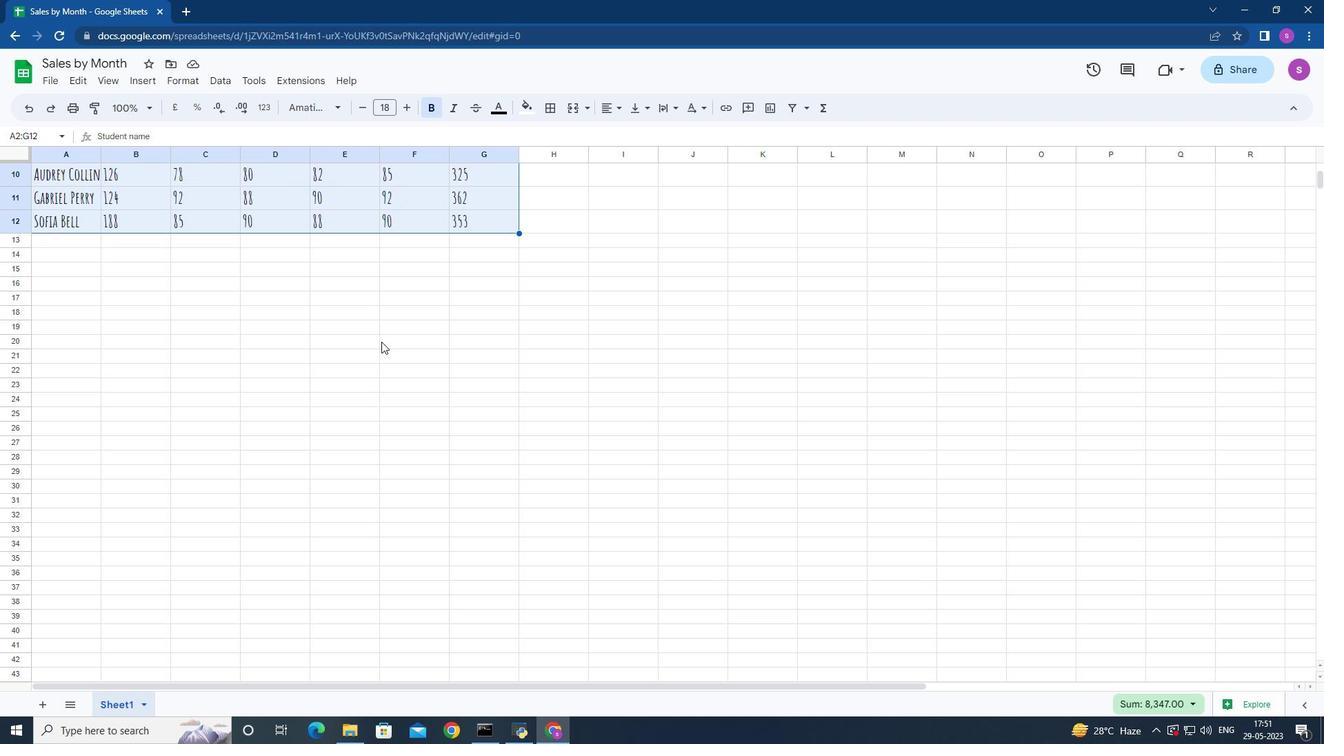 
Action: Mouse scrolled (456, 395) with delta (0, 0)
Screenshot: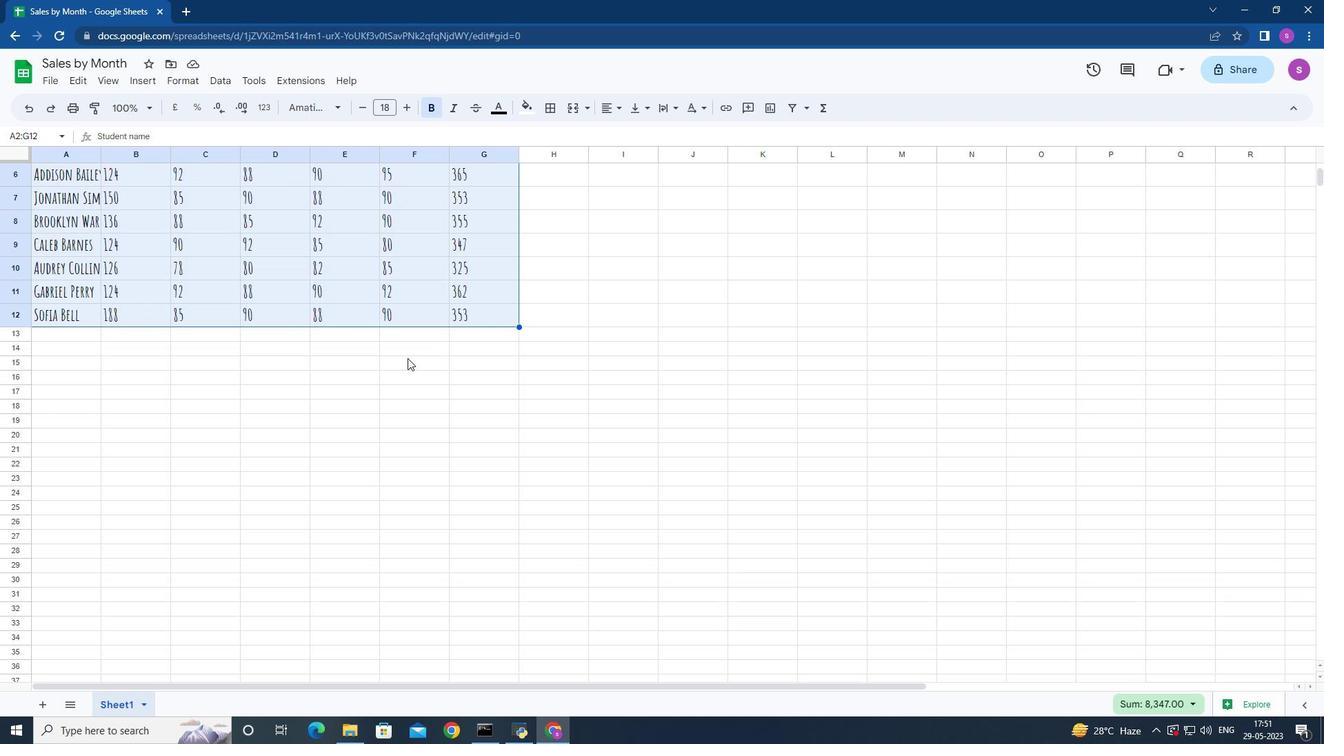 
Action: Mouse moved to (497, 403)
Screenshot: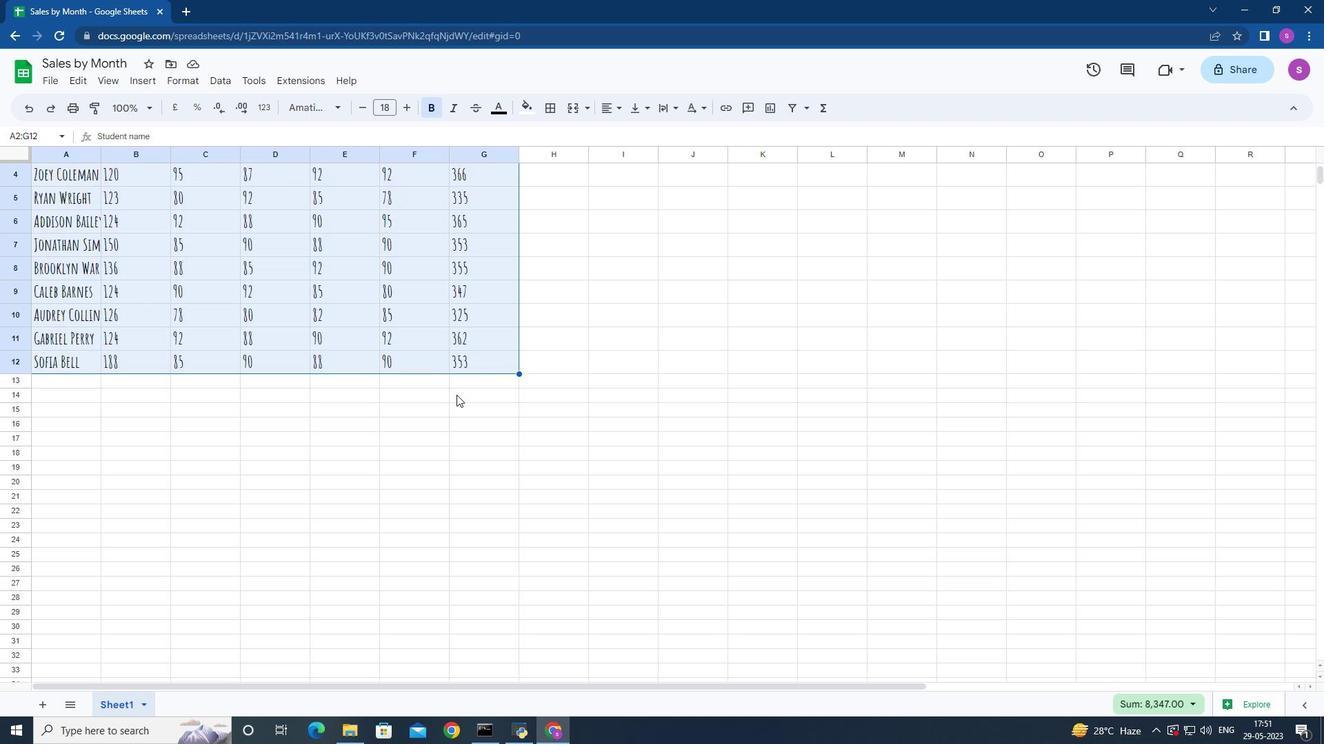 
Action: Mouse scrolled (497, 404) with delta (0, 0)
Screenshot: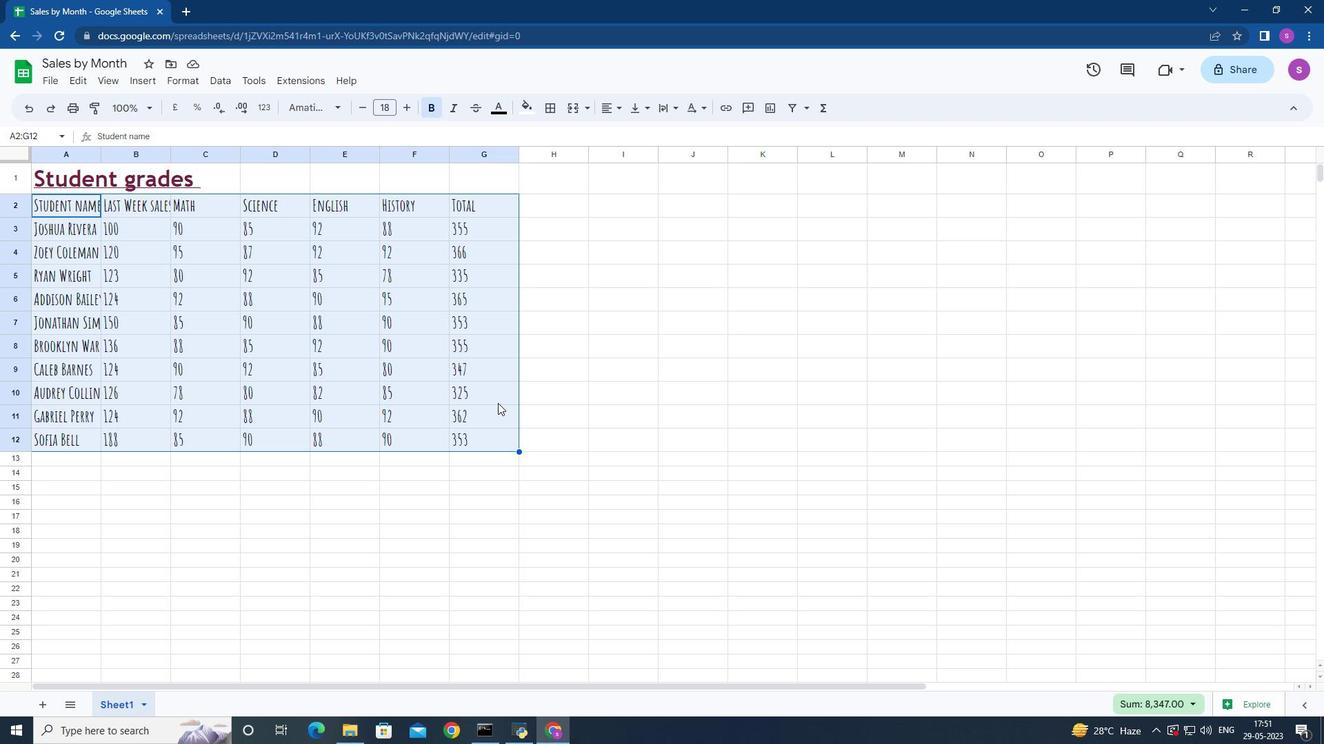 
Action: Mouse scrolled (497, 404) with delta (0, 0)
Screenshot: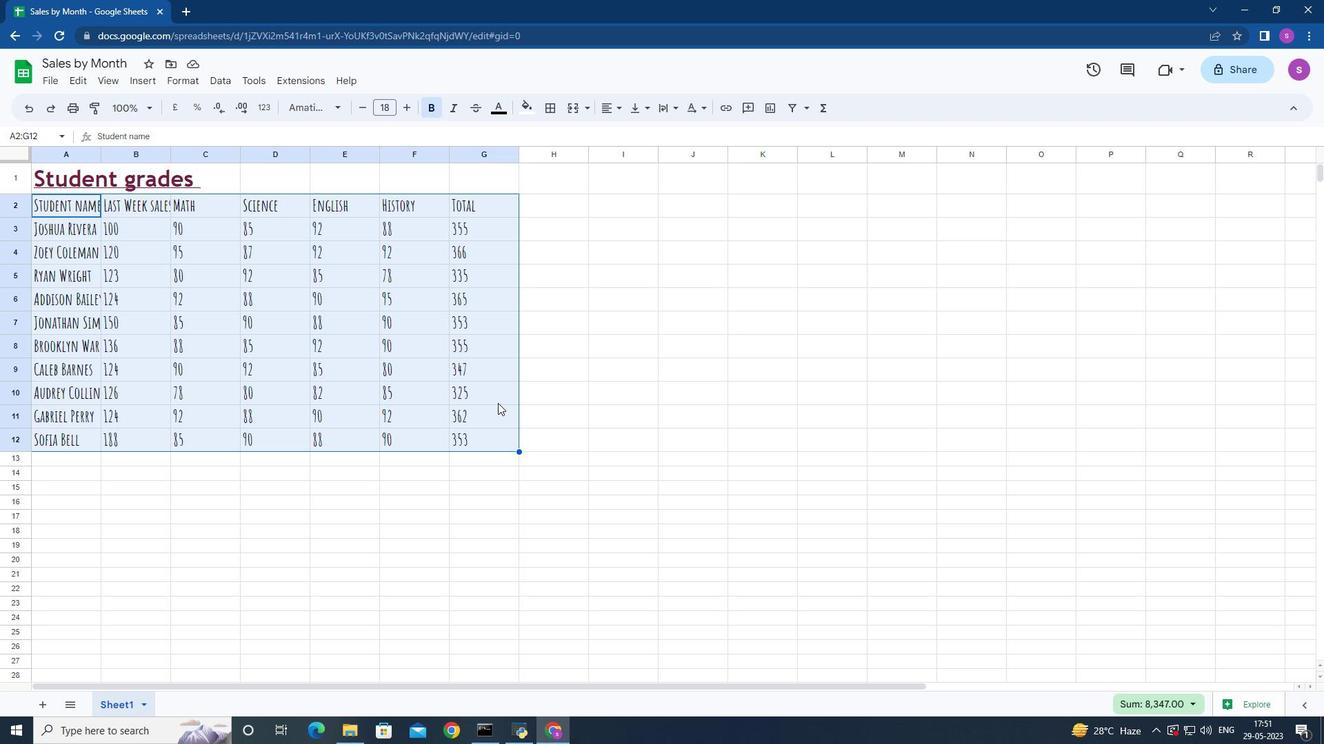 
